 Task: Look for Airbnb options in Sargodha, Pakistan from 1st December, 2023 to 5th December, 2023 for 3 adults, 1 child.2 bedrooms having 3 beds and 2 bathrooms. Look for 3 properties as per requirement.
Action: Key pressed sarogodha
Screenshot: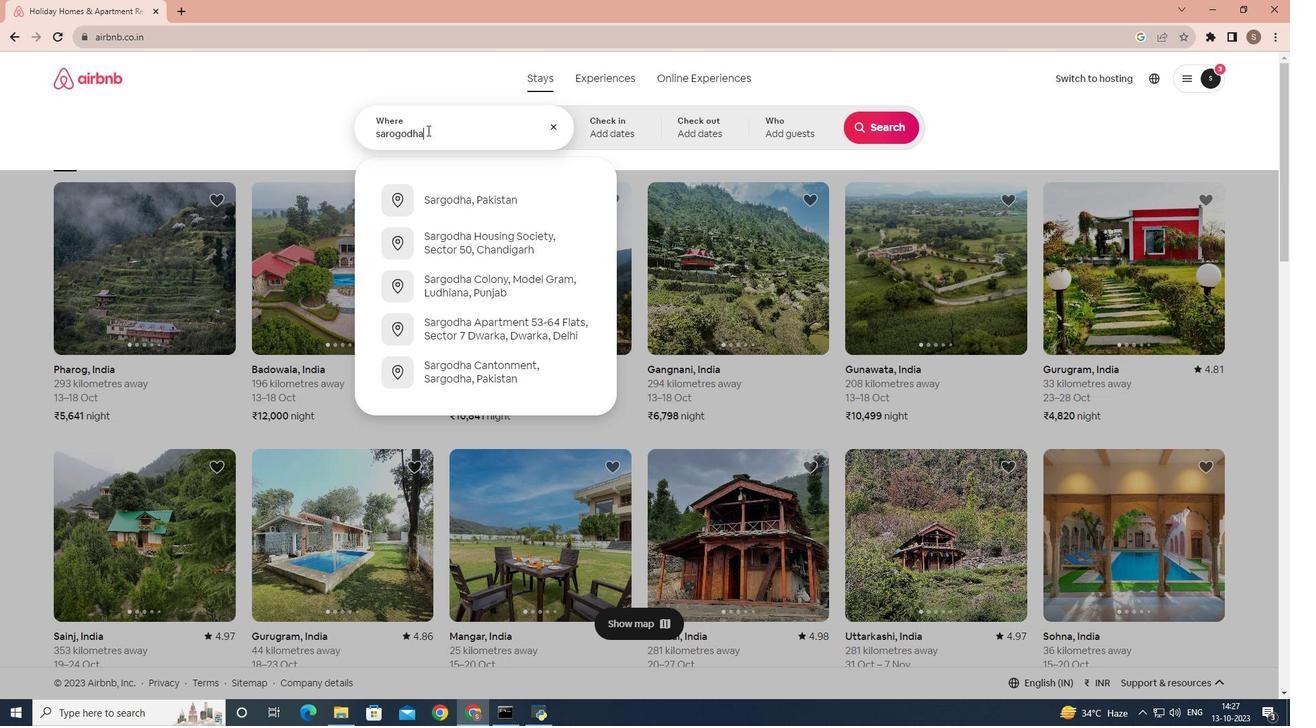 
Action: Mouse moved to (467, 201)
Screenshot: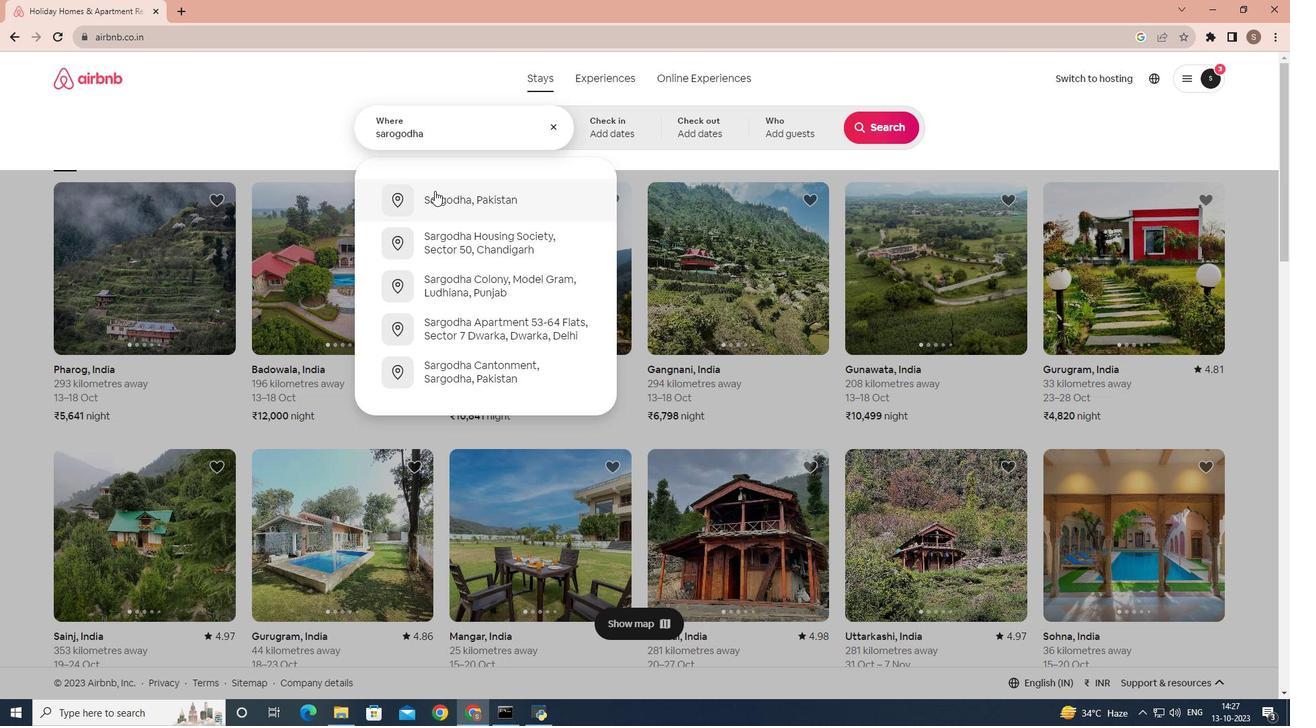 
Action: Mouse pressed left at (467, 201)
Screenshot: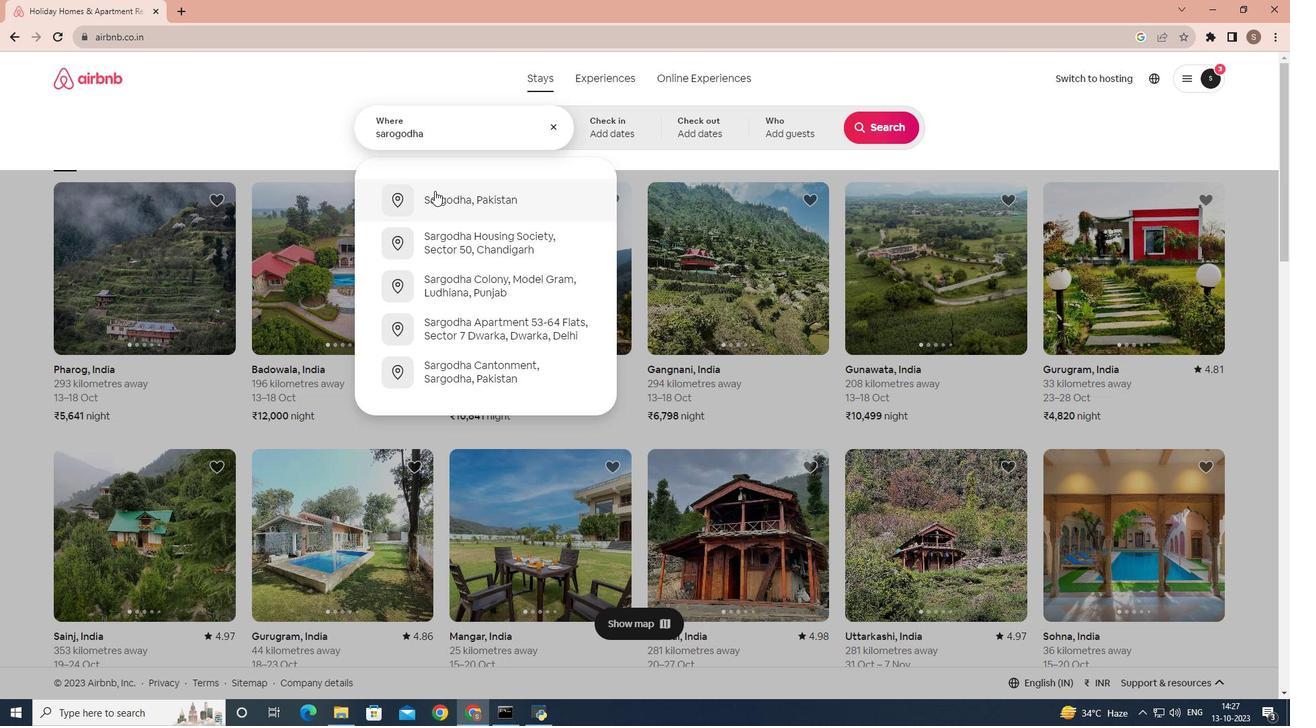 
Action: Mouse moved to (877, 240)
Screenshot: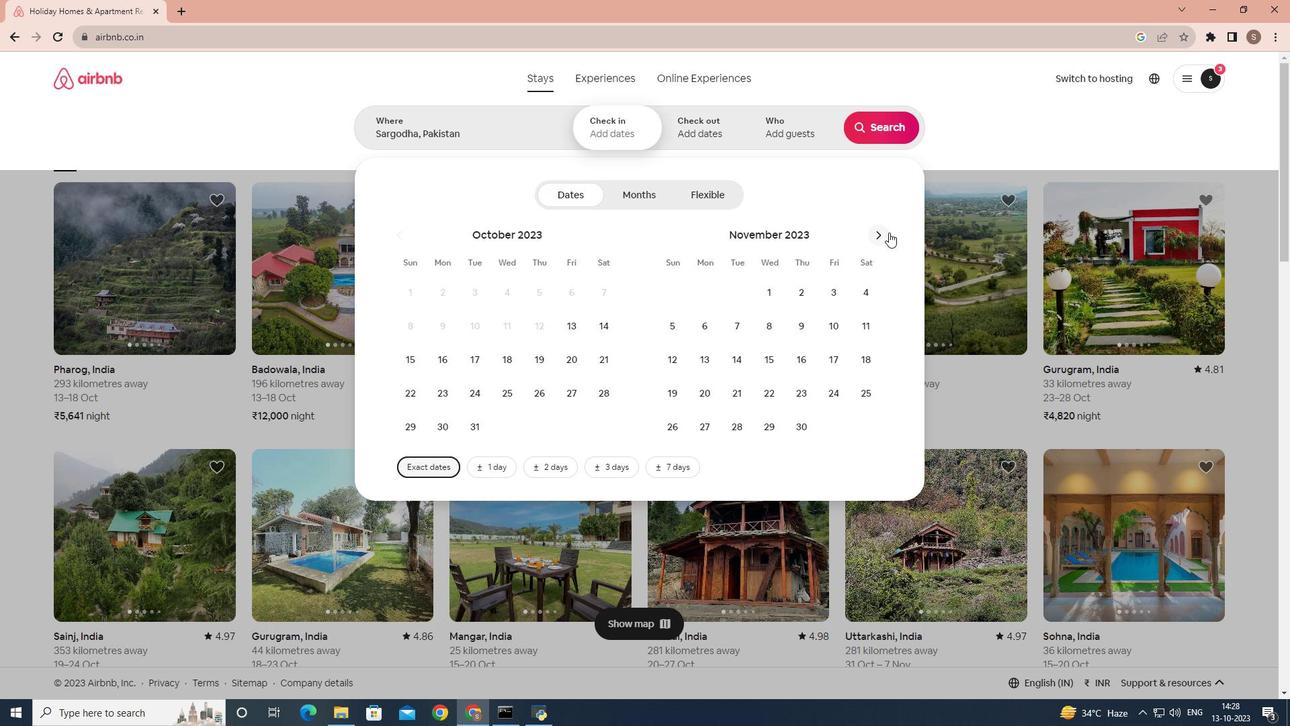 
Action: Mouse pressed left at (877, 240)
Screenshot: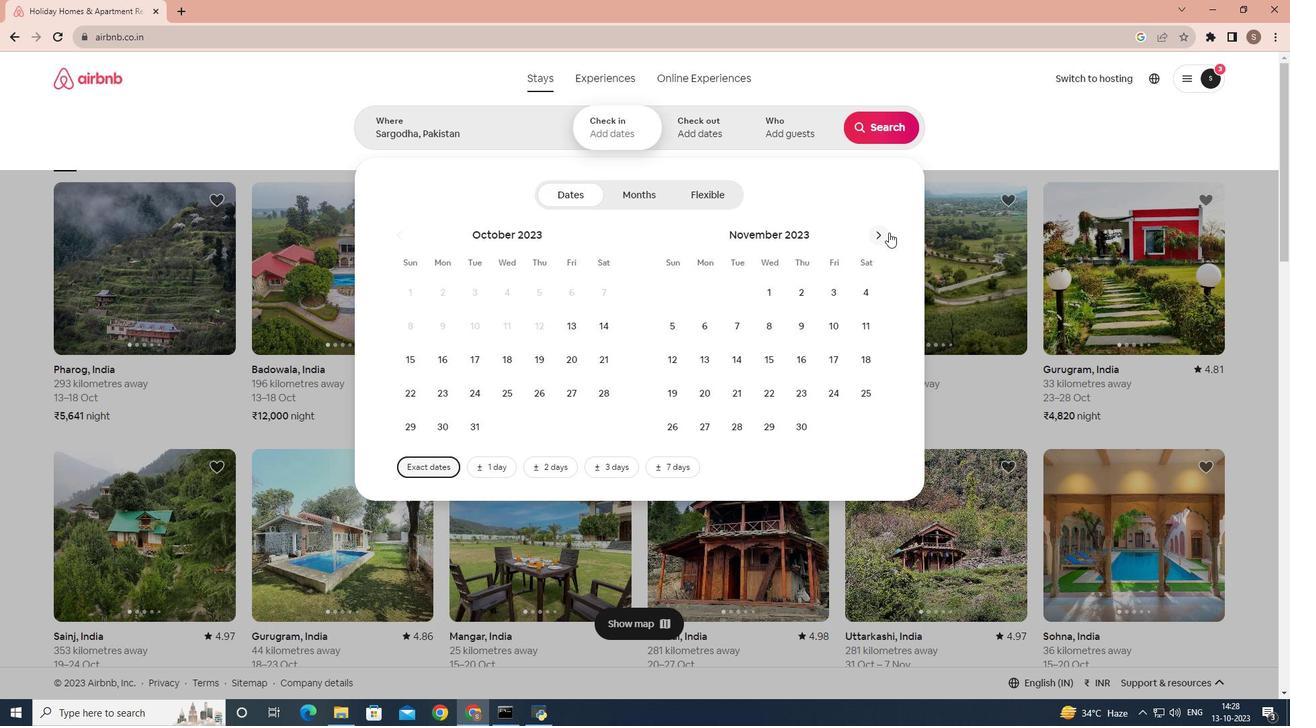 
Action: Mouse moved to (873, 241)
Screenshot: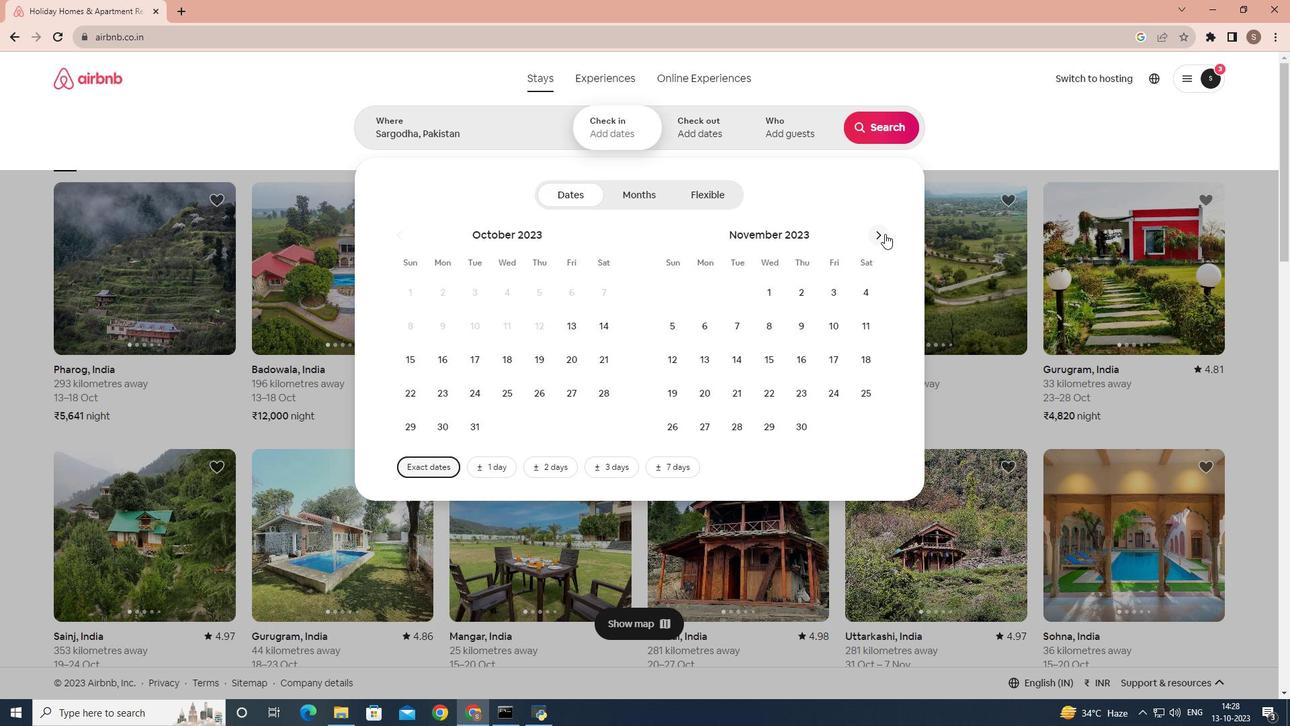 
Action: Mouse pressed left at (873, 241)
Screenshot: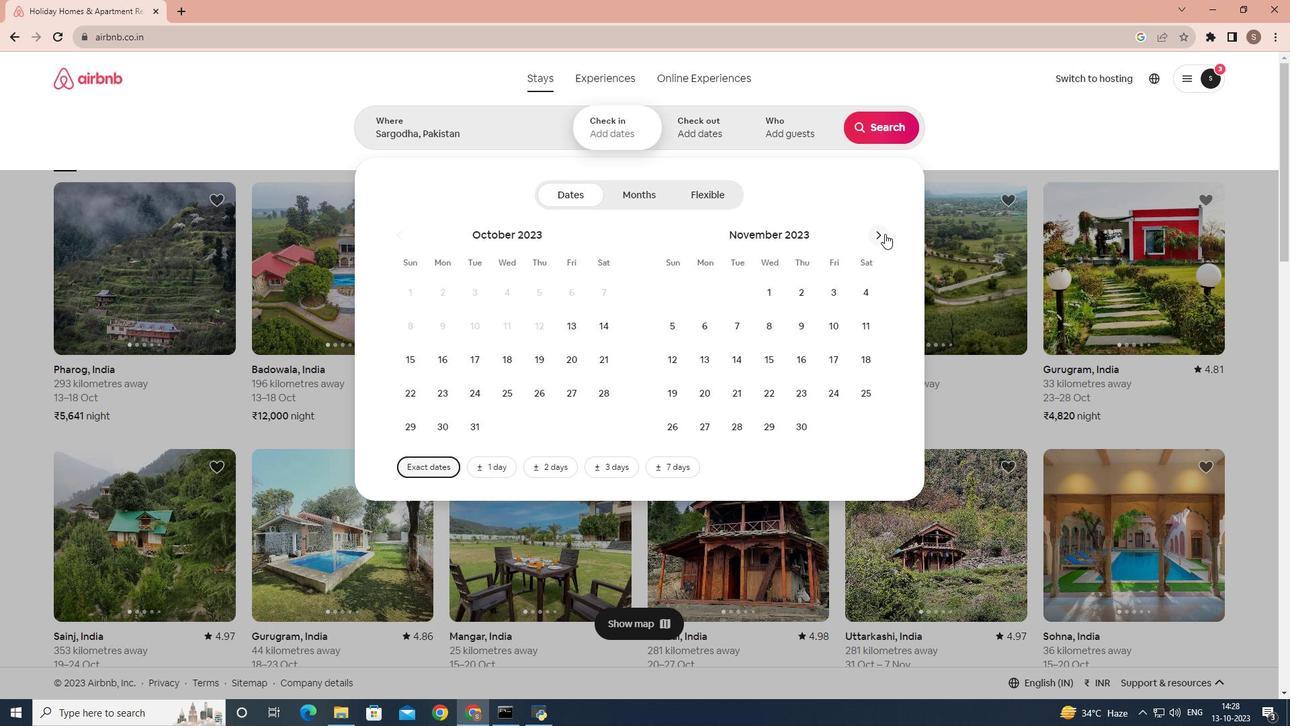 
Action: Mouse moved to (835, 299)
Screenshot: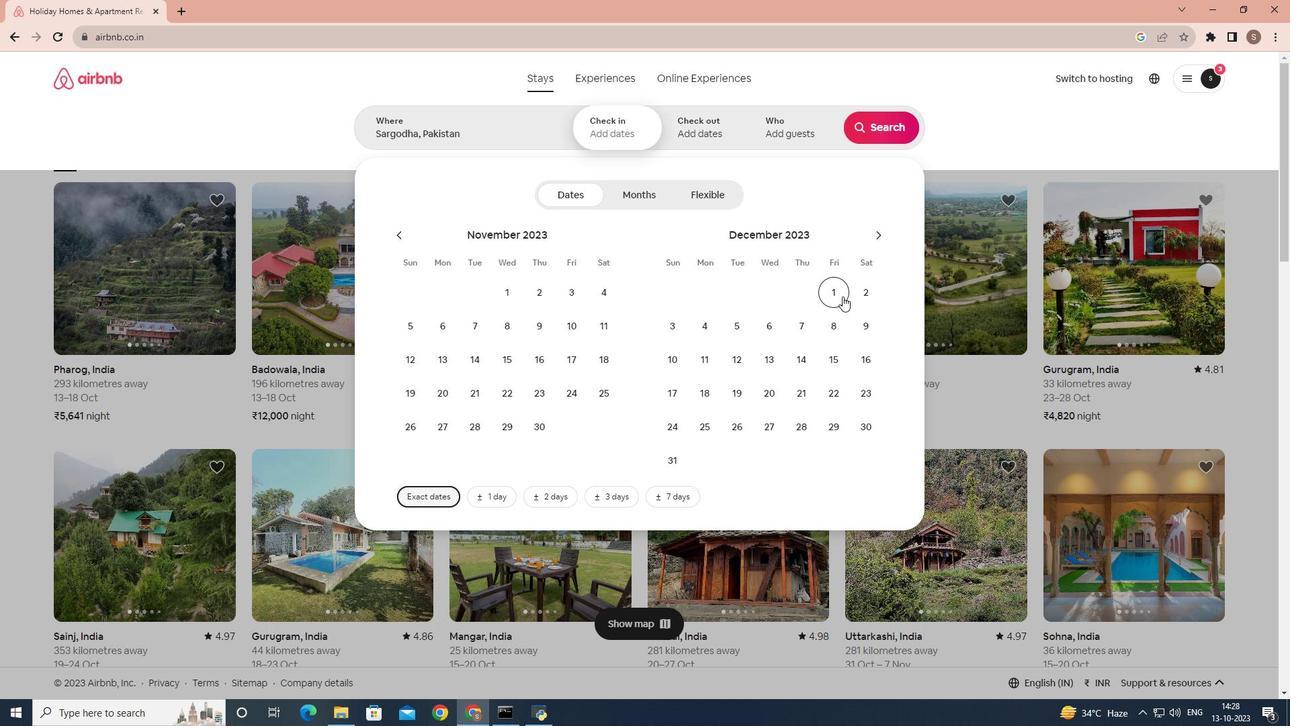 
Action: Mouse pressed left at (835, 299)
Screenshot: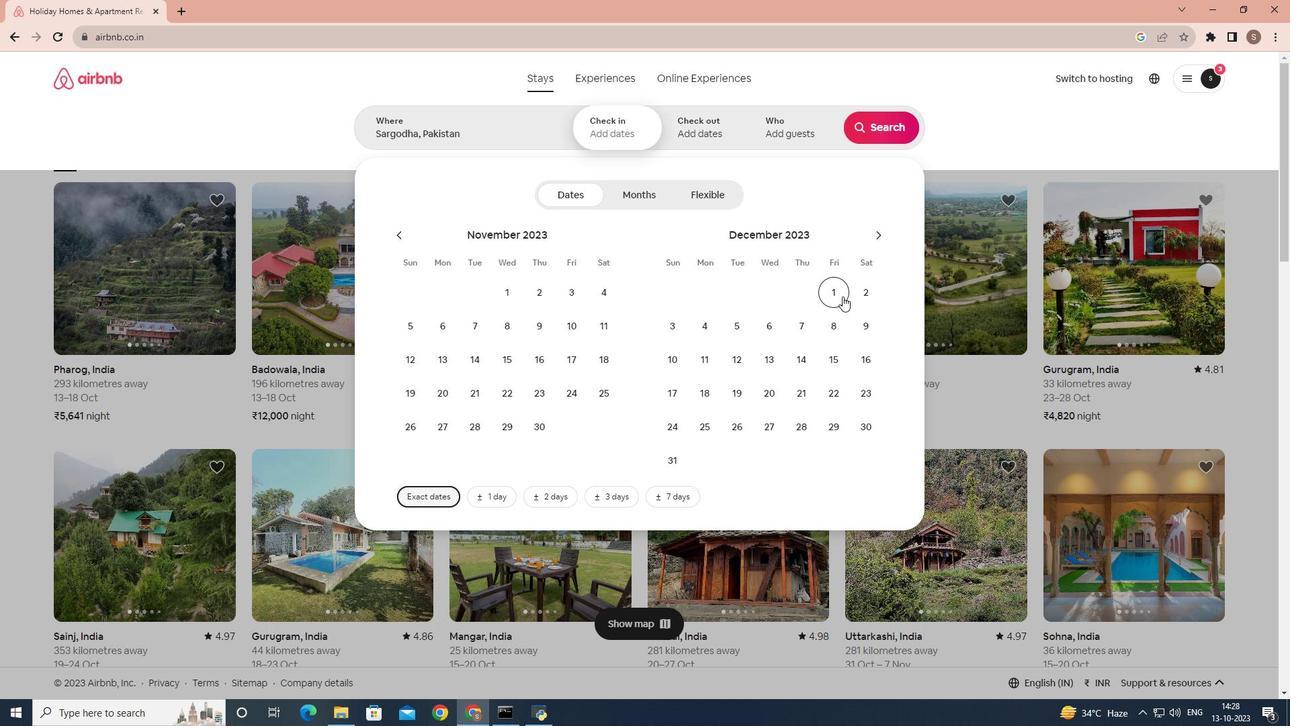 
Action: Mouse moved to (741, 331)
Screenshot: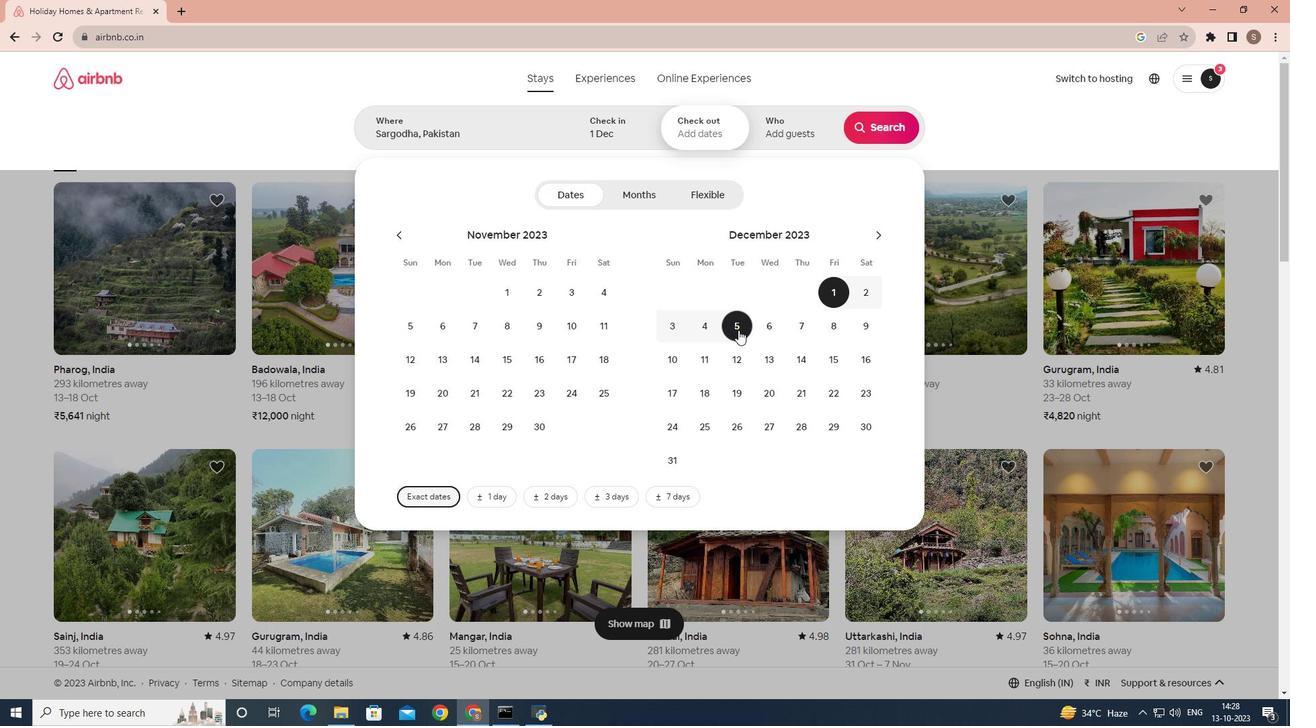 
Action: Mouse pressed left at (741, 331)
Screenshot: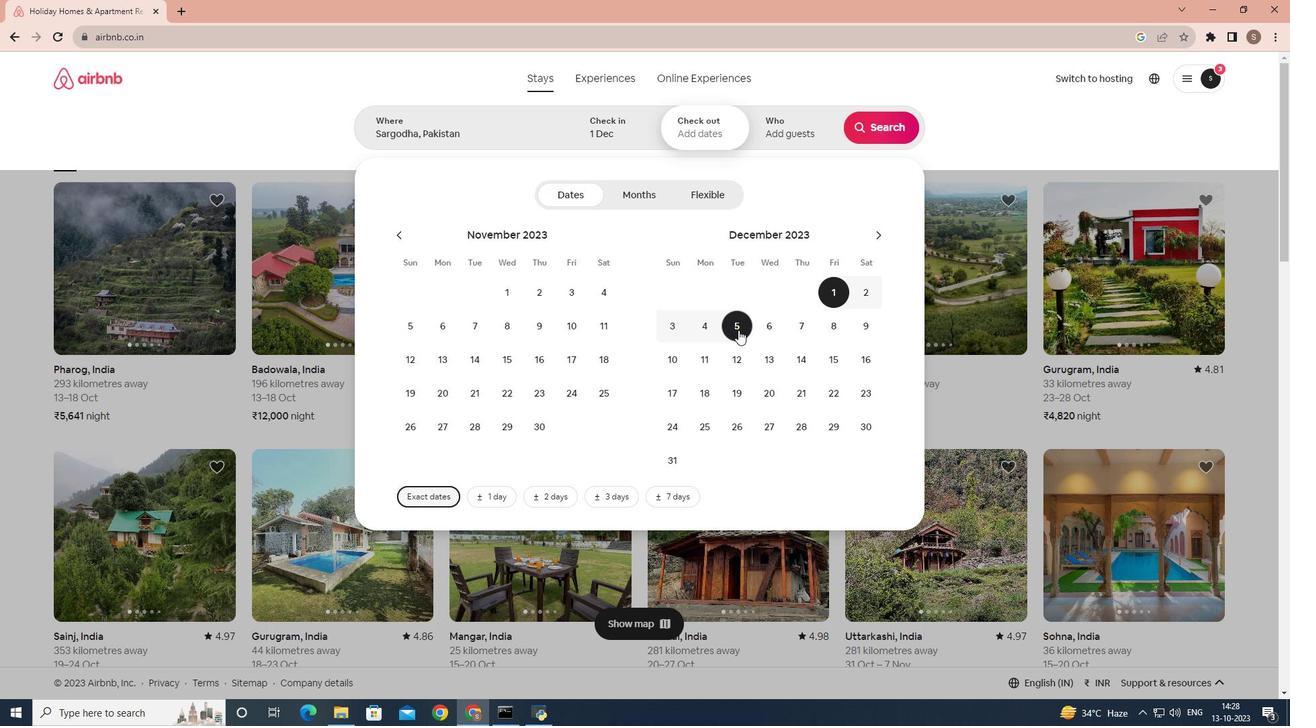 
Action: Mouse moved to (788, 149)
Screenshot: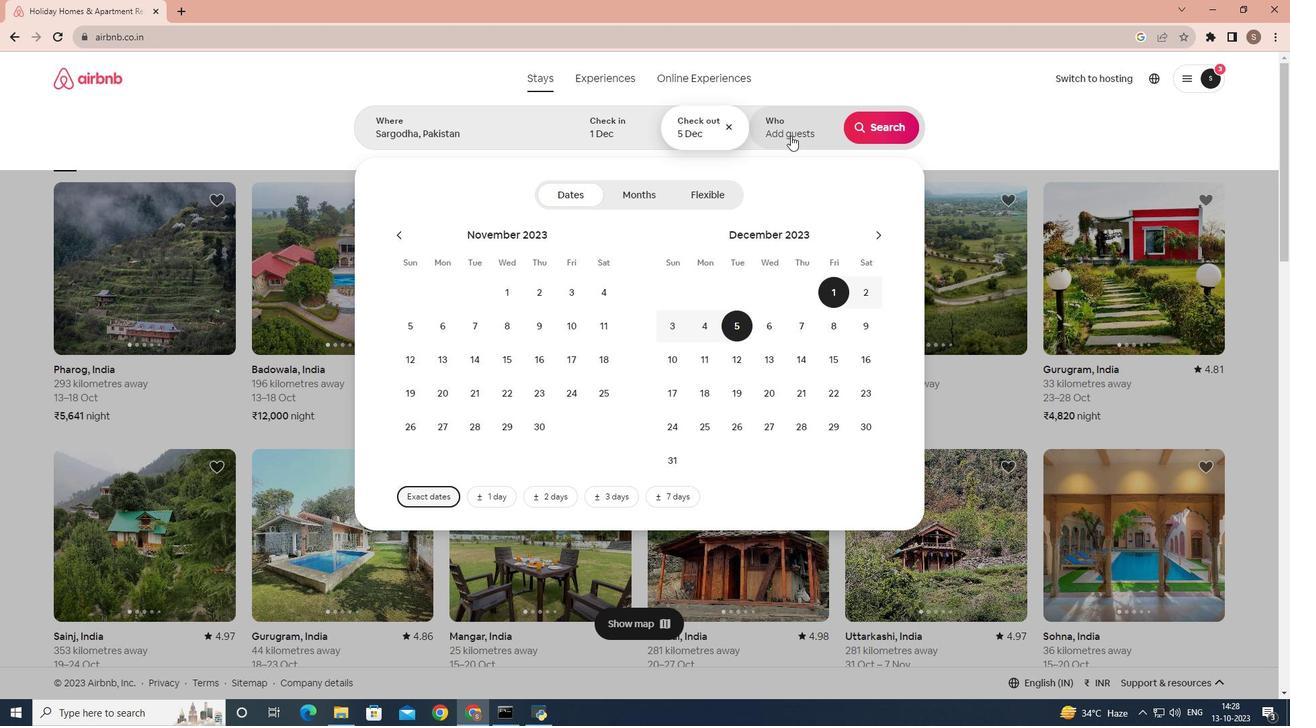 
Action: Mouse pressed left at (788, 149)
Screenshot: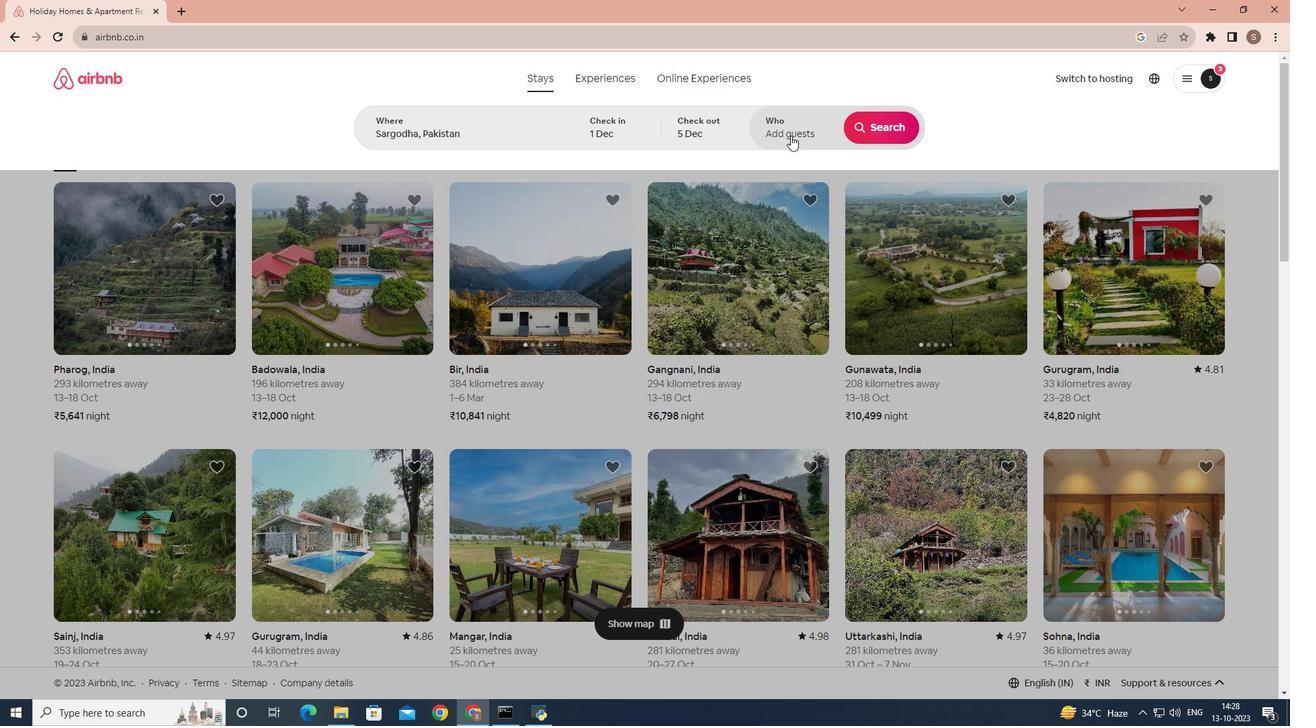 
Action: Mouse moved to (874, 215)
Screenshot: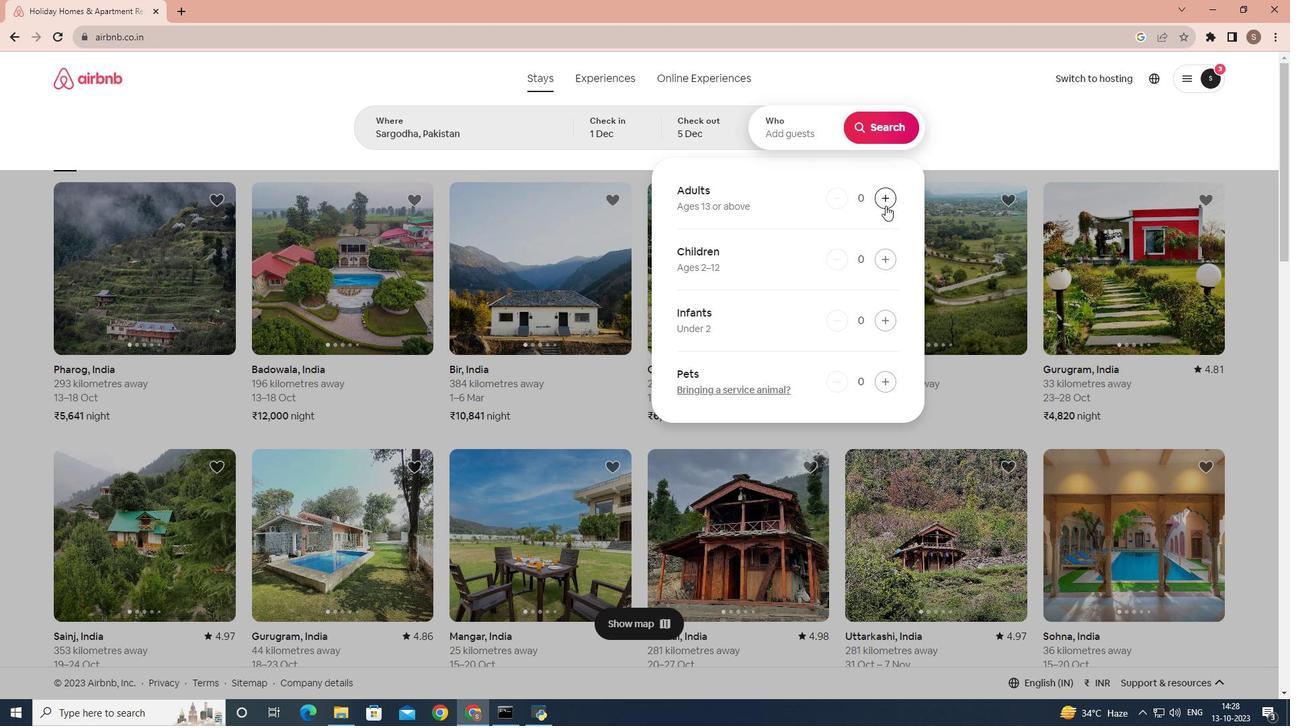 
Action: Mouse pressed left at (874, 215)
Screenshot: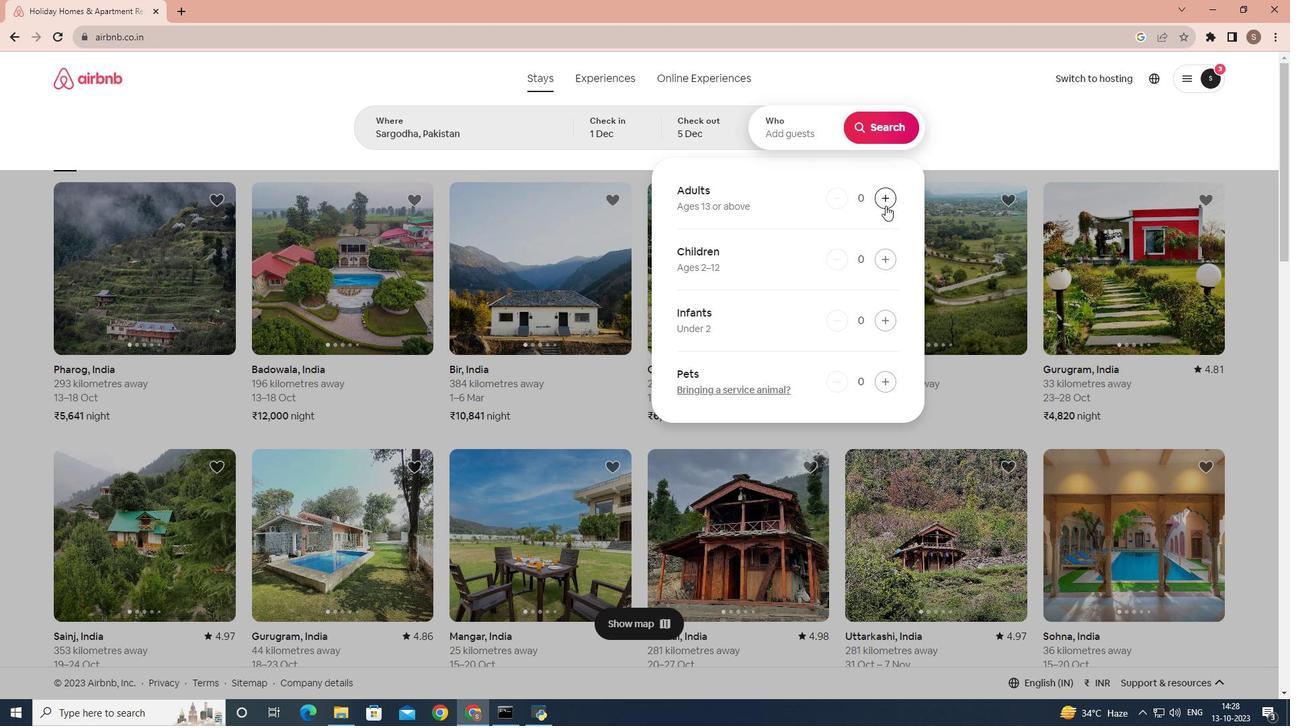 
Action: Mouse pressed left at (874, 215)
Screenshot: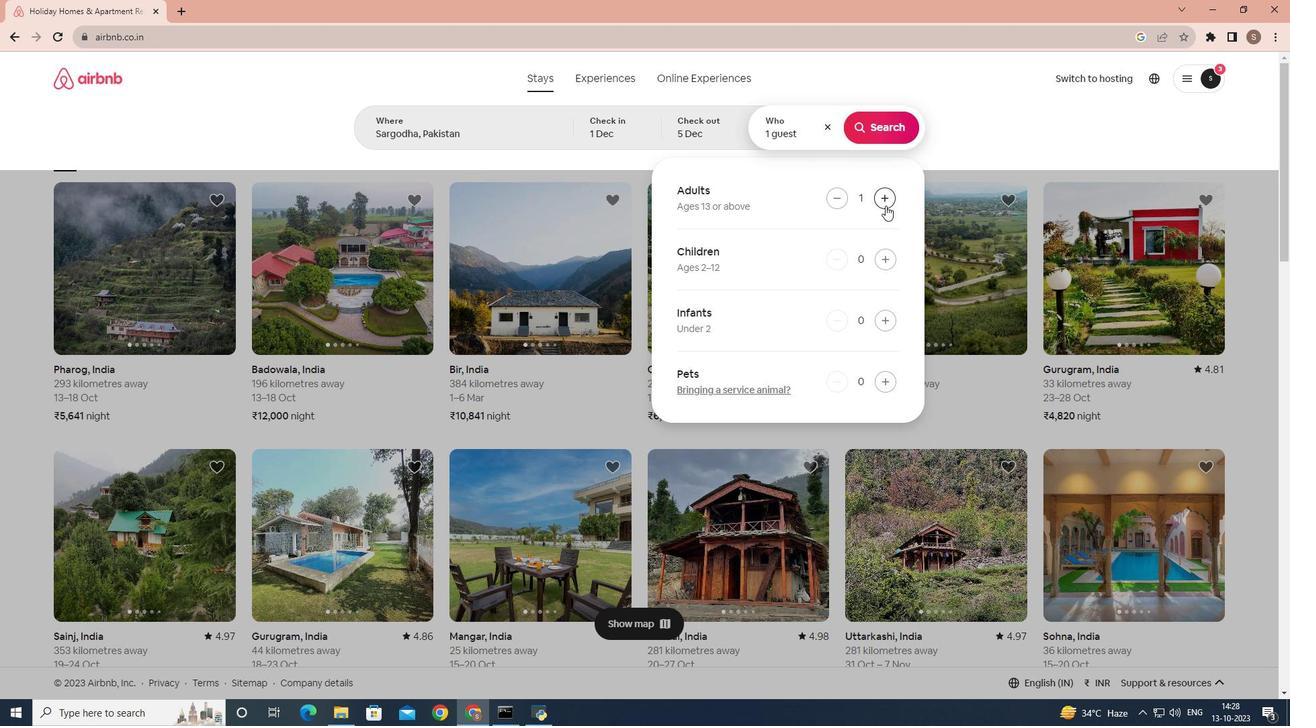 
Action: Mouse pressed left at (874, 215)
Screenshot: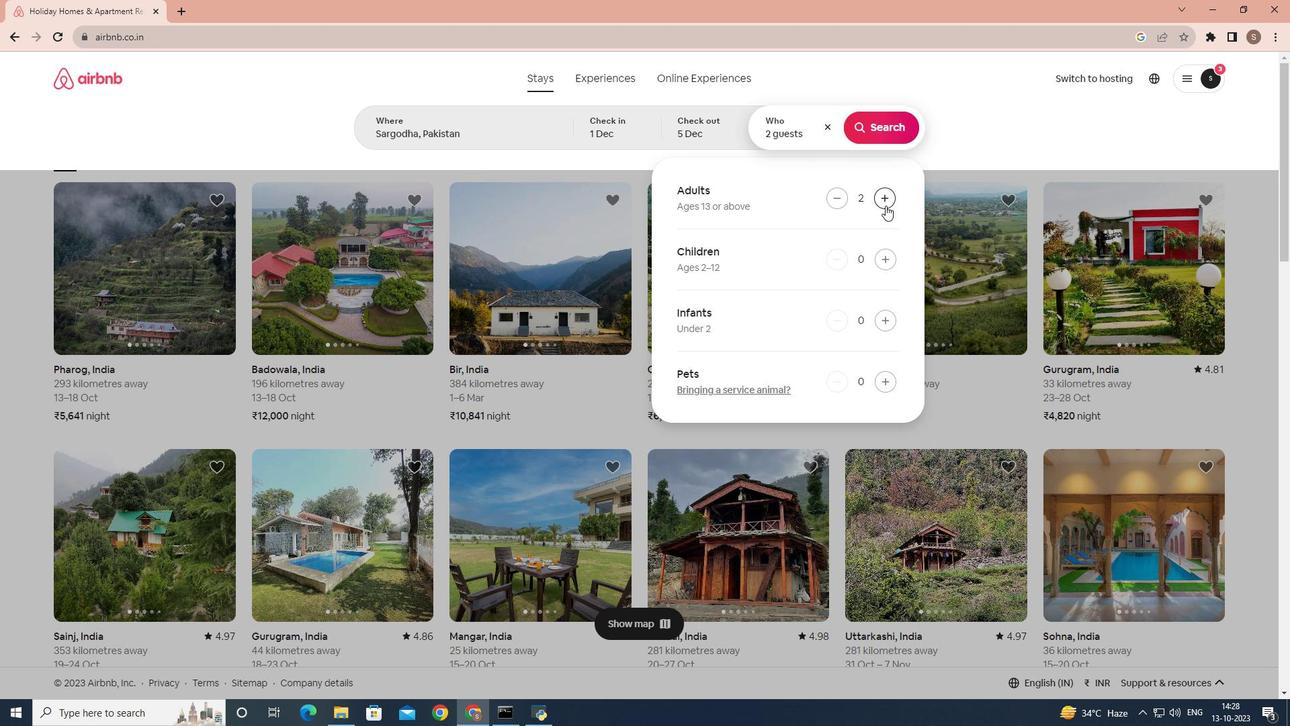 
Action: Mouse moved to (865, 256)
Screenshot: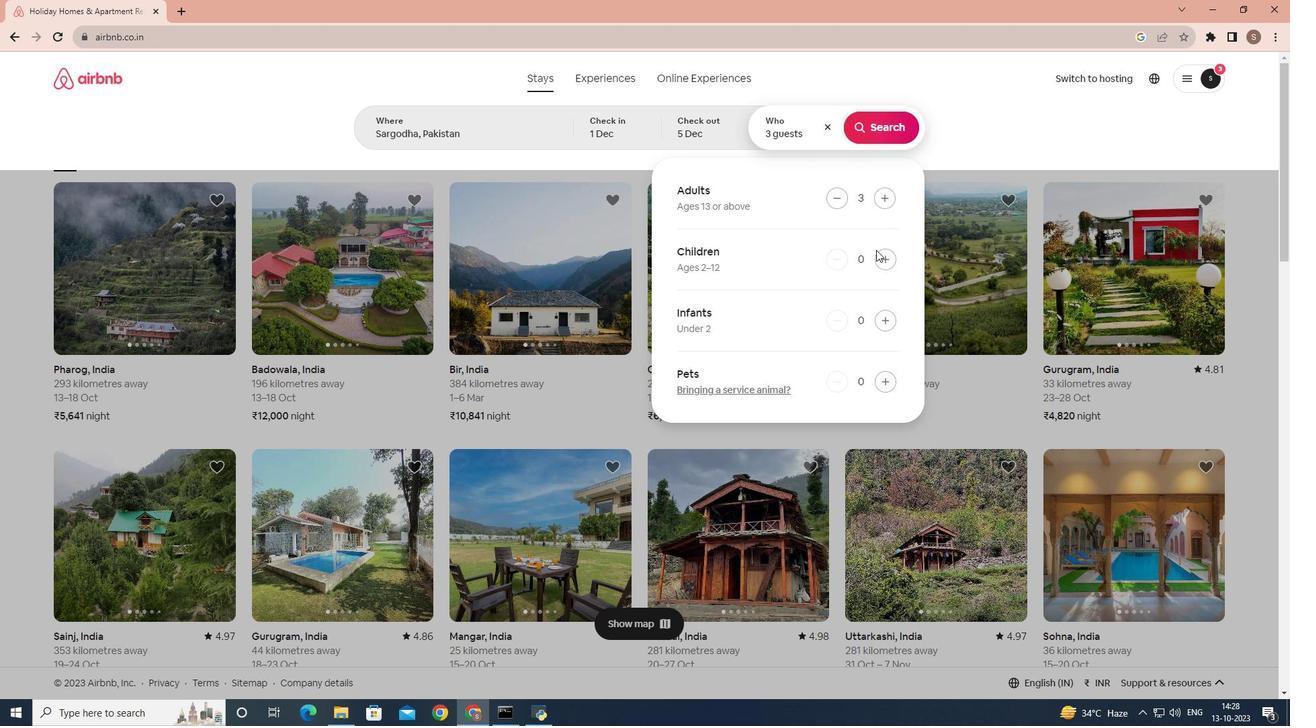 
Action: Mouse pressed left at (865, 256)
Screenshot: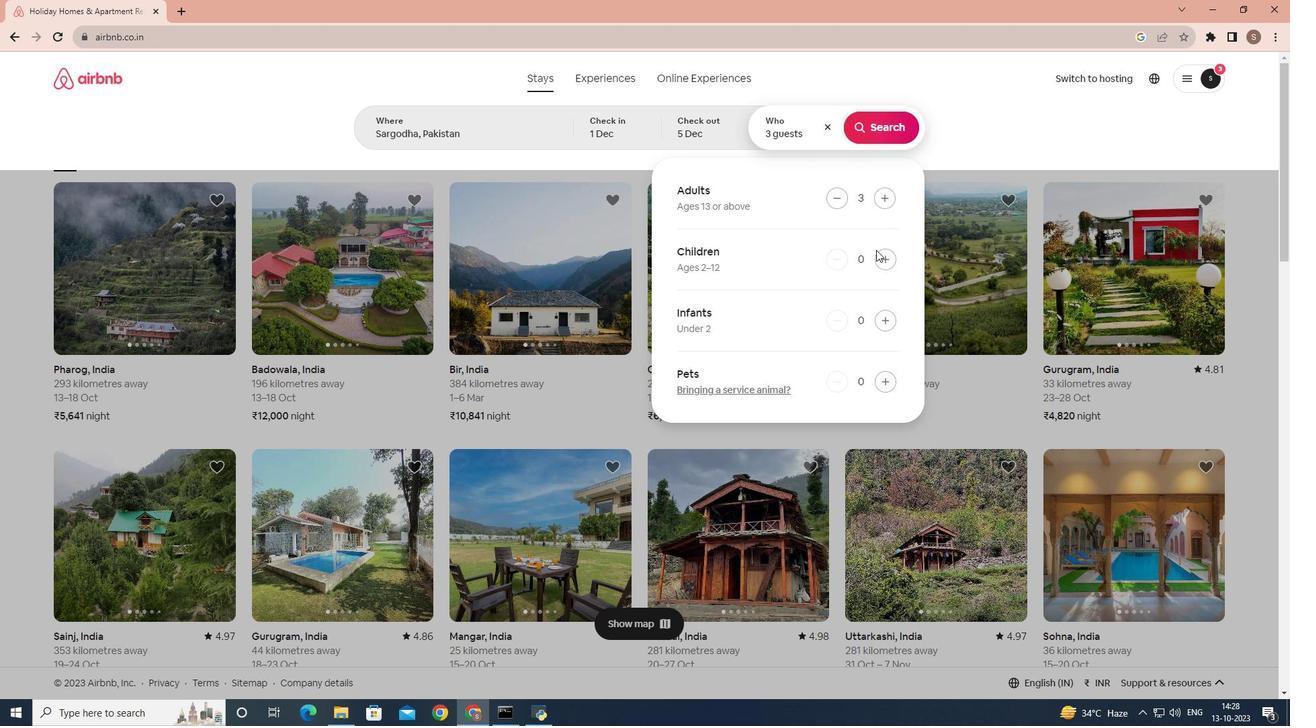 
Action: Mouse moved to (865, 259)
Screenshot: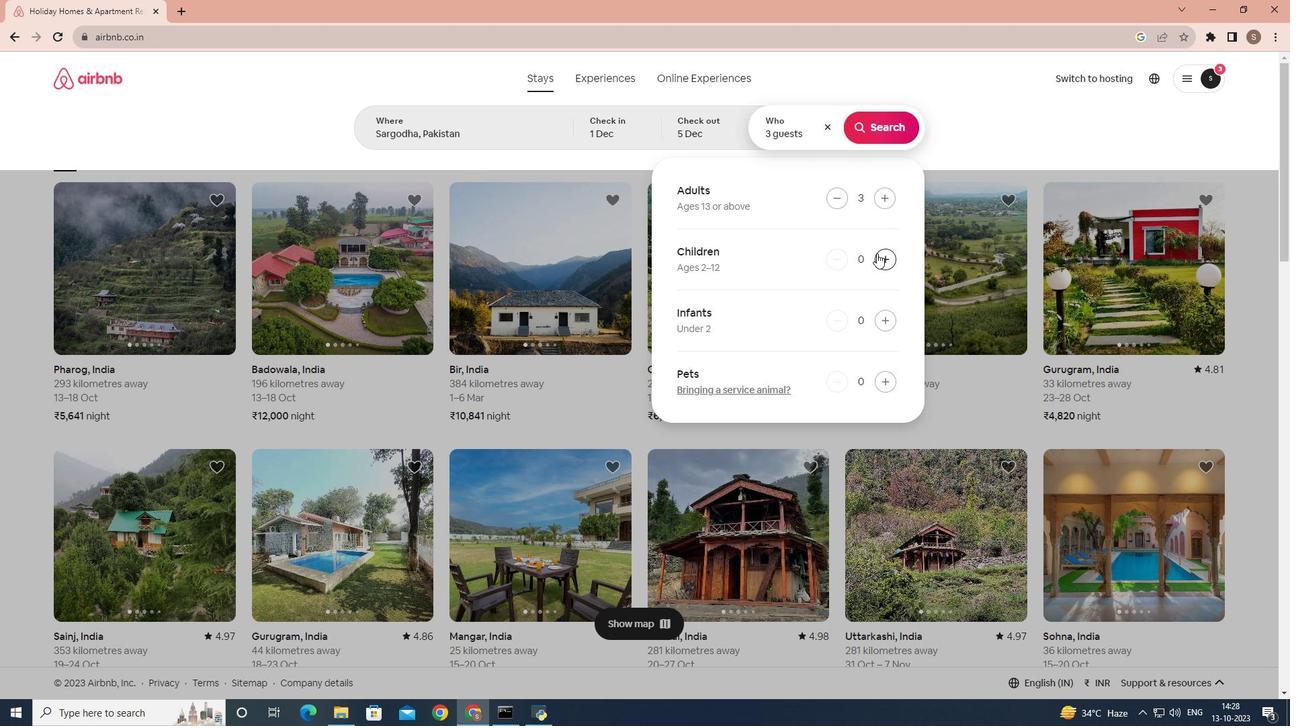 
Action: Mouse pressed left at (865, 259)
Screenshot: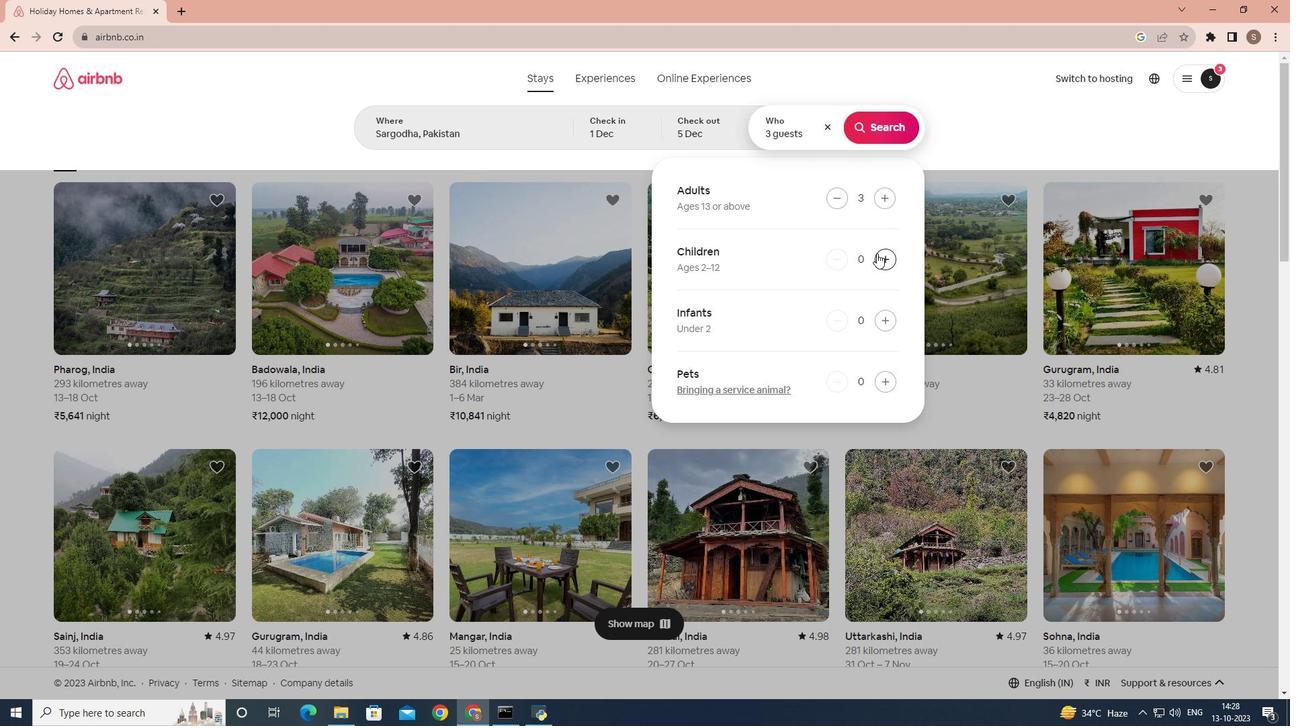 
Action: Mouse moved to (865, 144)
Screenshot: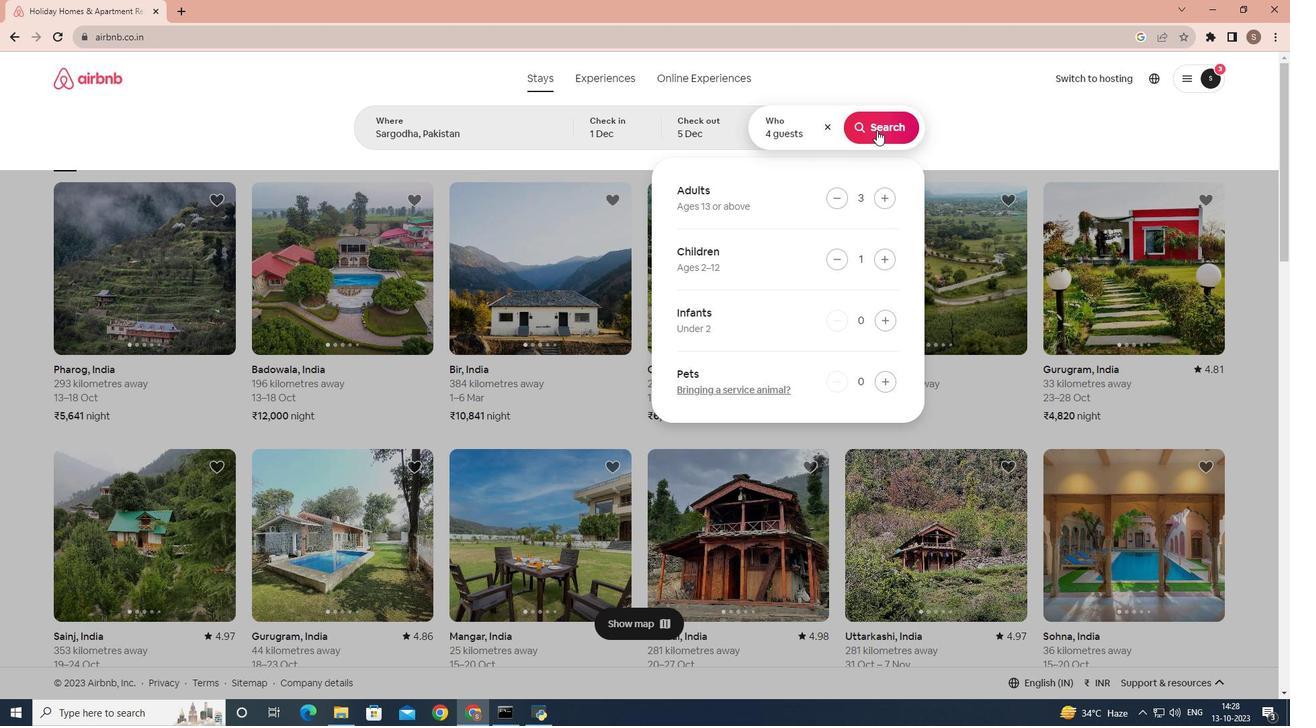 
Action: Mouse pressed left at (865, 144)
Screenshot: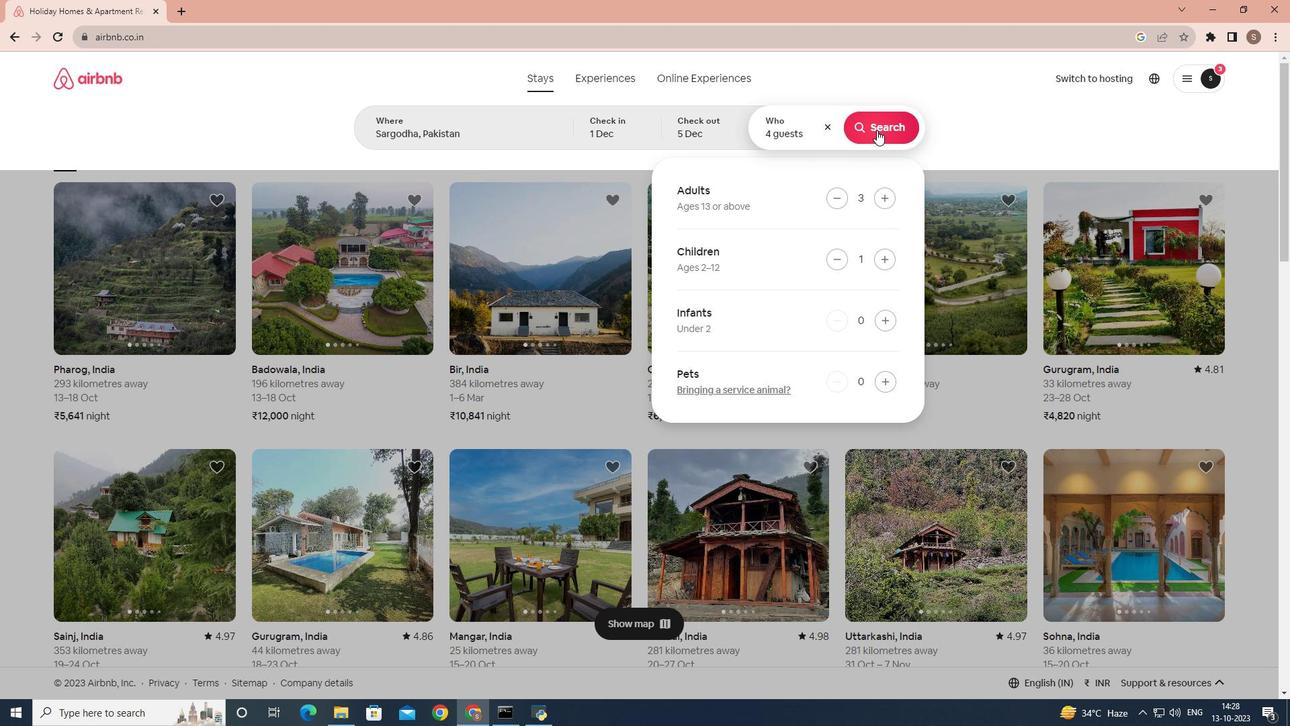 
Action: Mouse moved to (1047, 146)
Screenshot: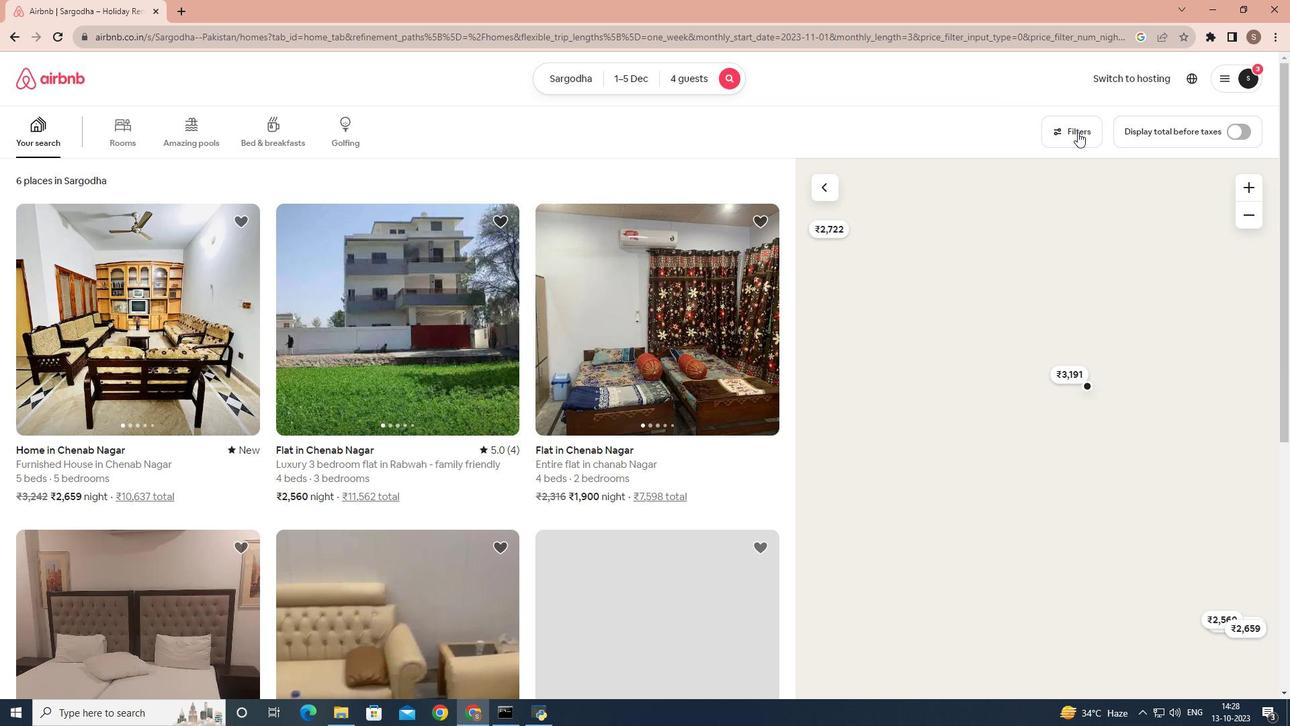 
Action: Mouse pressed left at (1047, 146)
Screenshot: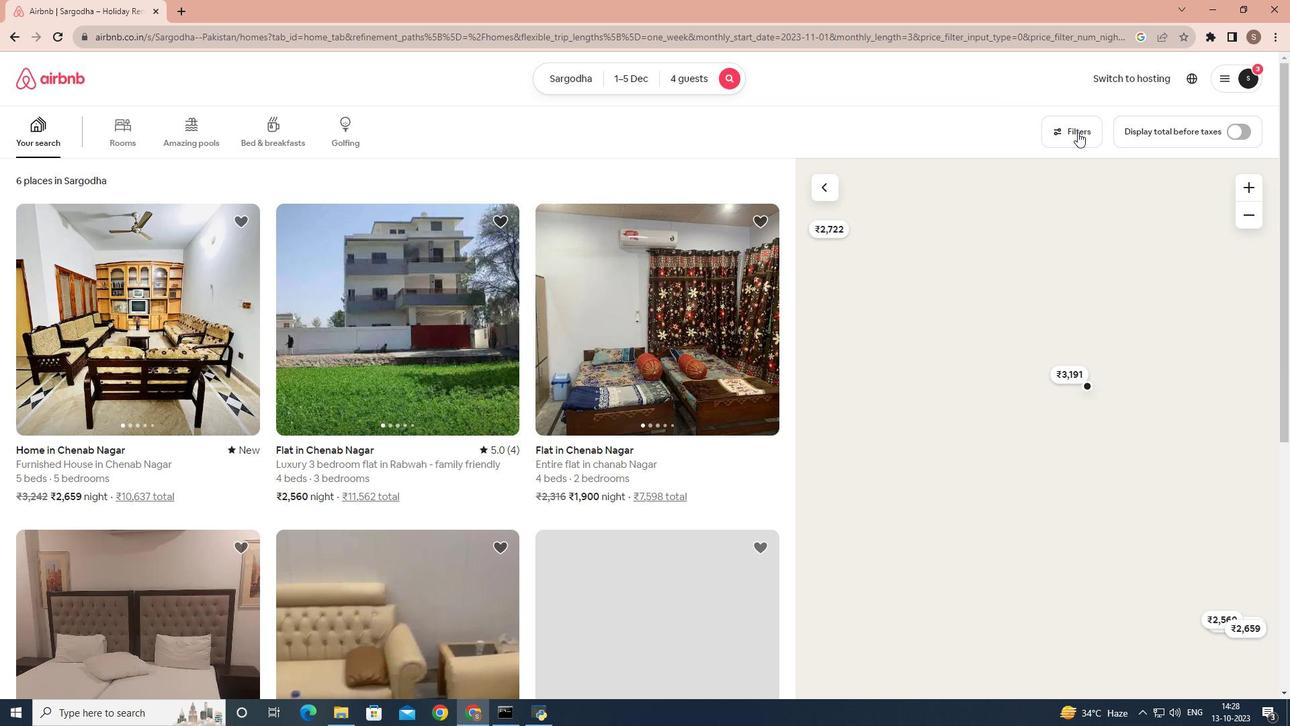 
Action: Mouse moved to (510, 389)
Screenshot: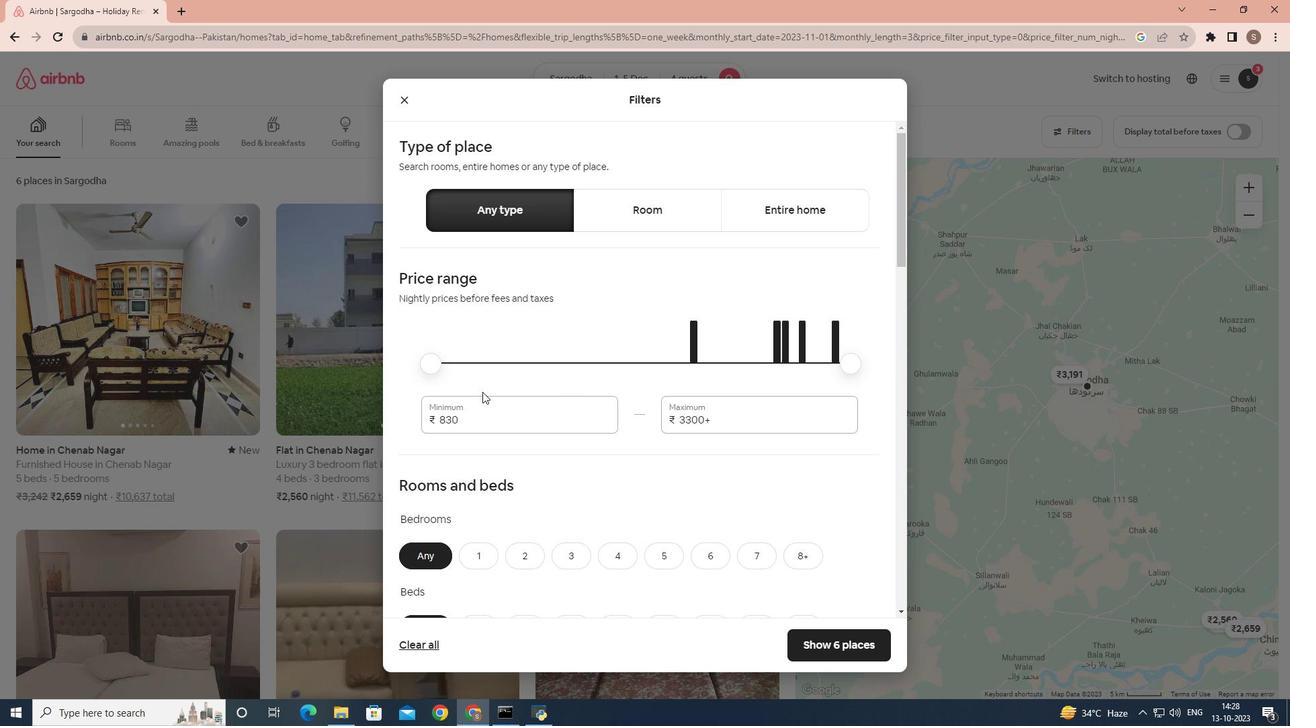 
Action: Mouse scrolled (510, 388) with delta (0, 0)
Screenshot: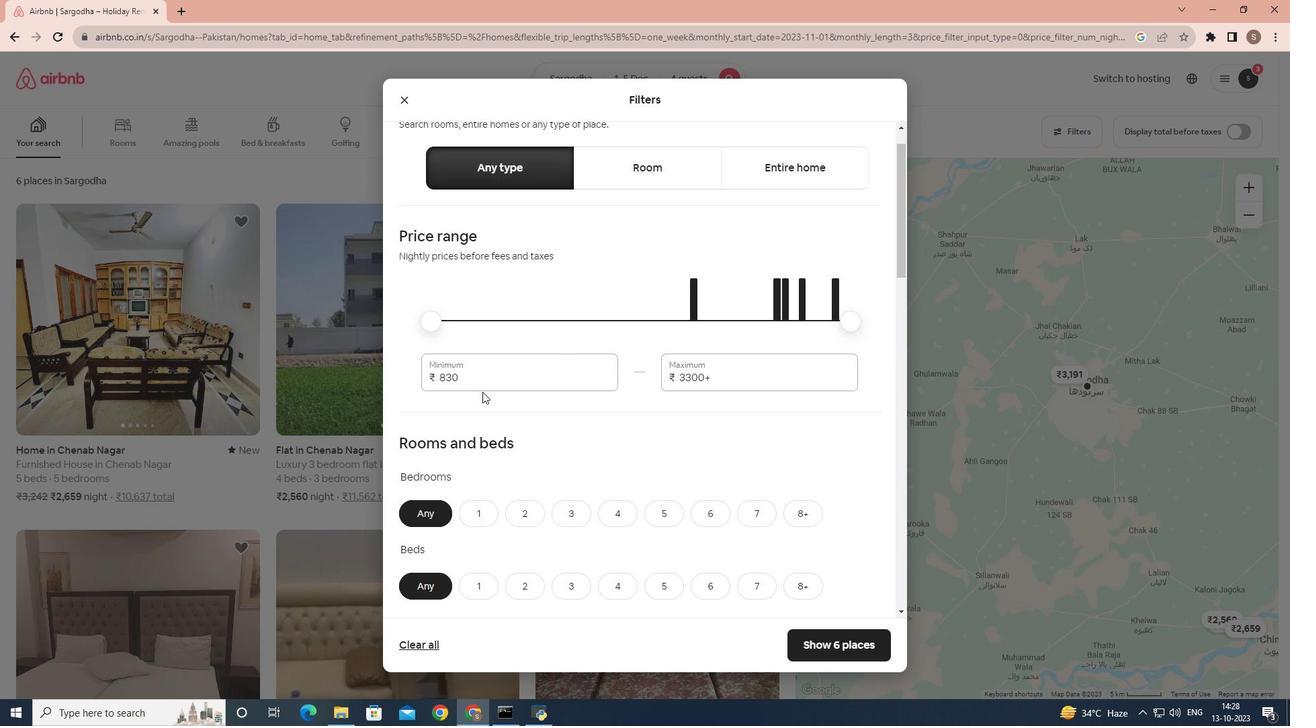 
Action: Mouse scrolled (510, 388) with delta (0, 0)
Screenshot: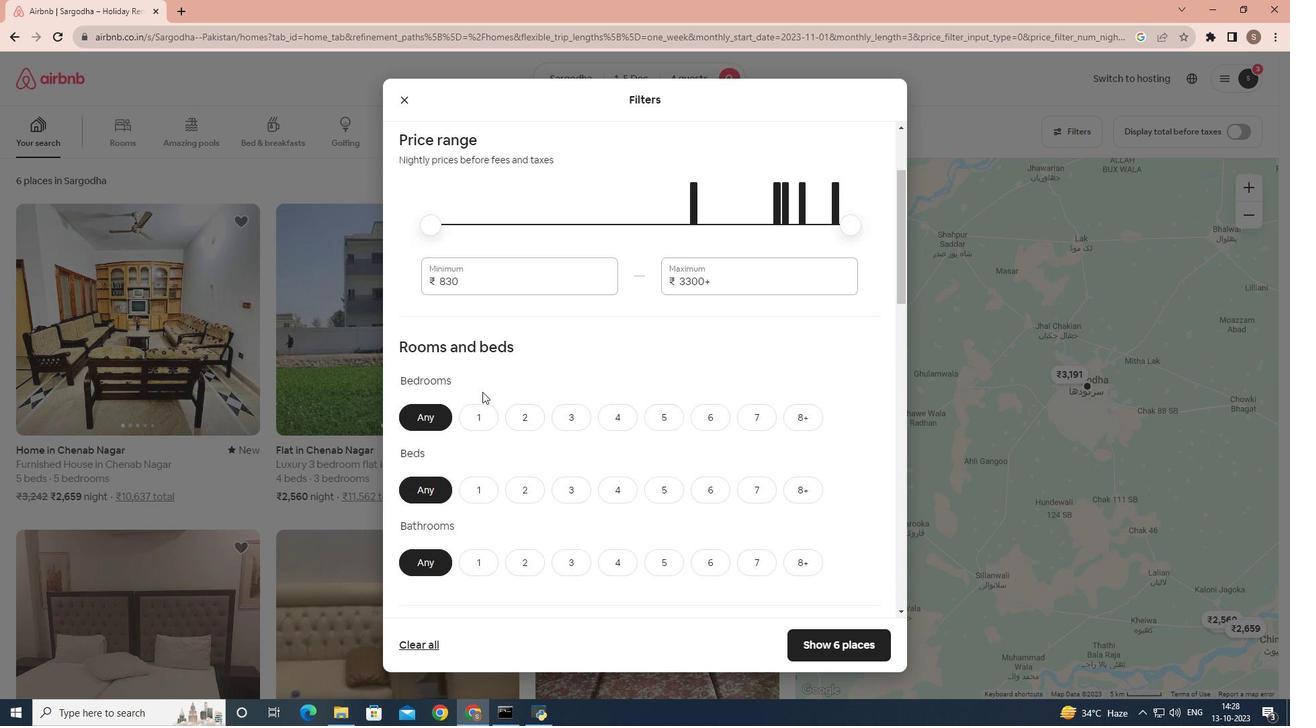 
Action: Mouse scrolled (510, 388) with delta (0, 0)
Screenshot: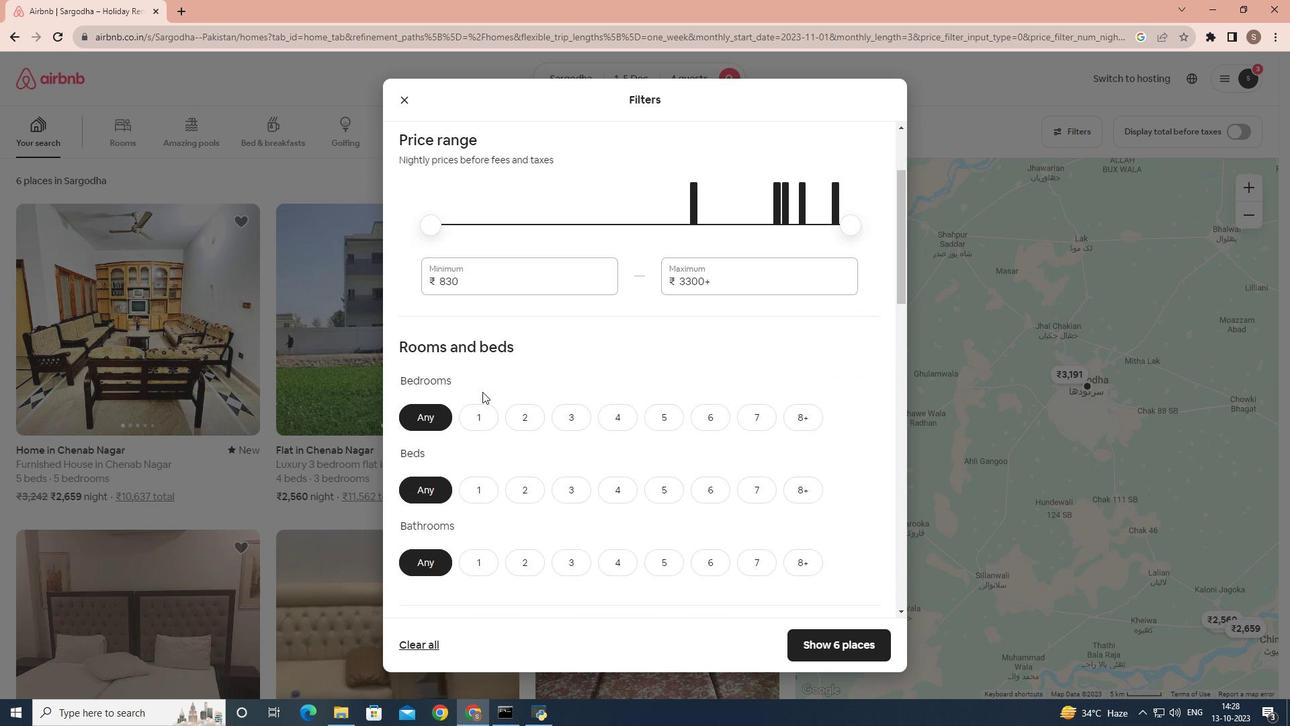 
Action: Mouse scrolled (510, 388) with delta (0, 0)
Screenshot: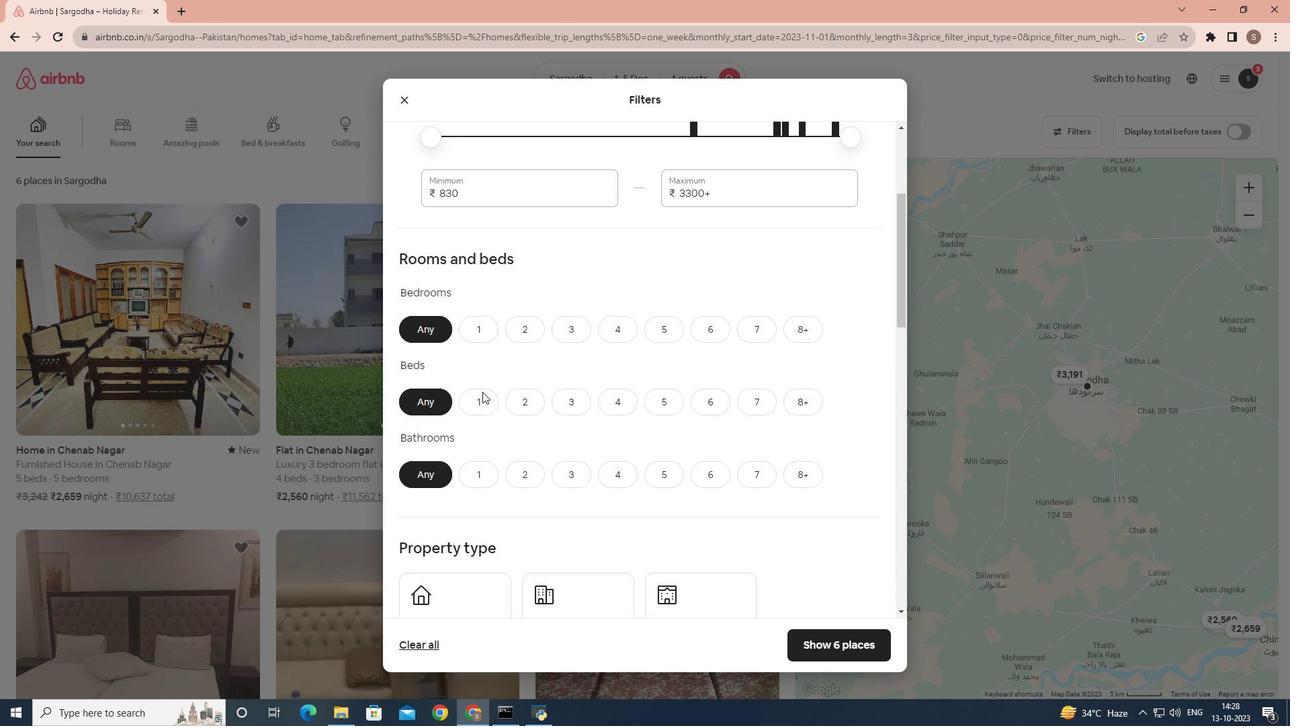 
Action: Mouse moved to (549, 287)
Screenshot: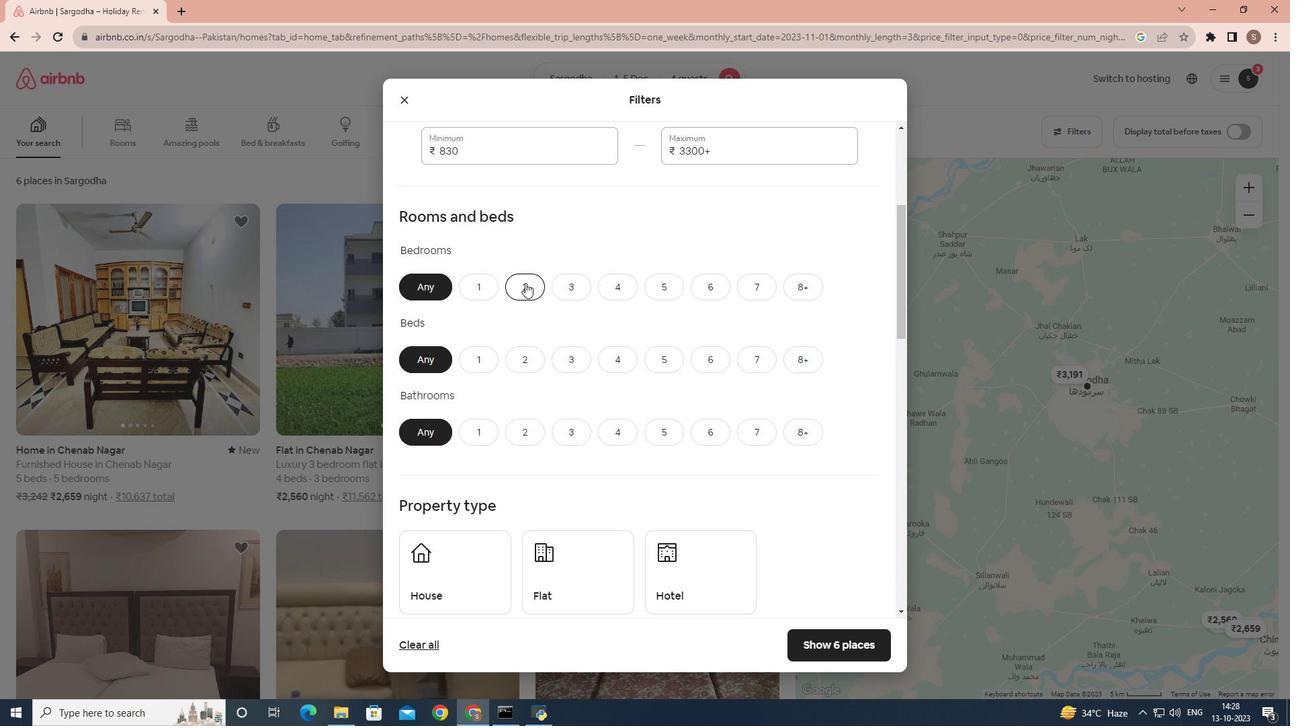 
Action: Mouse pressed left at (549, 287)
Screenshot: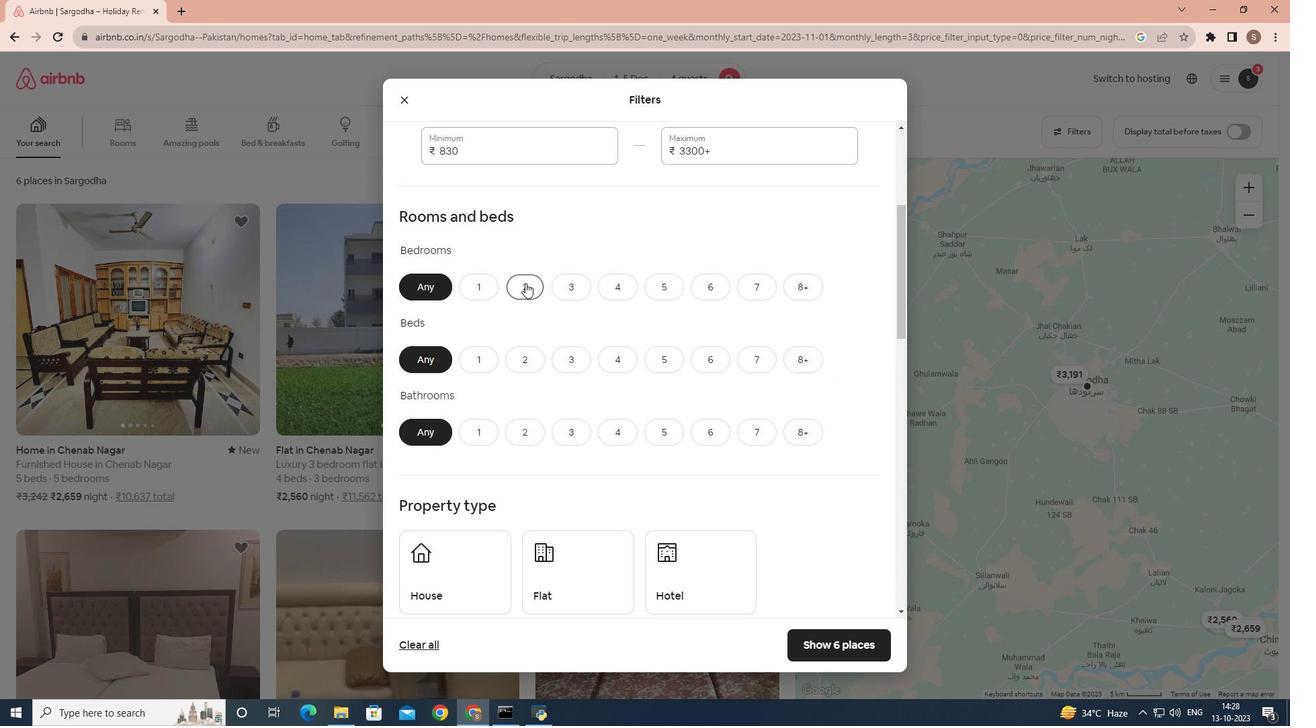 
Action: Mouse moved to (595, 351)
Screenshot: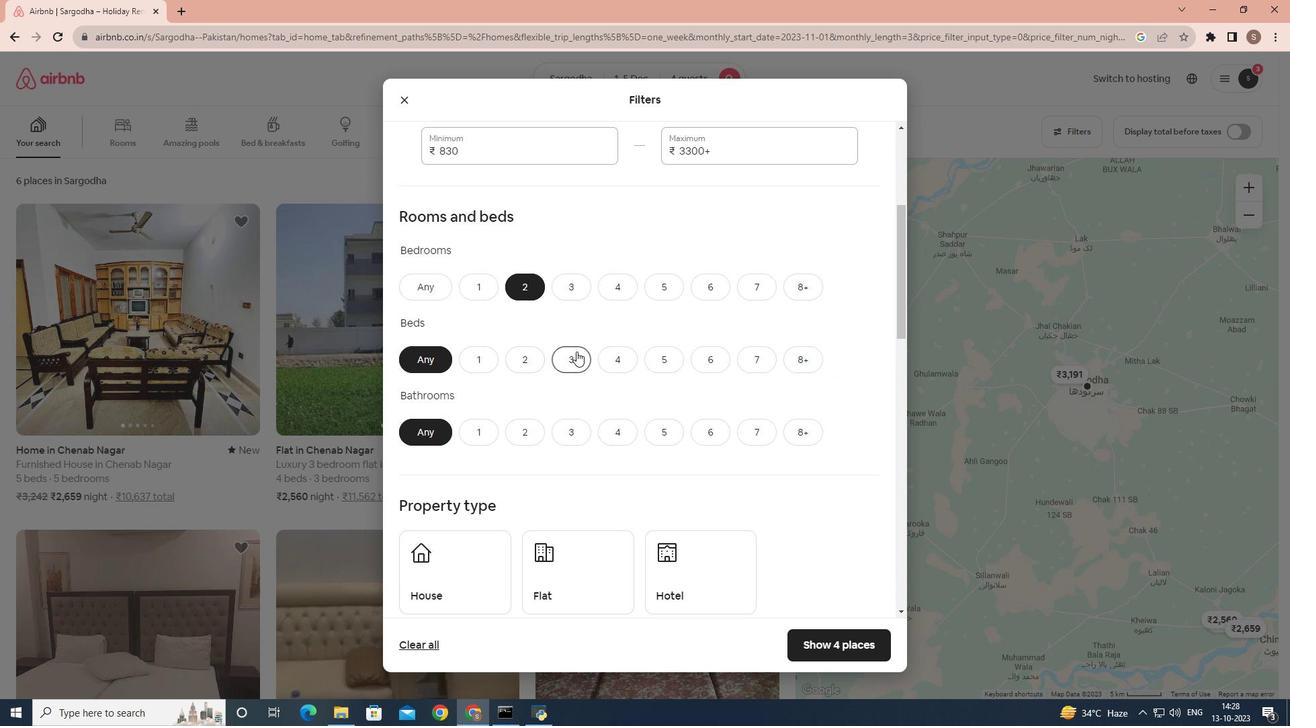 
Action: Mouse pressed left at (595, 351)
Screenshot: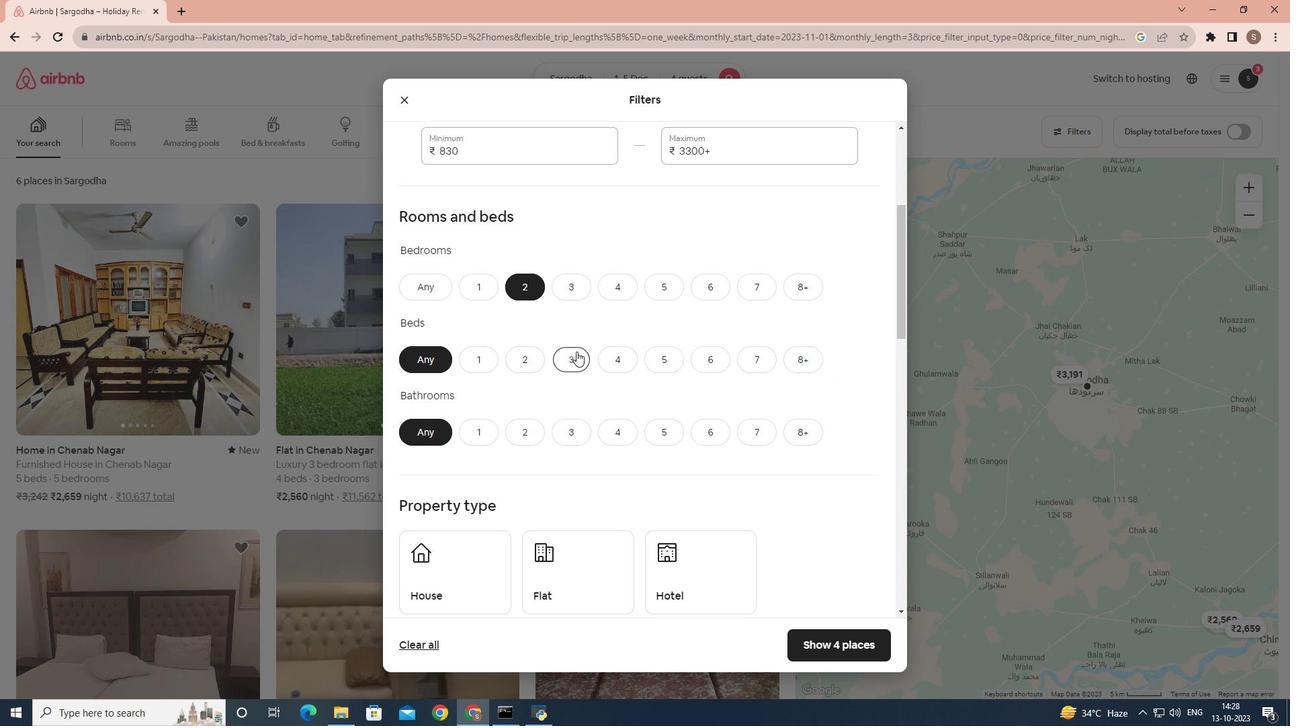 
Action: Mouse moved to (547, 427)
Screenshot: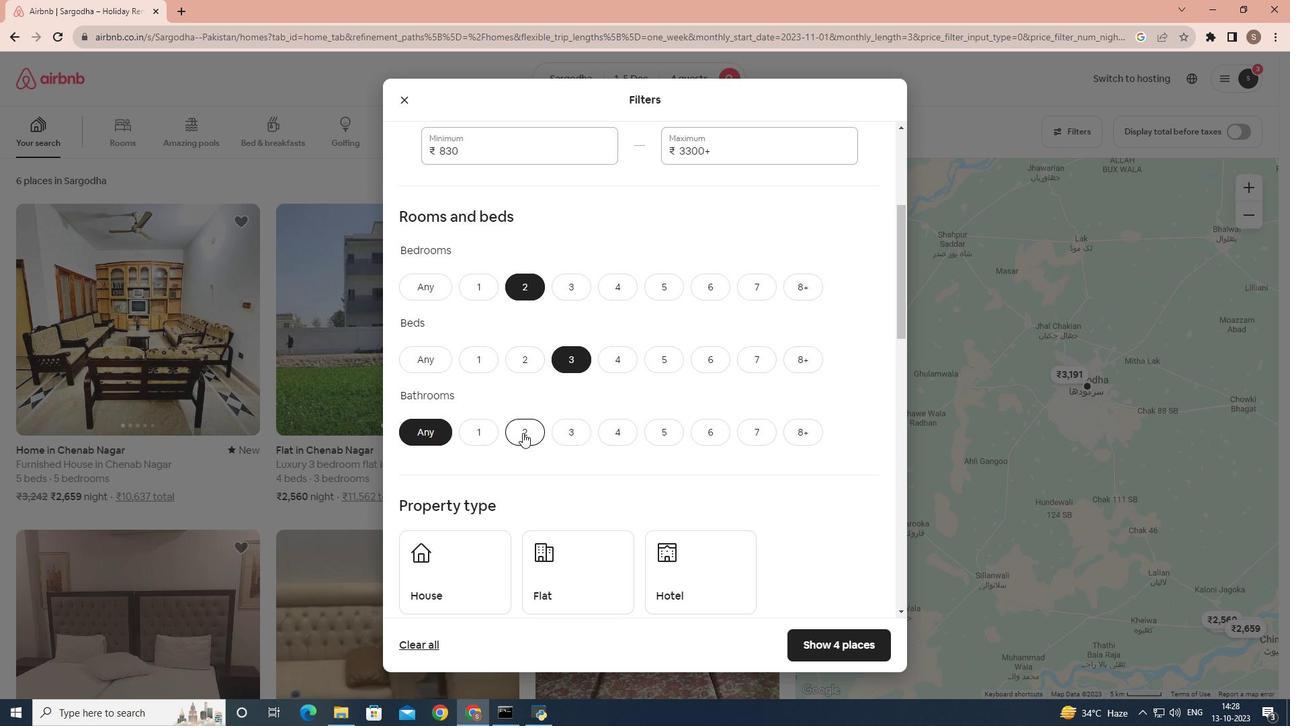 
Action: Mouse pressed left at (547, 427)
Screenshot: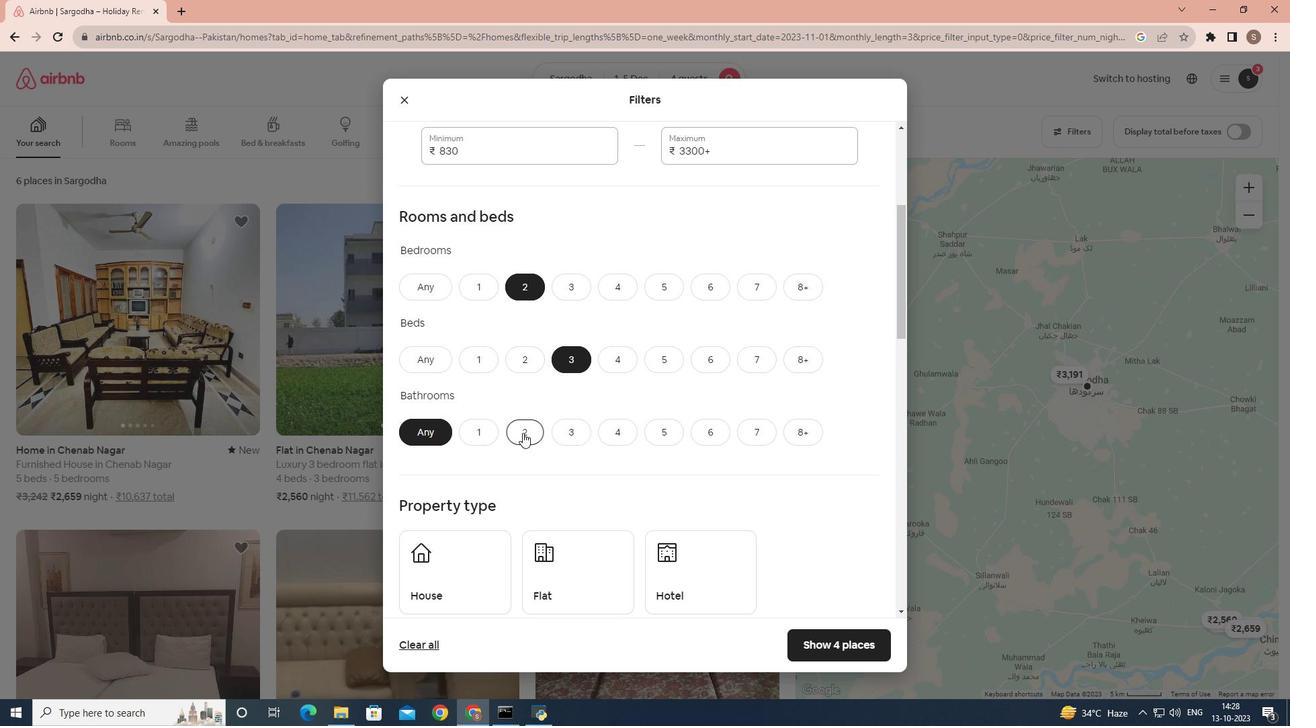 
Action: Mouse moved to (818, 621)
Screenshot: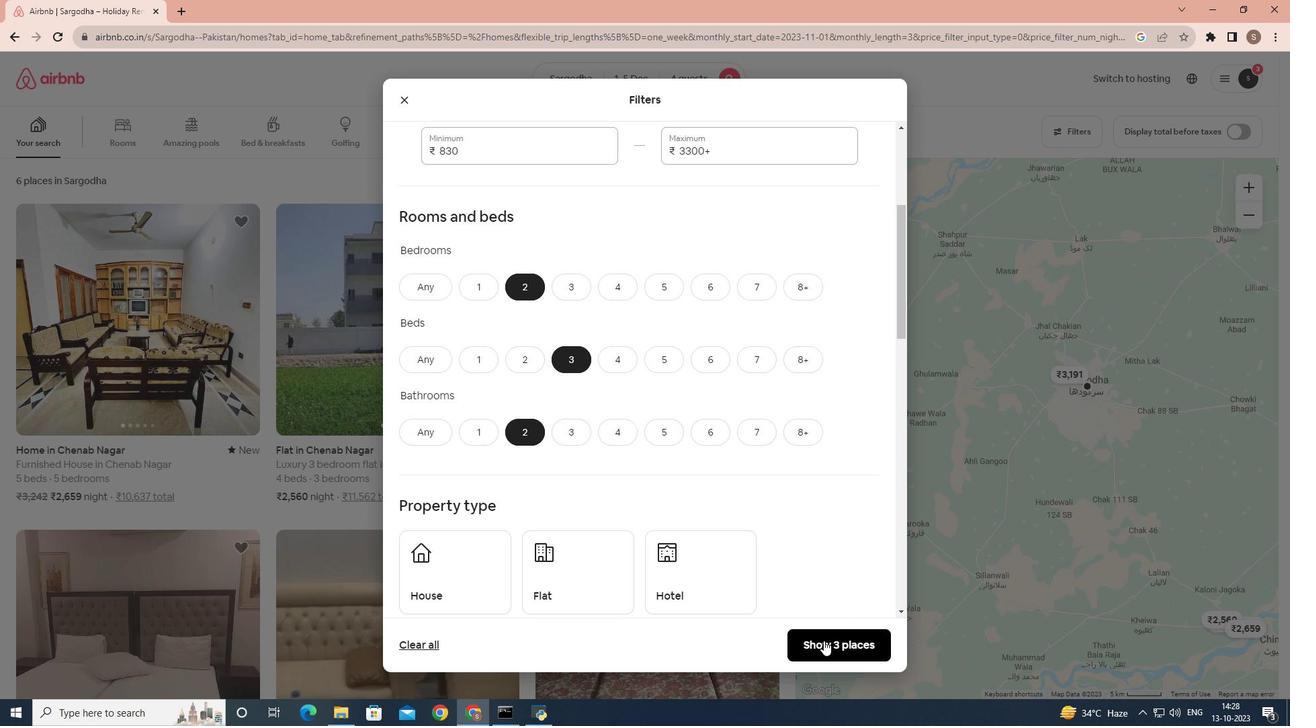 
Action: Mouse pressed left at (818, 621)
Screenshot: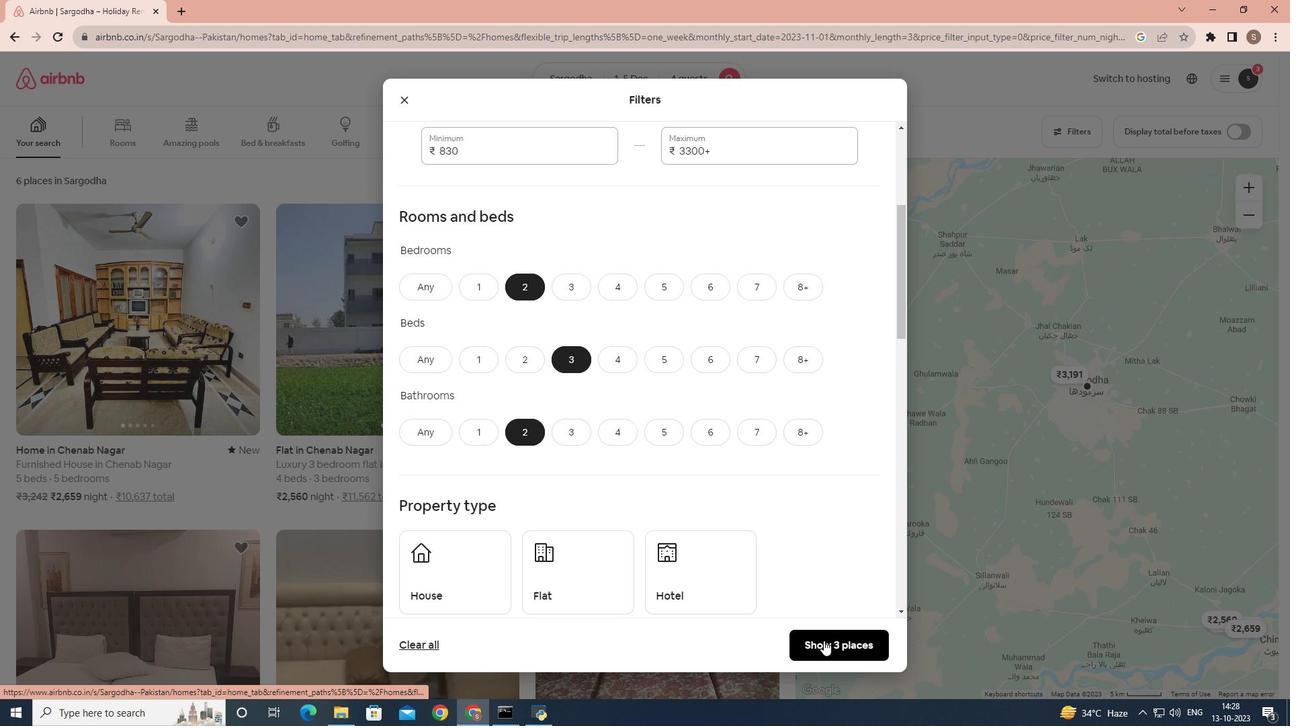 
Action: Mouse moved to (235, 329)
Screenshot: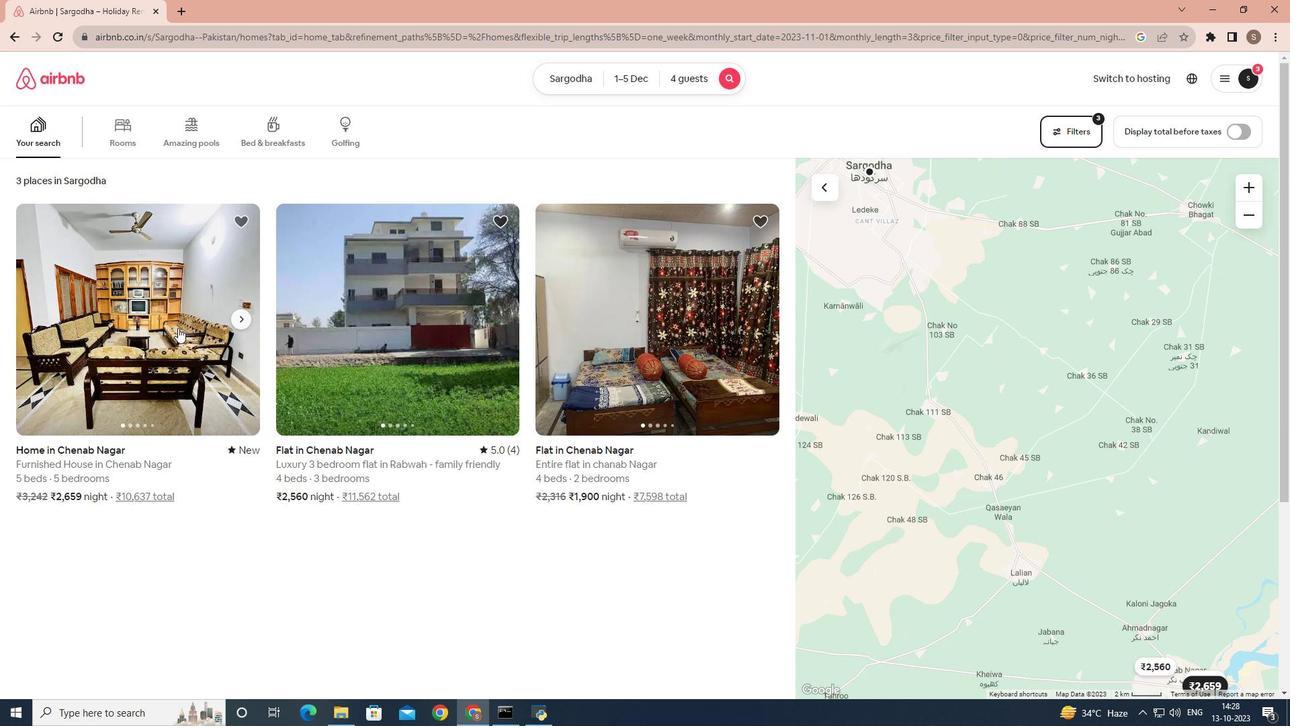 
Action: Mouse pressed left at (235, 329)
Screenshot: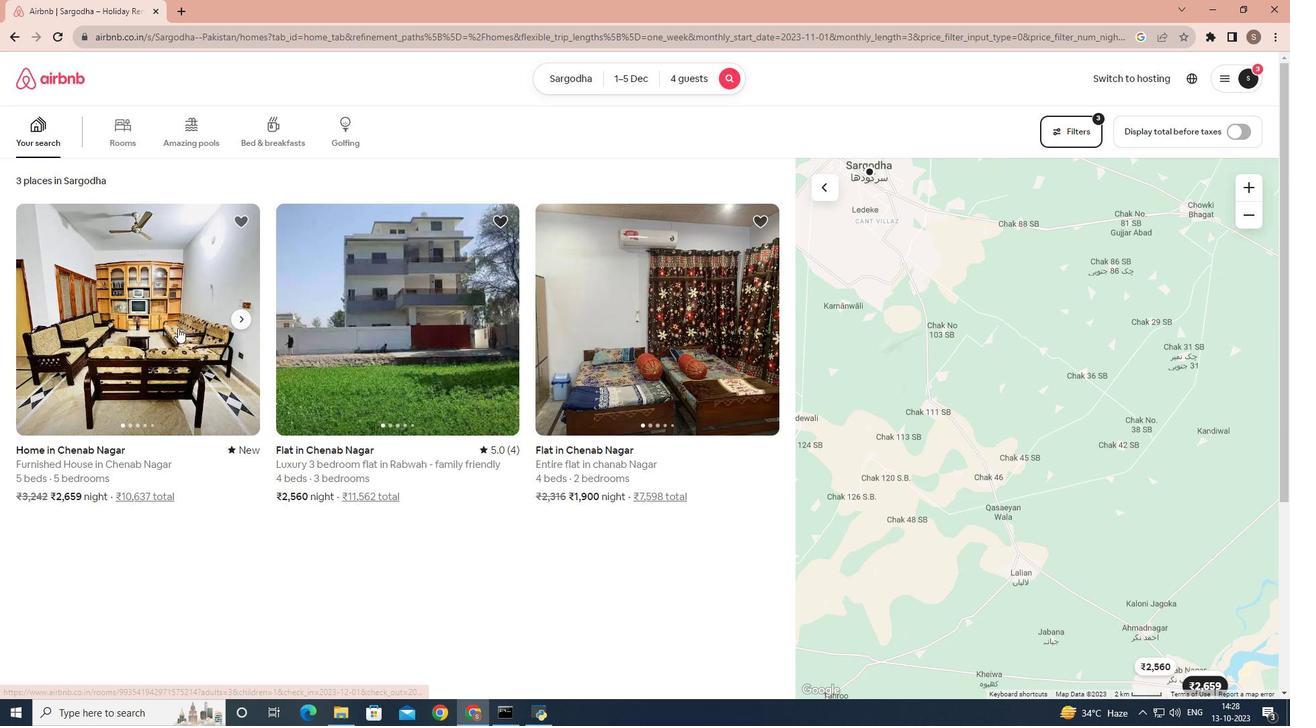 
Action: Mouse moved to (375, 297)
Screenshot: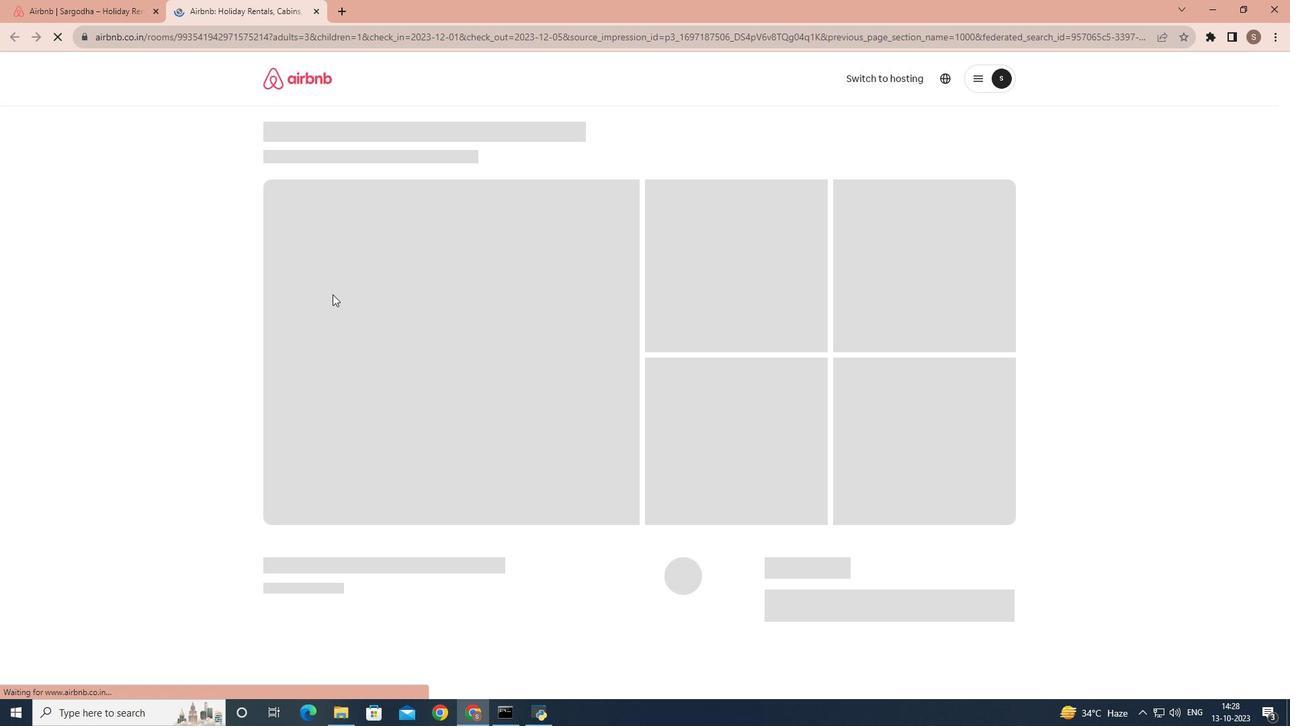 
Action: Mouse scrolled (375, 297) with delta (0, 0)
Screenshot: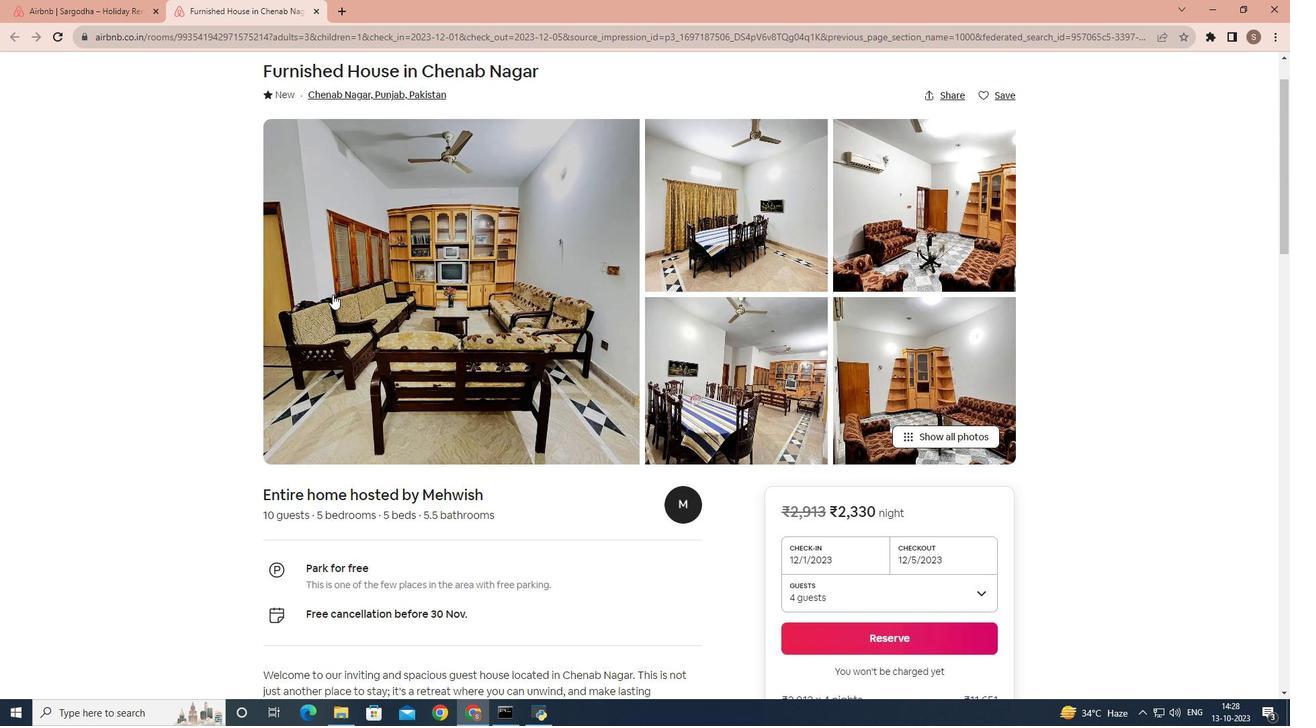 
Action: Mouse scrolled (375, 297) with delta (0, 0)
Screenshot: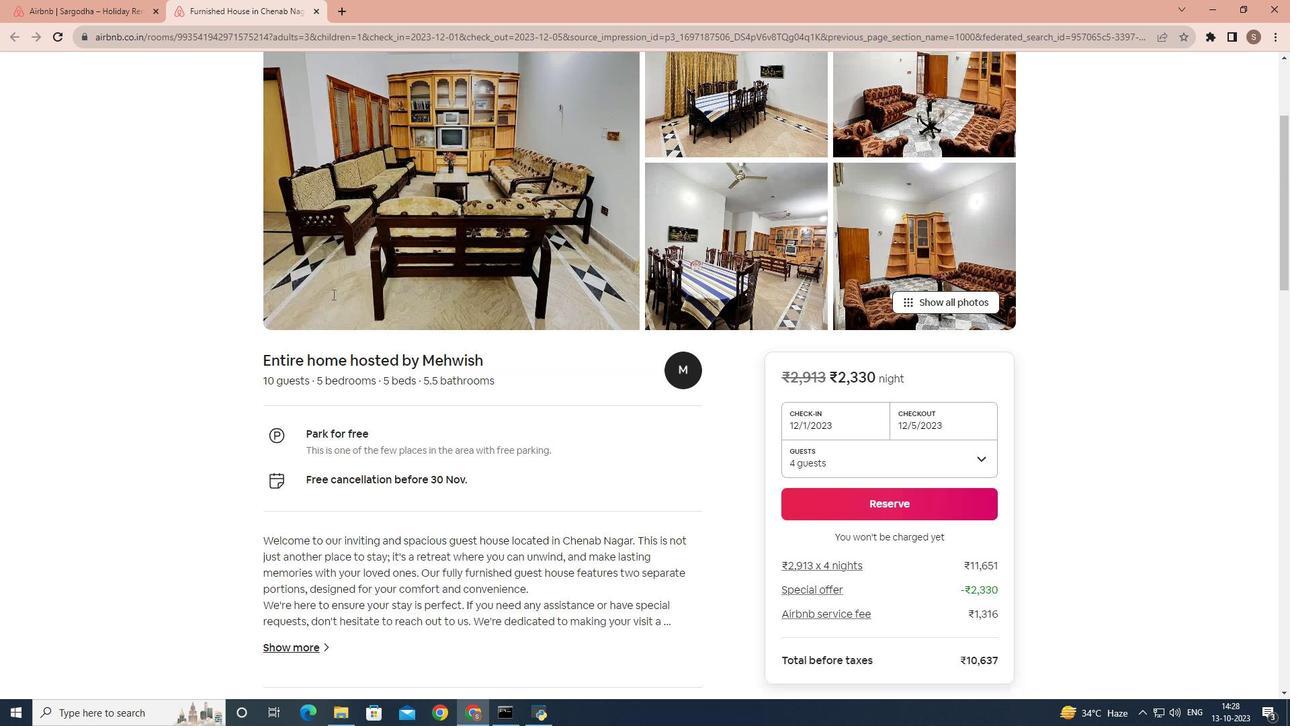 
Action: Mouse scrolled (375, 297) with delta (0, 0)
Screenshot: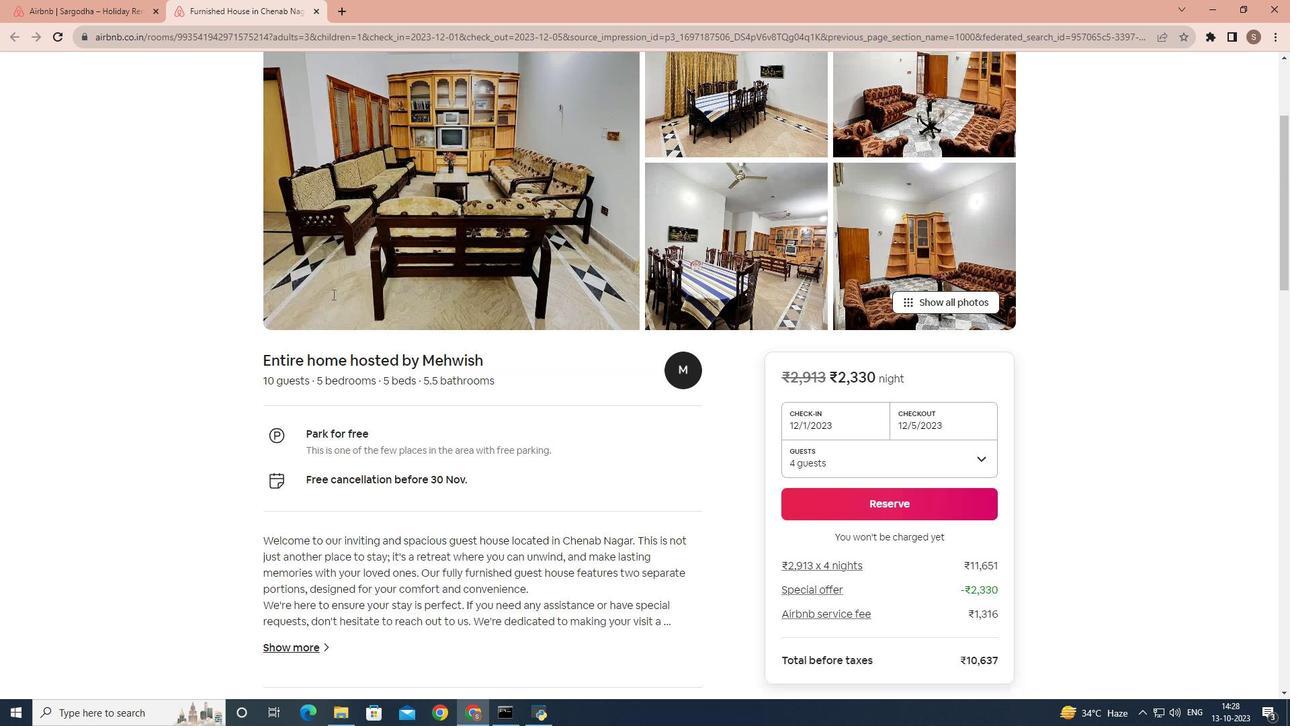 
Action: Mouse scrolled (375, 297) with delta (0, 0)
Screenshot: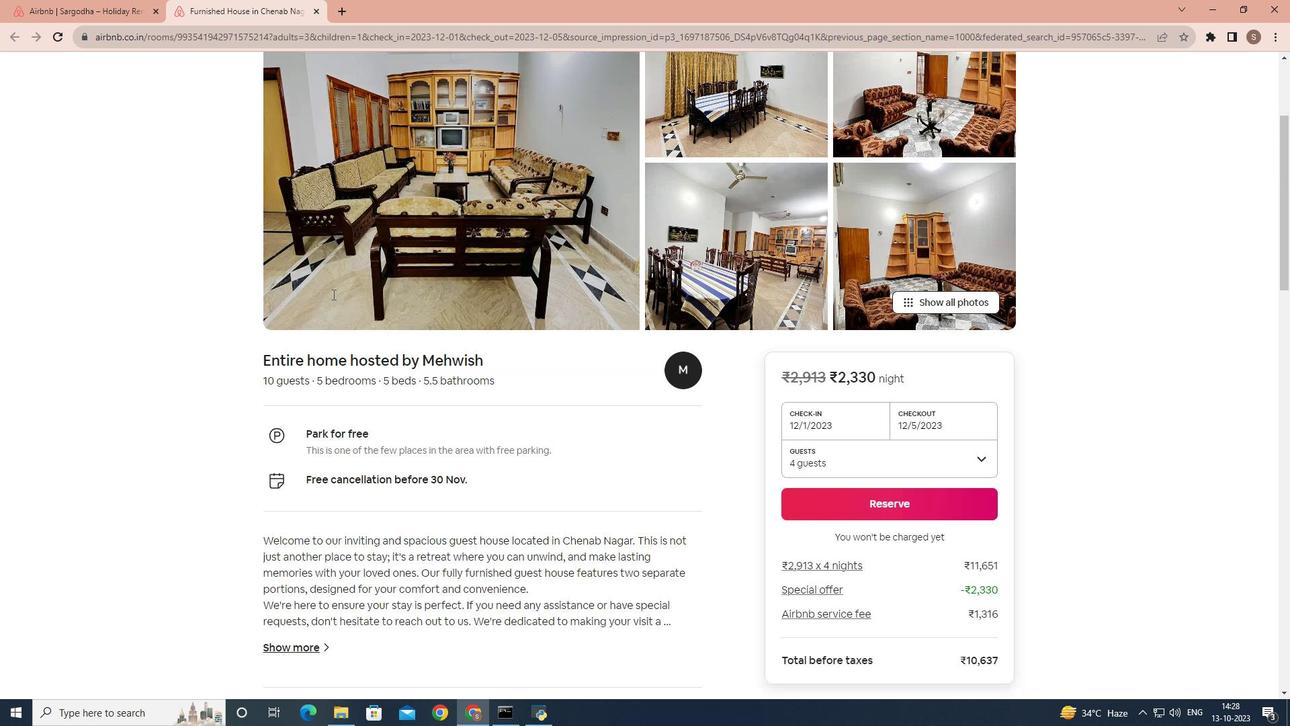 
Action: Mouse scrolled (375, 297) with delta (0, 0)
Screenshot: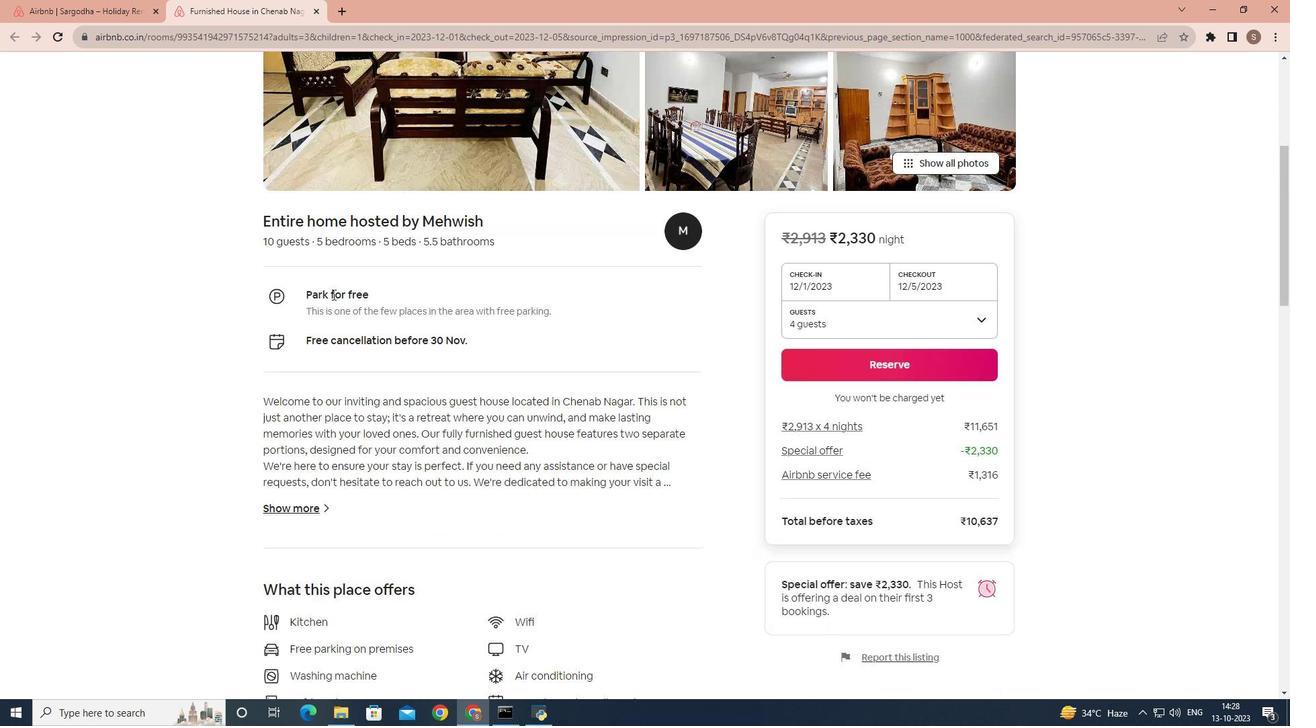 
Action: Mouse scrolled (375, 297) with delta (0, 0)
Screenshot: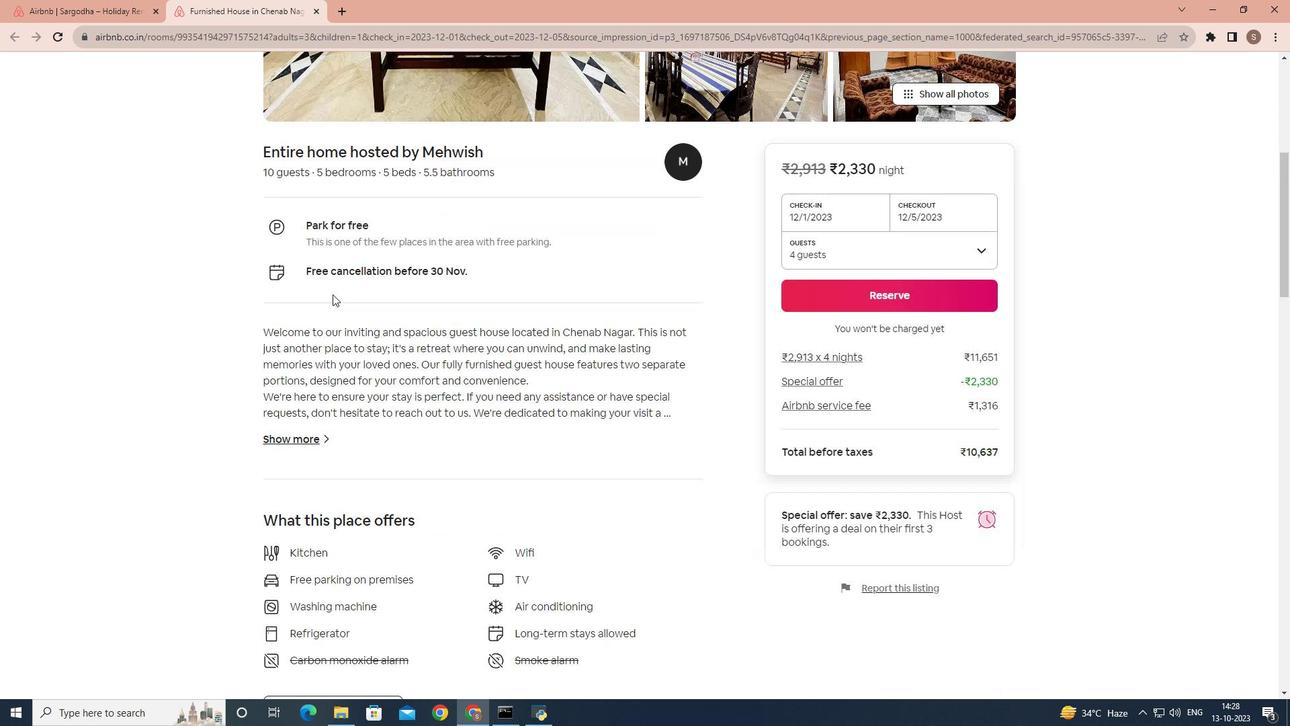 
Action: Mouse scrolled (375, 297) with delta (0, 0)
Screenshot: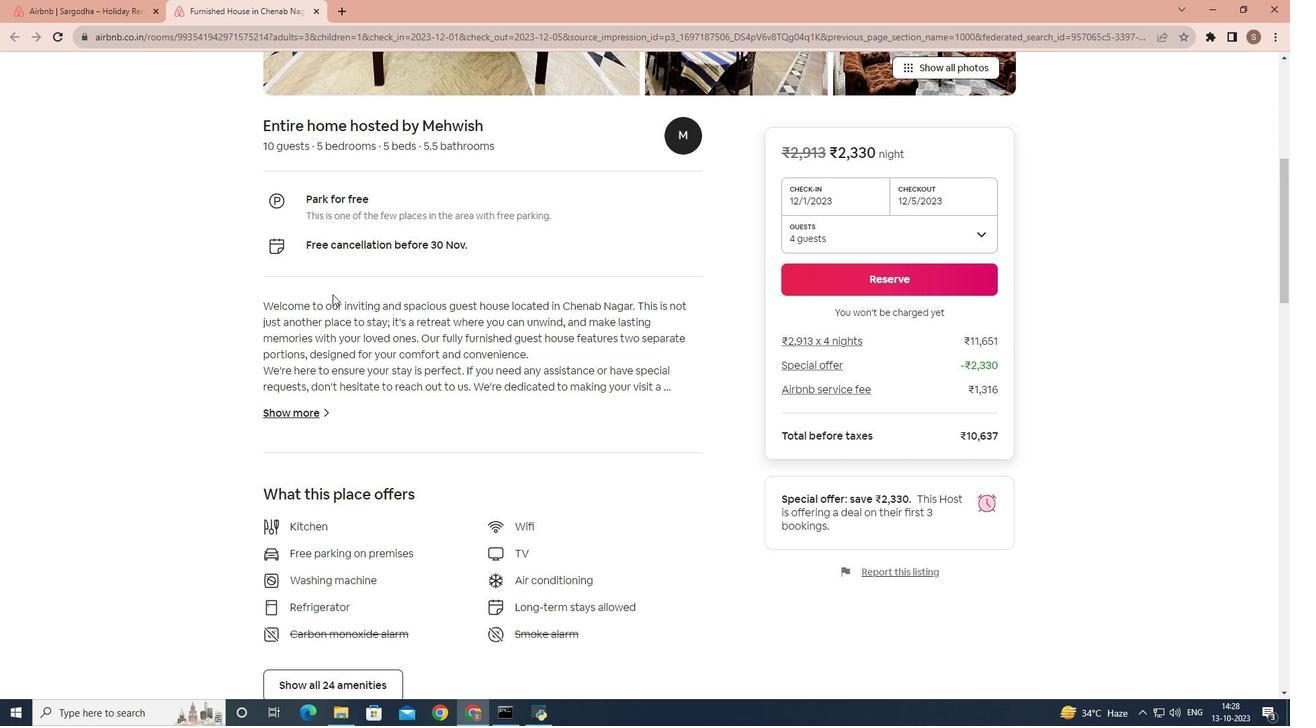 
Action: Mouse scrolled (375, 297) with delta (0, 0)
Screenshot: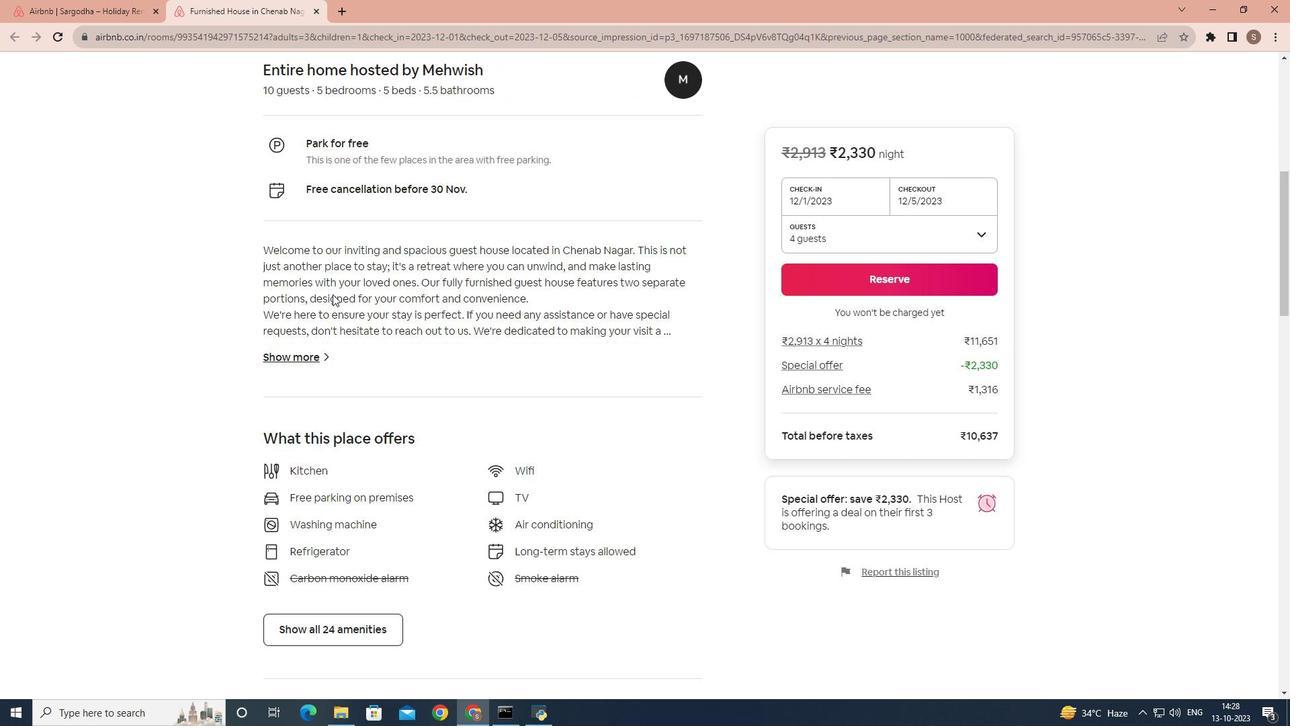 
Action: Mouse moved to (361, 303)
Screenshot: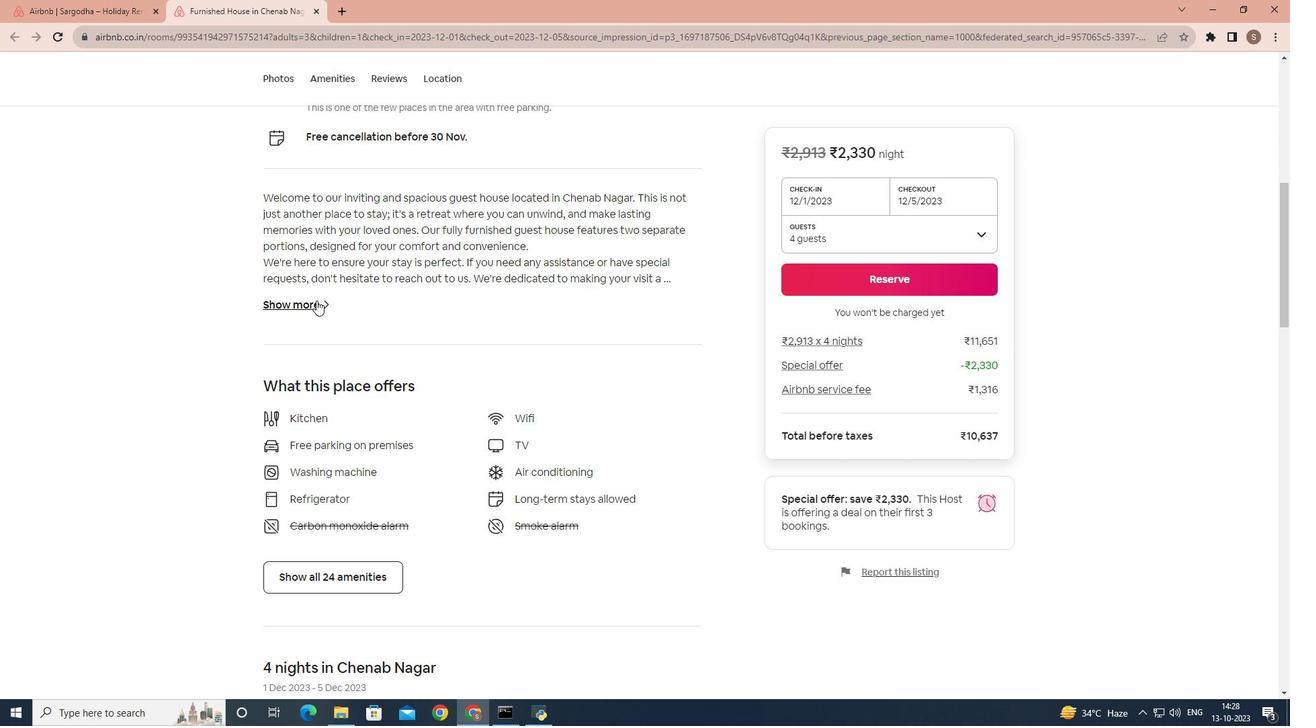 
Action: Mouse pressed left at (361, 303)
Screenshot: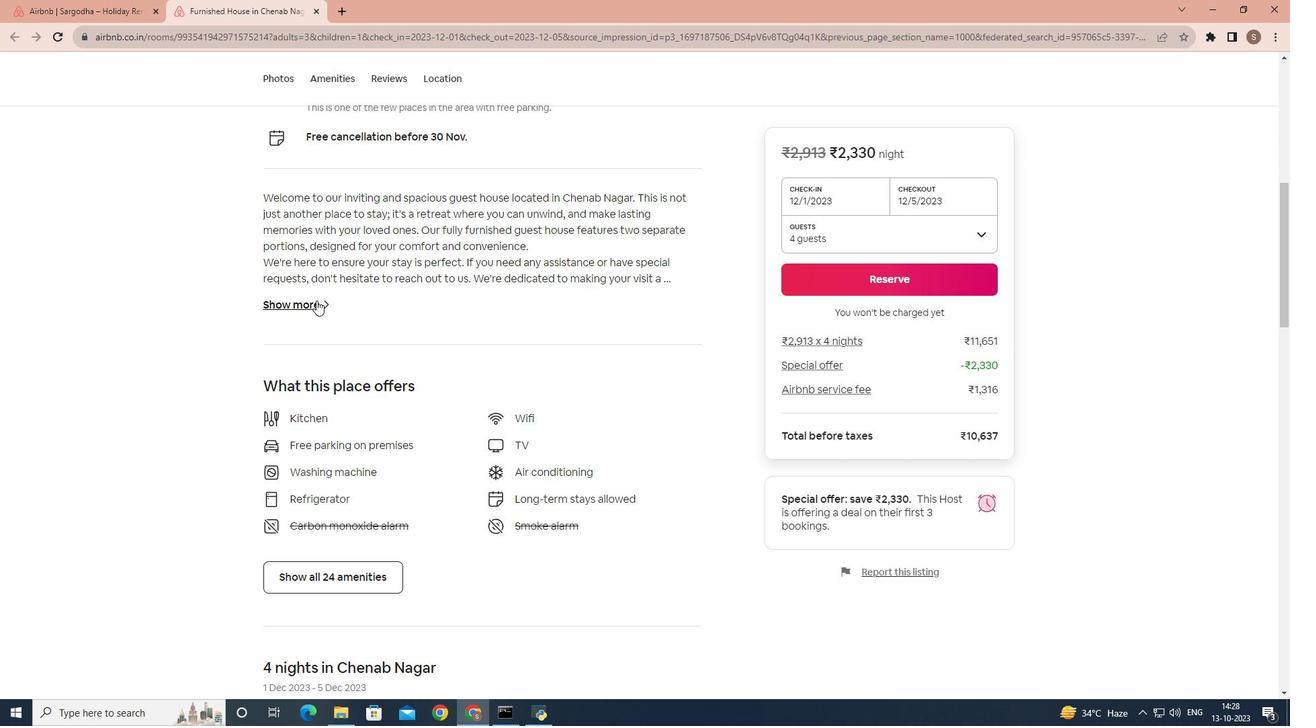 
Action: Mouse moved to (443, 287)
Screenshot: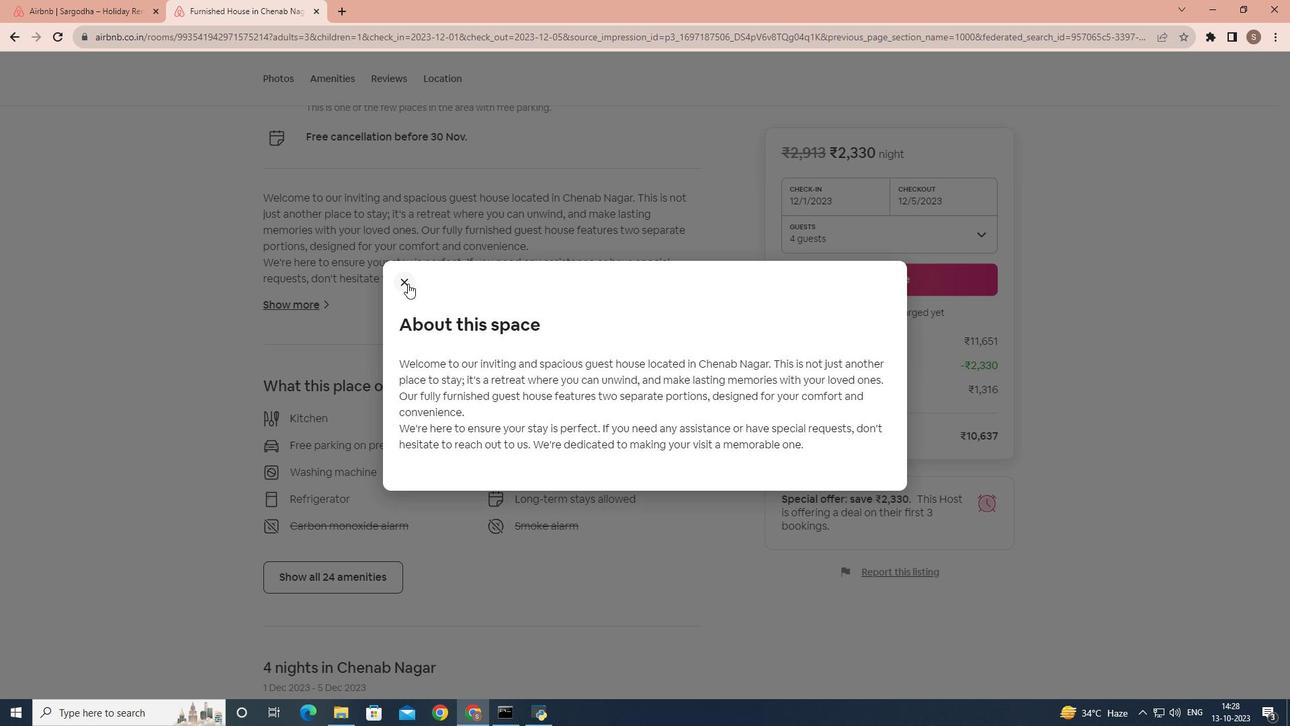 
Action: Mouse pressed left at (443, 287)
Screenshot: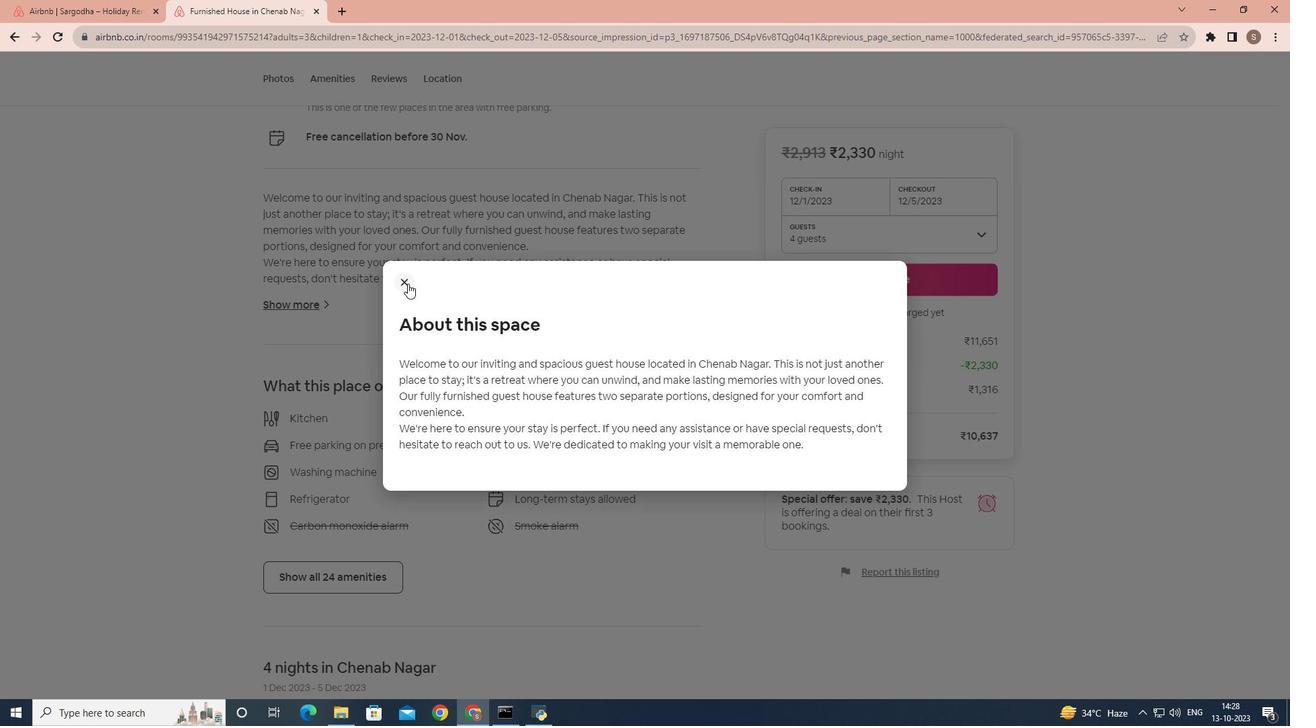 
Action: Mouse moved to (419, 352)
Screenshot: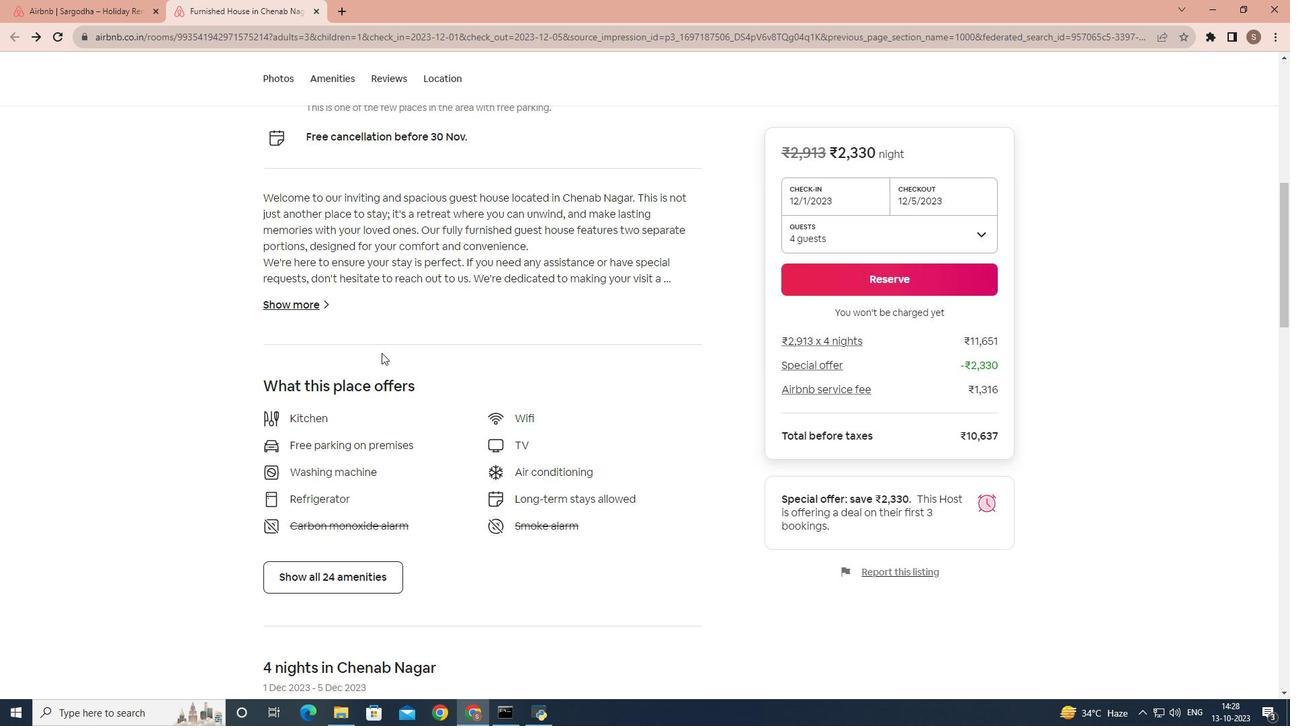 
Action: Mouse scrolled (419, 352) with delta (0, 0)
Screenshot: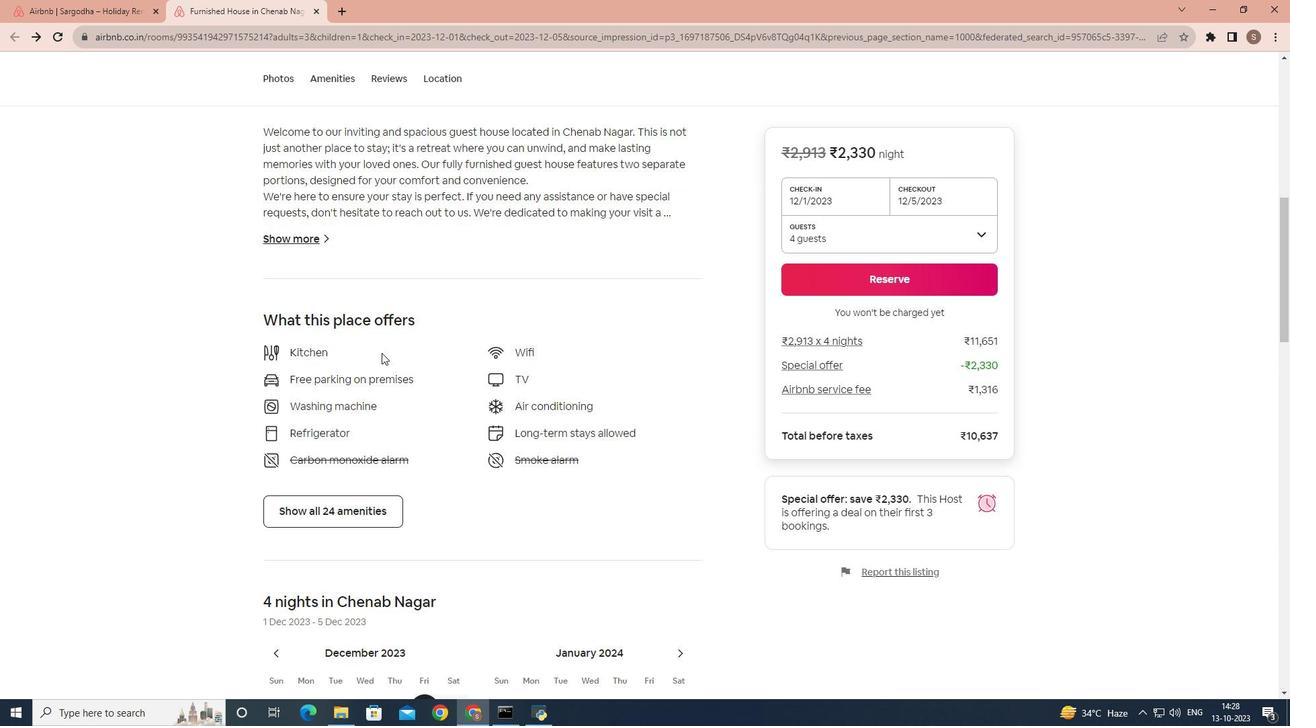 
Action: Mouse scrolled (419, 352) with delta (0, 0)
Screenshot: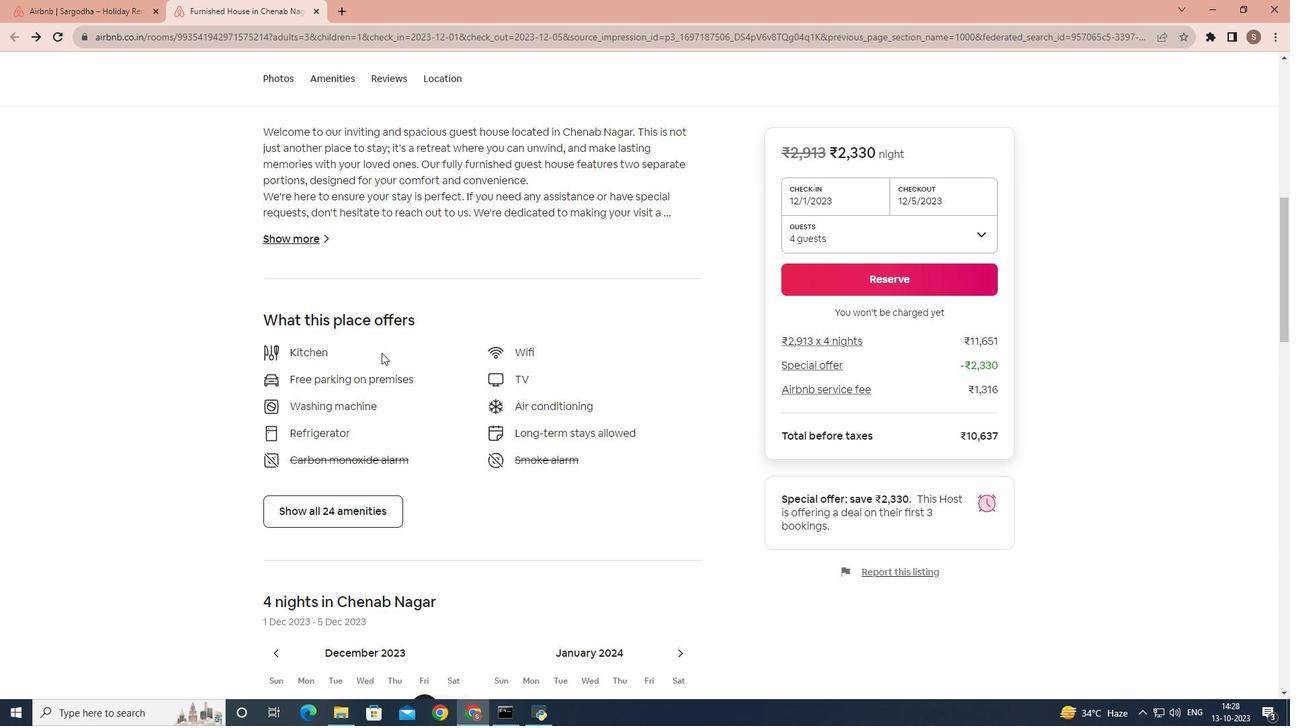 
Action: Mouse moved to (322, 433)
Screenshot: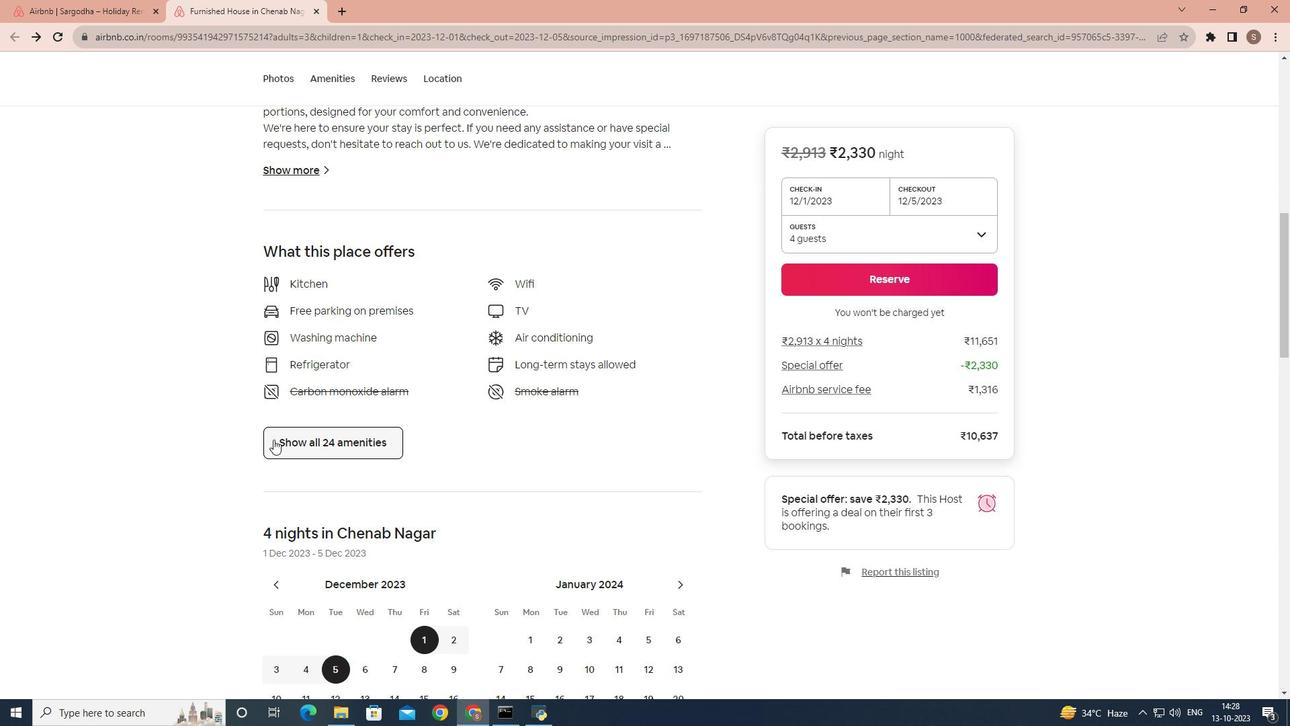 
Action: Mouse pressed left at (322, 433)
Screenshot: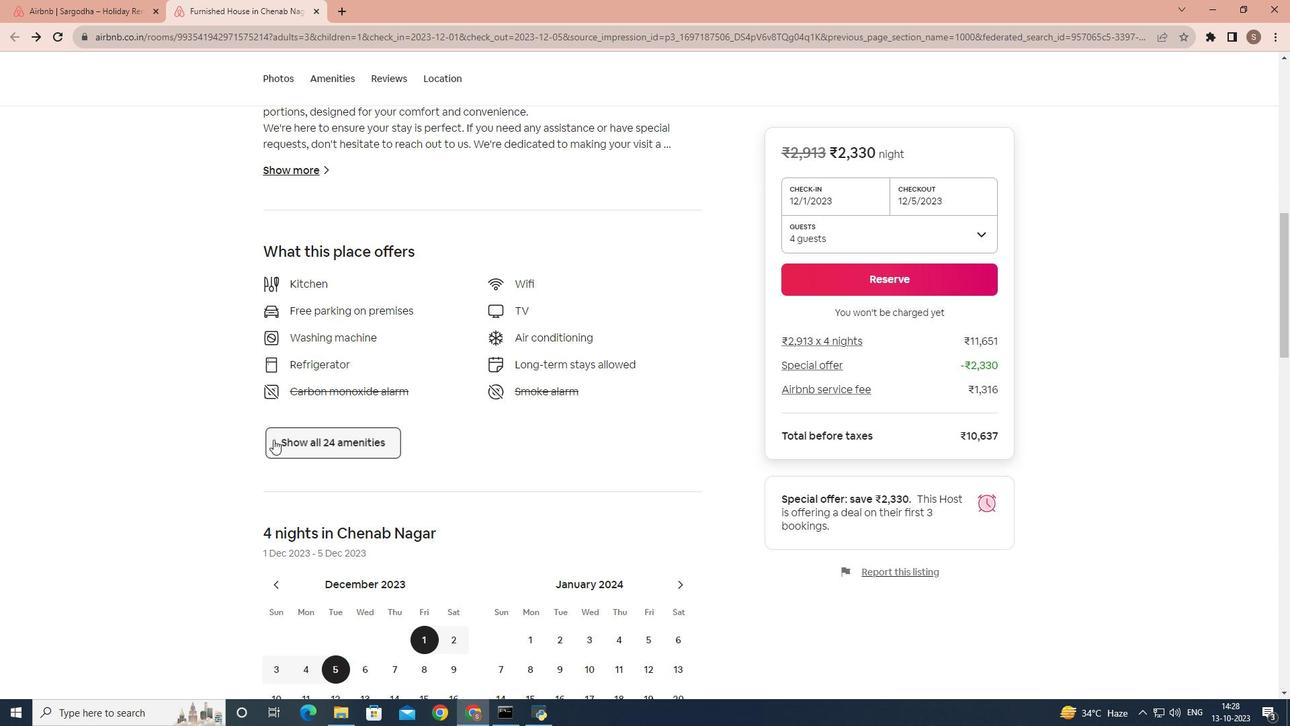 
Action: Mouse moved to (501, 397)
Screenshot: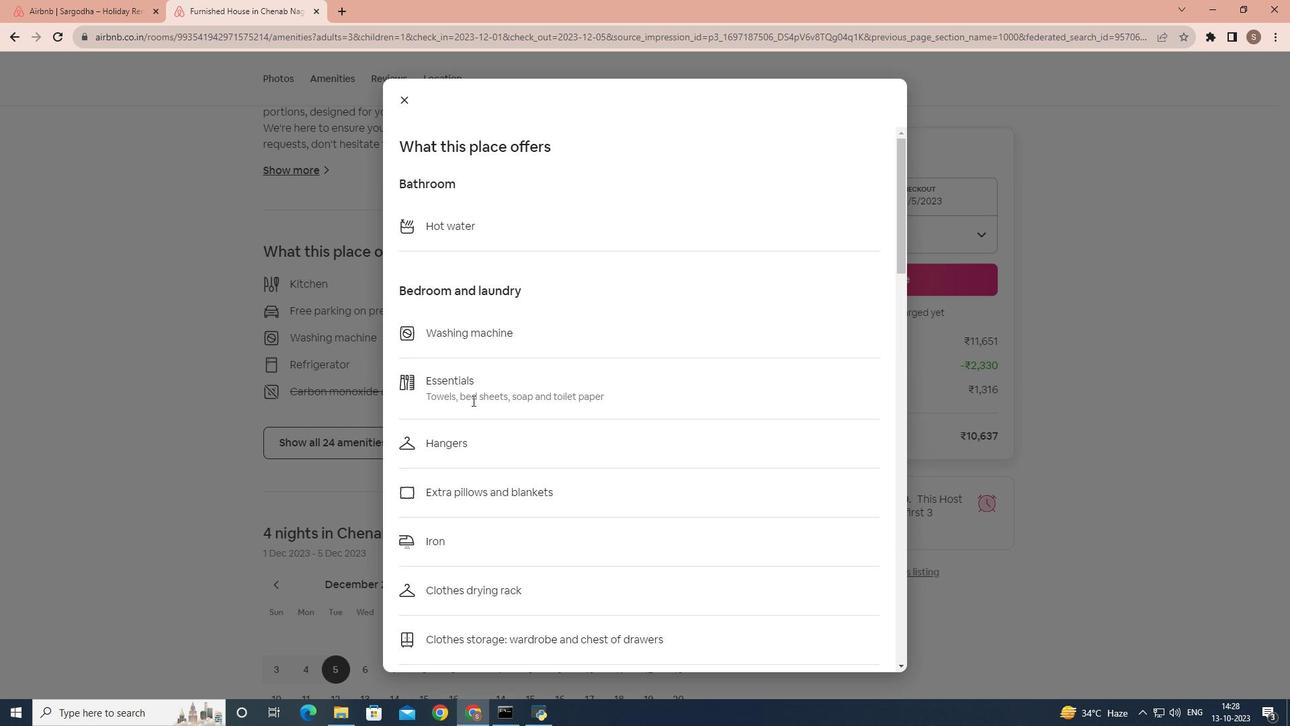 
Action: Mouse scrolled (501, 396) with delta (0, 0)
Screenshot: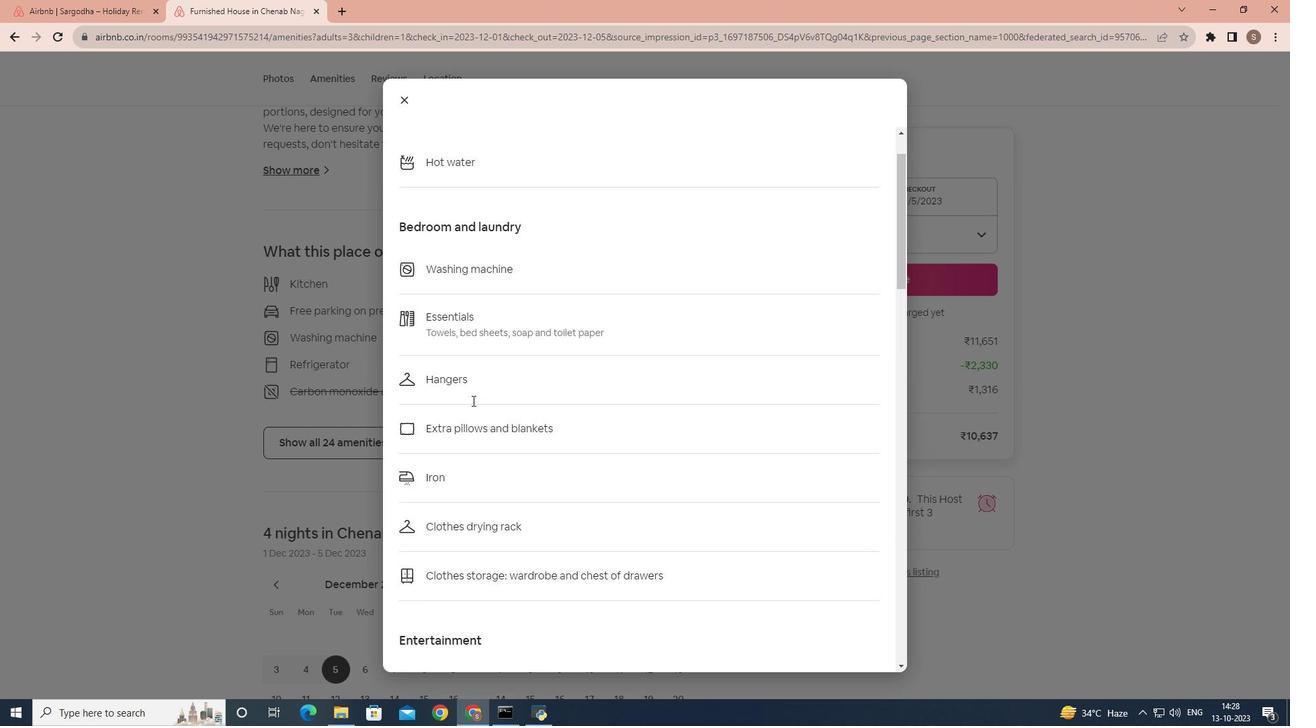 
Action: Mouse scrolled (501, 396) with delta (0, 0)
Screenshot: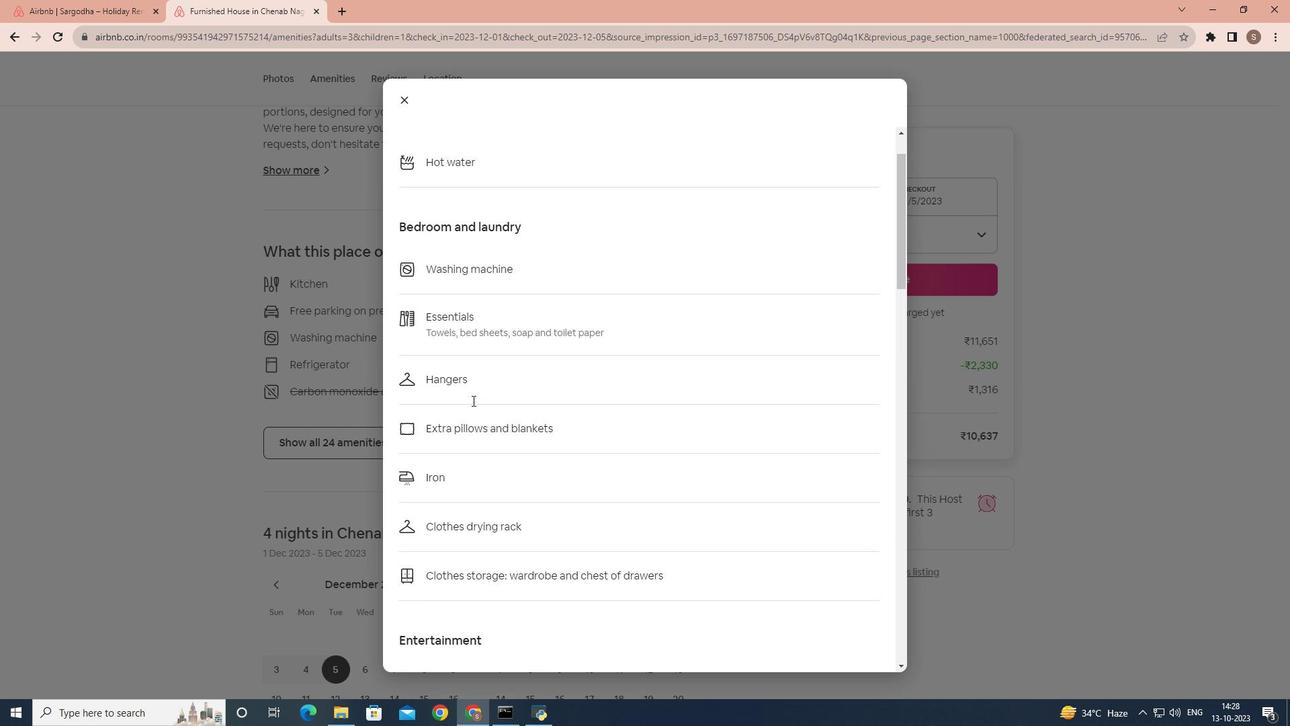
Action: Mouse scrolled (501, 396) with delta (0, 0)
Screenshot: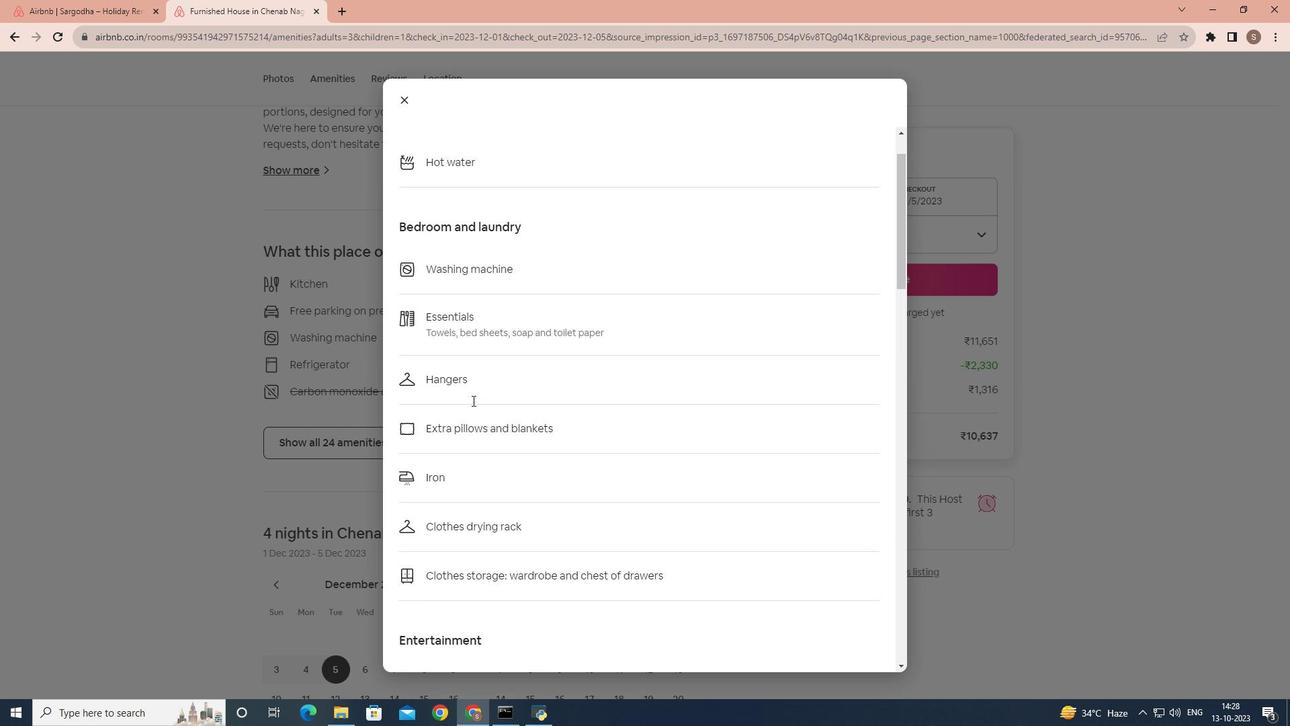 
Action: Mouse scrolled (501, 396) with delta (0, 0)
Screenshot: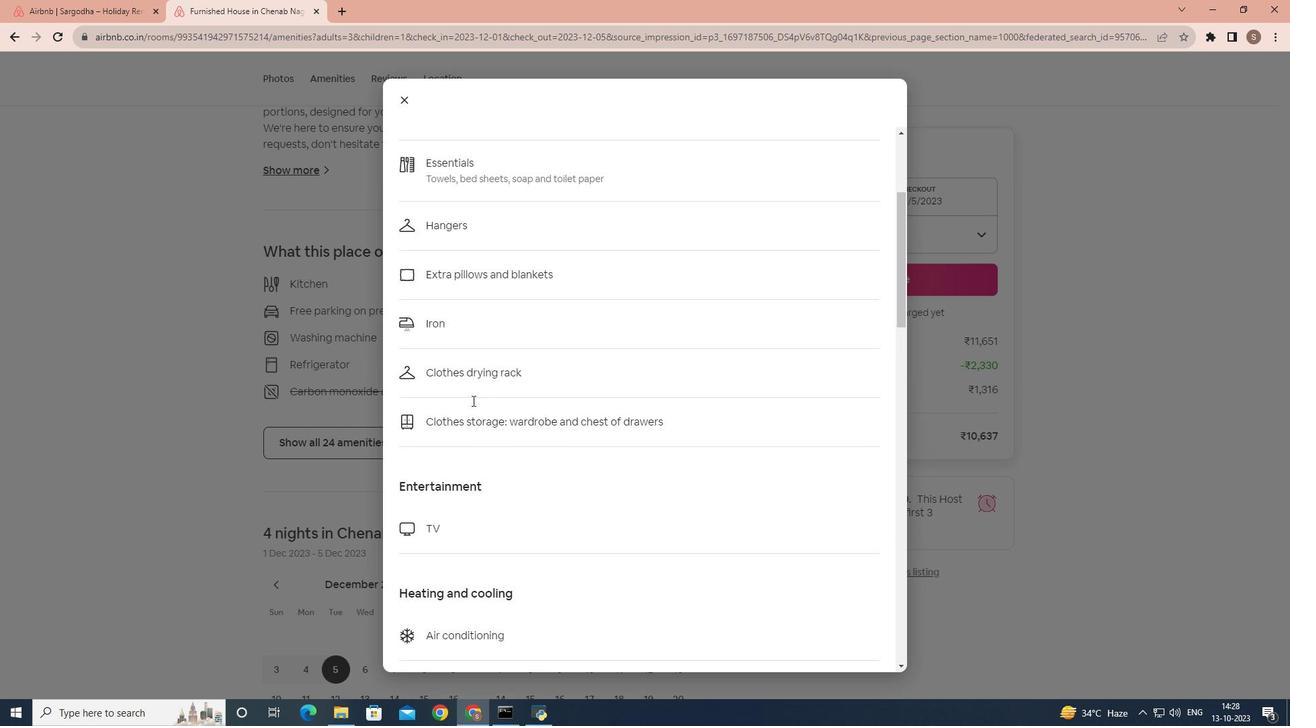 
Action: Mouse scrolled (501, 396) with delta (0, 0)
Screenshot: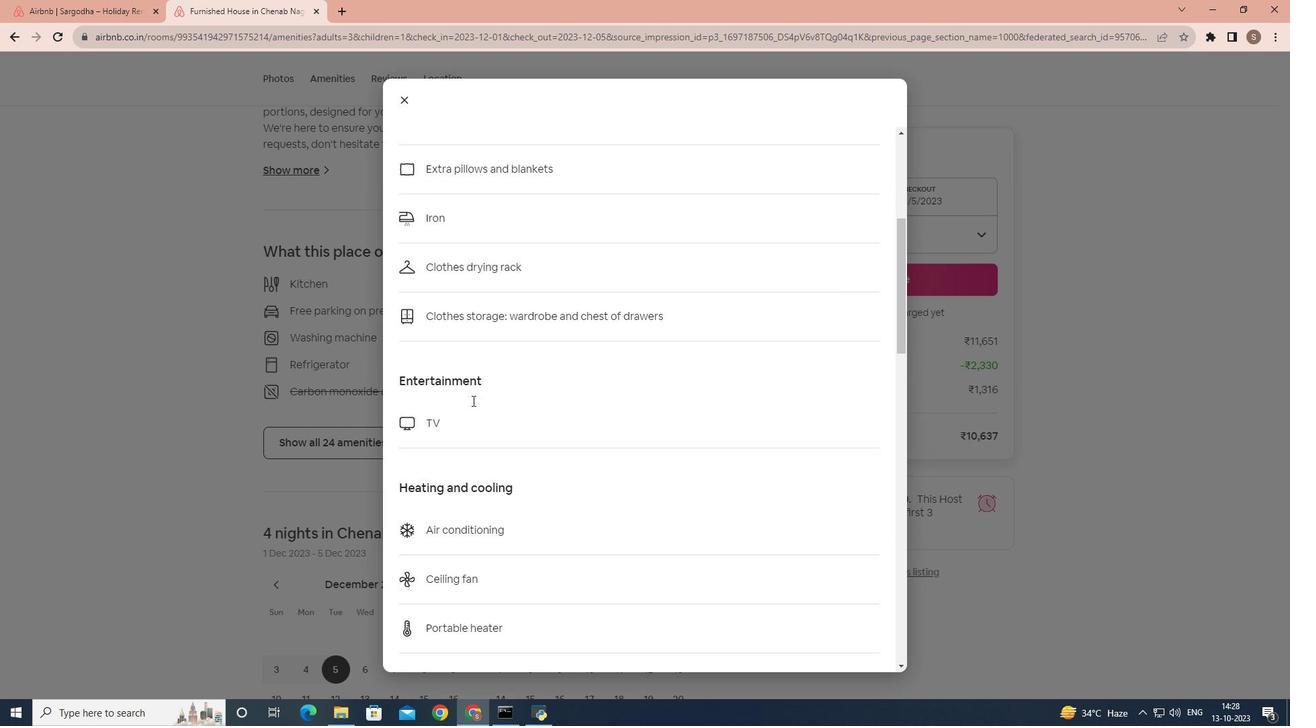 
Action: Mouse scrolled (501, 398) with delta (0, 0)
Screenshot: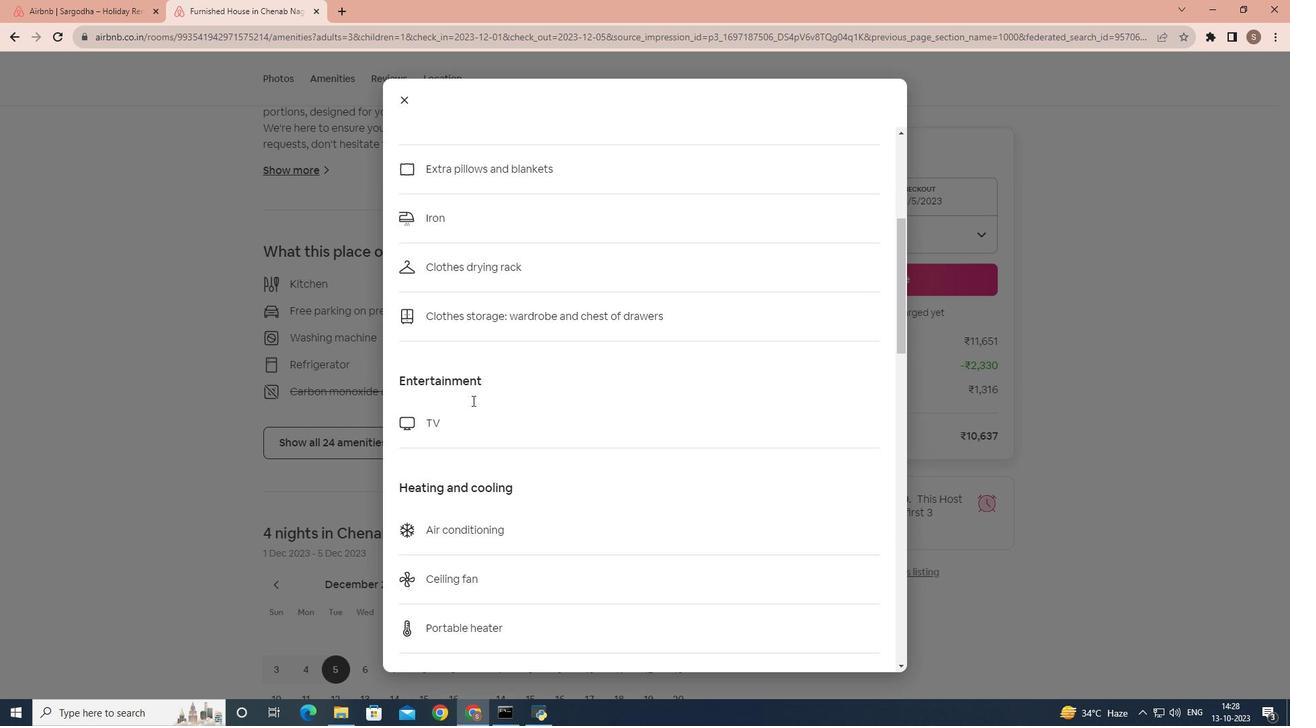 
Action: Mouse scrolled (501, 396) with delta (0, 0)
Screenshot: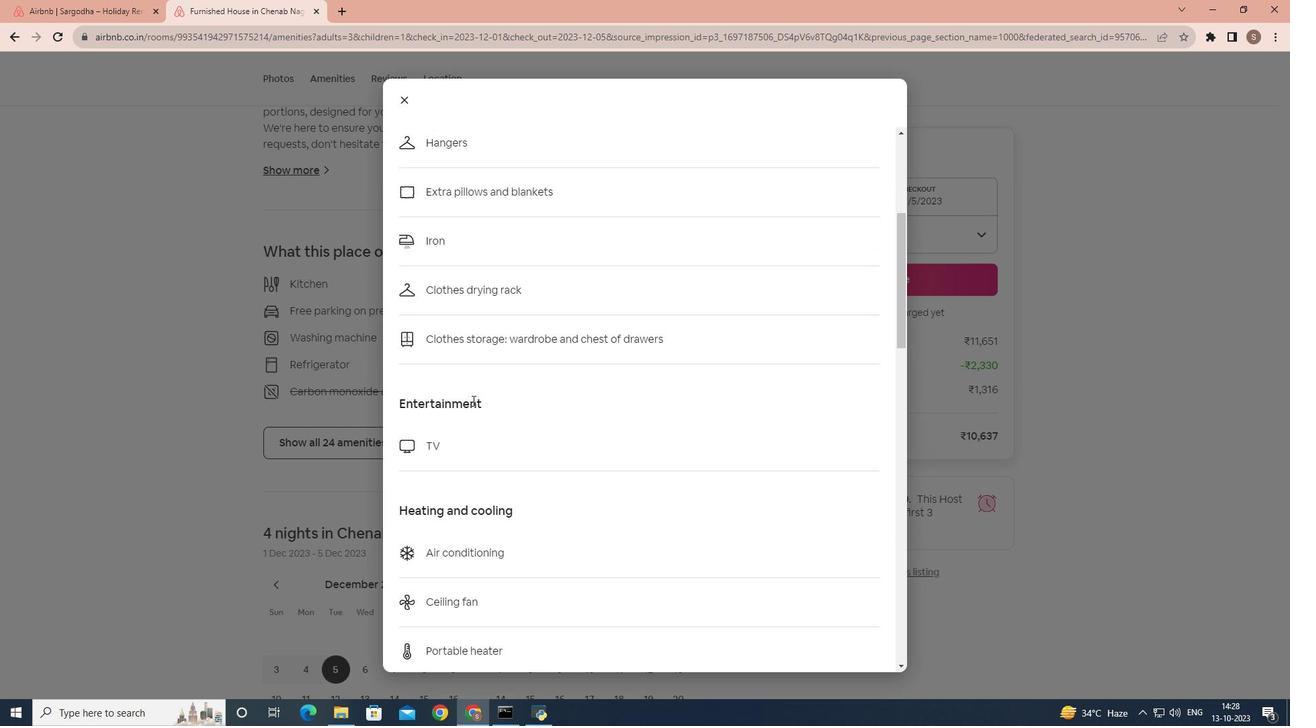 
Action: Mouse scrolled (501, 396) with delta (0, 0)
Screenshot: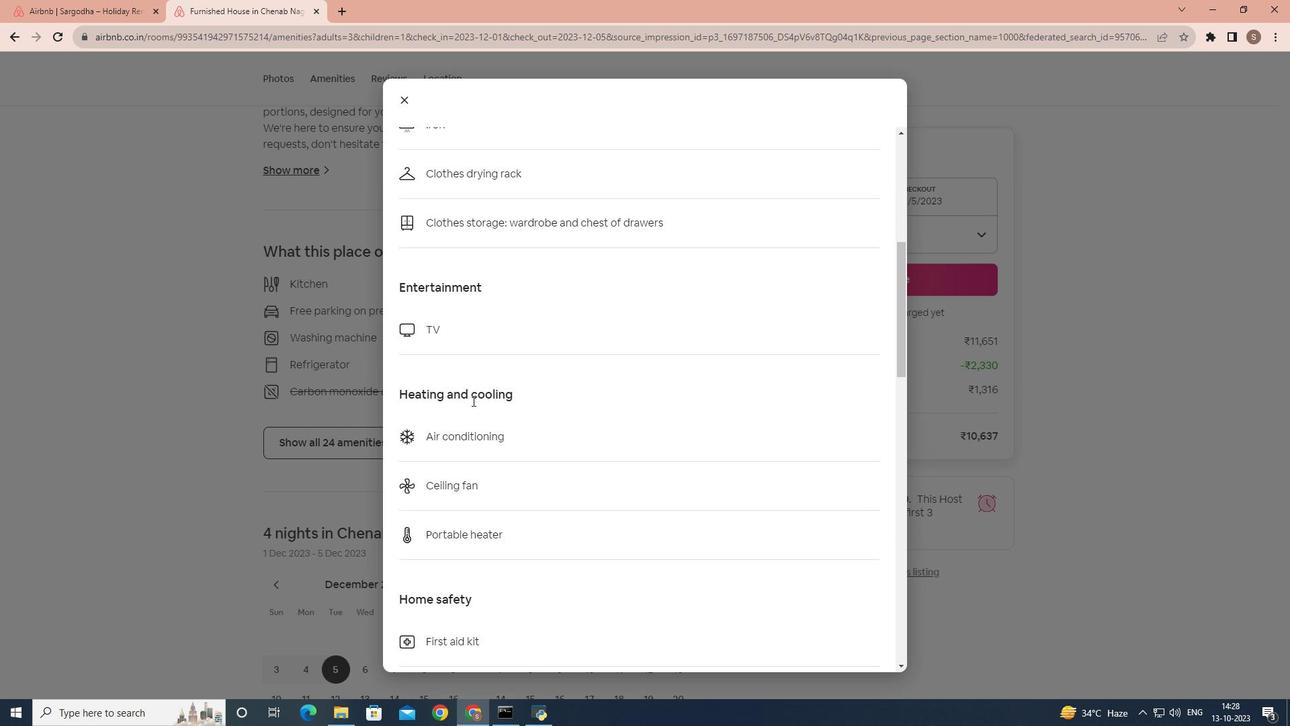 
Action: Mouse scrolled (501, 396) with delta (0, 0)
Screenshot: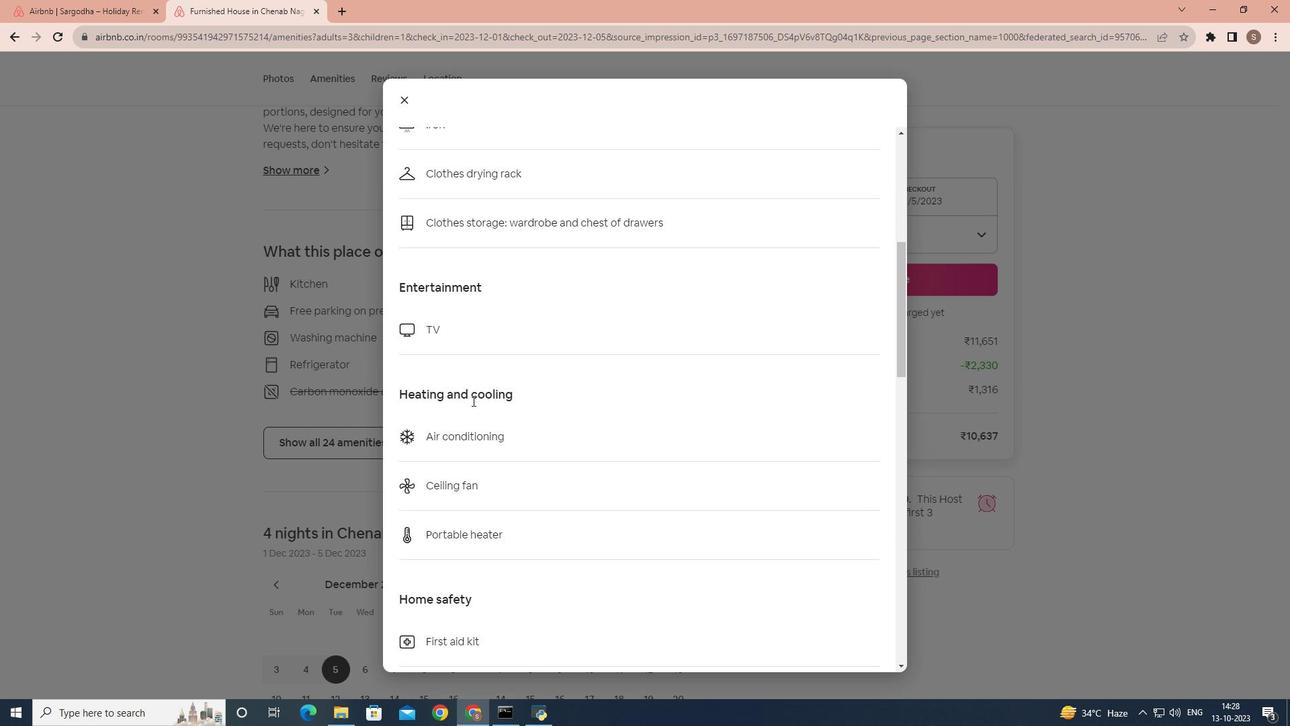 
Action: Mouse scrolled (501, 396) with delta (0, 0)
Screenshot: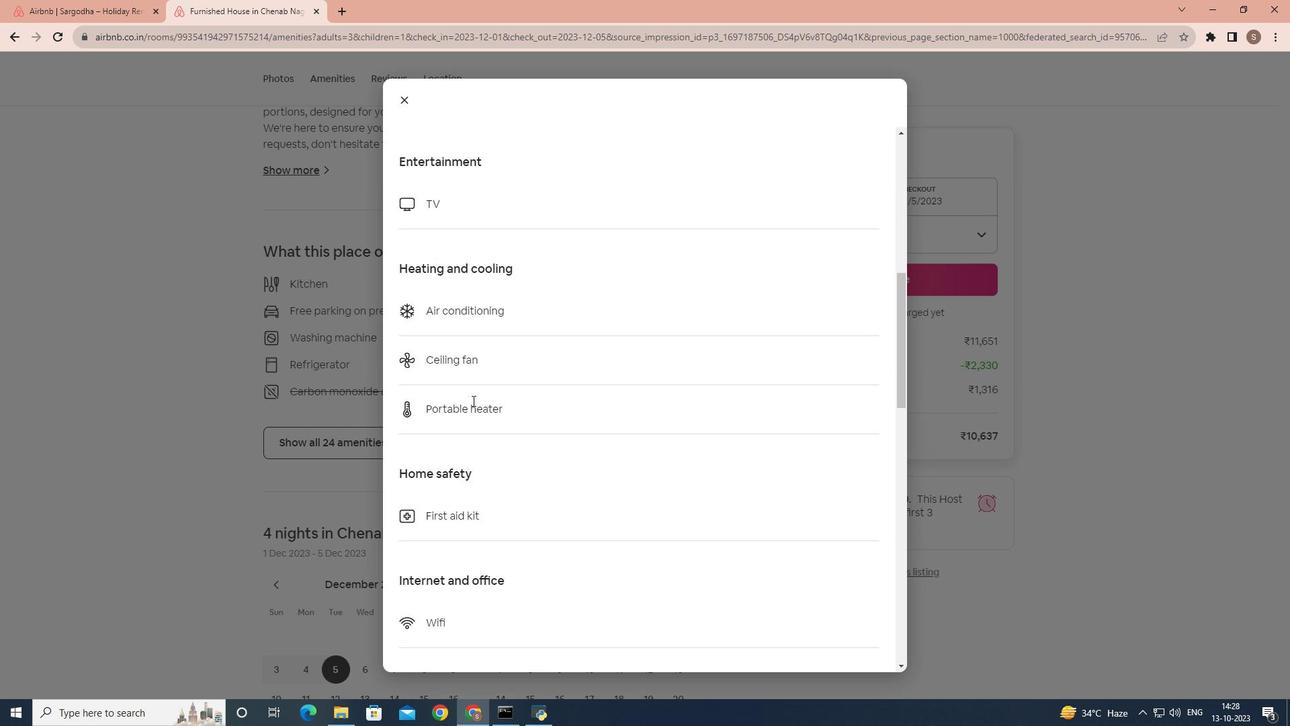 
Action: Mouse scrolled (501, 396) with delta (0, 0)
Screenshot: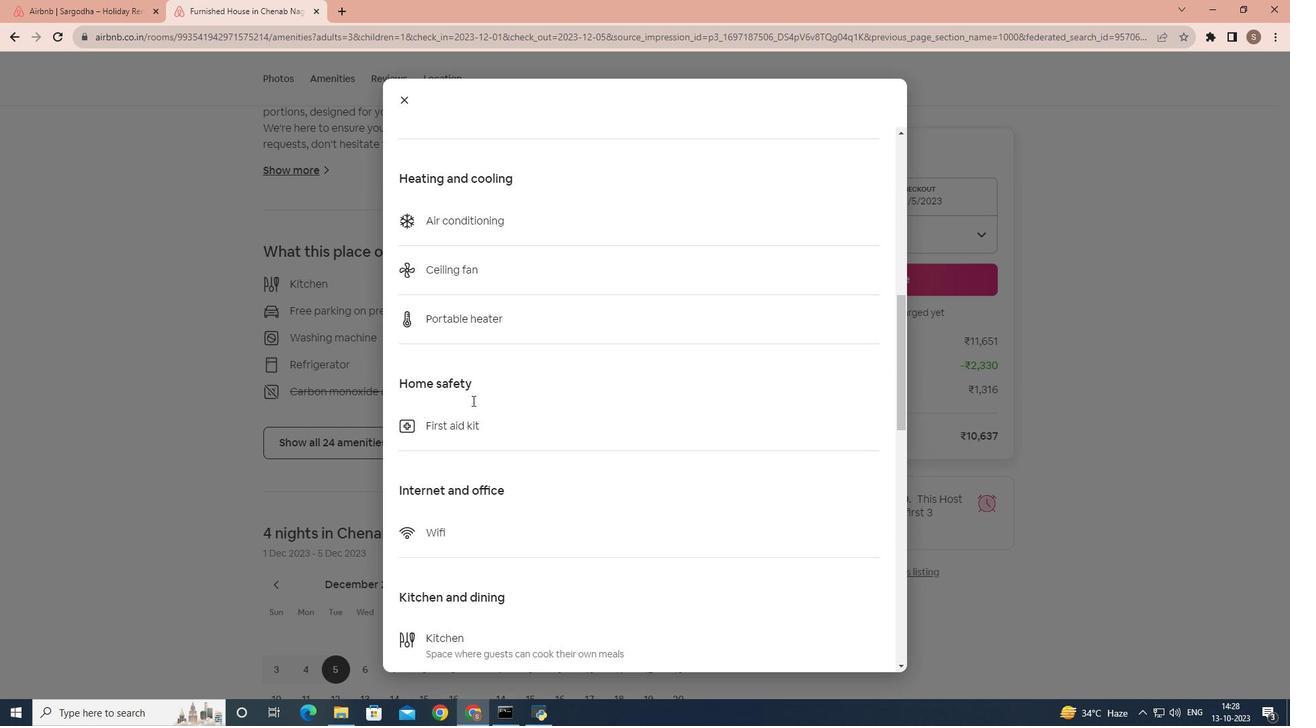 
Action: Mouse scrolled (501, 396) with delta (0, 0)
Screenshot: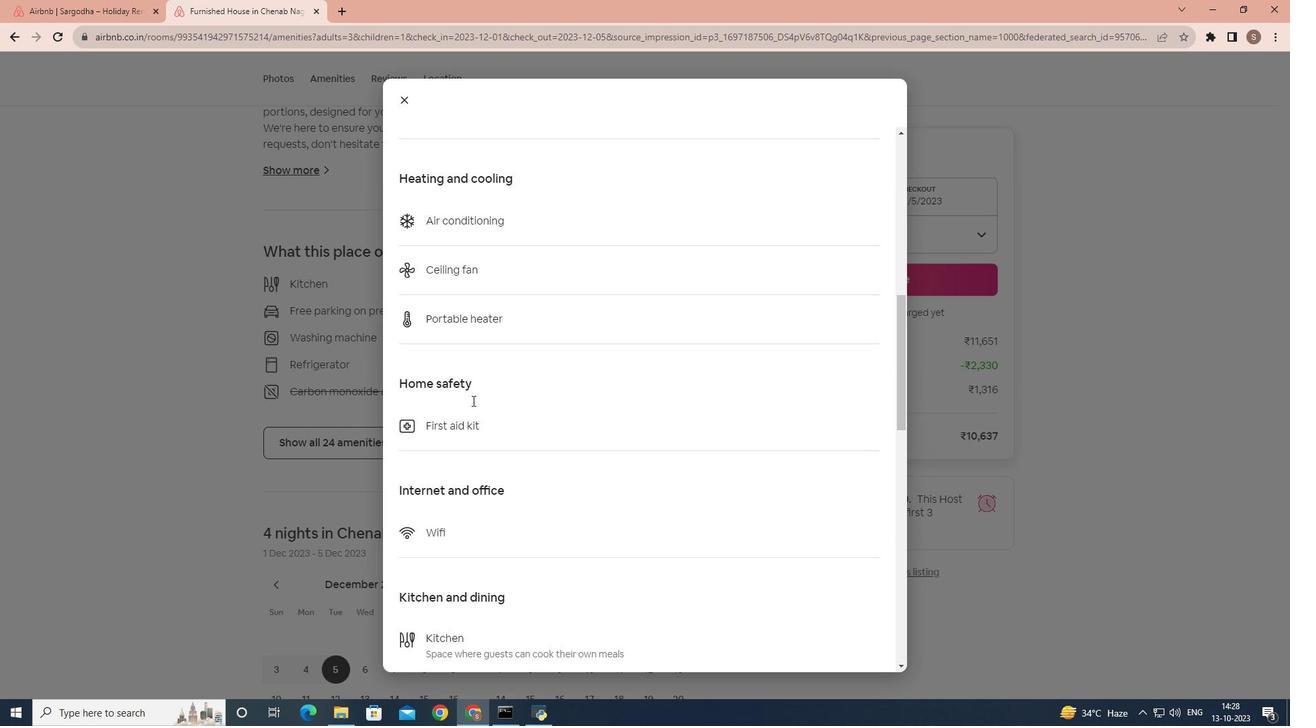 
Action: Mouse scrolled (501, 396) with delta (0, 0)
Screenshot: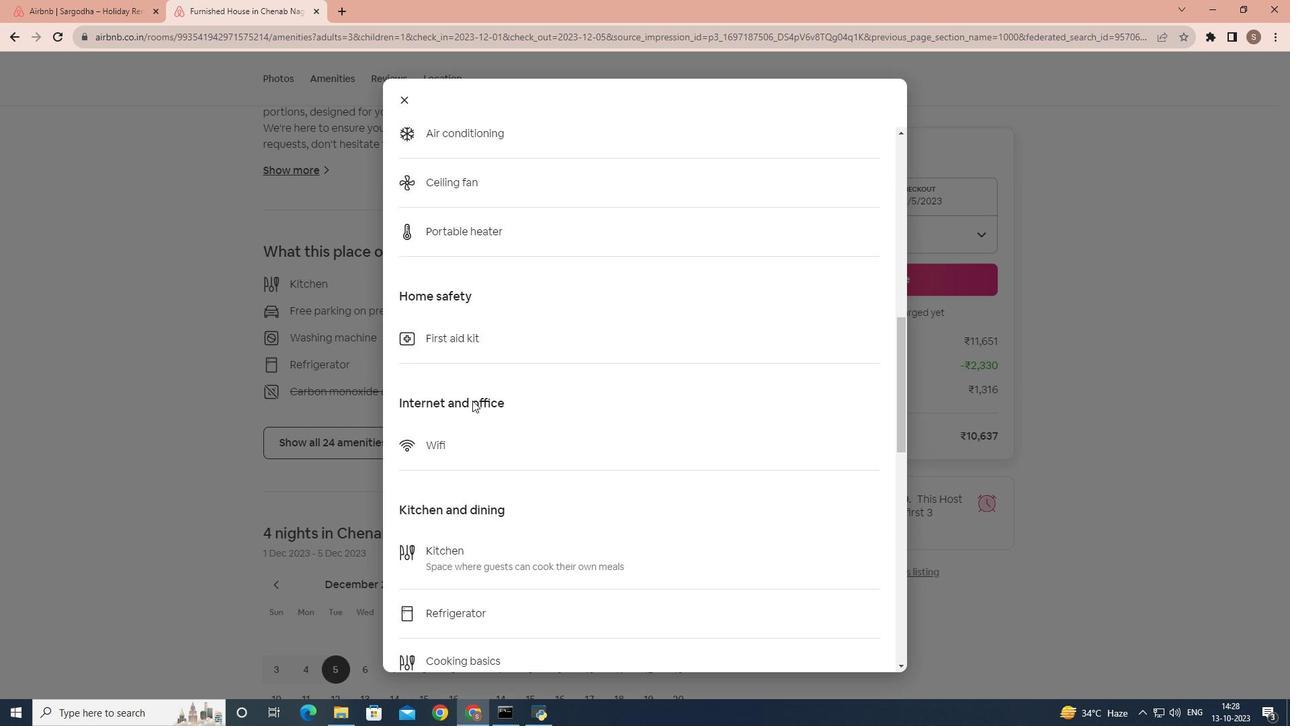 
Action: Mouse scrolled (501, 396) with delta (0, 0)
Screenshot: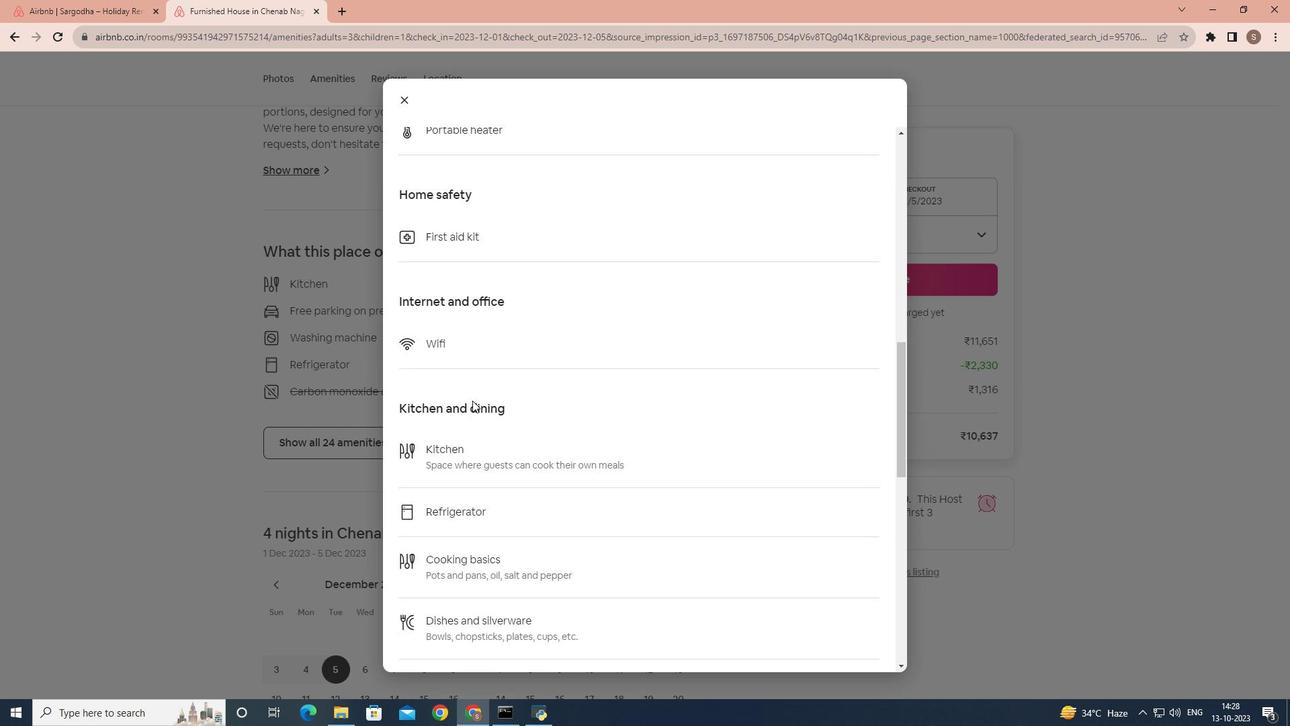 
Action: Mouse scrolled (501, 396) with delta (0, 0)
Screenshot: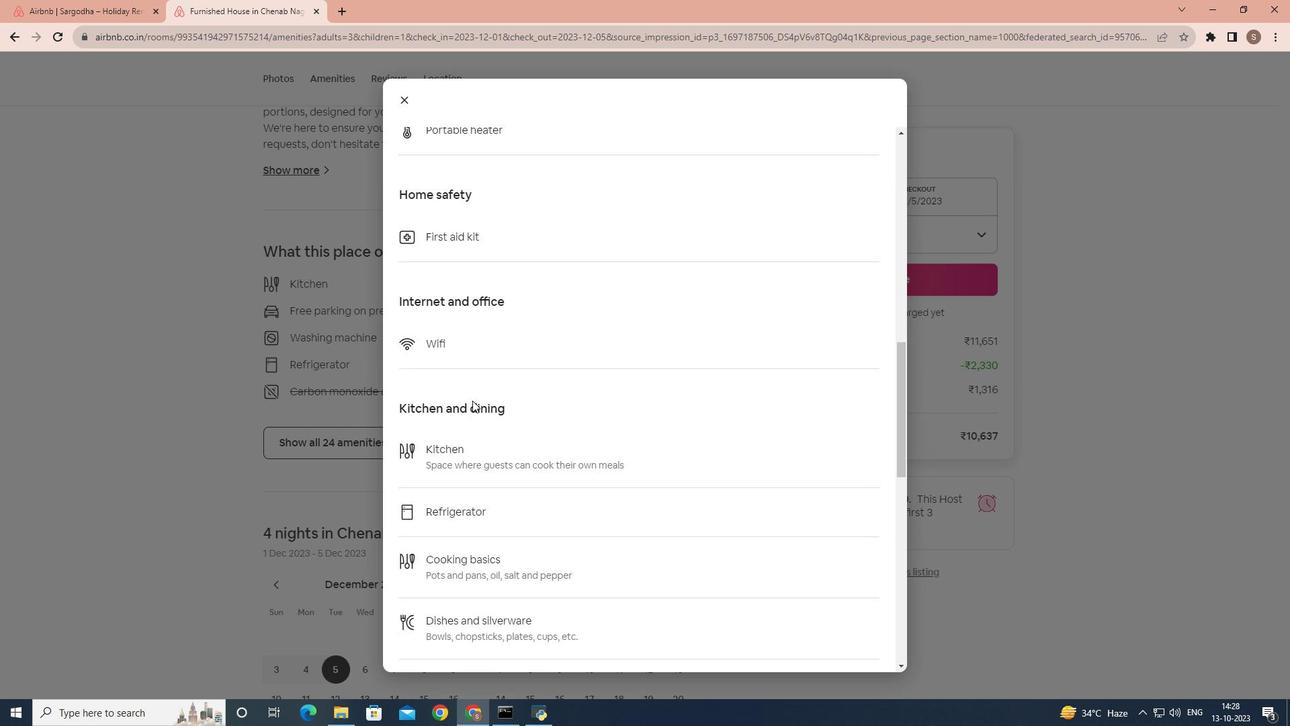 
Action: Mouse scrolled (501, 396) with delta (0, 0)
Screenshot: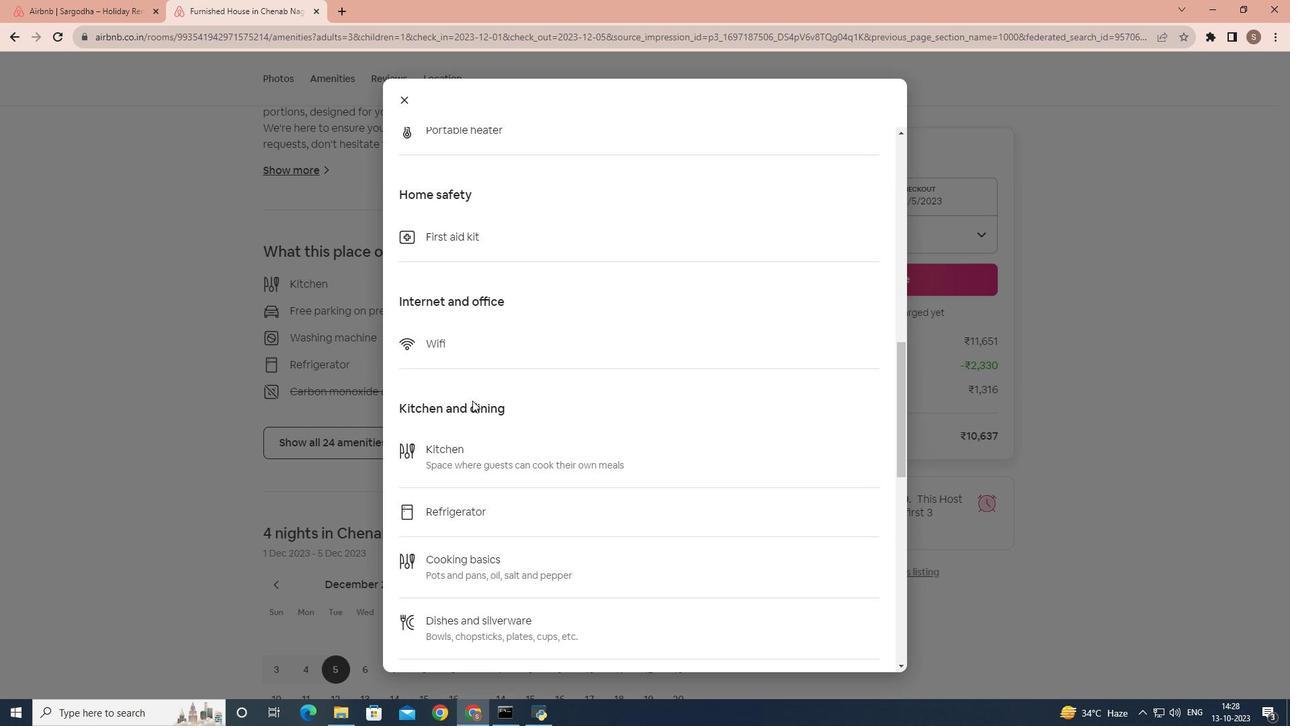 
Action: Mouse scrolled (501, 396) with delta (0, 0)
Screenshot: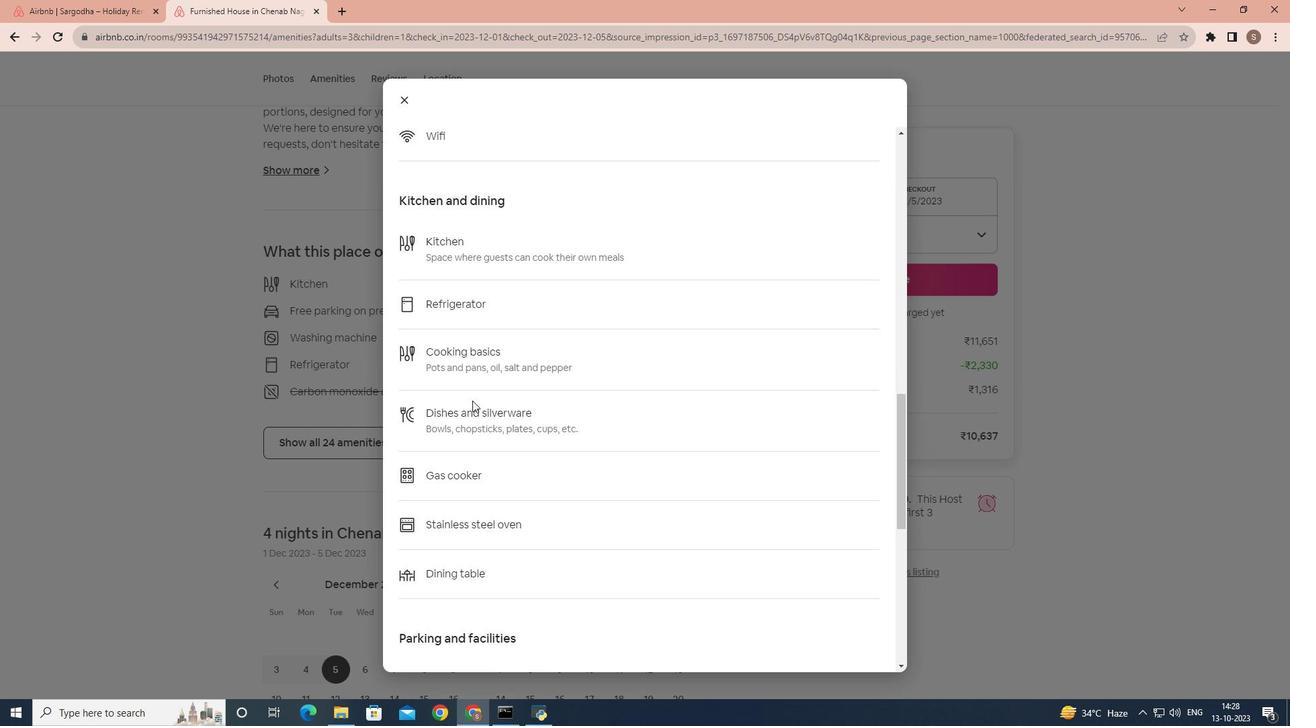 
Action: Mouse scrolled (501, 396) with delta (0, 0)
Screenshot: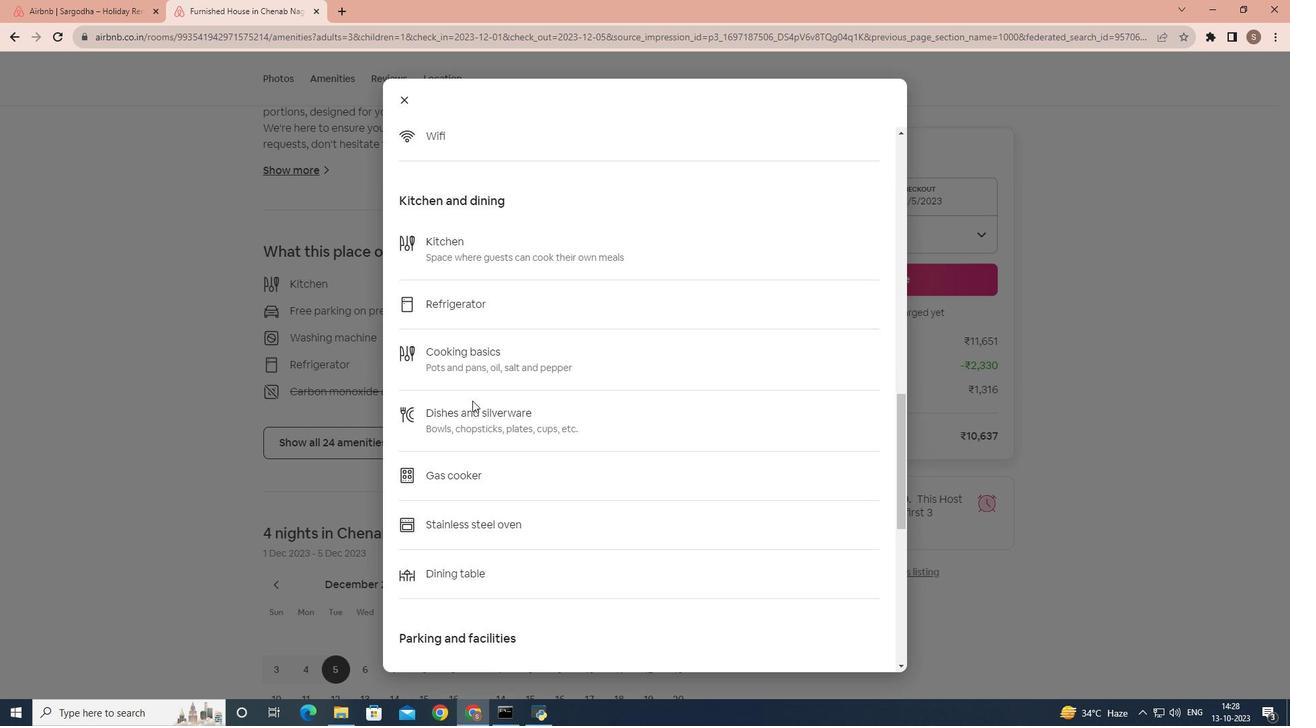
Action: Mouse moved to (502, 396)
Screenshot: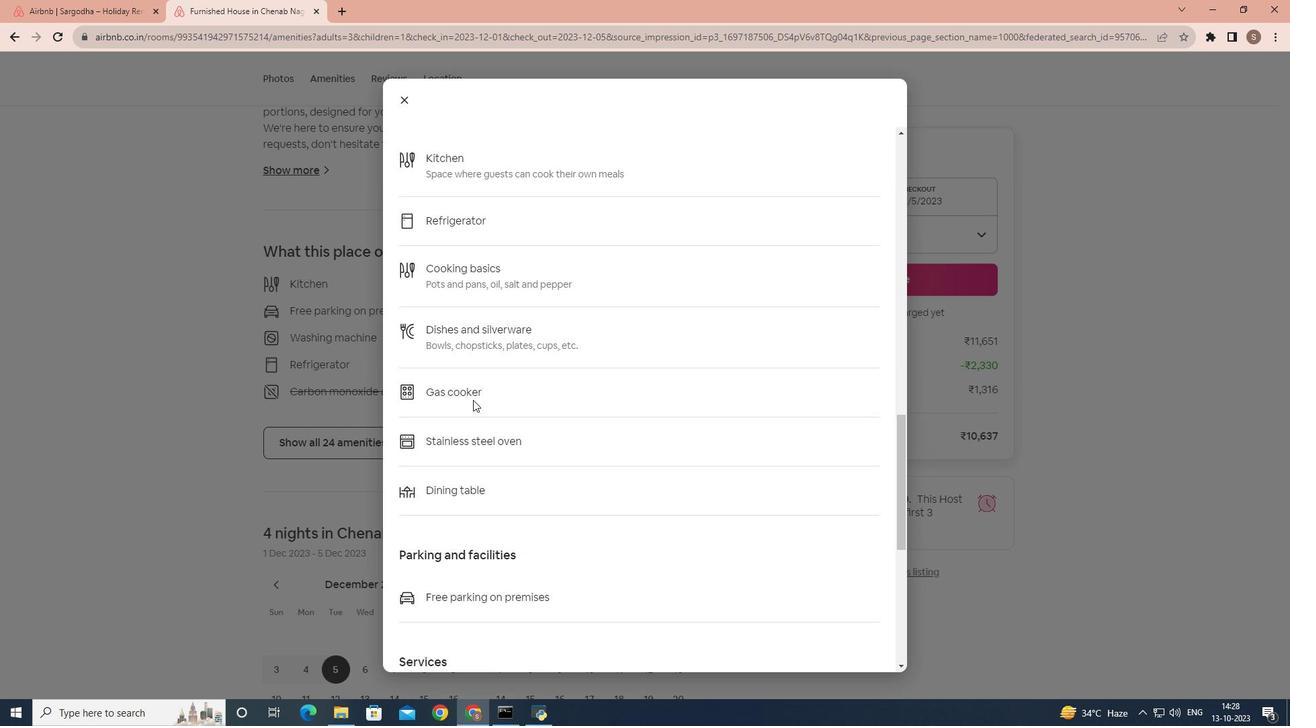 
Action: Mouse scrolled (502, 396) with delta (0, 0)
Screenshot: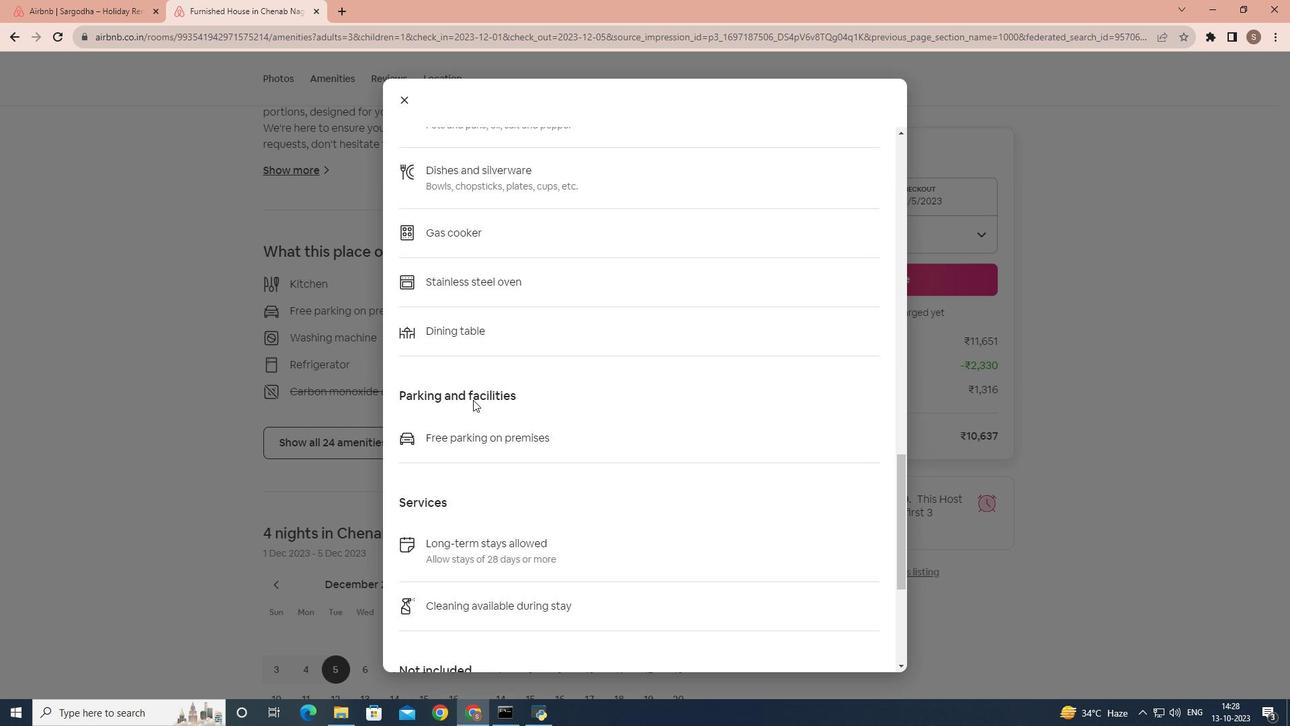 
Action: Mouse scrolled (502, 396) with delta (0, 0)
Screenshot: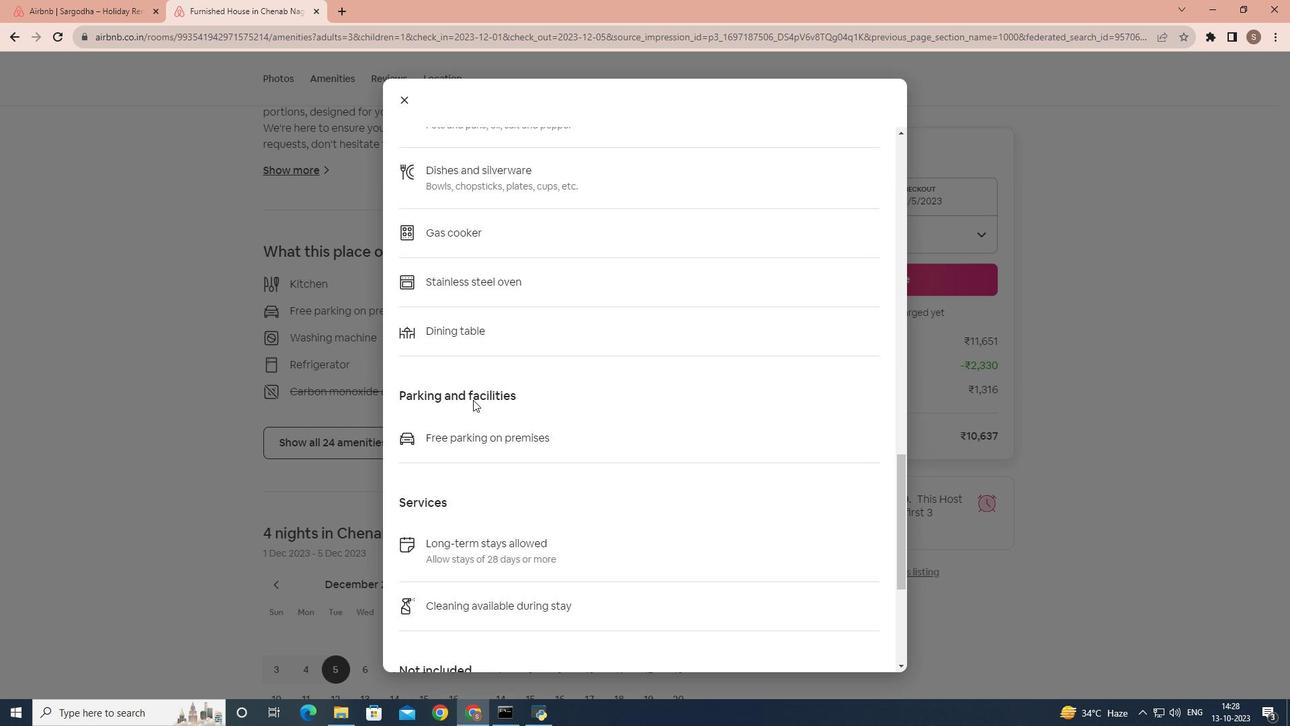 
Action: Mouse scrolled (502, 396) with delta (0, 0)
Screenshot: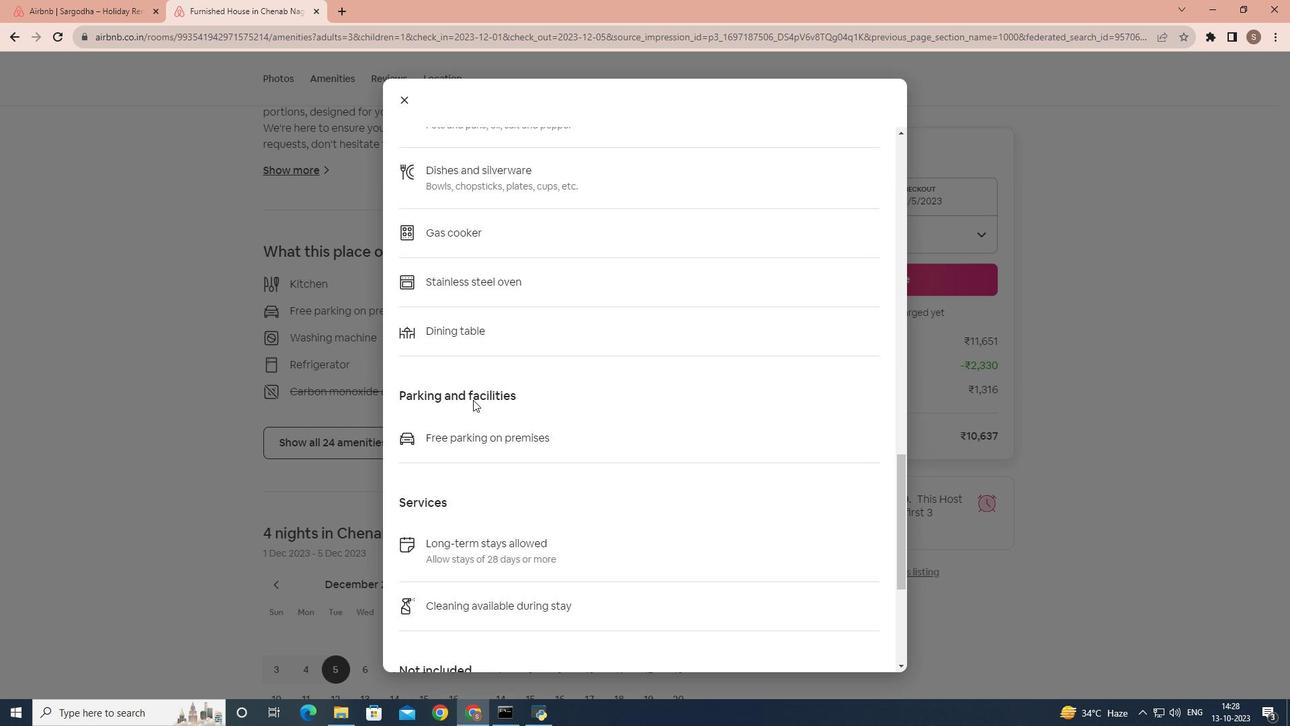 
Action: Mouse scrolled (502, 396) with delta (0, 0)
Screenshot: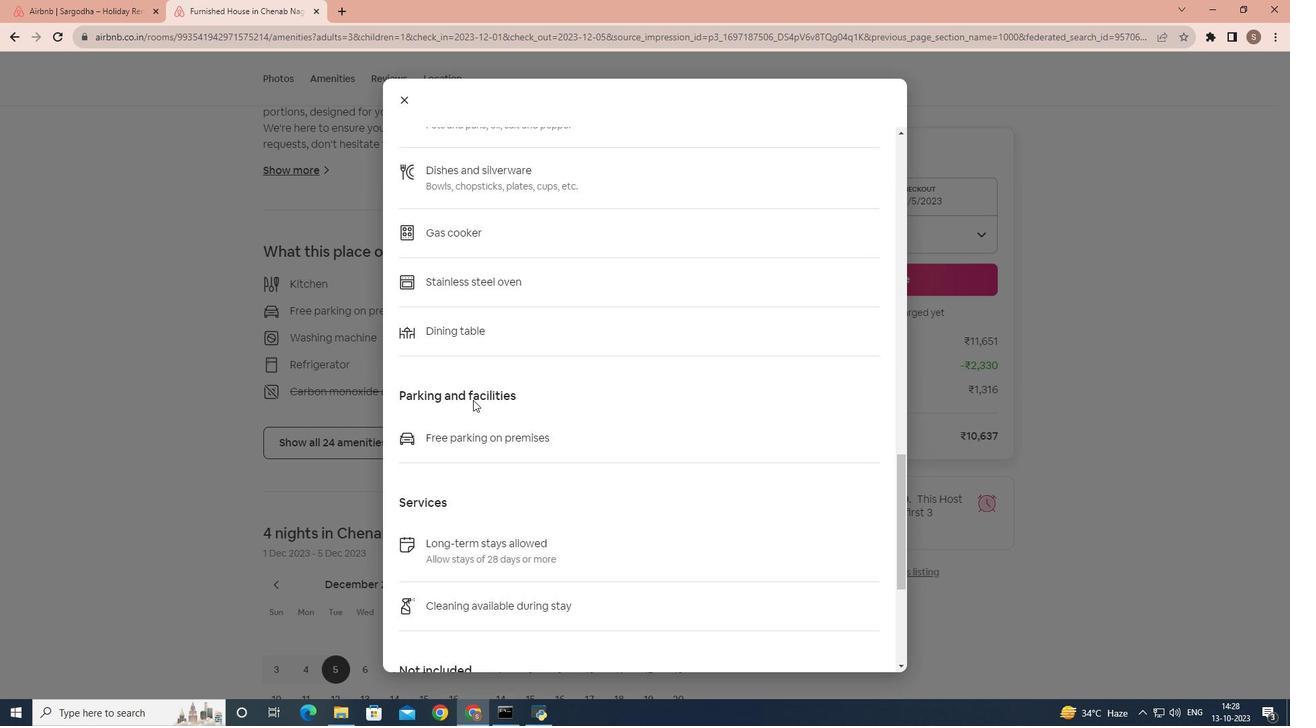 
Action: Mouse scrolled (502, 396) with delta (0, 0)
Screenshot: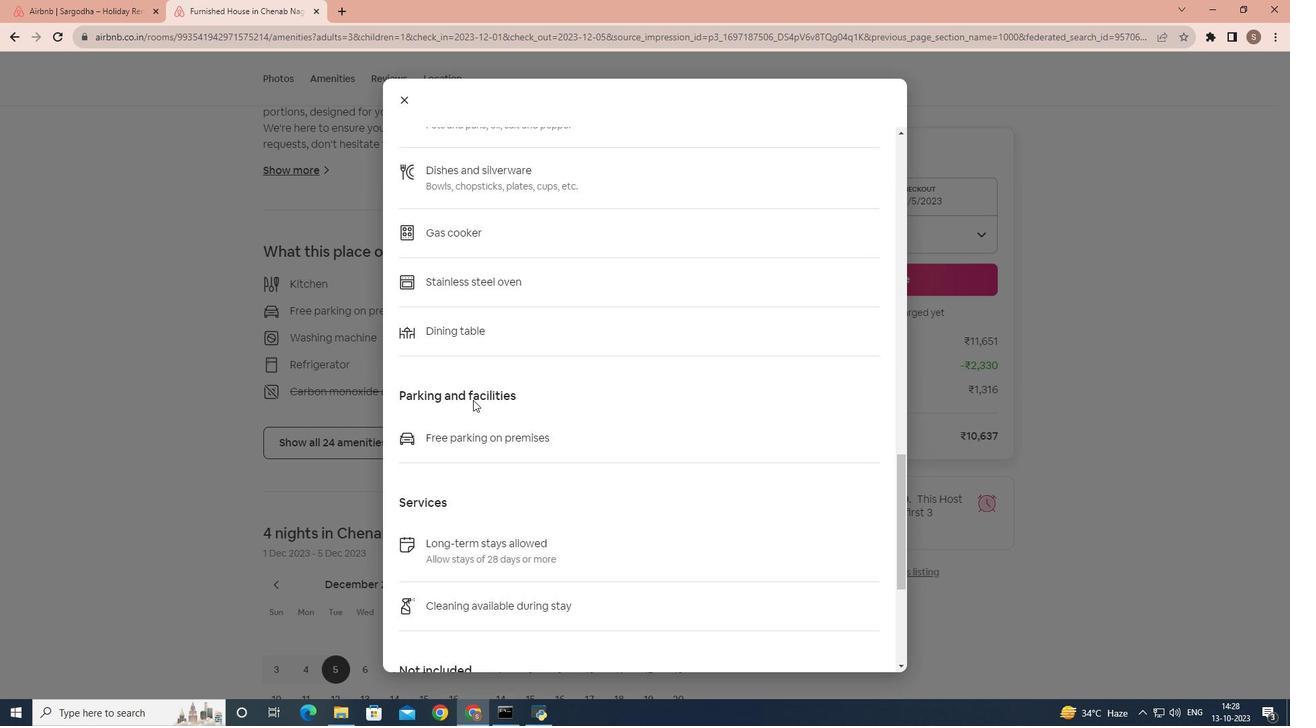 
Action: Mouse scrolled (502, 396) with delta (0, 0)
Screenshot: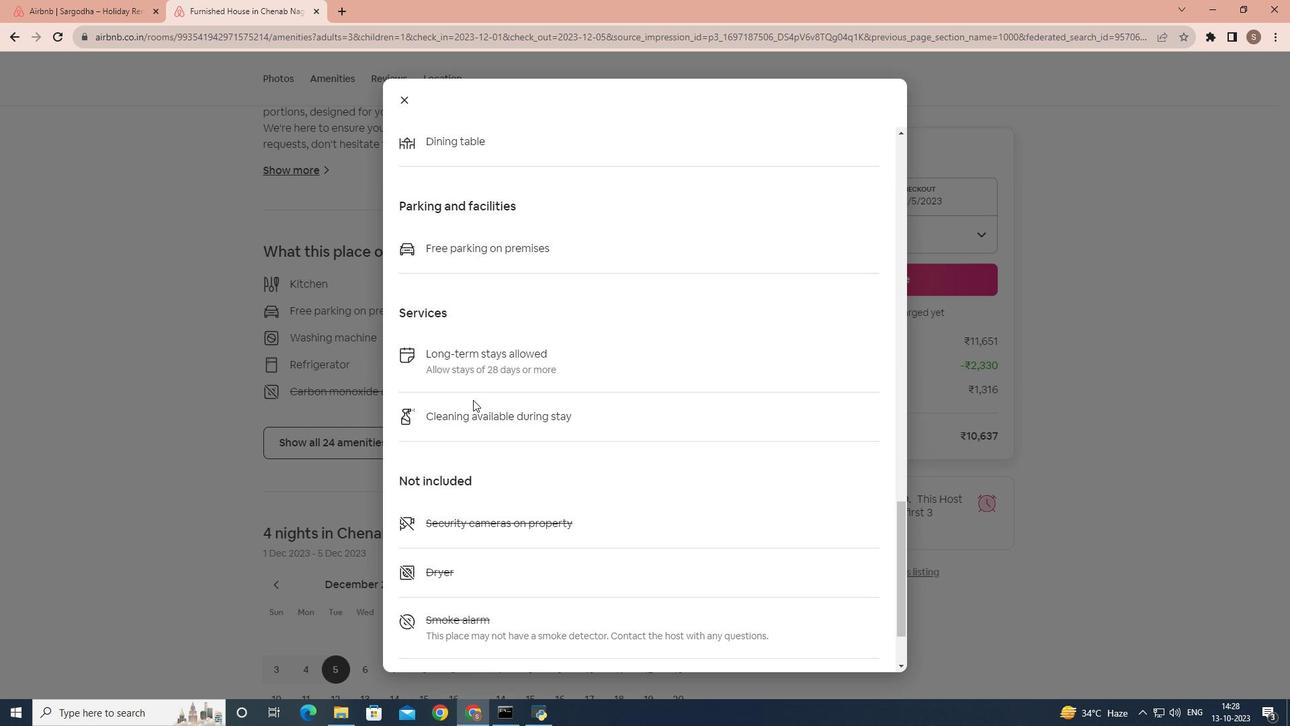 
Action: Mouse scrolled (502, 396) with delta (0, 0)
Screenshot: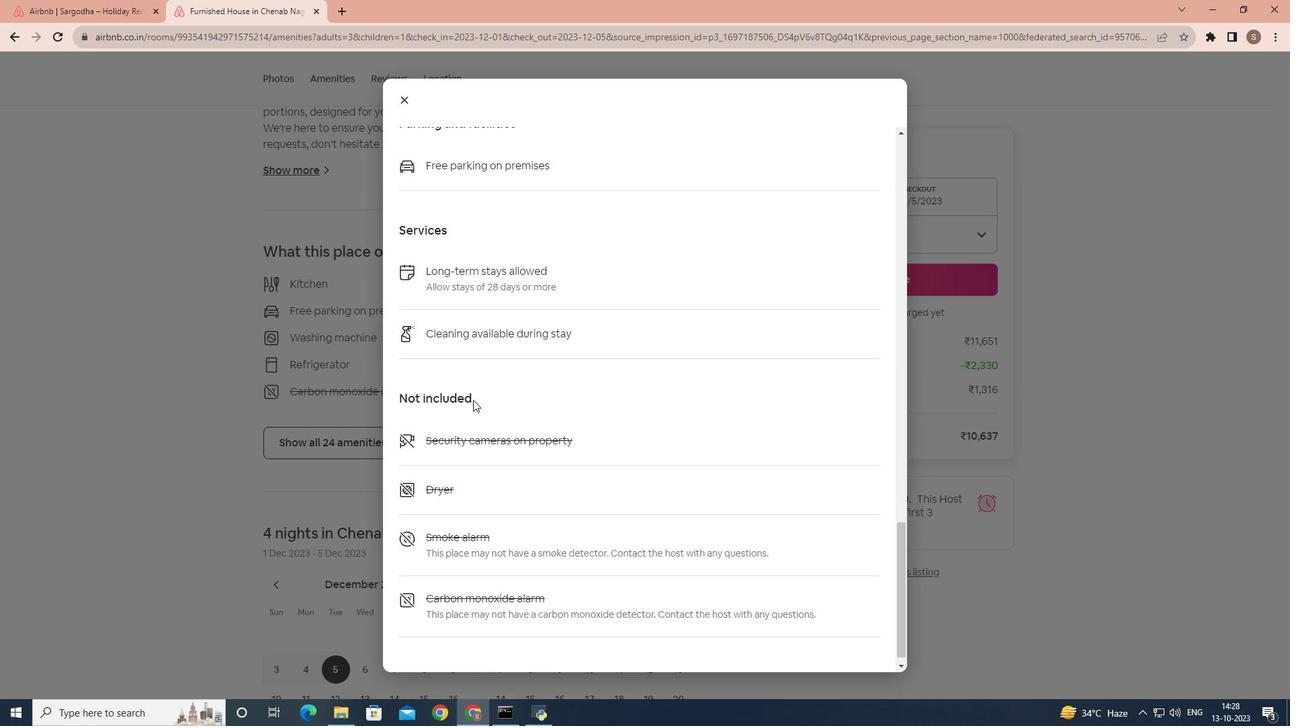 
Action: Mouse moved to (443, 116)
Screenshot: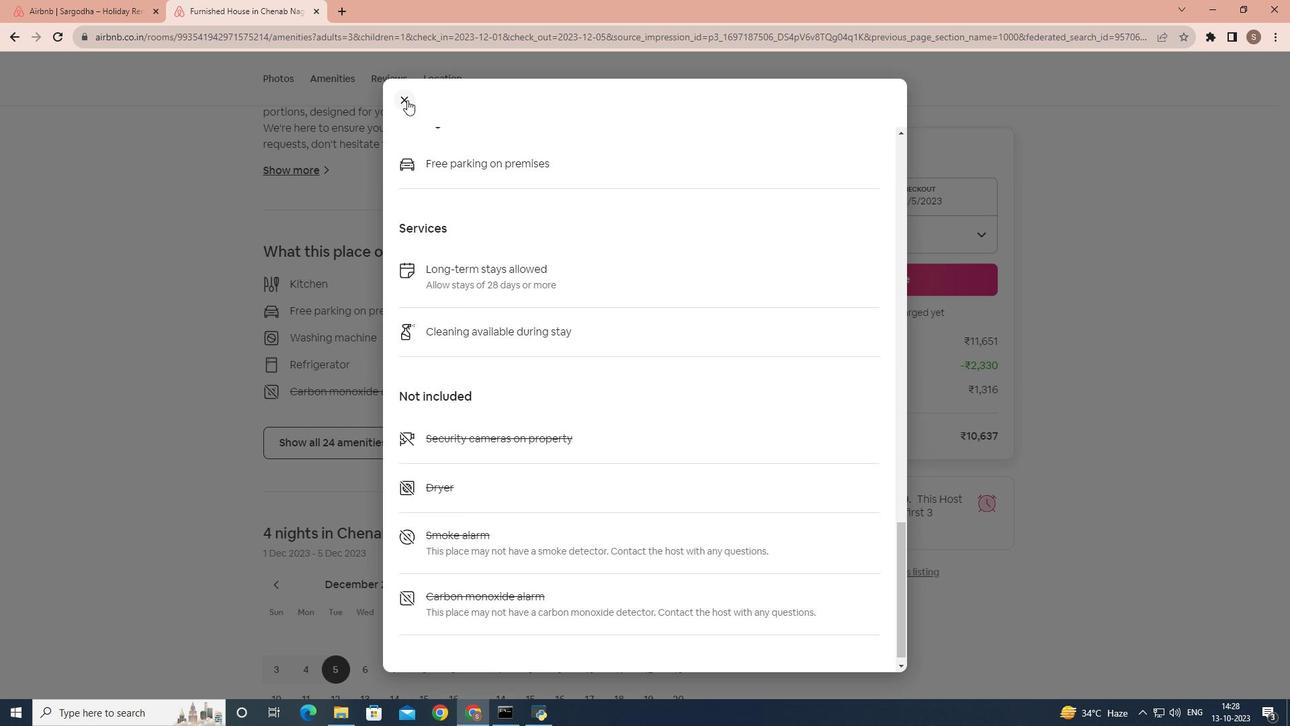 
Action: Mouse pressed left at (443, 116)
Screenshot: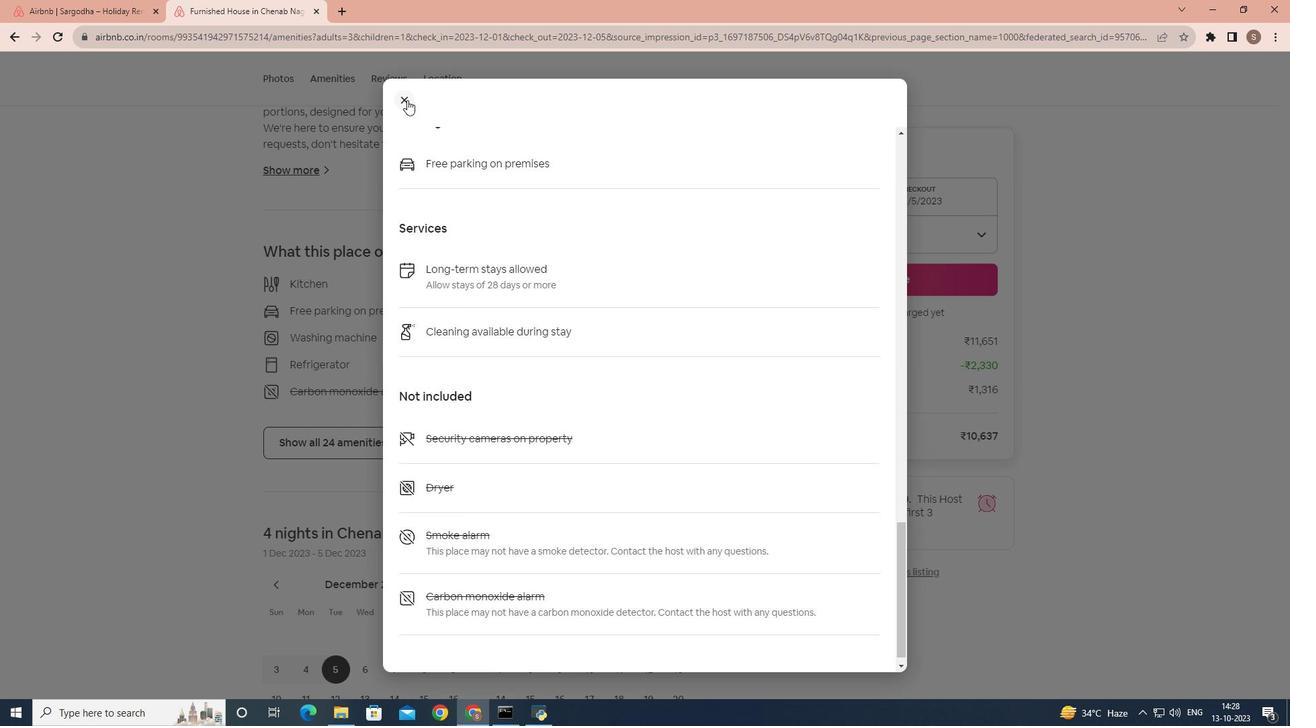 
Action: Mouse moved to (414, 366)
Screenshot: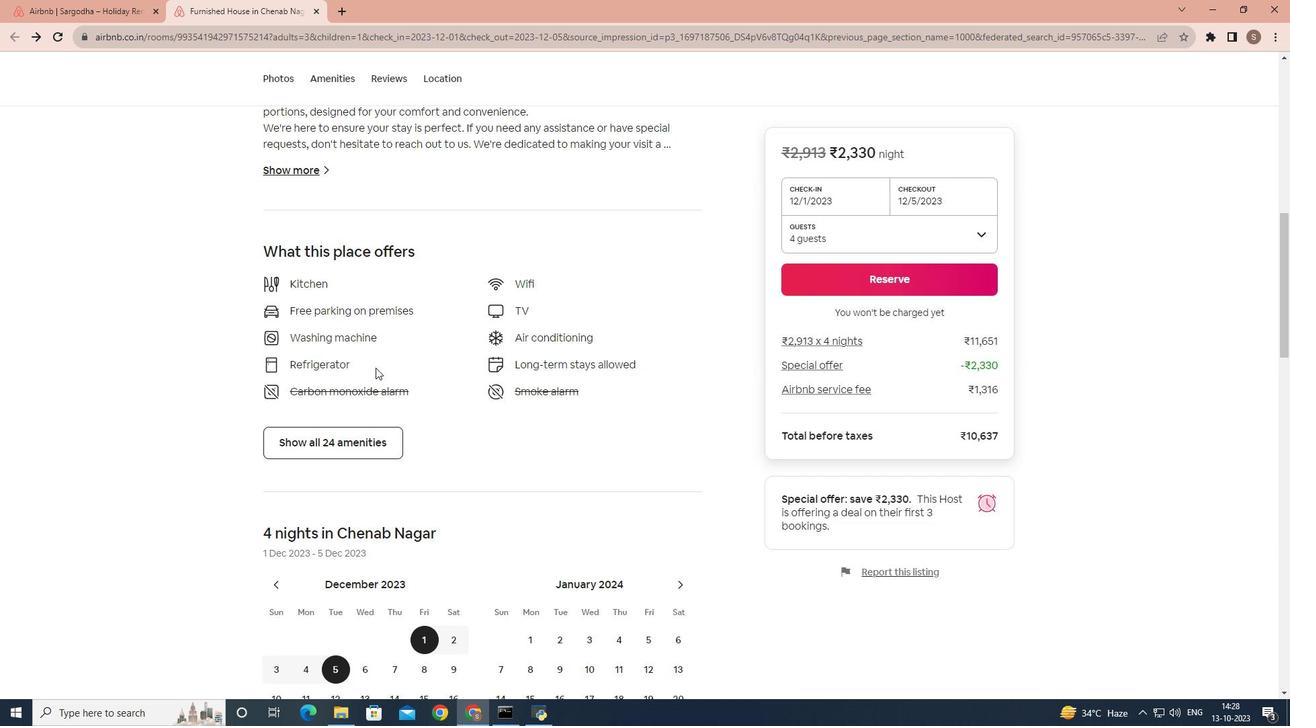 
Action: Mouse scrolled (414, 365) with delta (0, 0)
Screenshot: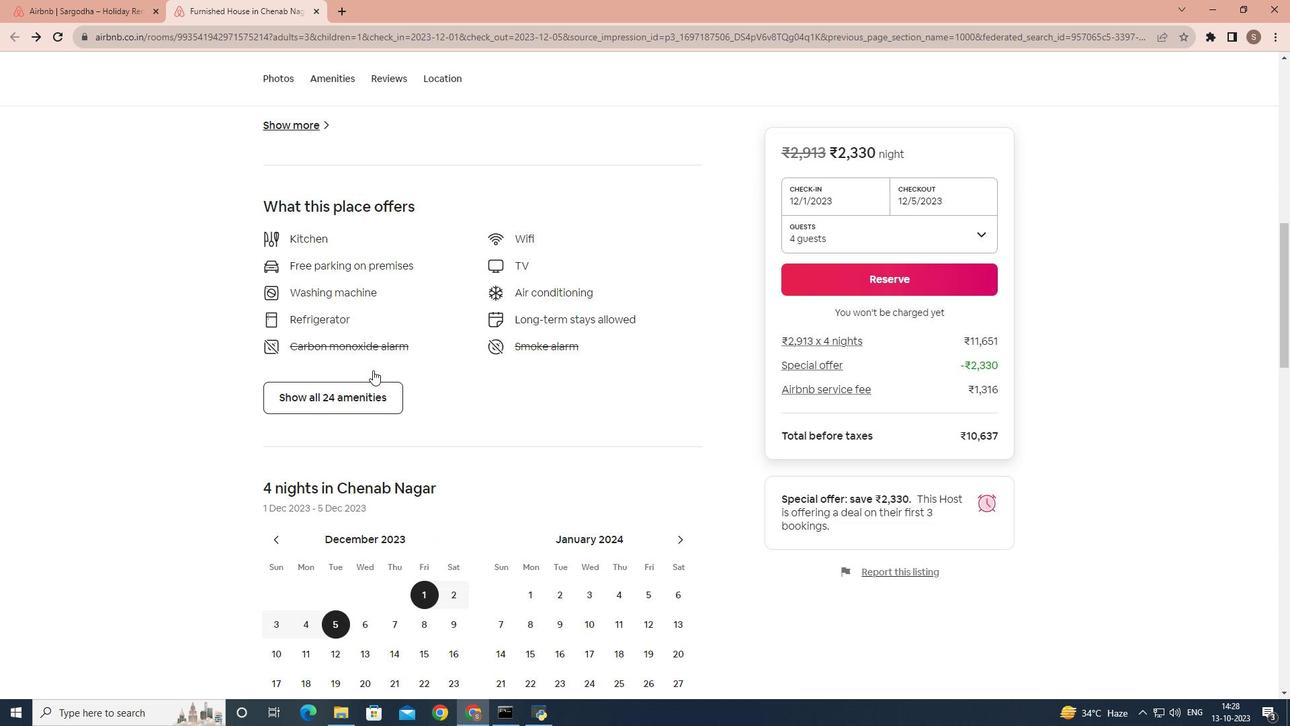 
Action: Mouse moved to (414, 366)
Screenshot: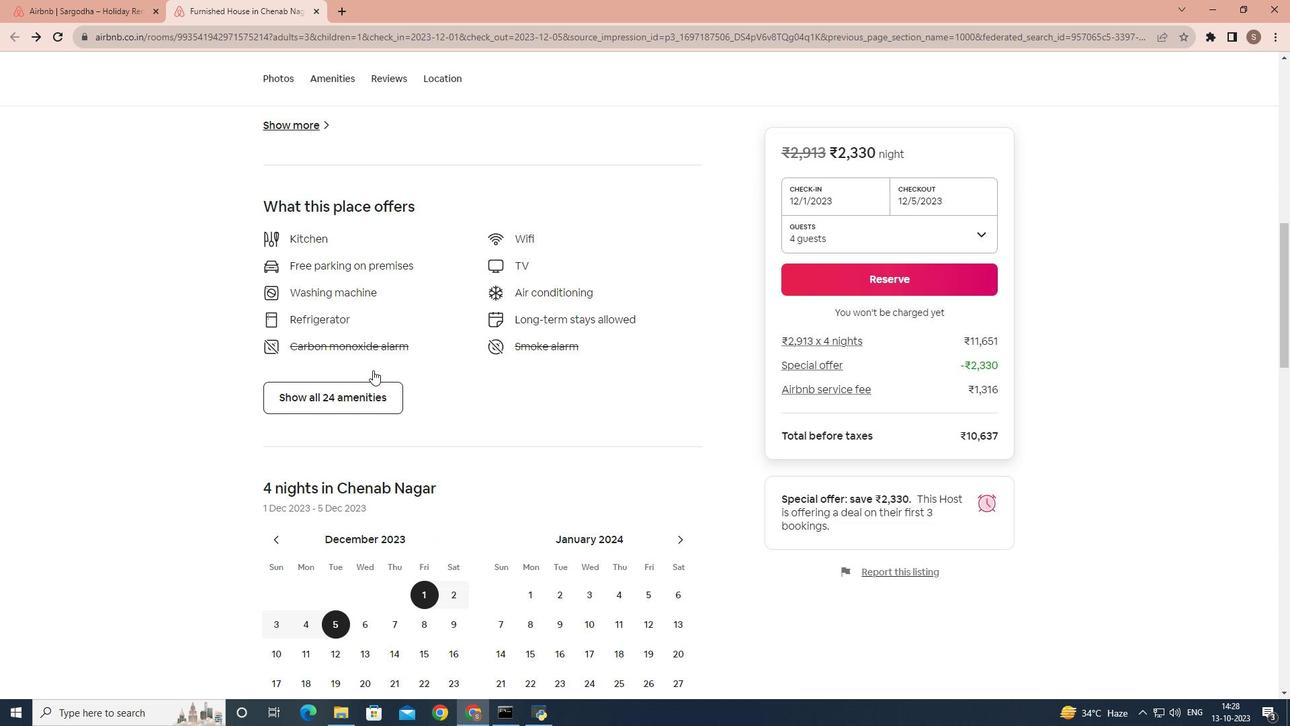 
Action: Mouse scrolled (414, 365) with delta (0, 0)
Screenshot: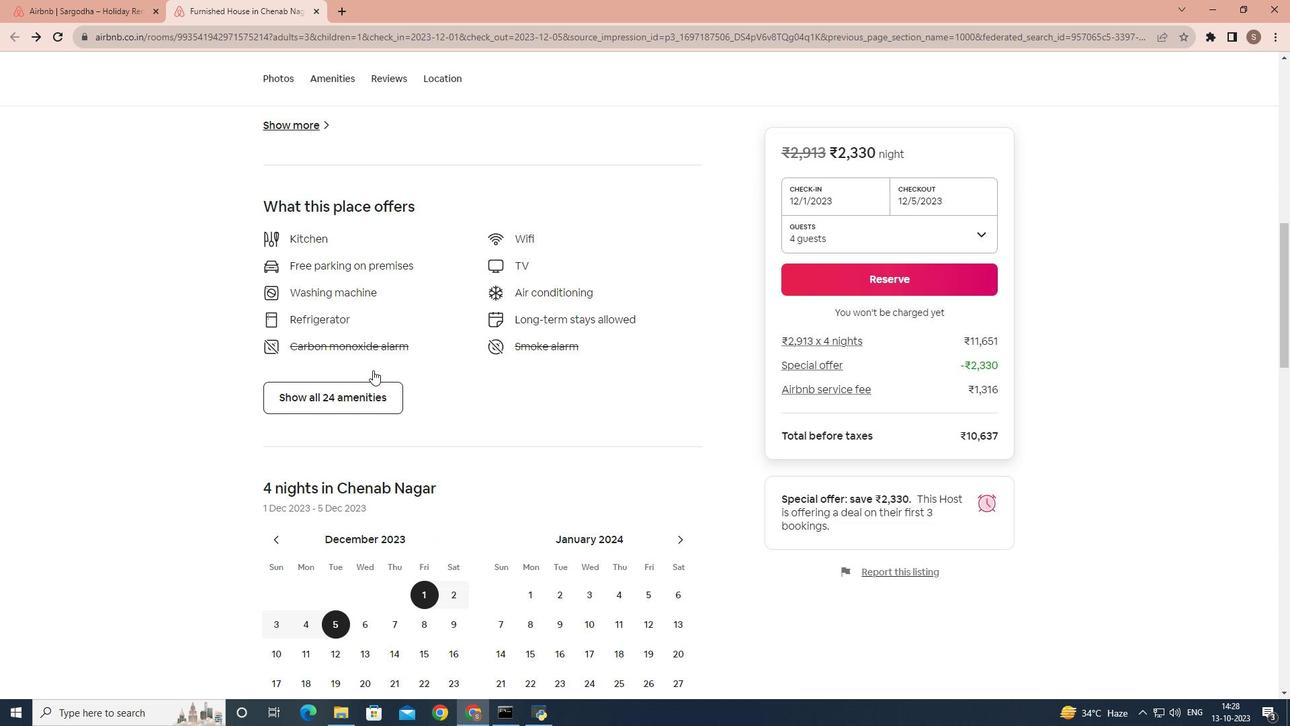 
Action: Mouse moved to (412, 367)
Screenshot: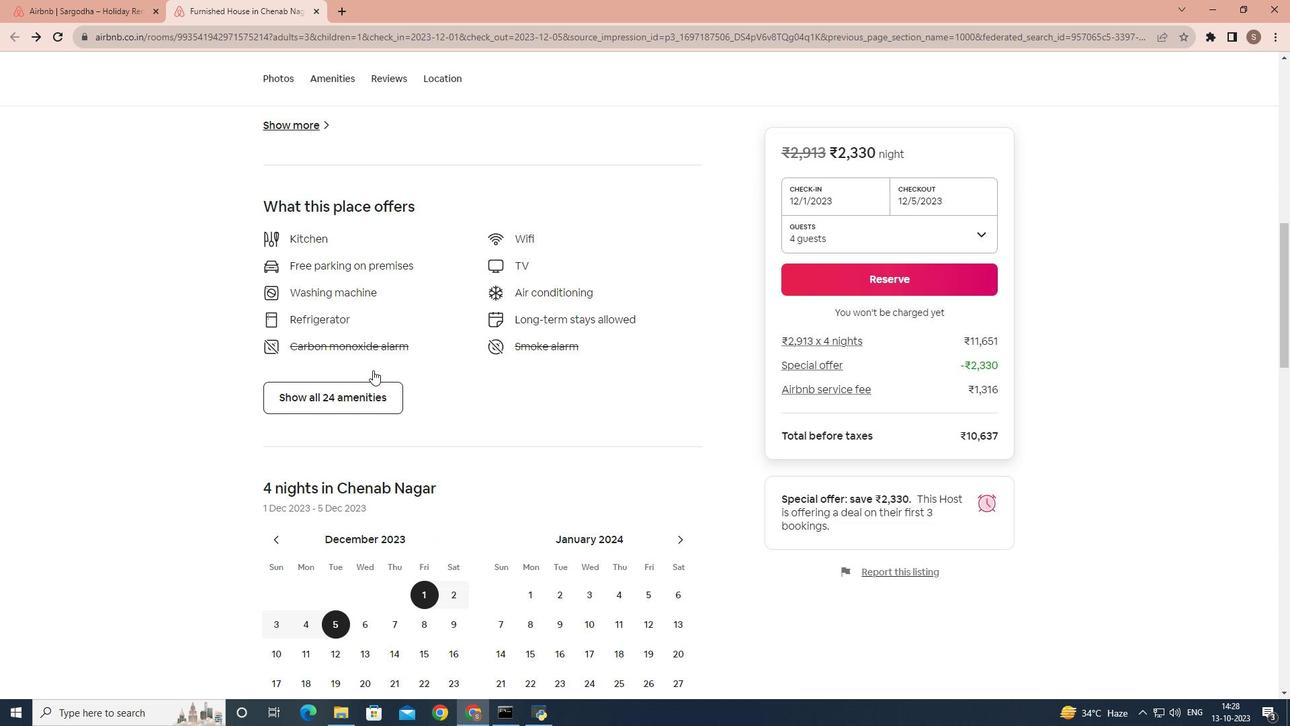 
Action: Mouse scrolled (412, 366) with delta (0, 0)
Screenshot: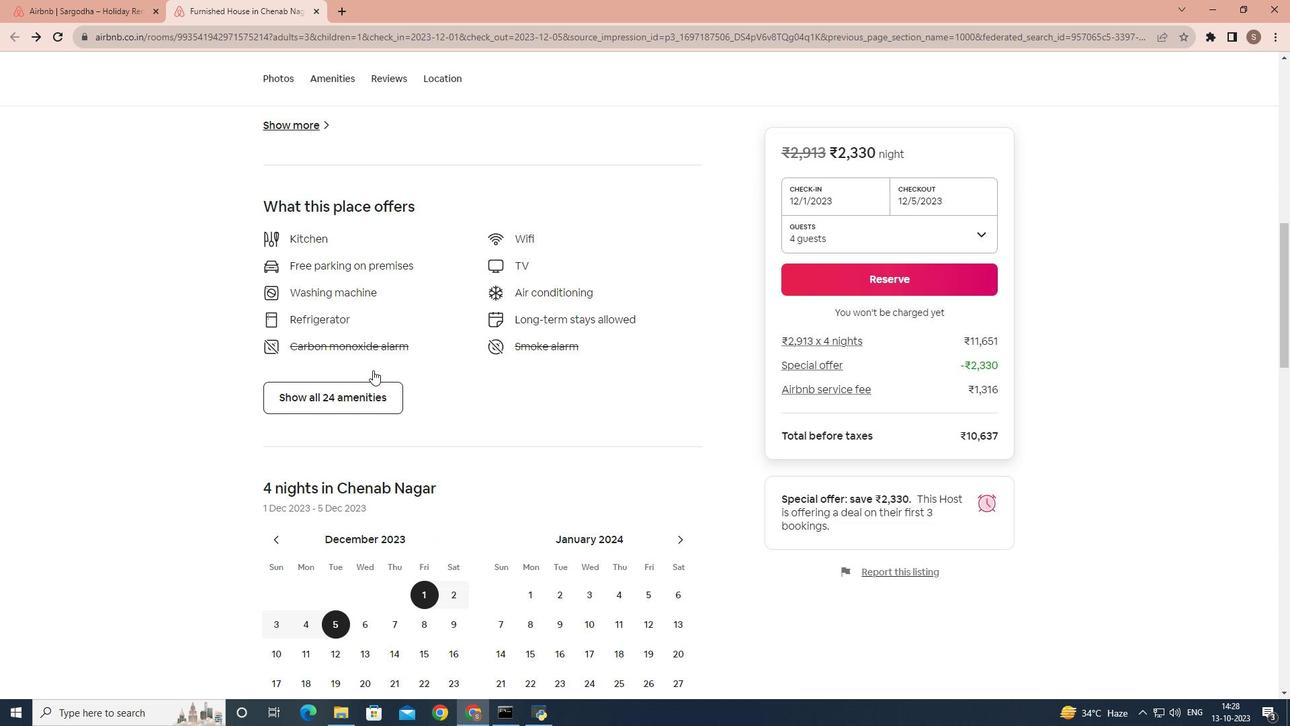 
Action: Mouse moved to (412, 368)
Screenshot: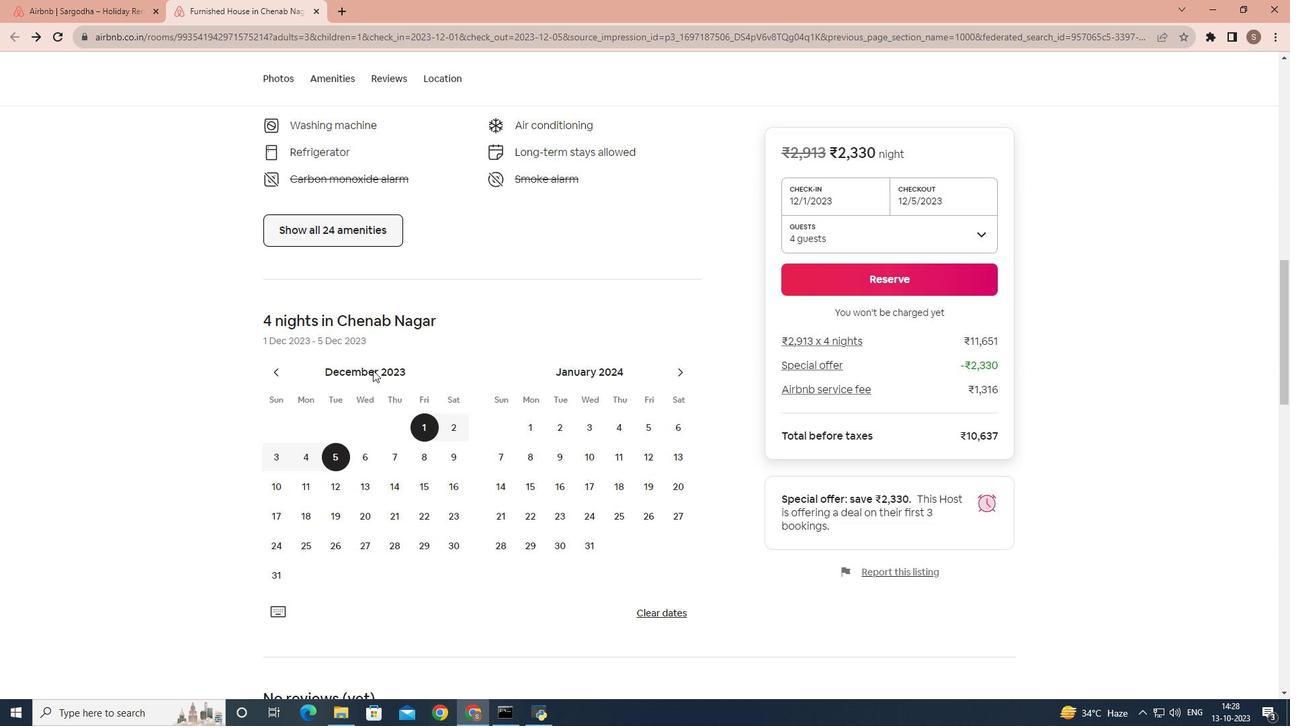 
Action: Mouse scrolled (412, 367) with delta (0, 0)
Screenshot: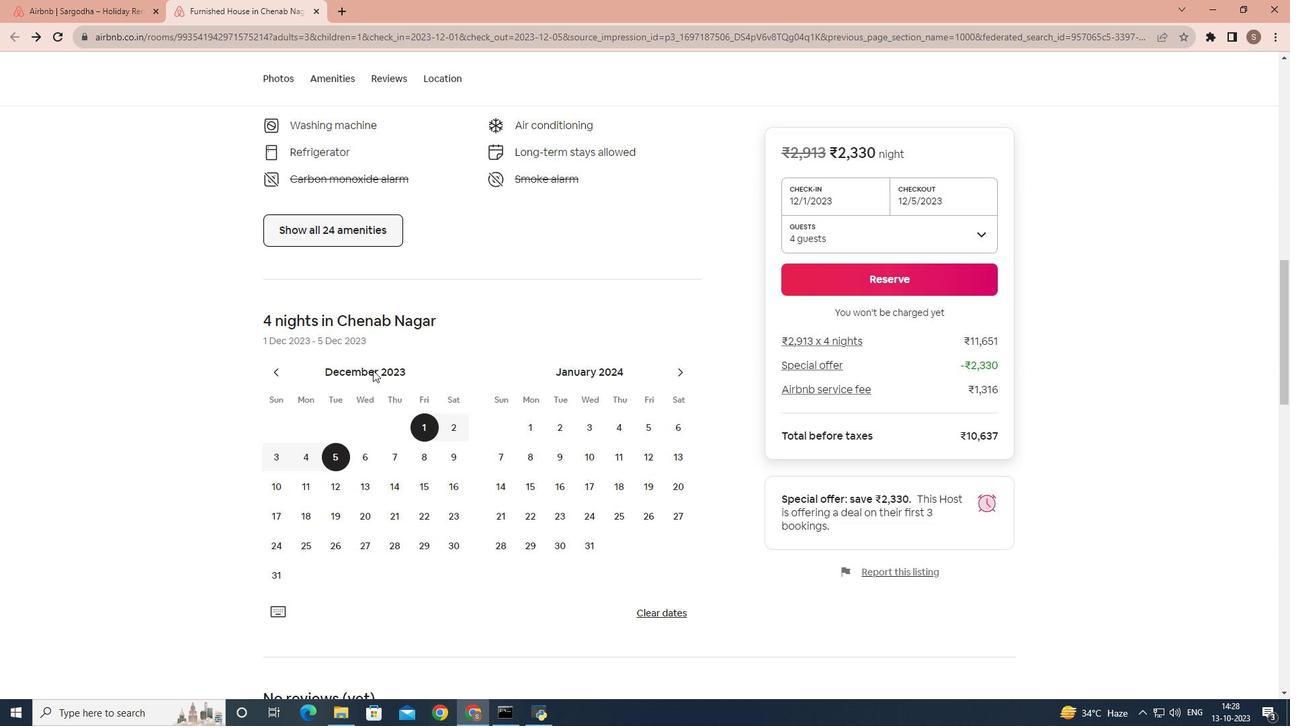 
Action: Mouse moved to (412, 369)
Screenshot: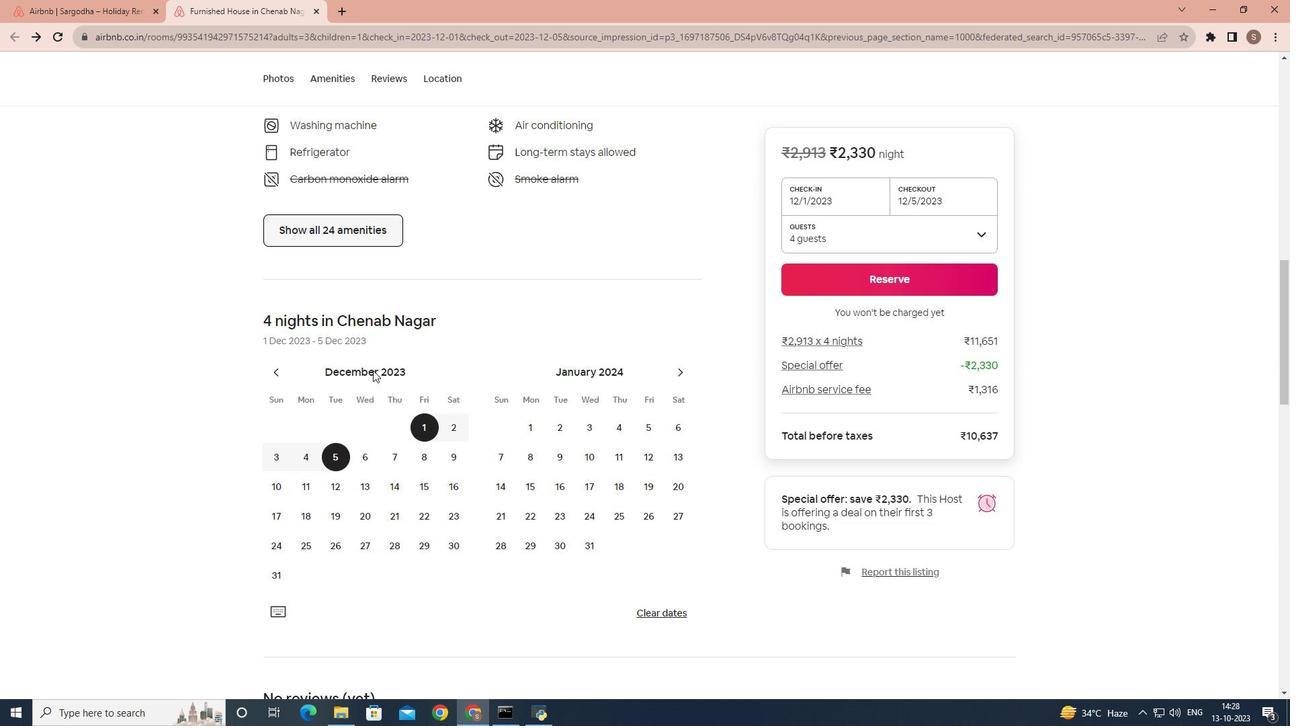 
Action: Mouse scrolled (412, 368) with delta (0, 0)
Screenshot: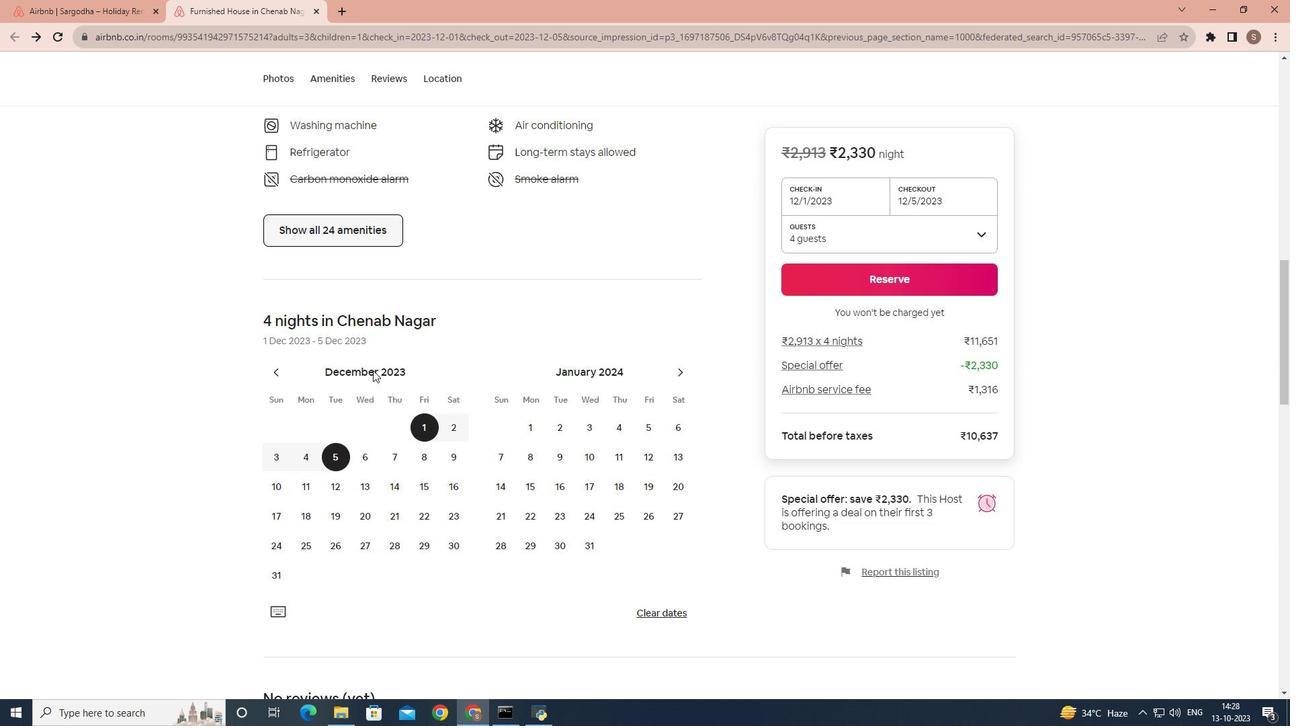 
Action: Mouse scrolled (412, 368) with delta (0, 0)
Screenshot: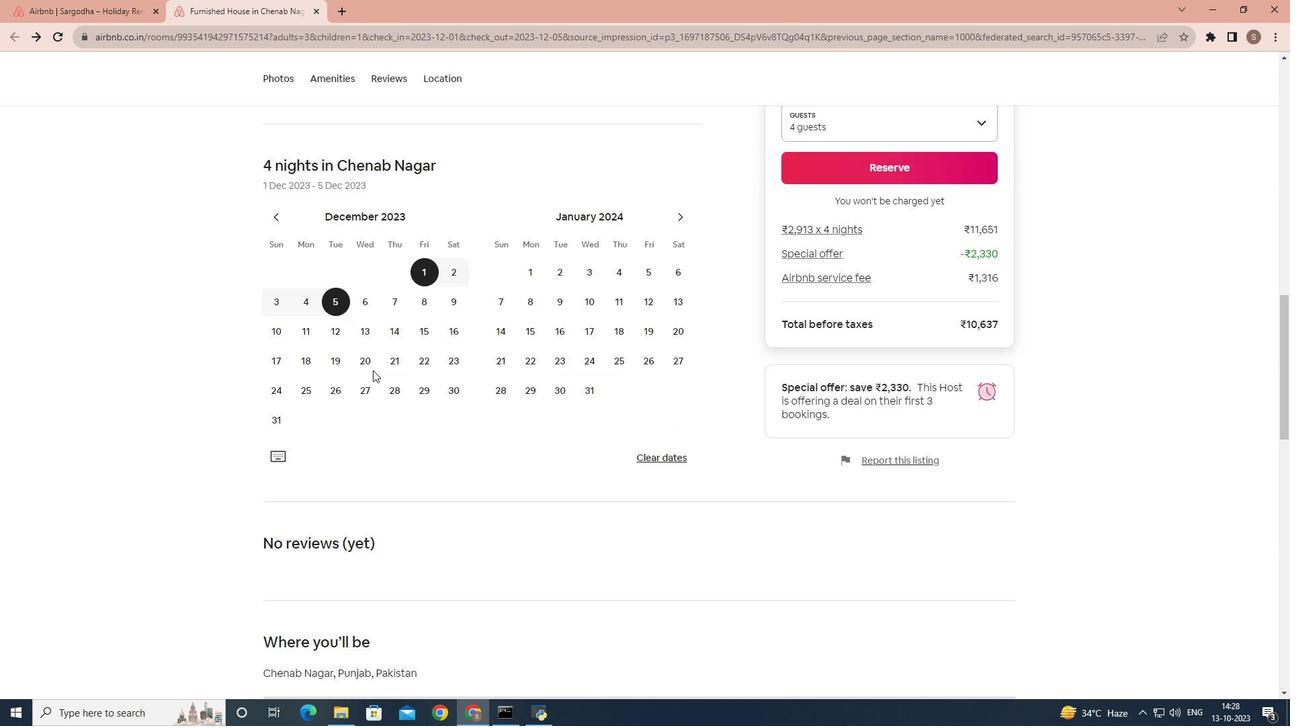 
Action: Mouse scrolled (412, 368) with delta (0, 0)
Screenshot: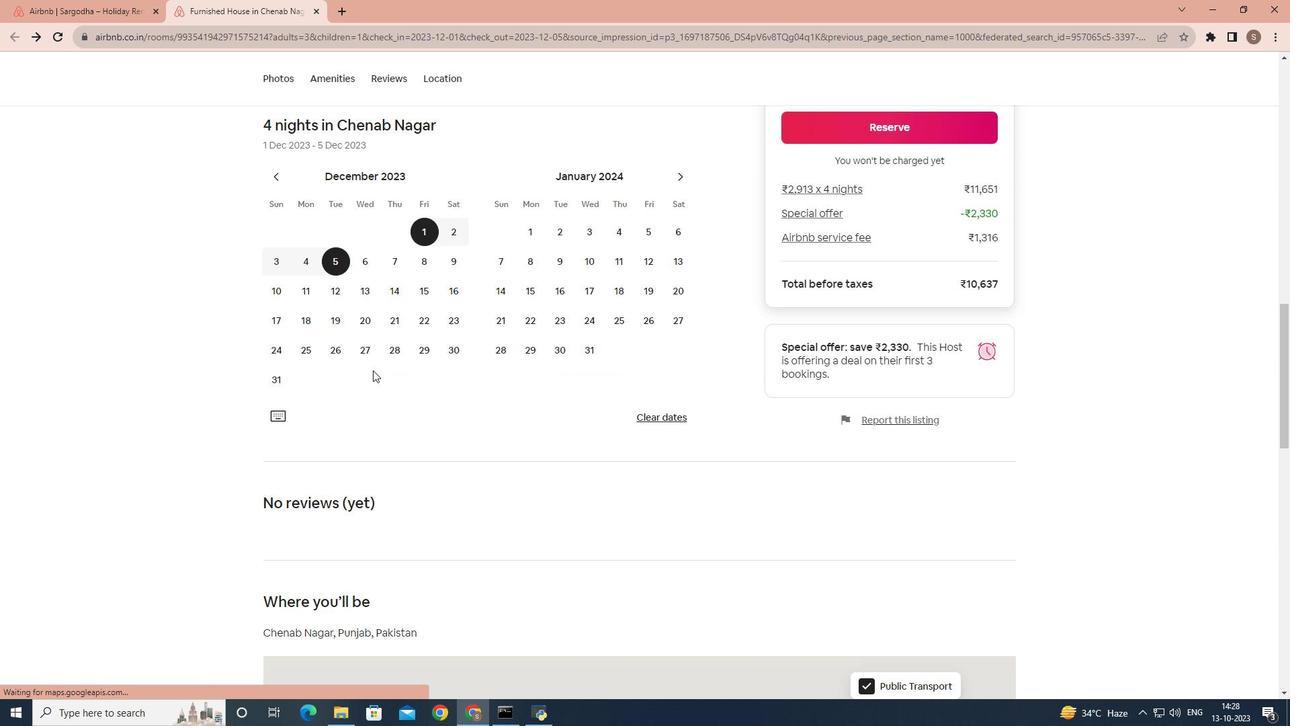 
Action: Mouse scrolled (412, 368) with delta (0, 0)
Screenshot: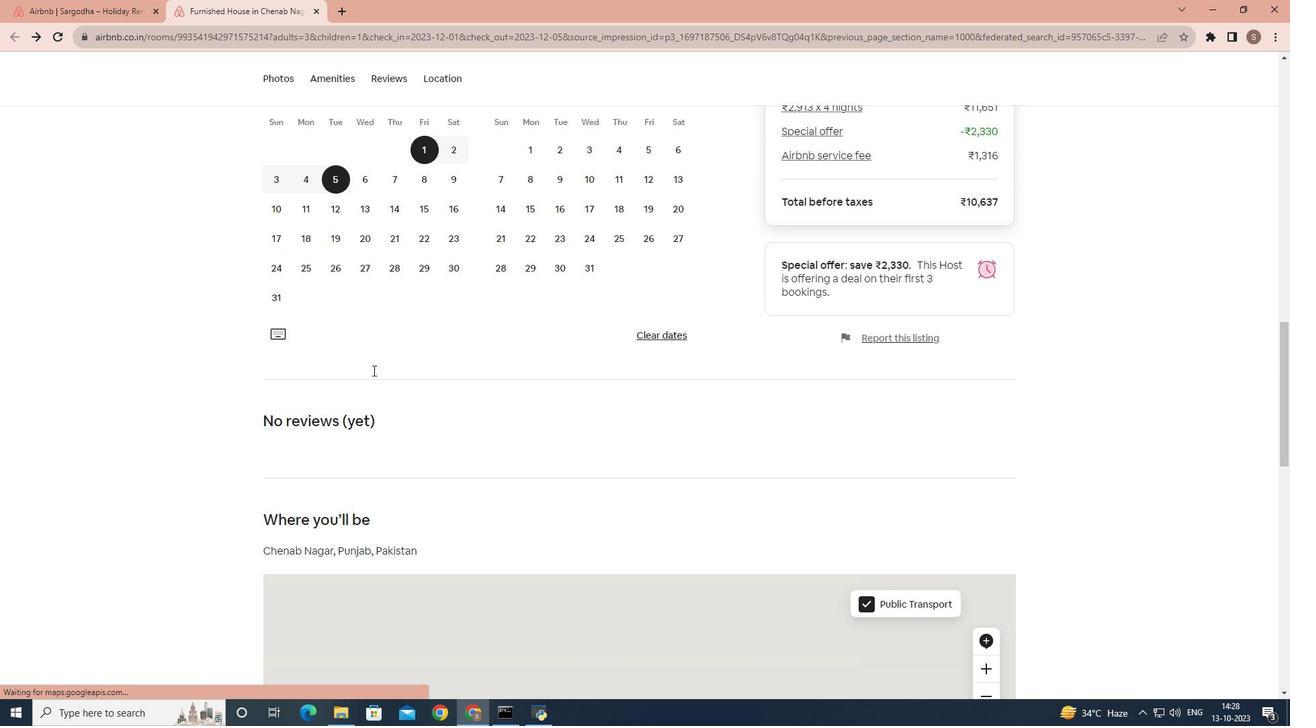 
Action: Mouse scrolled (412, 368) with delta (0, 0)
Screenshot: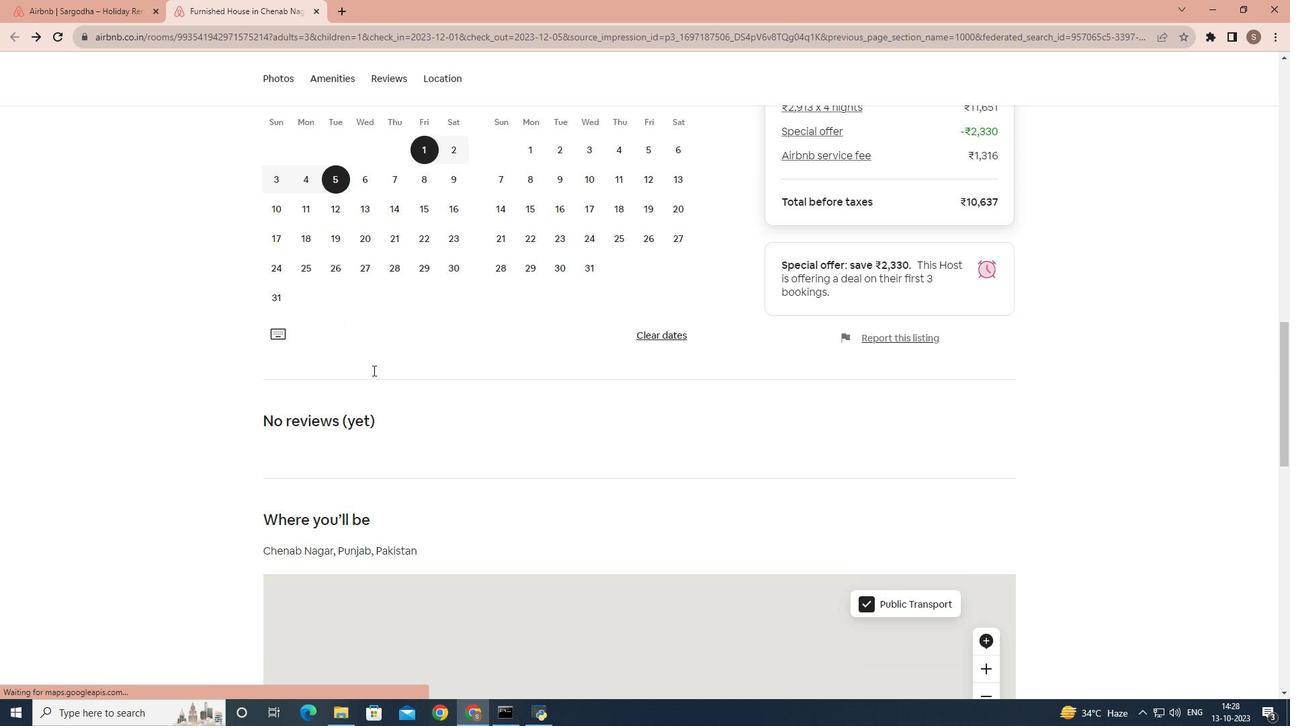 
Action: Mouse scrolled (412, 368) with delta (0, 0)
Screenshot: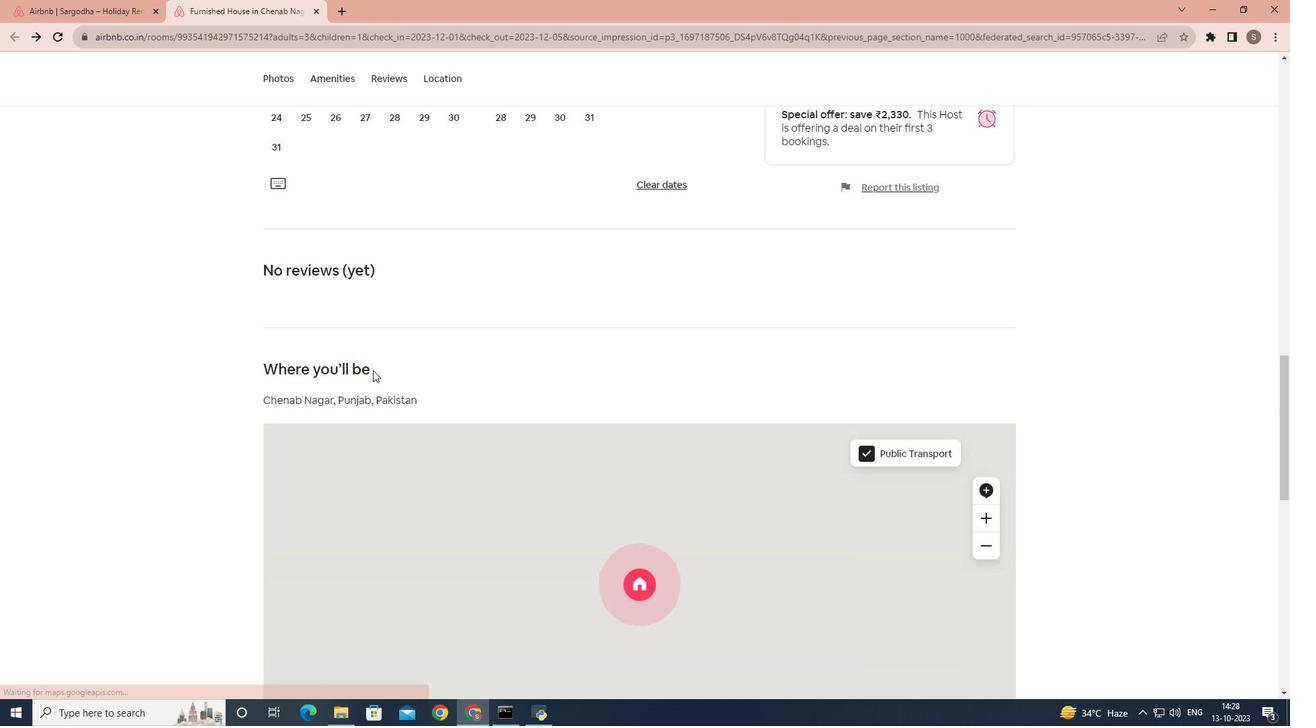 
Action: Mouse scrolled (412, 368) with delta (0, 0)
Screenshot: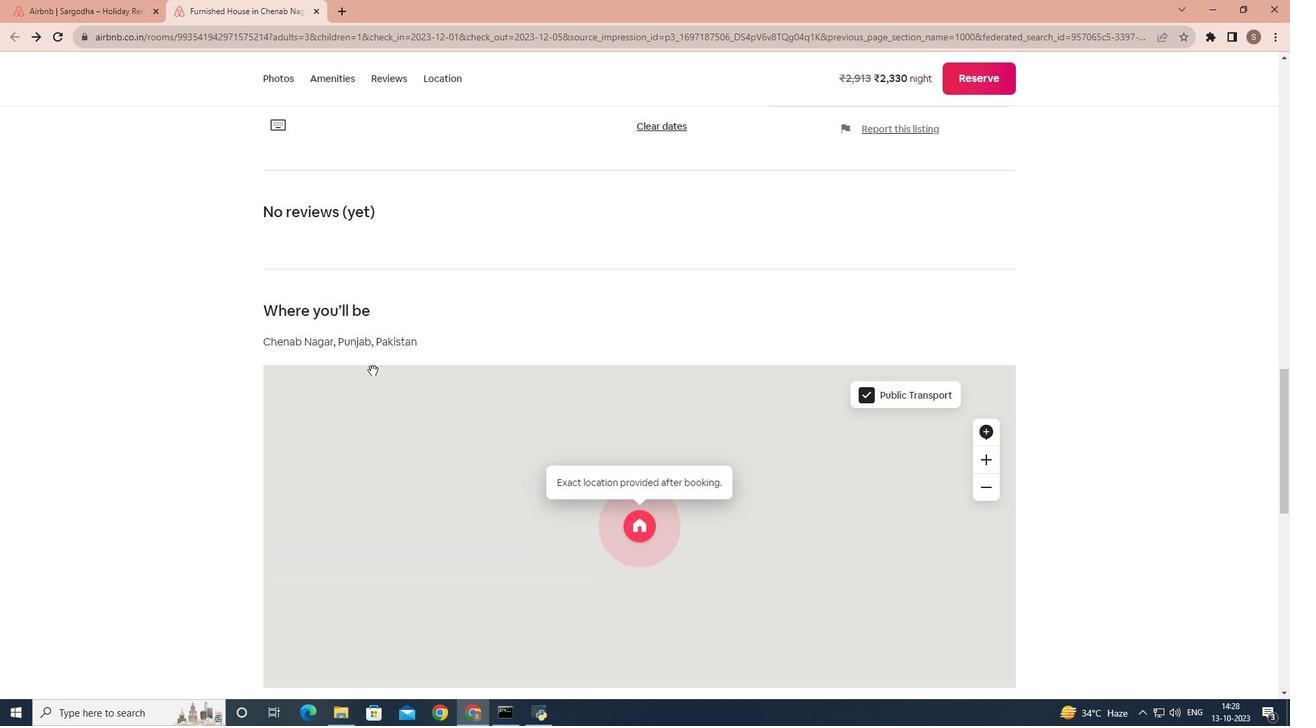 
Action: Mouse scrolled (412, 368) with delta (0, 0)
Screenshot: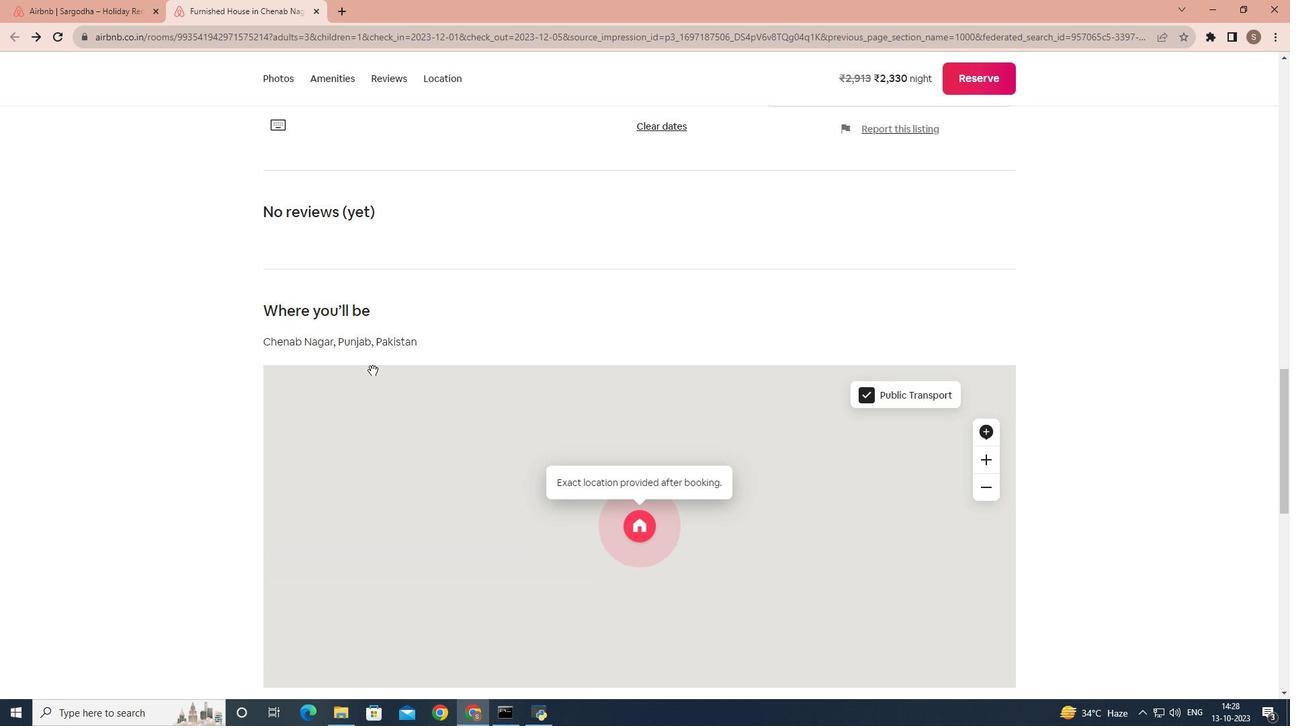
Action: Mouse scrolled (412, 368) with delta (0, 0)
Screenshot: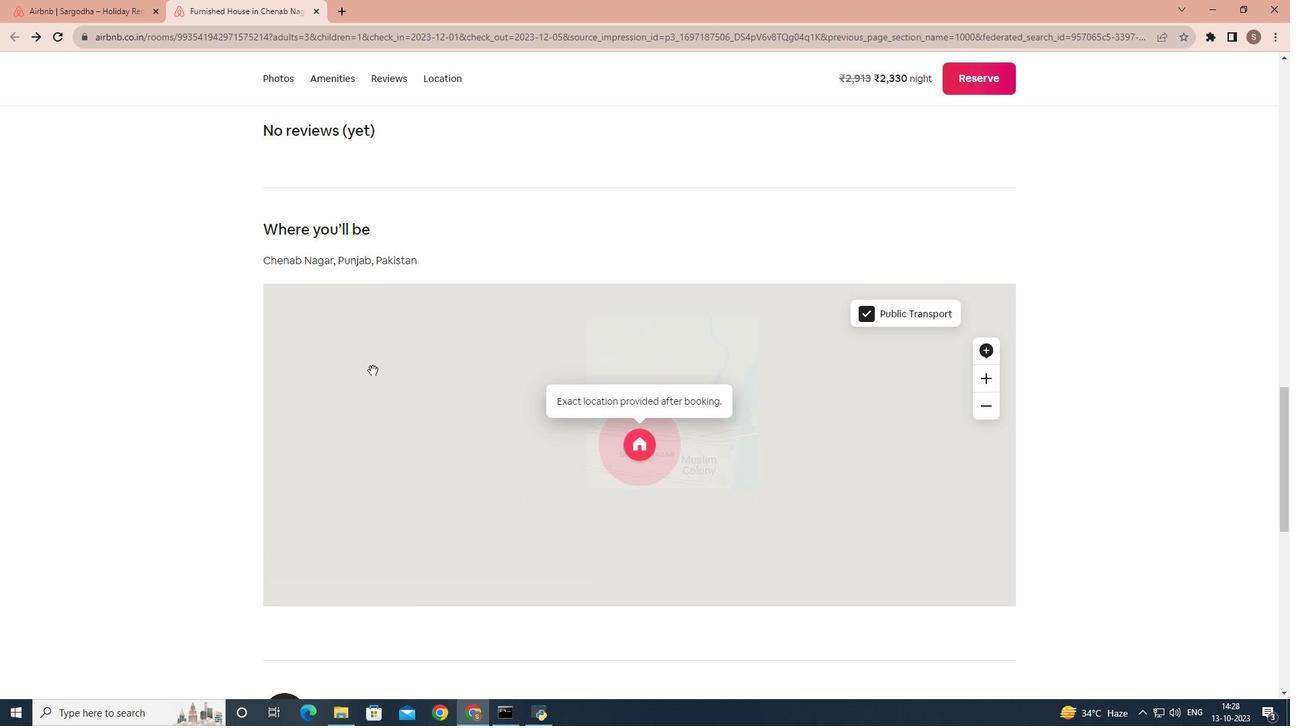 
Action: Mouse scrolled (412, 368) with delta (0, 0)
Screenshot: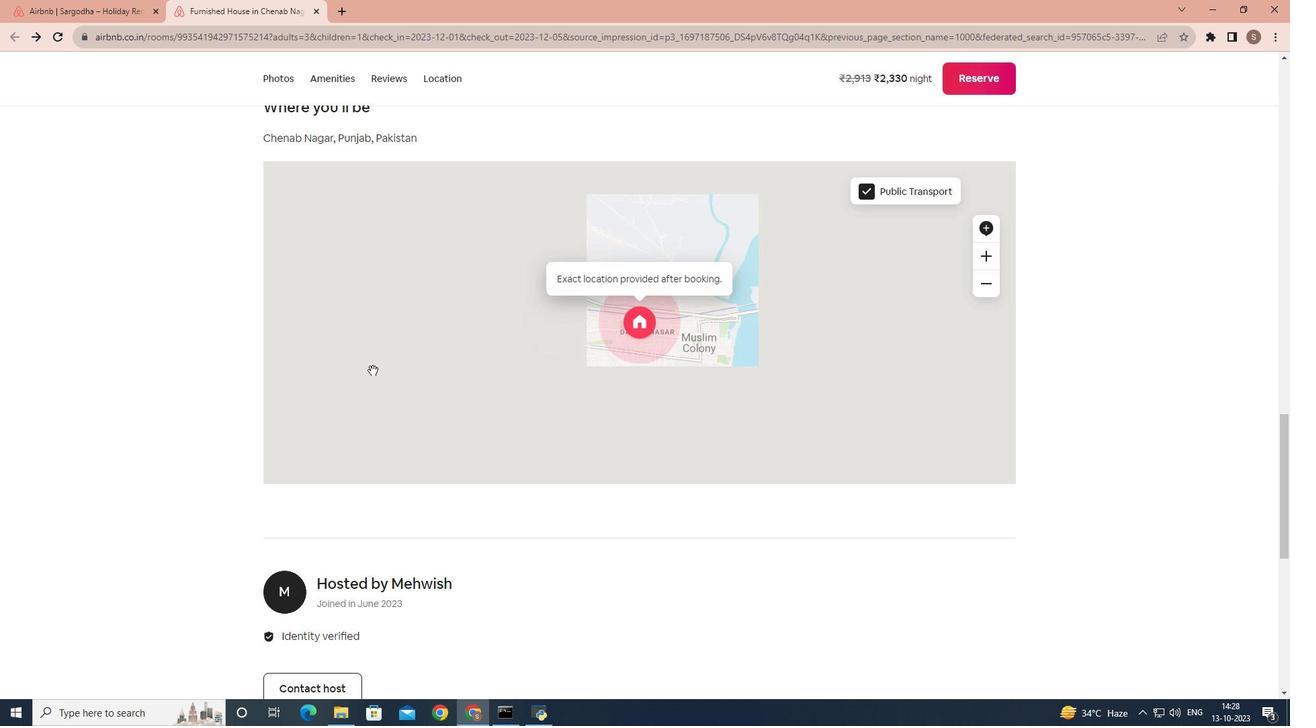 
Action: Mouse scrolled (412, 368) with delta (0, 0)
Screenshot: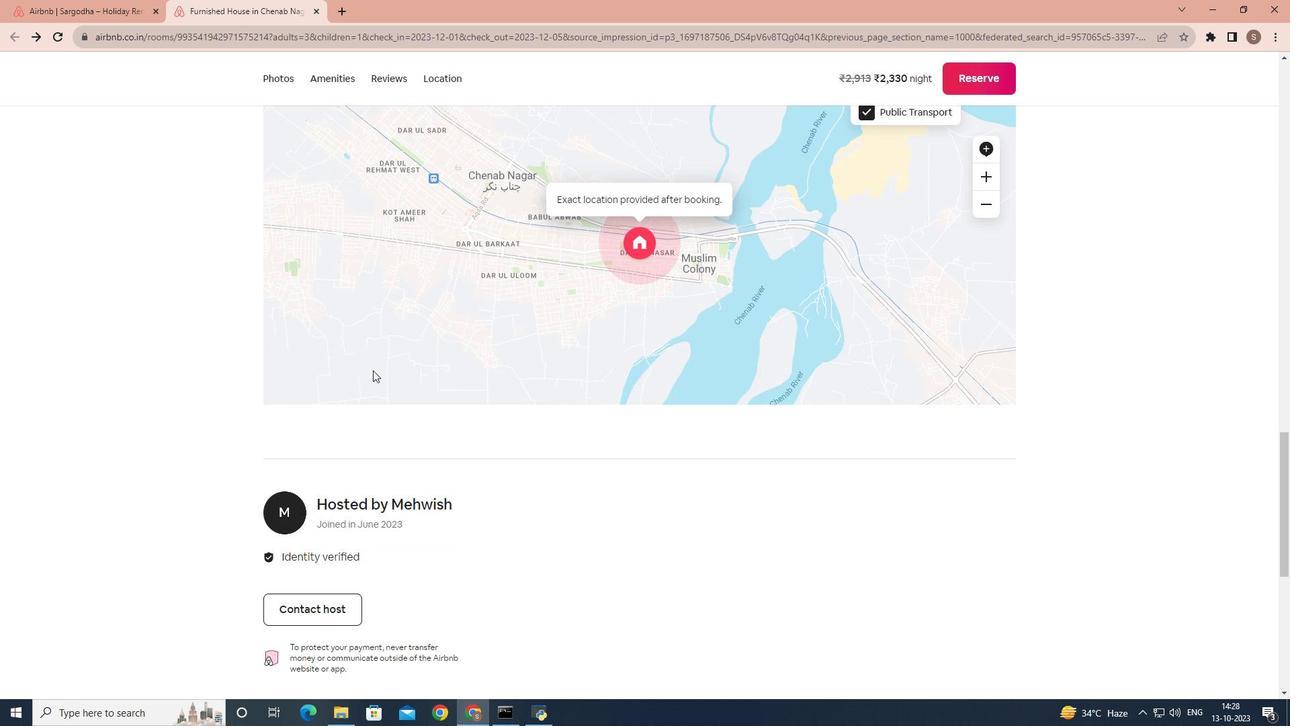 
Action: Mouse scrolled (412, 368) with delta (0, 0)
Screenshot: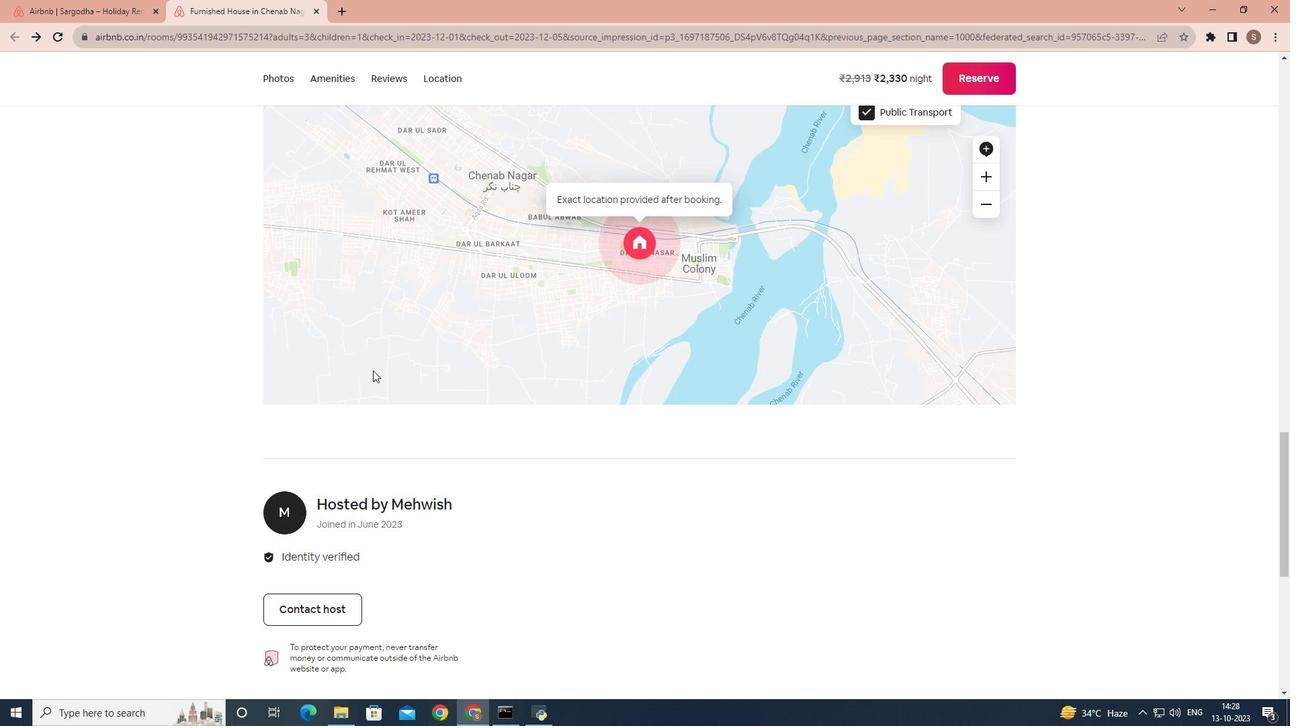 
Action: Mouse scrolled (412, 368) with delta (0, 0)
Screenshot: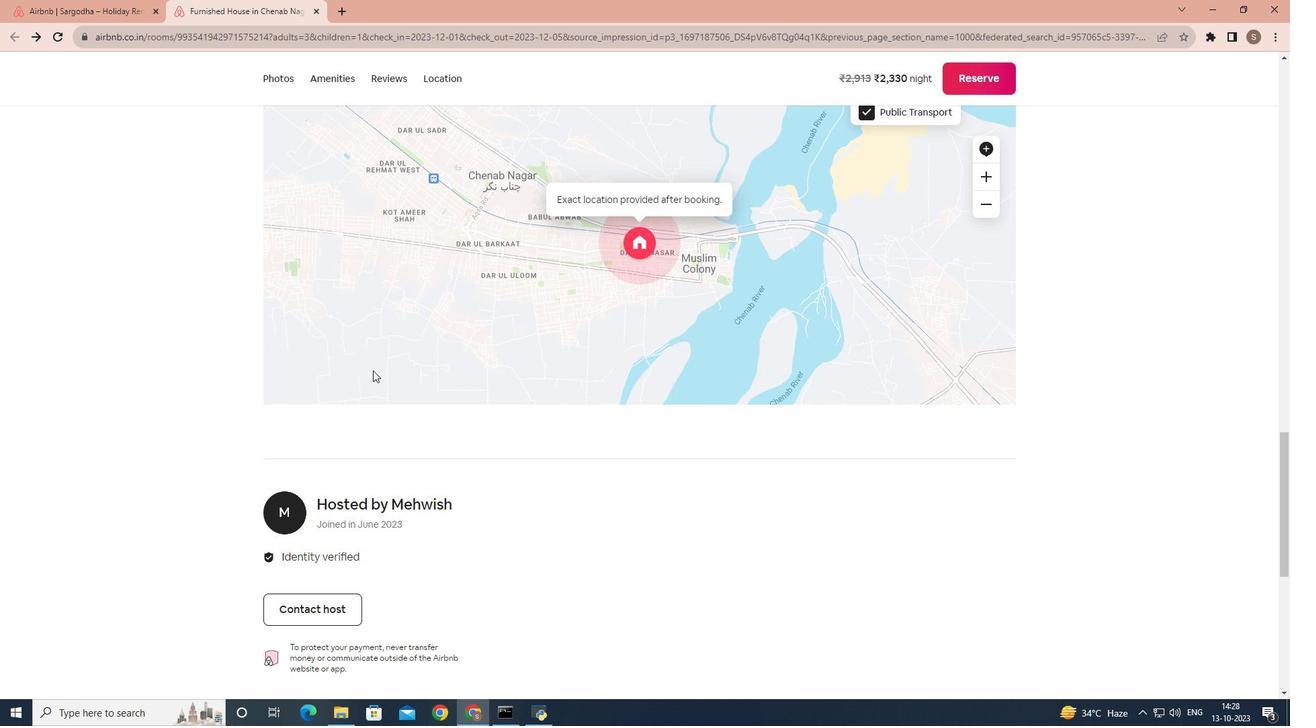 
Action: Mouse moved to (408, 371)
Screenshot: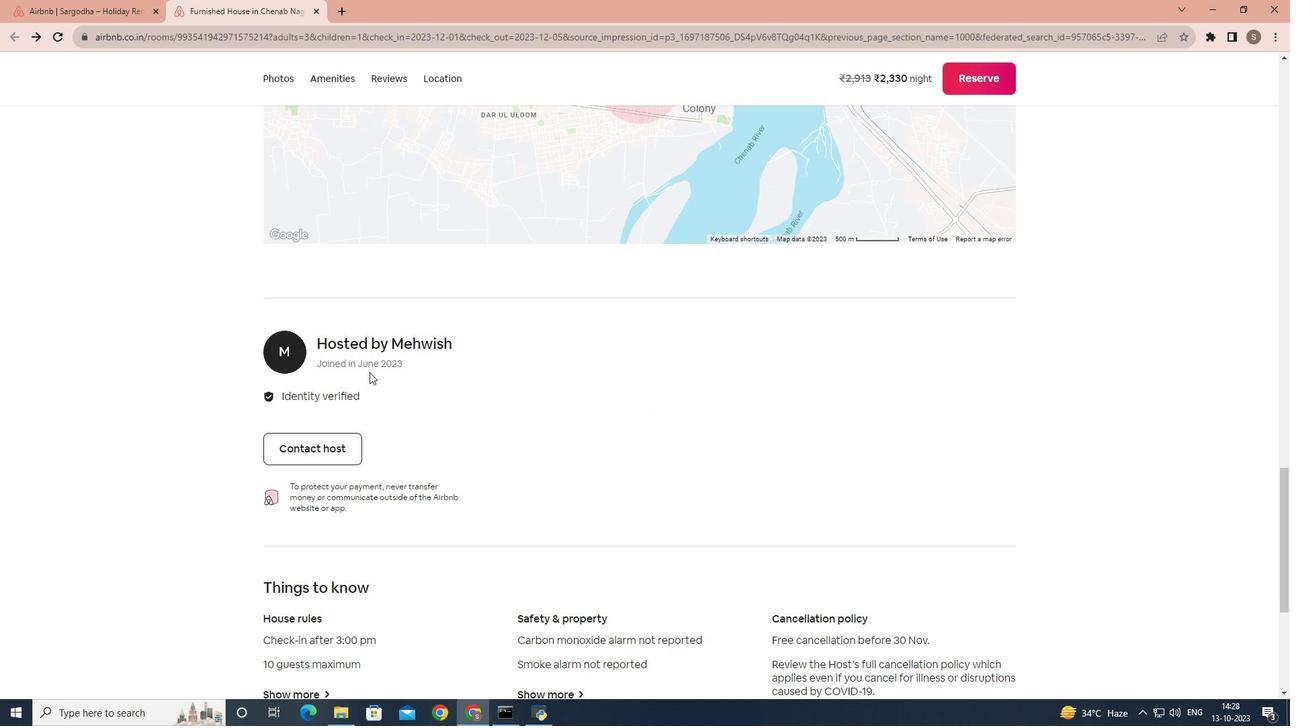 
Action: Mouse scrolled (408, 370) with delta (0, 0)
Screenshot: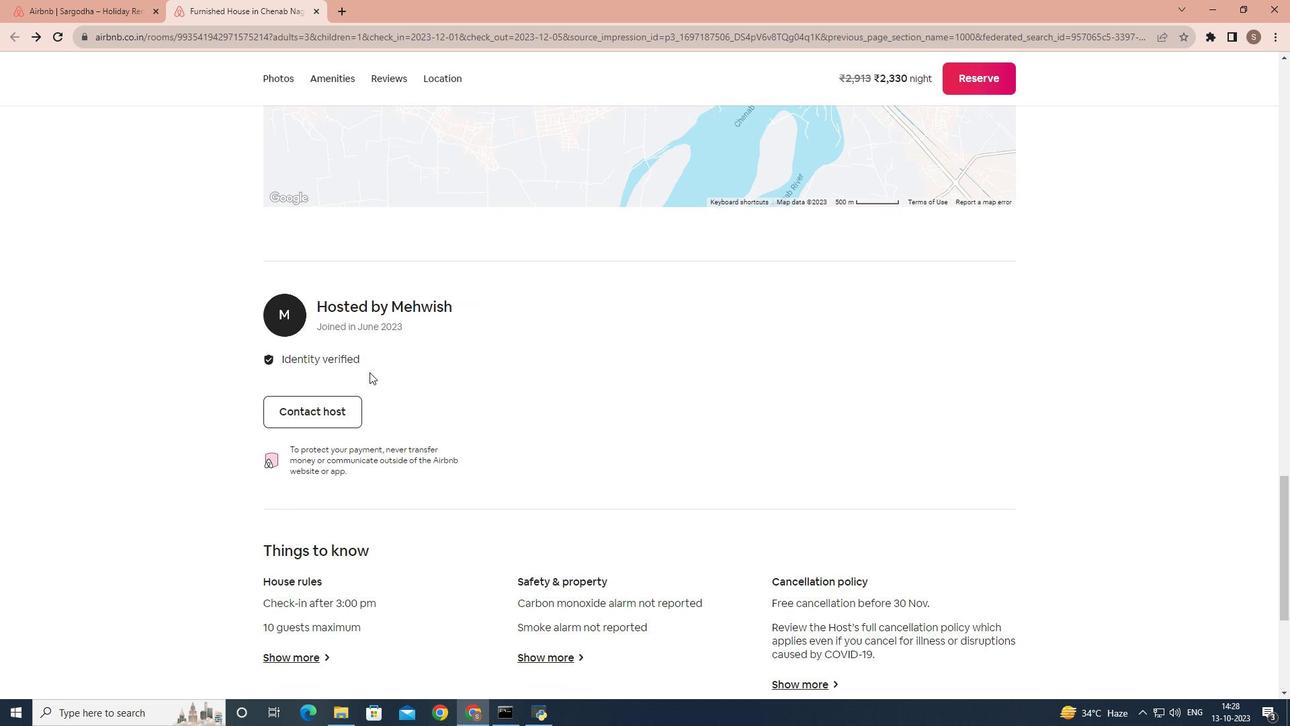 
Action: Mouse scrolled (408, 370) with delta (0, 0)
Screenshot: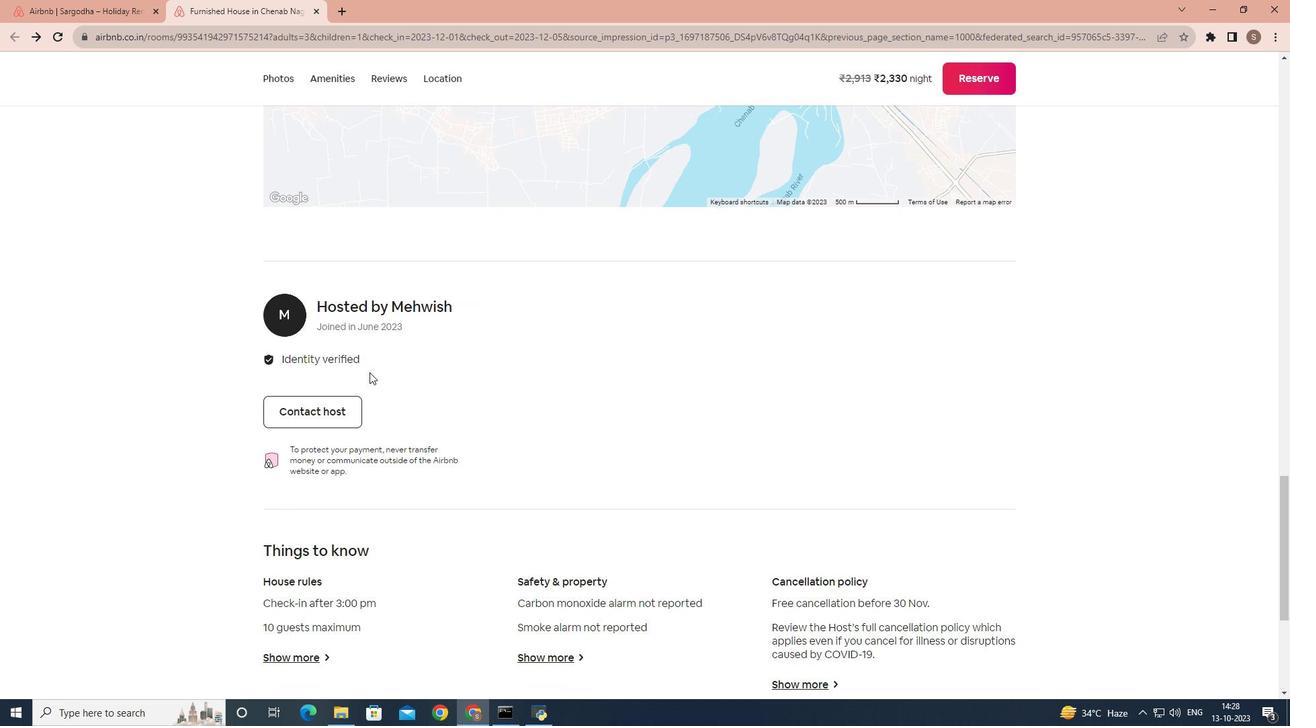
Action: Mouse scrolled (408, 370) with delta (0, 0)
Screenshot: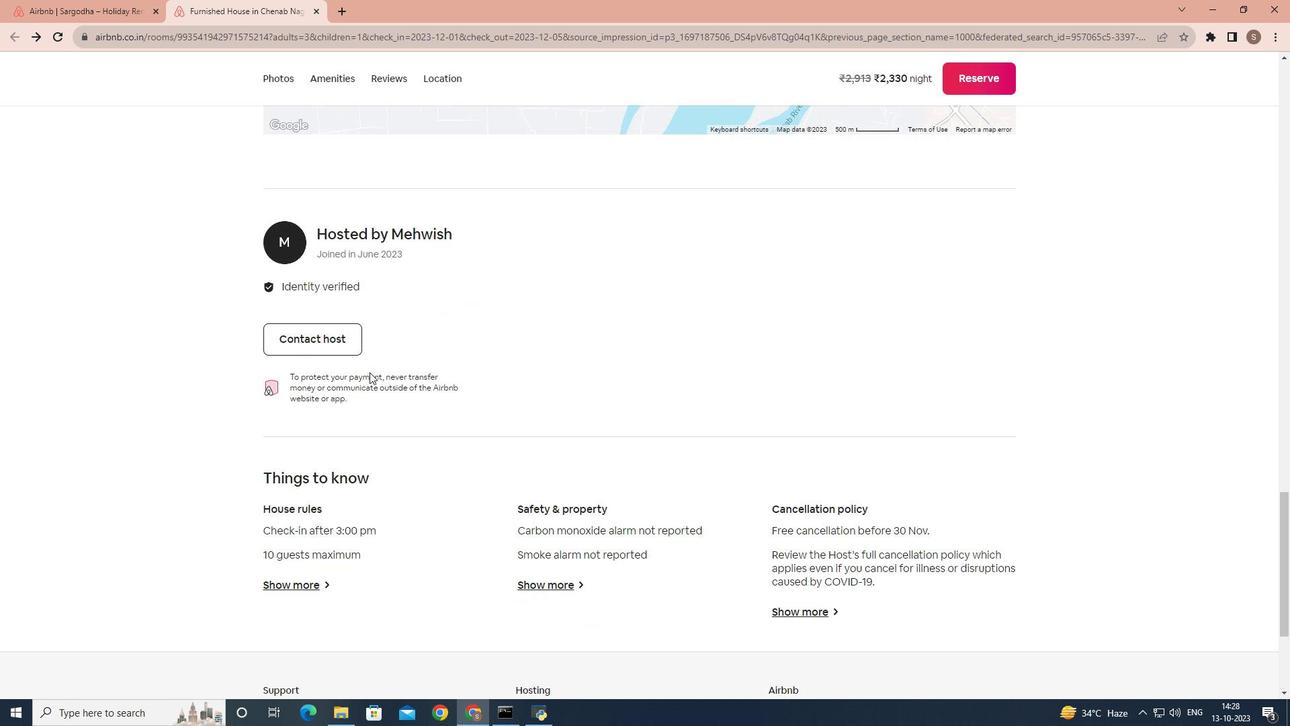 
Action: Mouse moved to (334, 482)
Screenshot: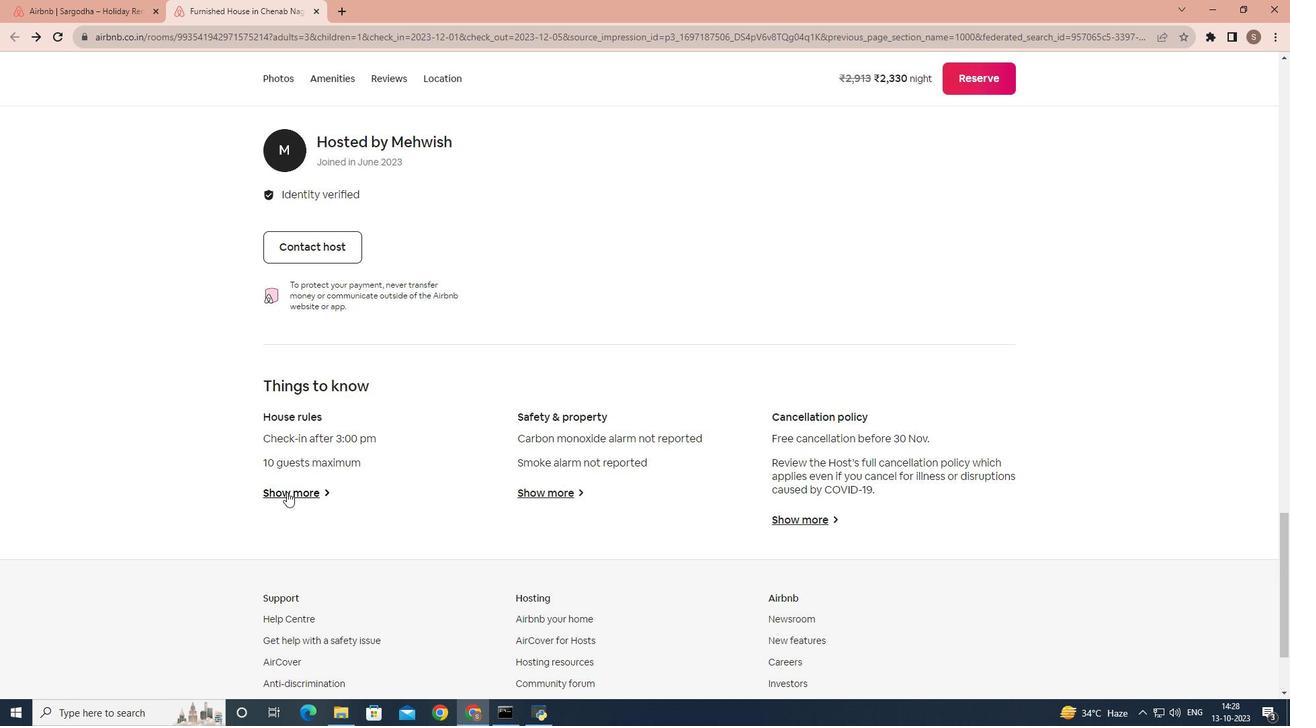 
Action: Mouse pressed left at (334, 482)
Screenshot: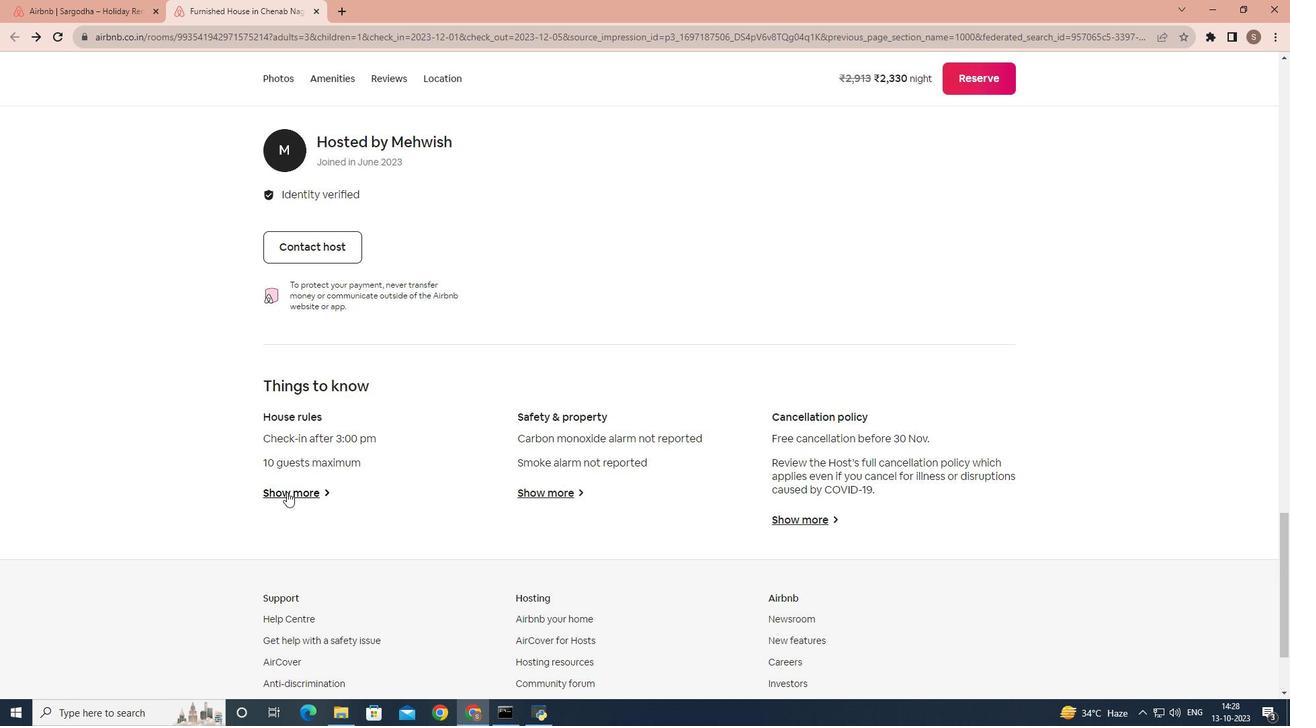 
Action: Mouse moved to (441, 231)
Screenshot: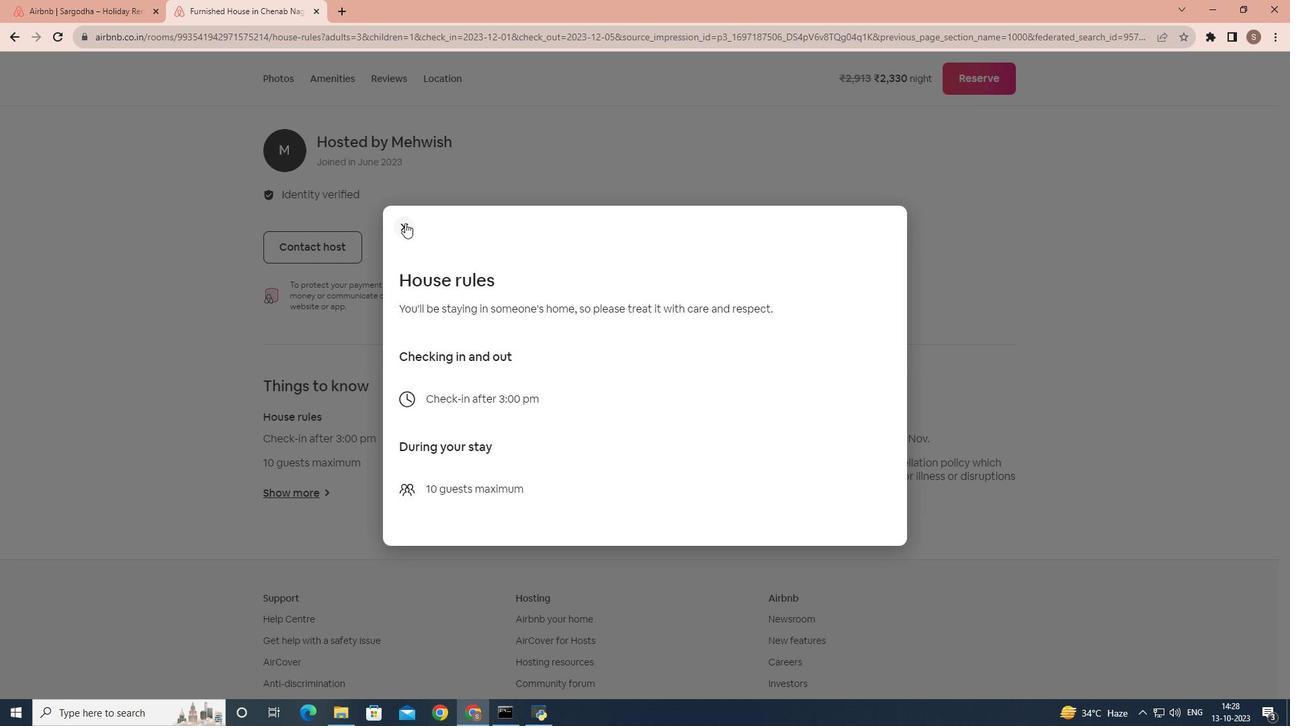 
Action: Mouse pressed left at (441, 231)
Screenshot: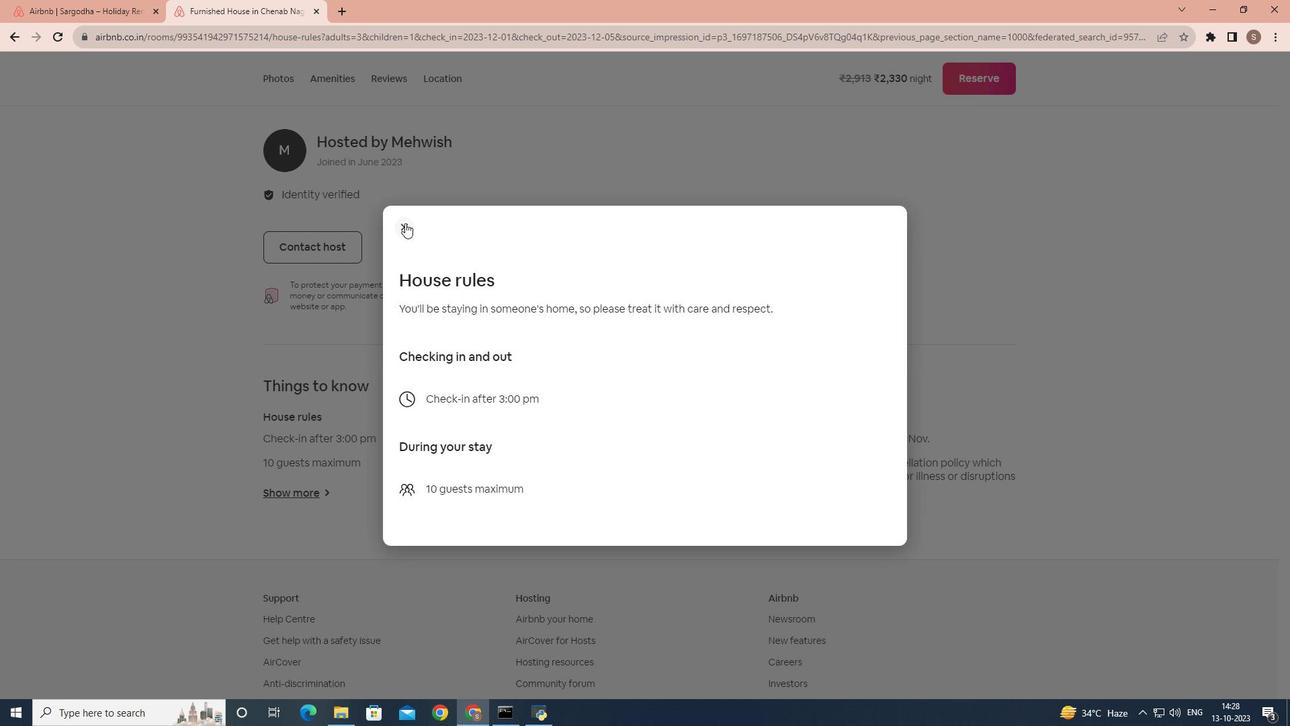 
Action: Mouse moved to (546, 484)
Screenshot: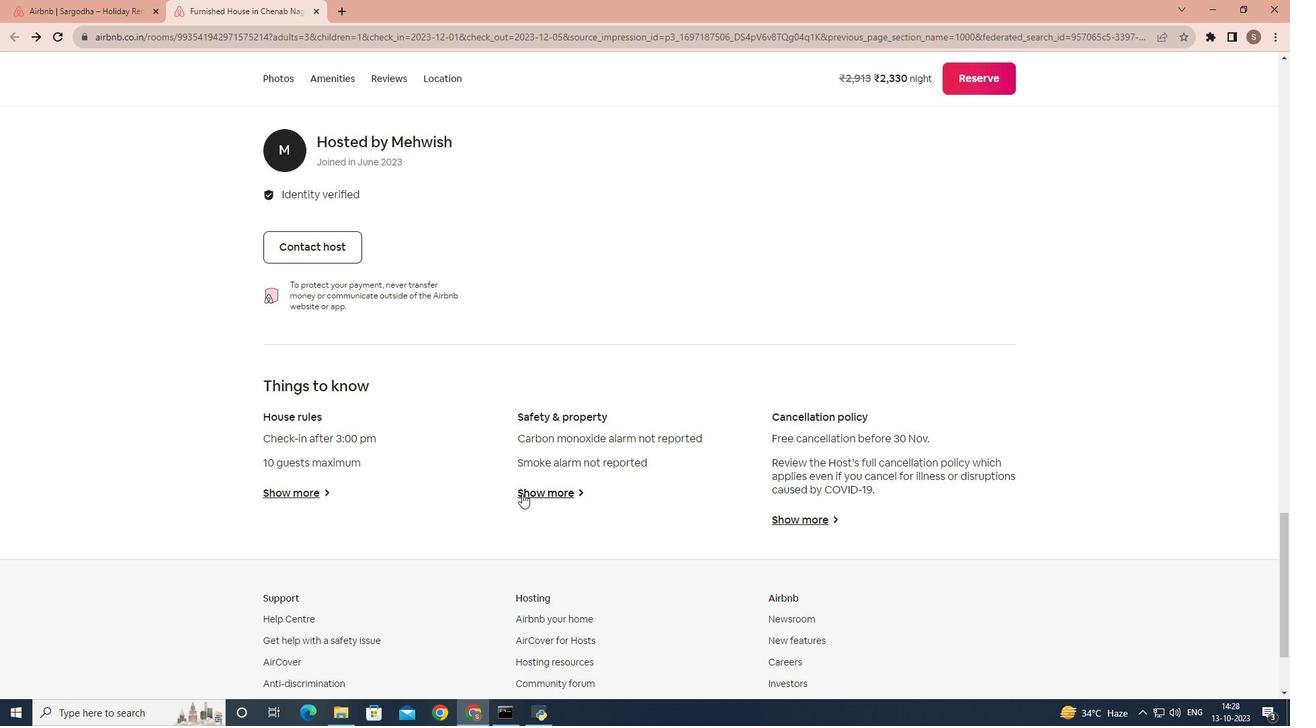 
Action: Mouse pressed left at (546, 484)
Screenshot: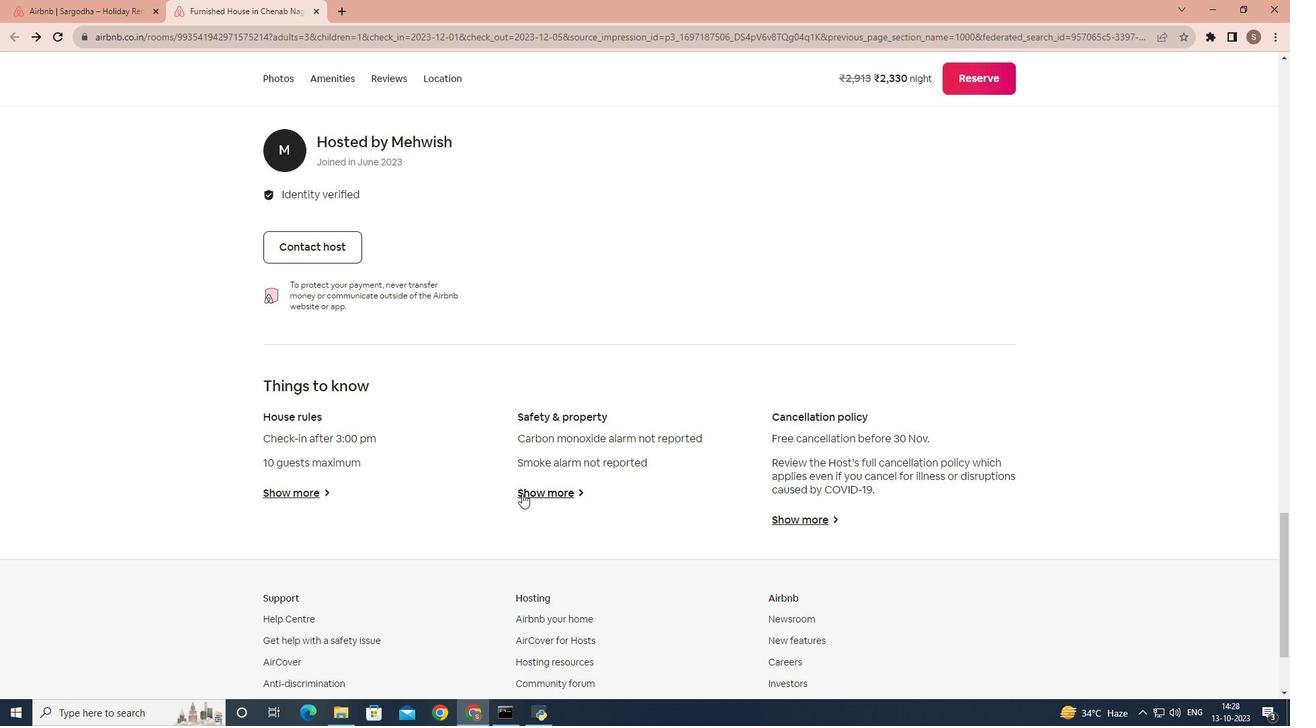 
Action: Mouse moved to (441, 227)
Screenshot: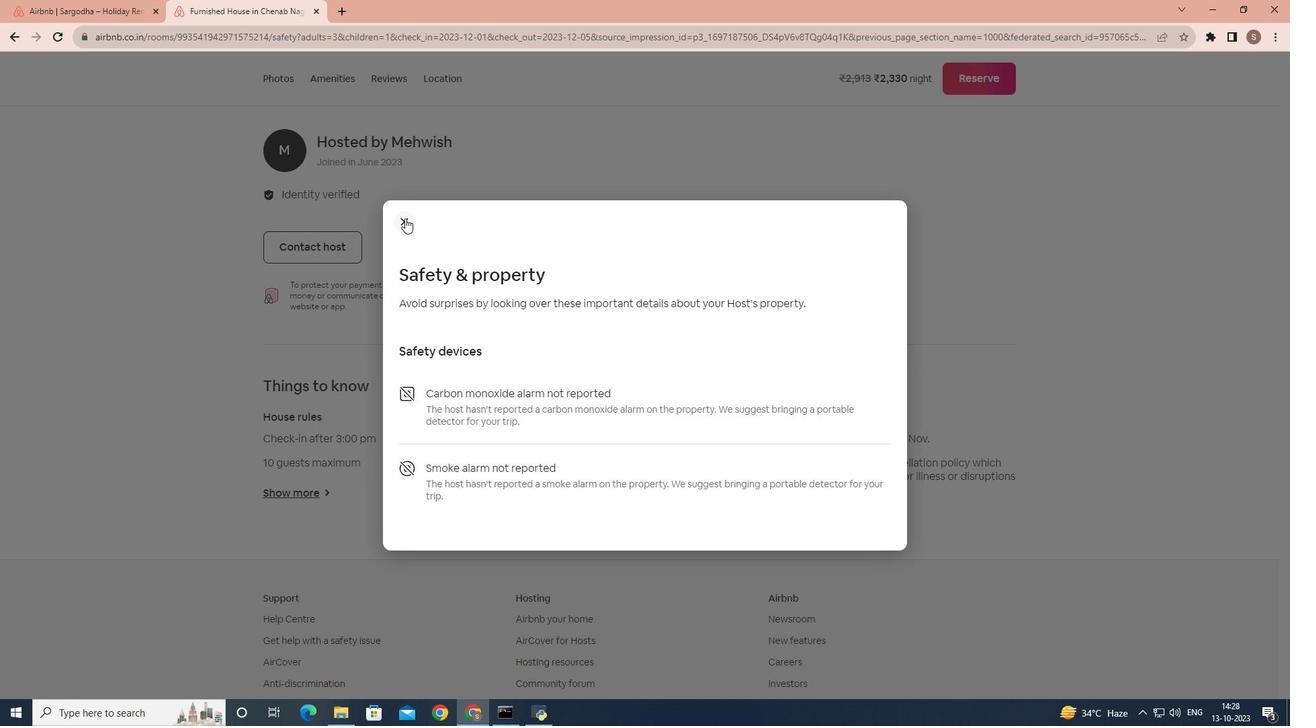 
Action: Mouse pressed left at (441, 227)
Screenshot: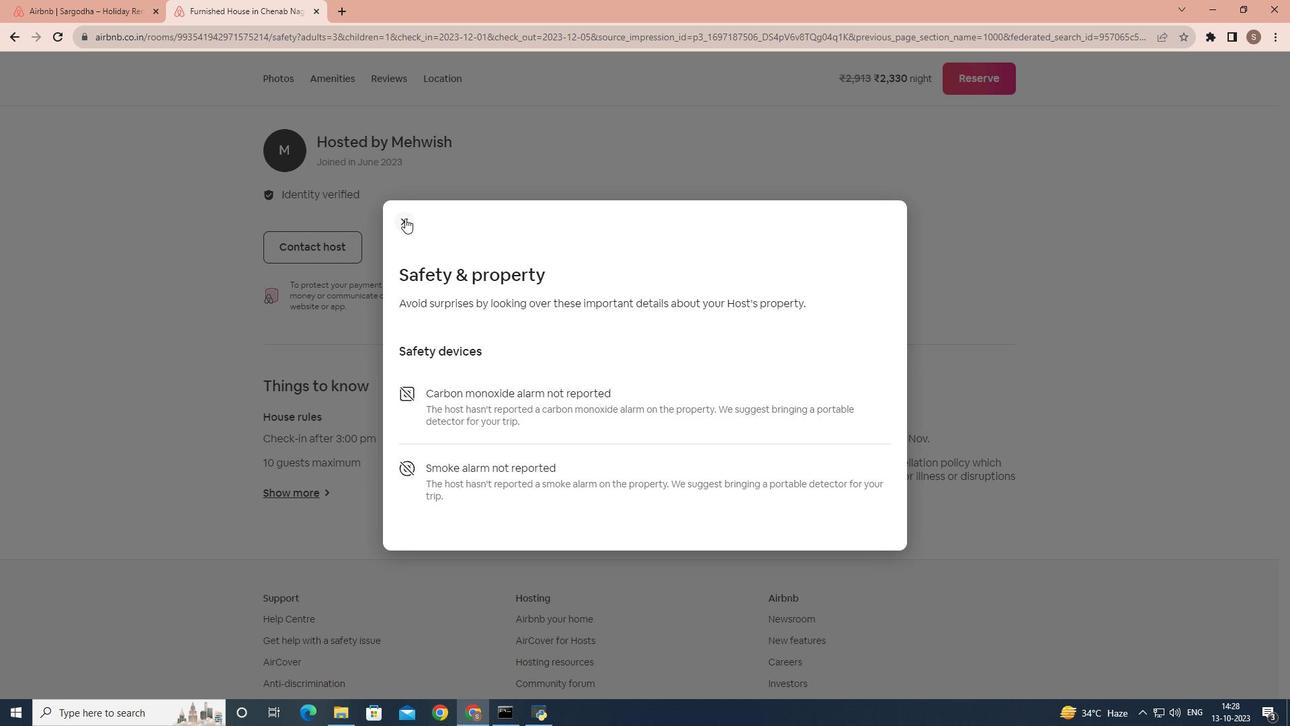 
Action: Mouse moved to (791, 513)
Screenshot: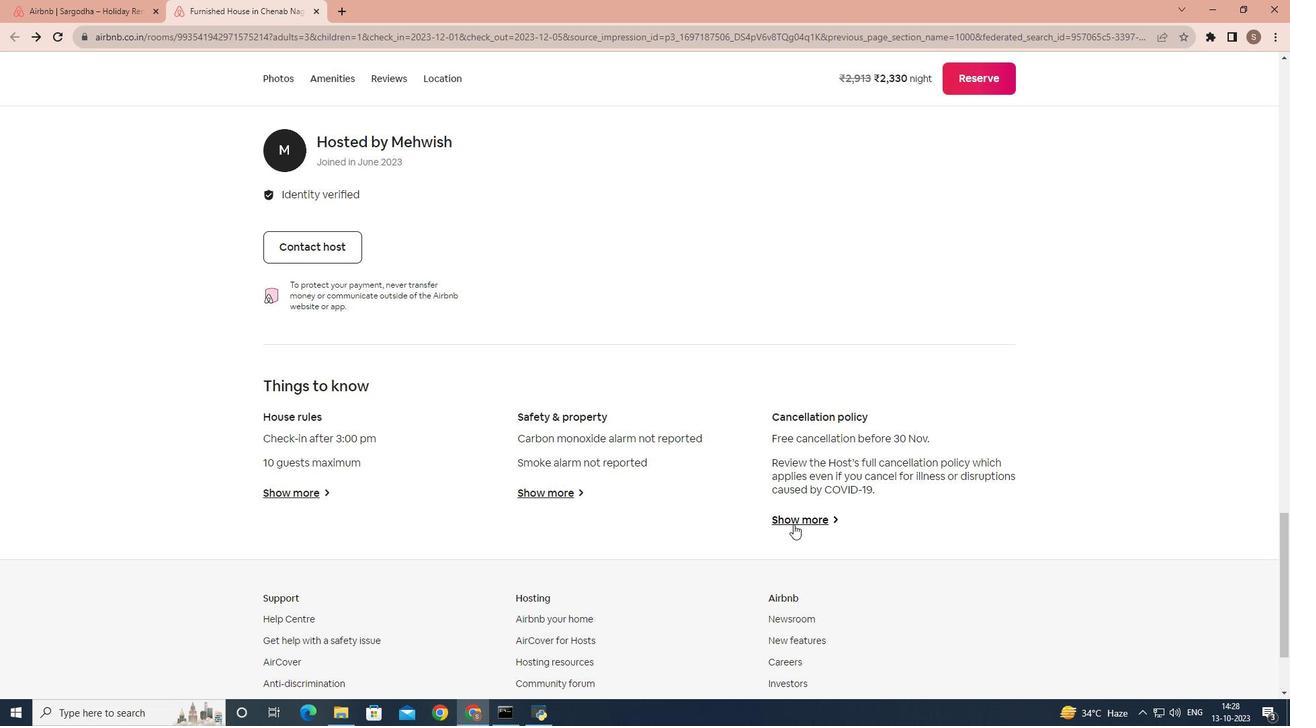 
Action: Mouse pressed left at (791, 513)
Screenshot: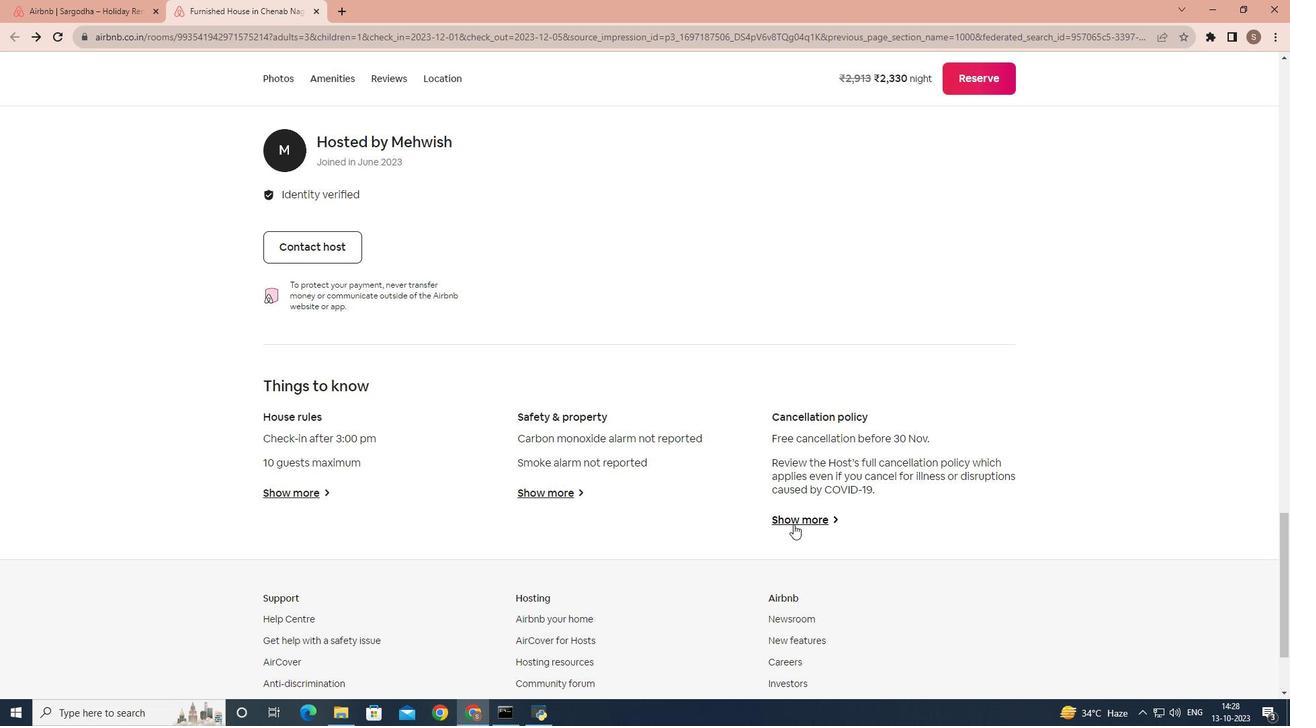 
Action: Mouse moved to (501, 216)
Screenshot: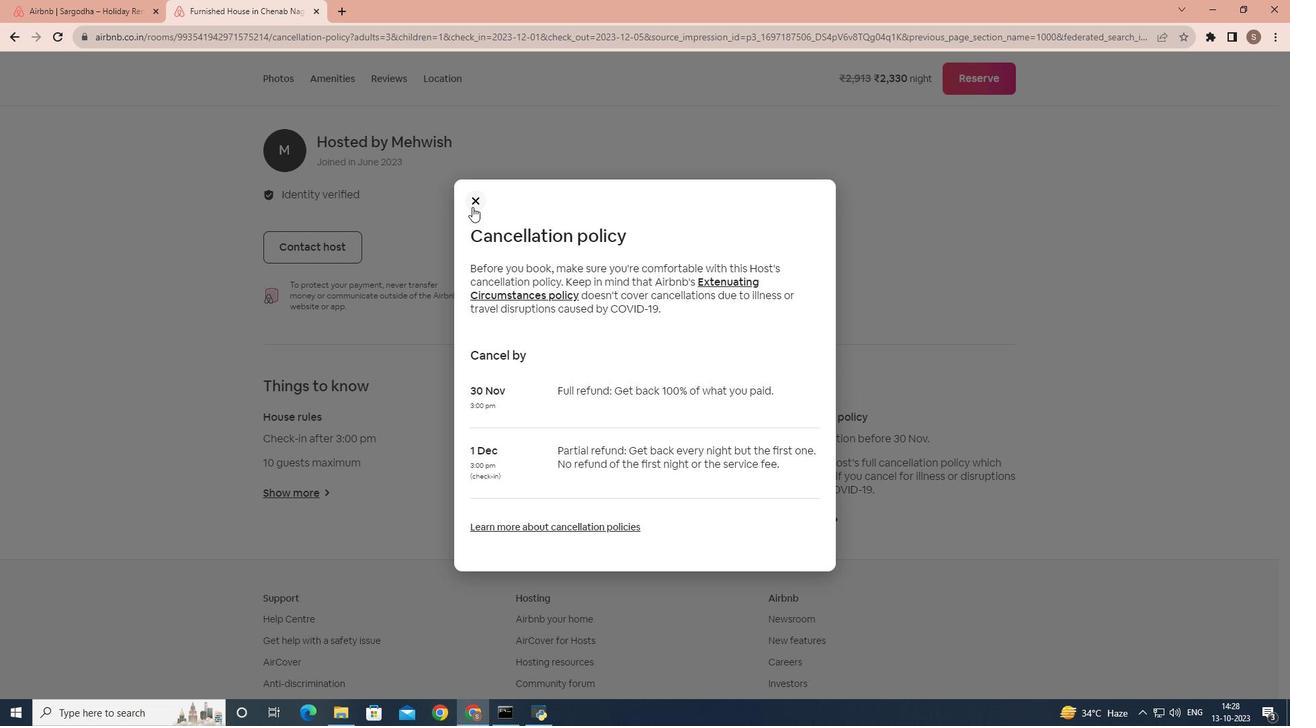
Action: Mouse pressed left at (501, 216)
Screenshot: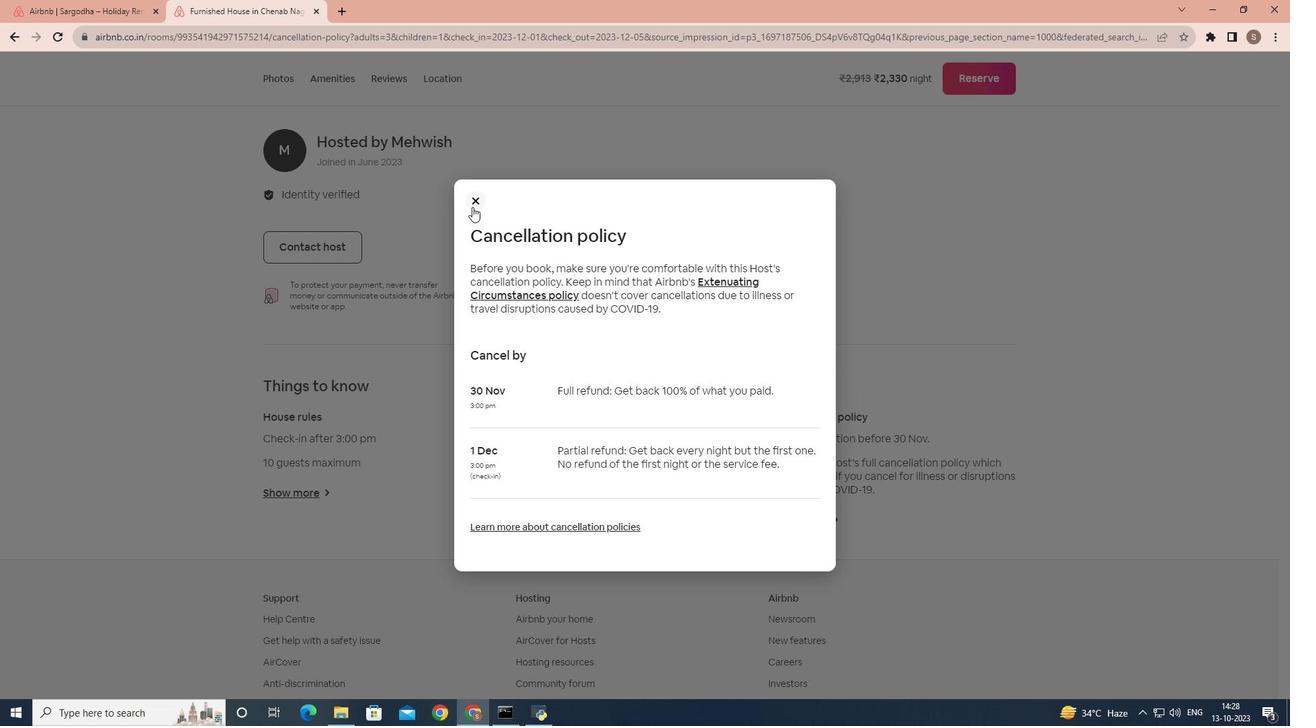 
Action: Mouse moved to (485, 297)
Screenshot: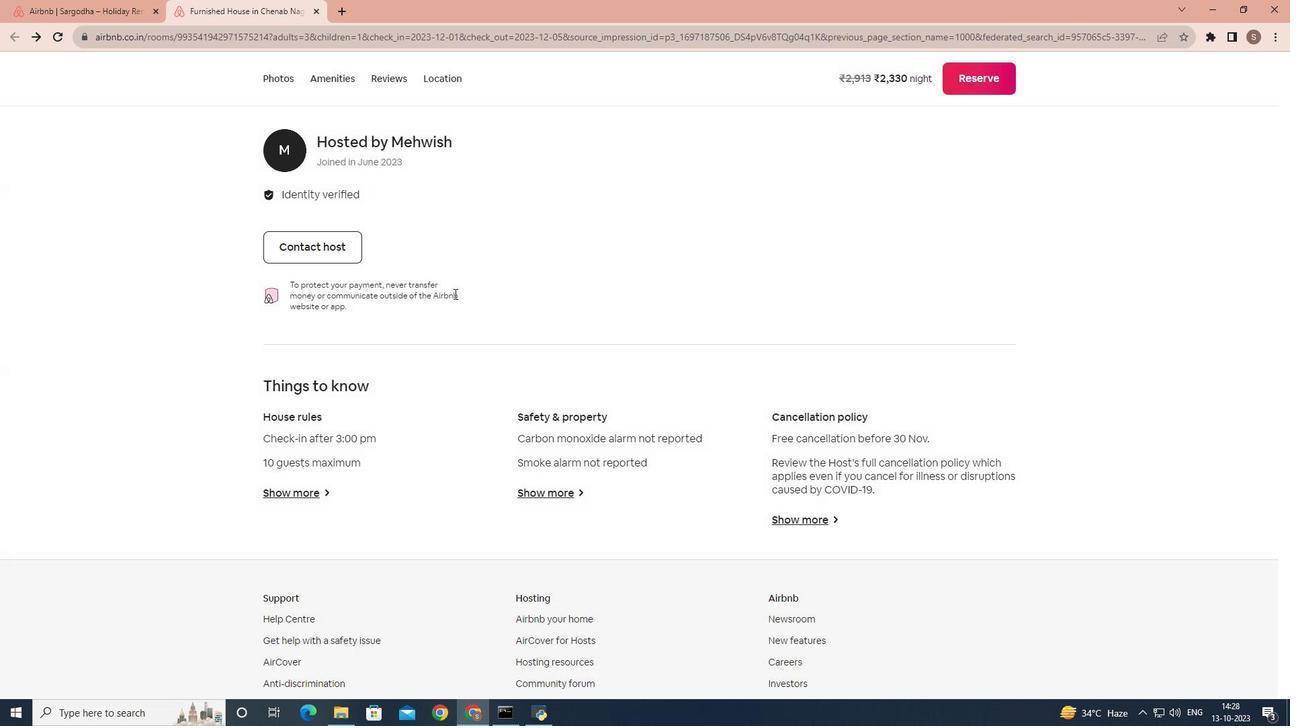 
Action: Mouse scrolled (485, 297) with delta (0, 0)
Screenshot: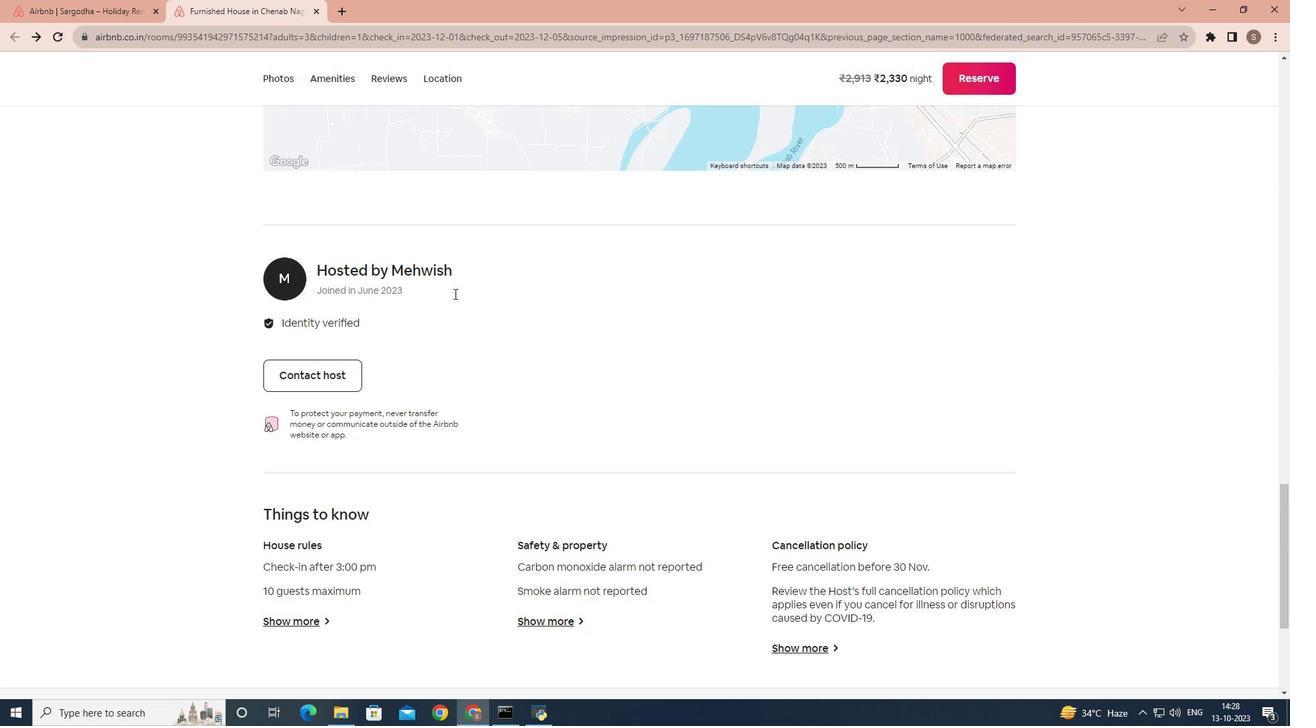 
Action: Mouse scrolled (485, 297) with delta (0, 0)
Screenshot: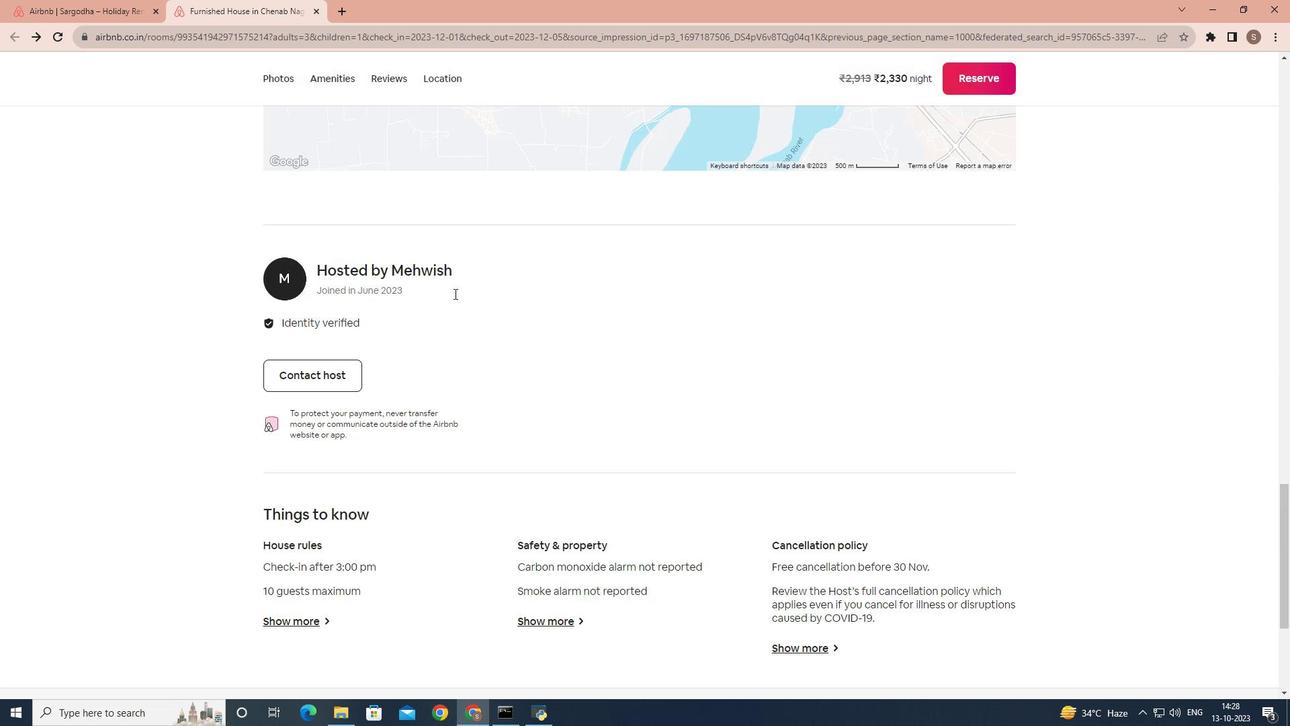 
Action: Mouse scrolled (485, 297) with delta (0, 0)
Screenshot: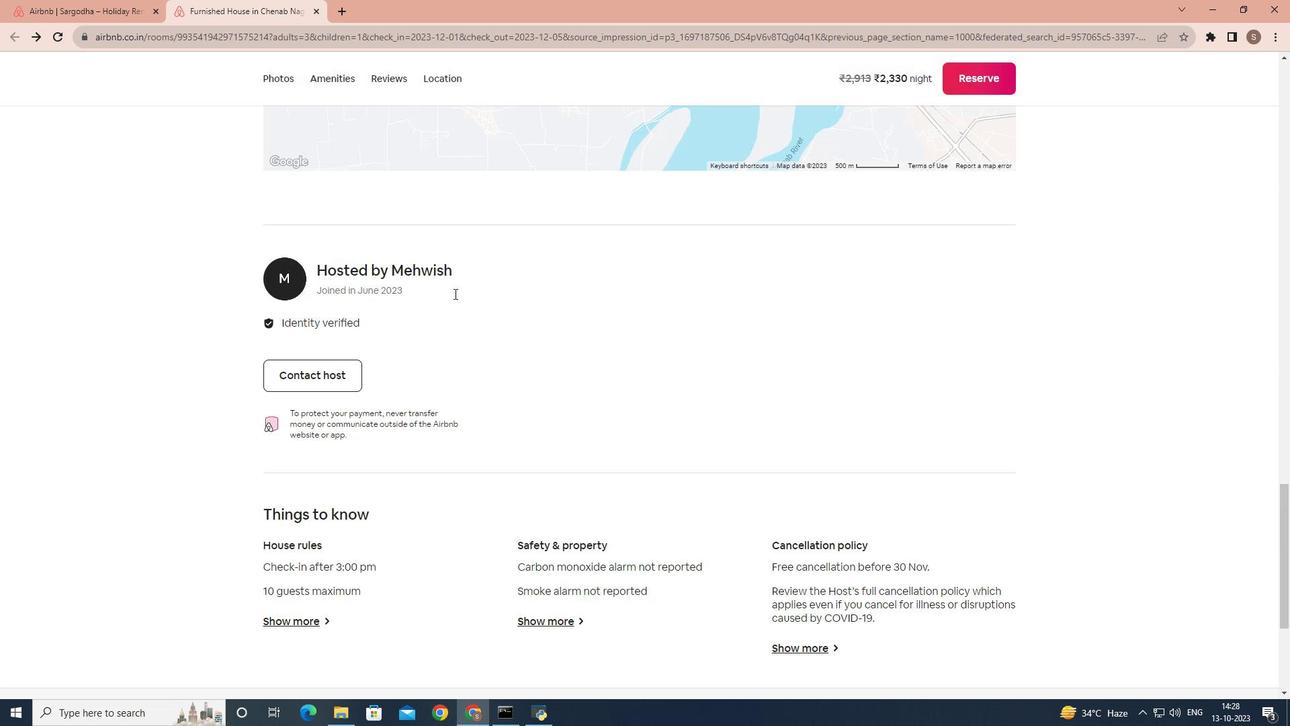 
Action: Mouse scrolled (485, 297) with delta (0, 0)
Screenshot: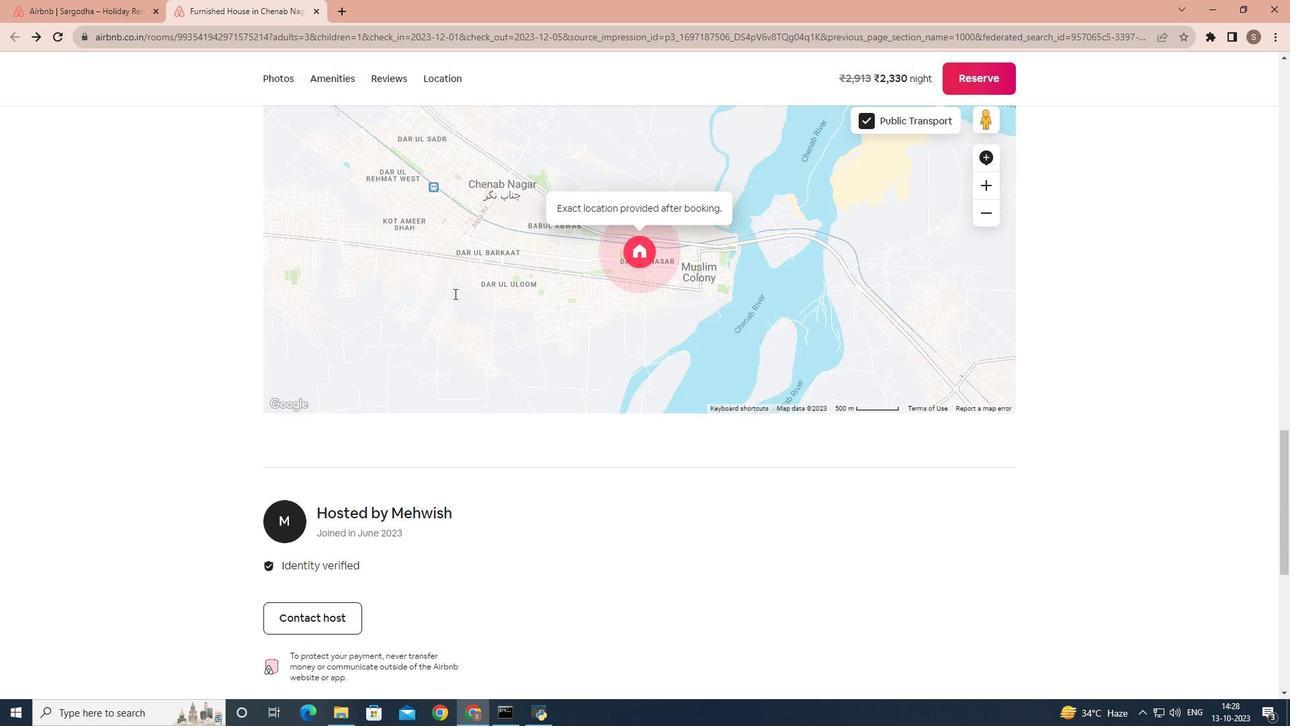 
Action: Mouse scrolled (485, 297) with delta (0, 0)
Screenshot: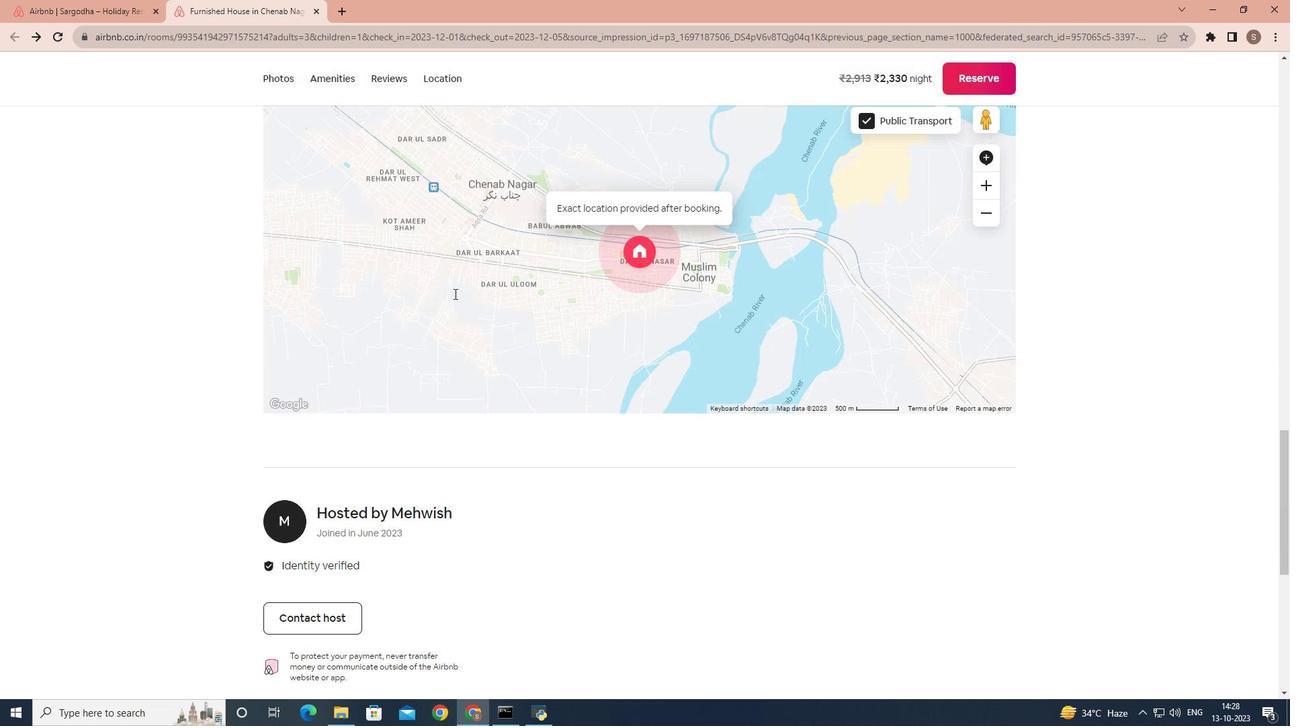 
Action: Mouse scrolled (485, 297) with delta (0, 0)
Screenshot: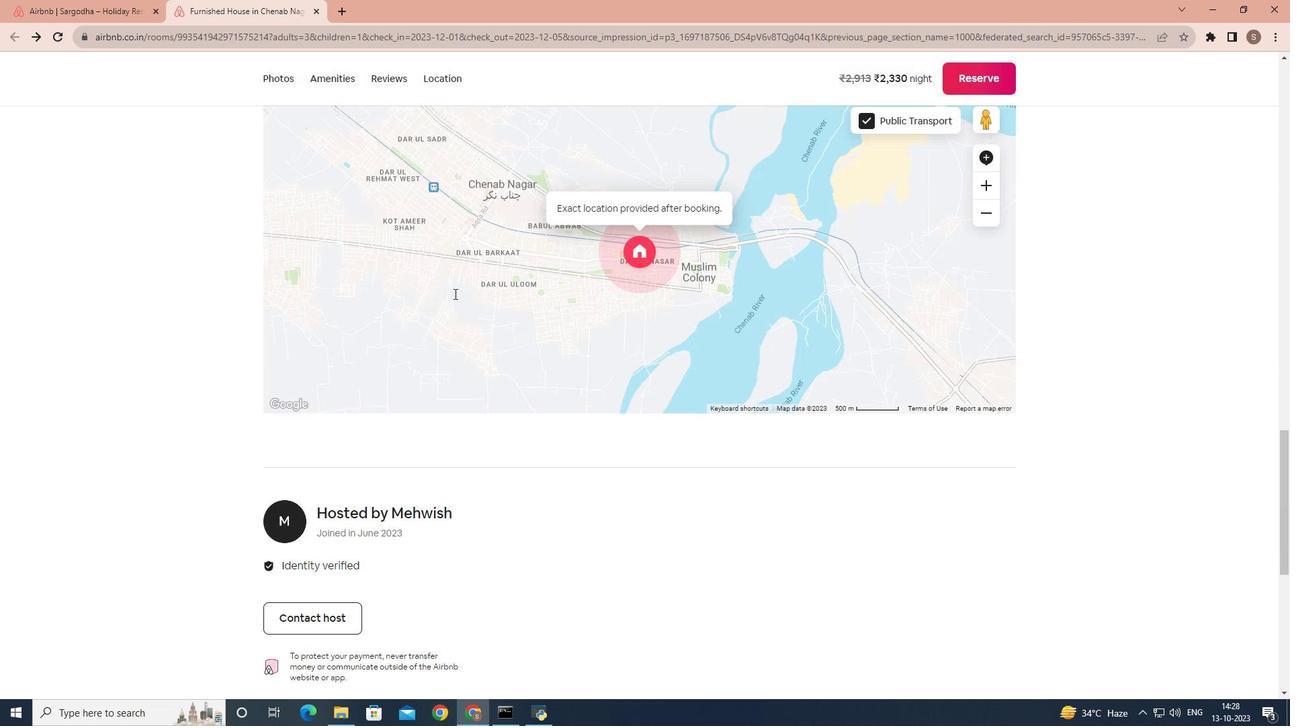 
Action: Mouse scrolled (485, 297) with delta (0, 0)
Screenshot: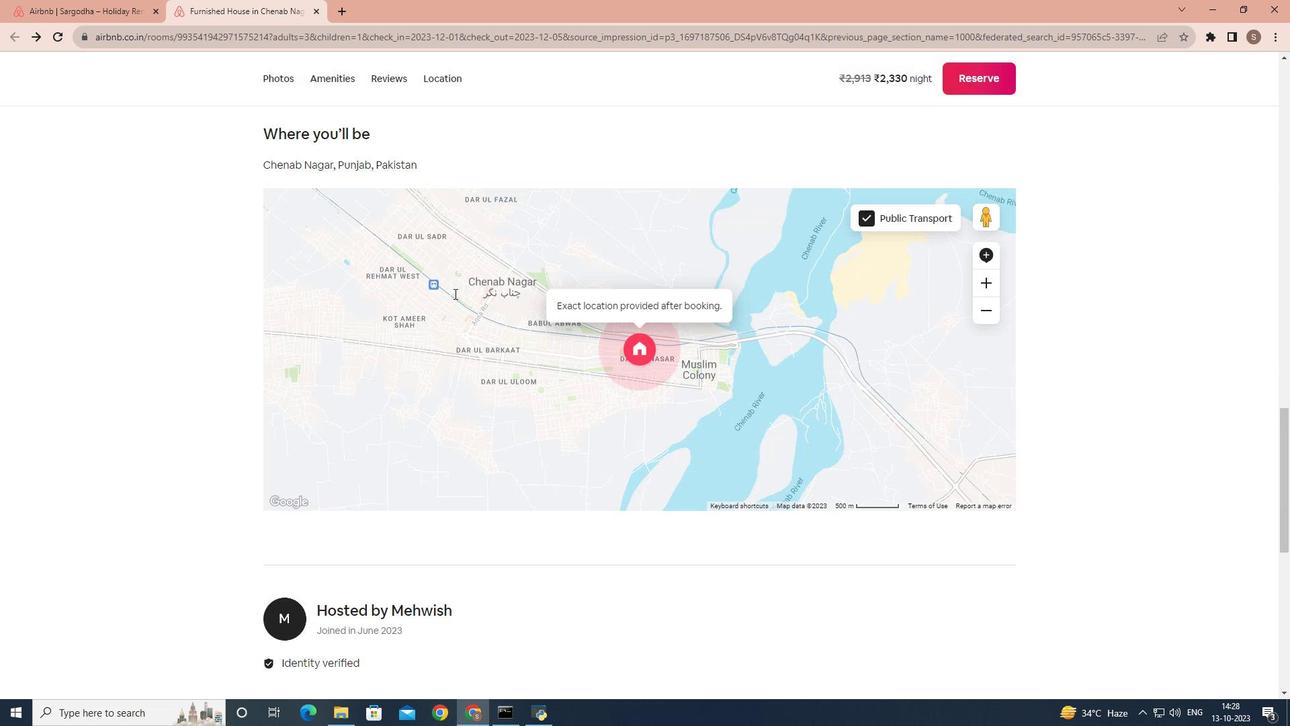 
Action: Mouse scrolled (485, 297) with delta (0, 0)
Screenshot: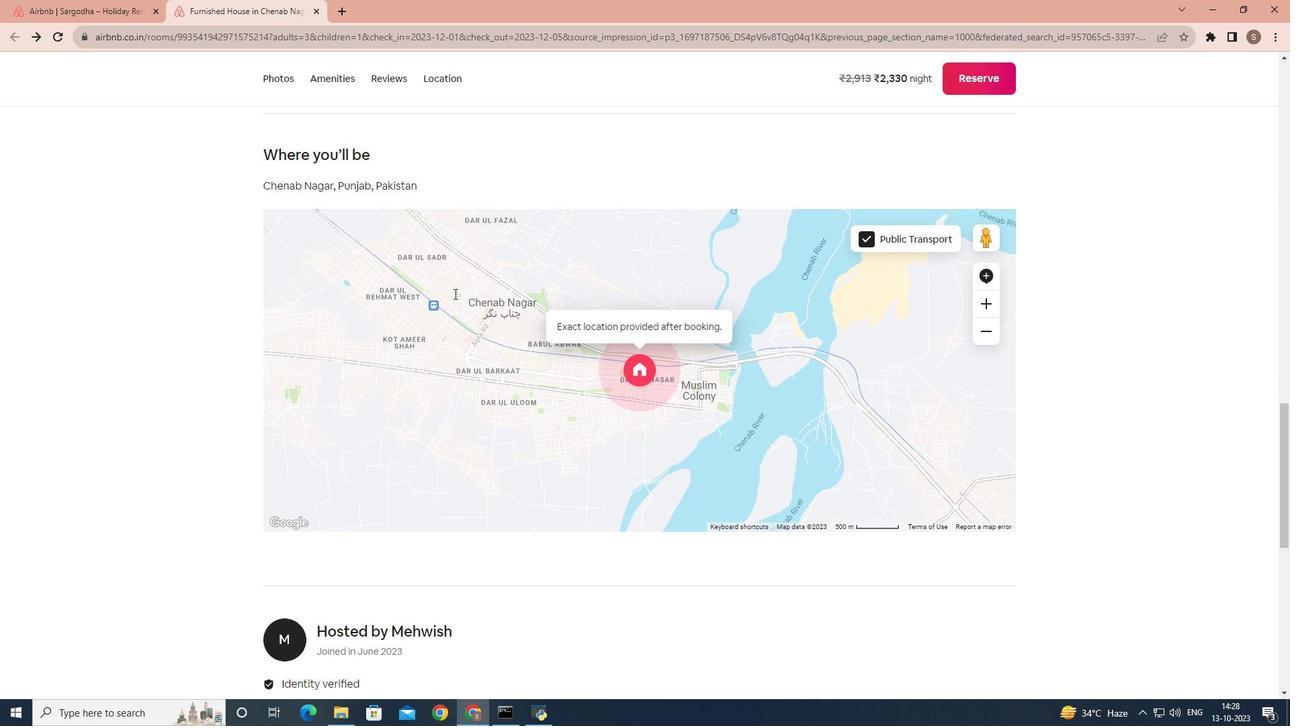 
Action: Mouse scrolled (485, 297) with delta (0, 0)
Screenshot: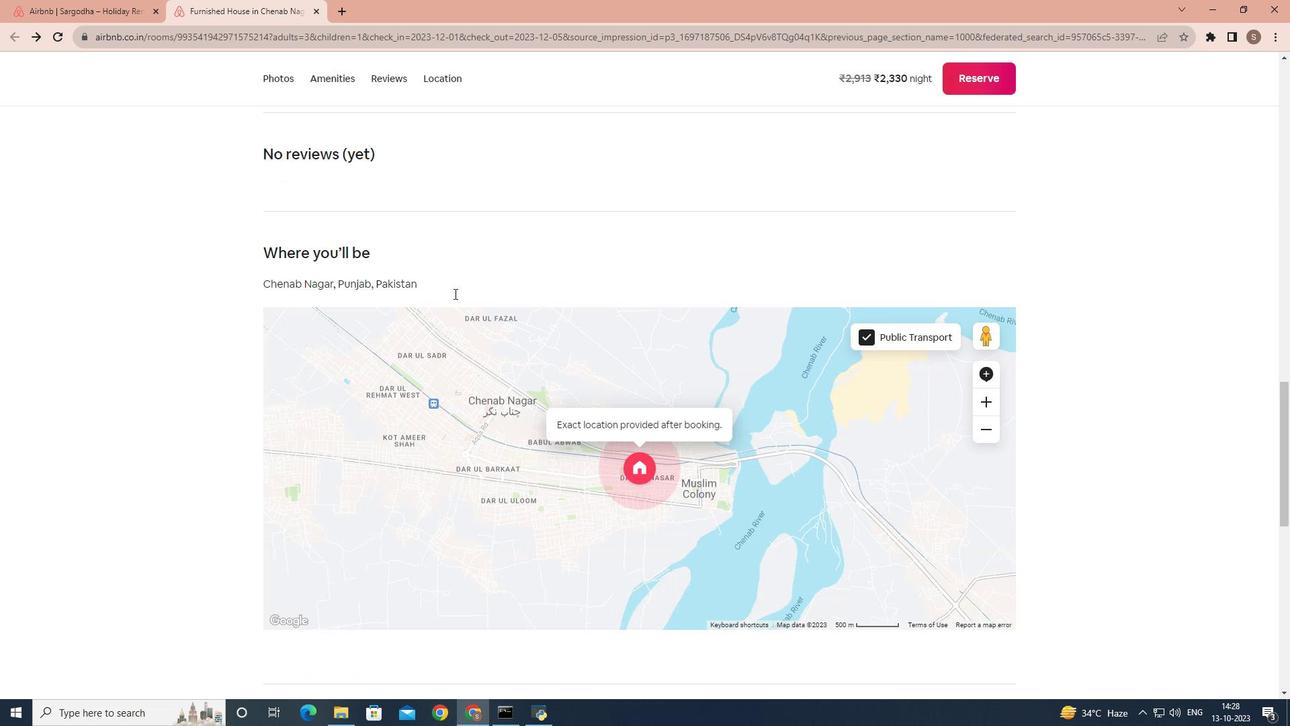 
Action: Mouse scrolled (485, 297) with delta (0, 0)
Screenshot: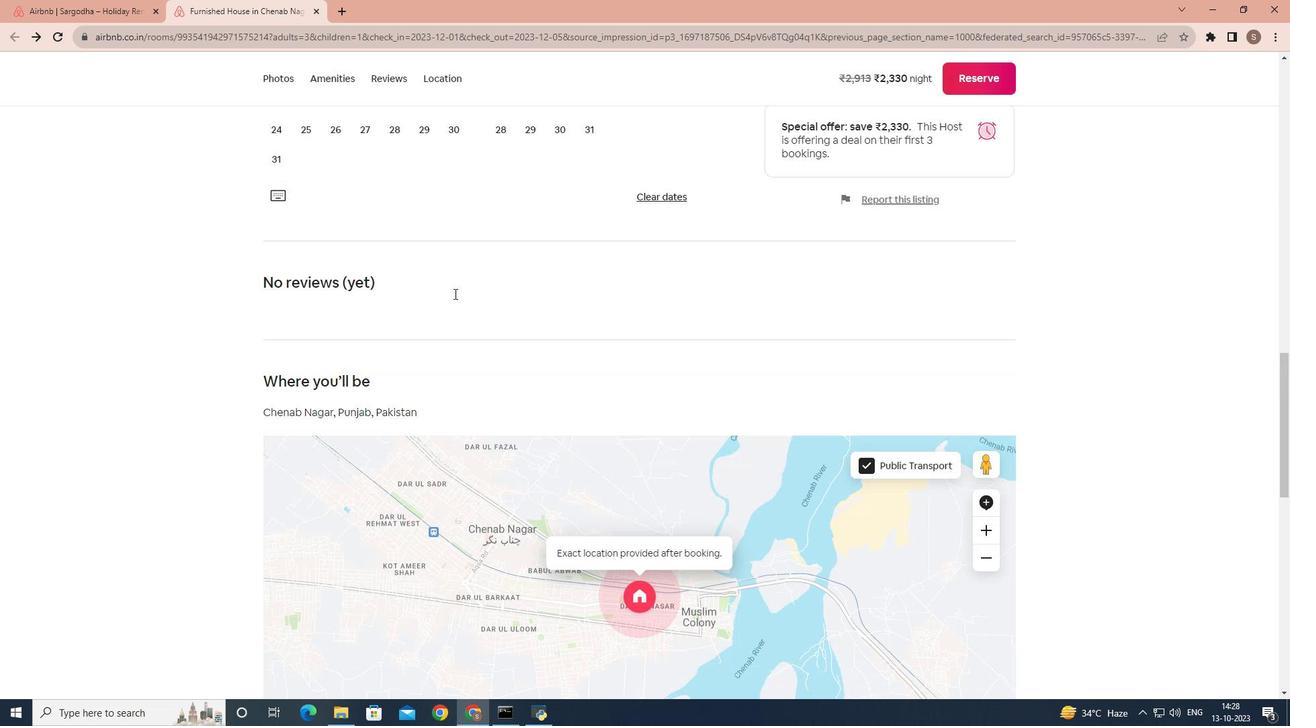 
Action: Mouse scrolled (485, 297) with delta (0, 0)
Screenshot: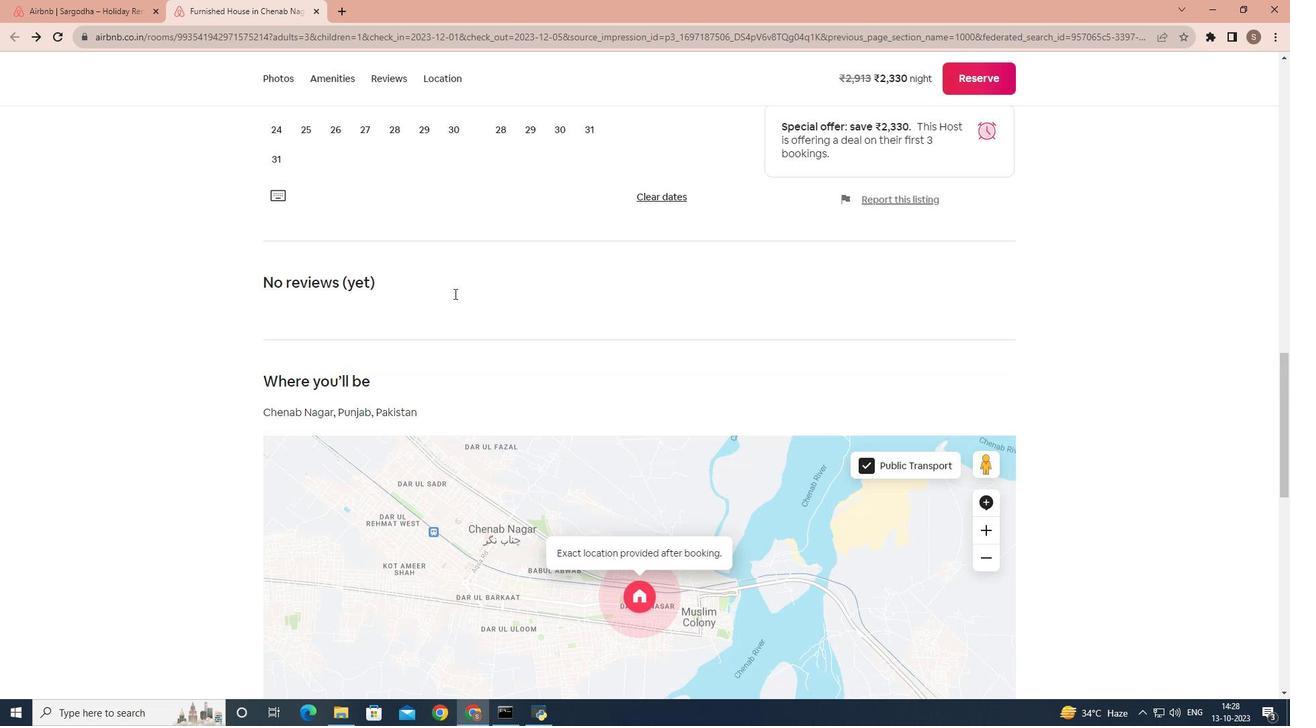 
Action: Mouse scrolled (485, 297) with delta (0, 0)
Screenshot: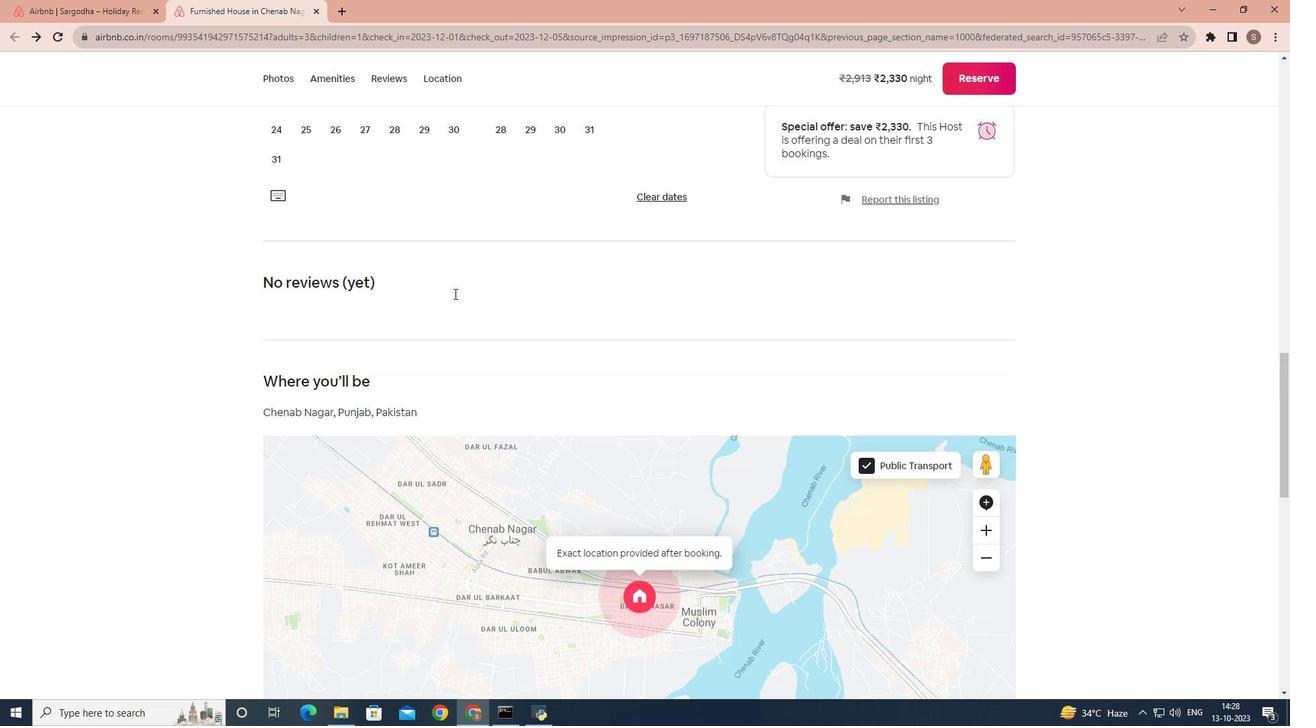 
Action: Mouse scrolled (485, 297) with delta (0, 0)
Screenshot: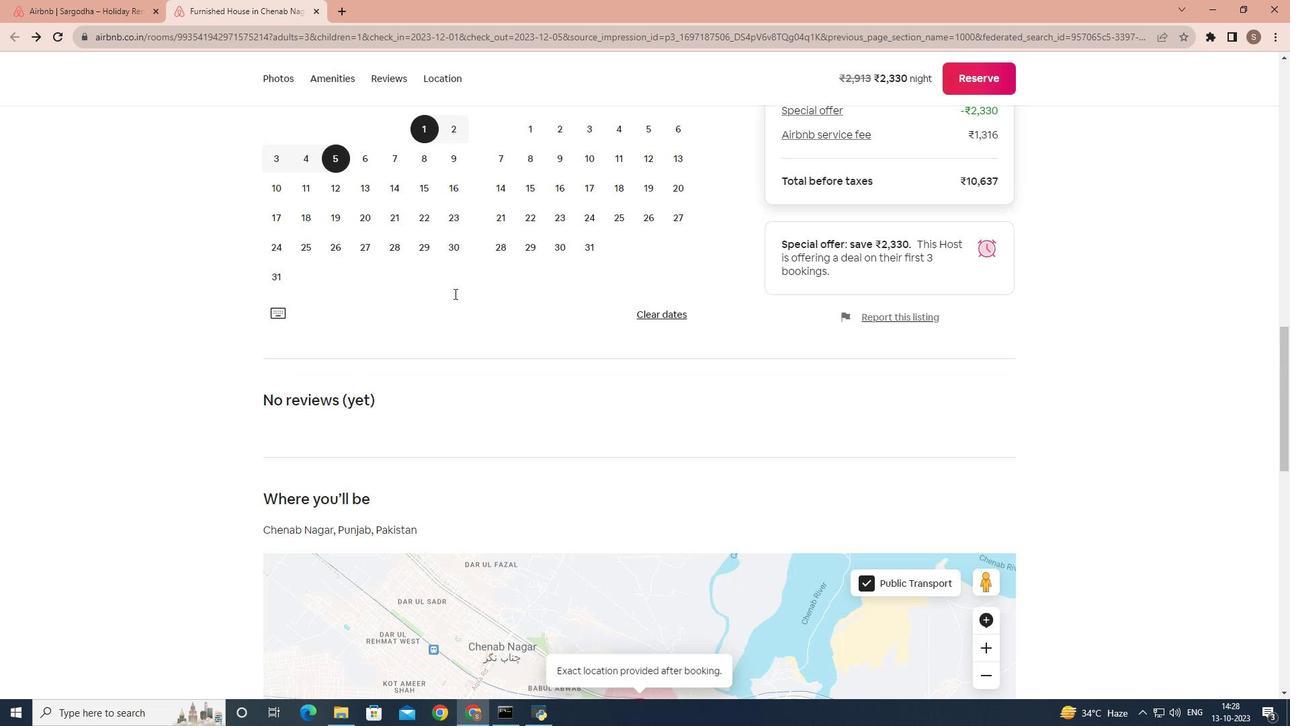 
Action: Mouse scrolled (485, 297) with delta (0, 0)
Screenshot: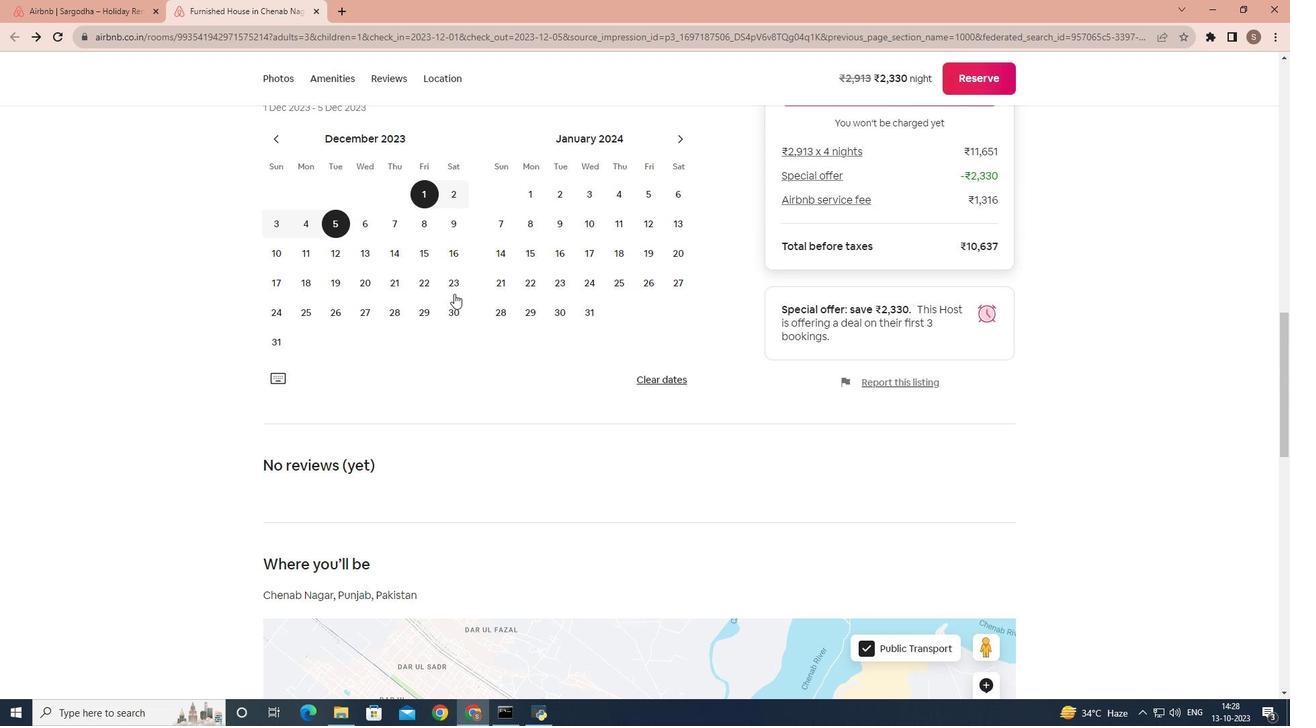 
Action: Mouse scrolled (485, 297) with delta (0, 0)
Screenshot: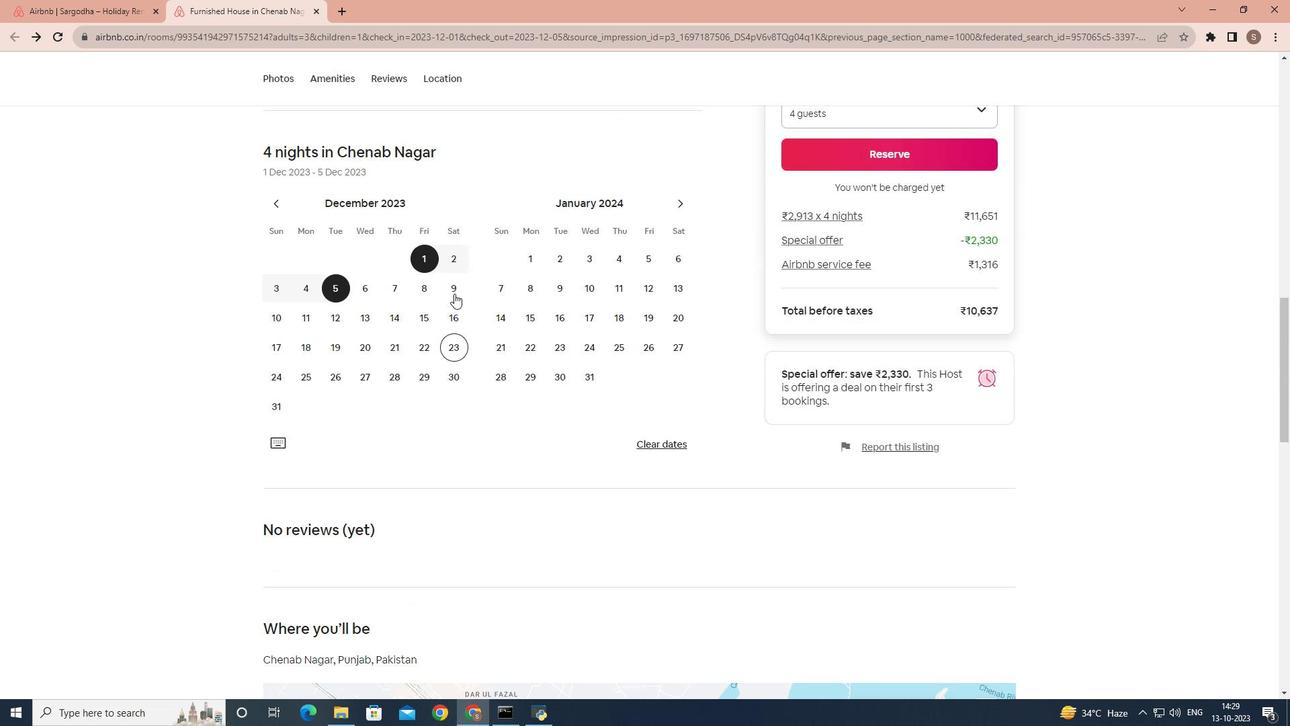 
Action: Mouse scrolled (485, 297) with delta (0, 0)
Screenshot: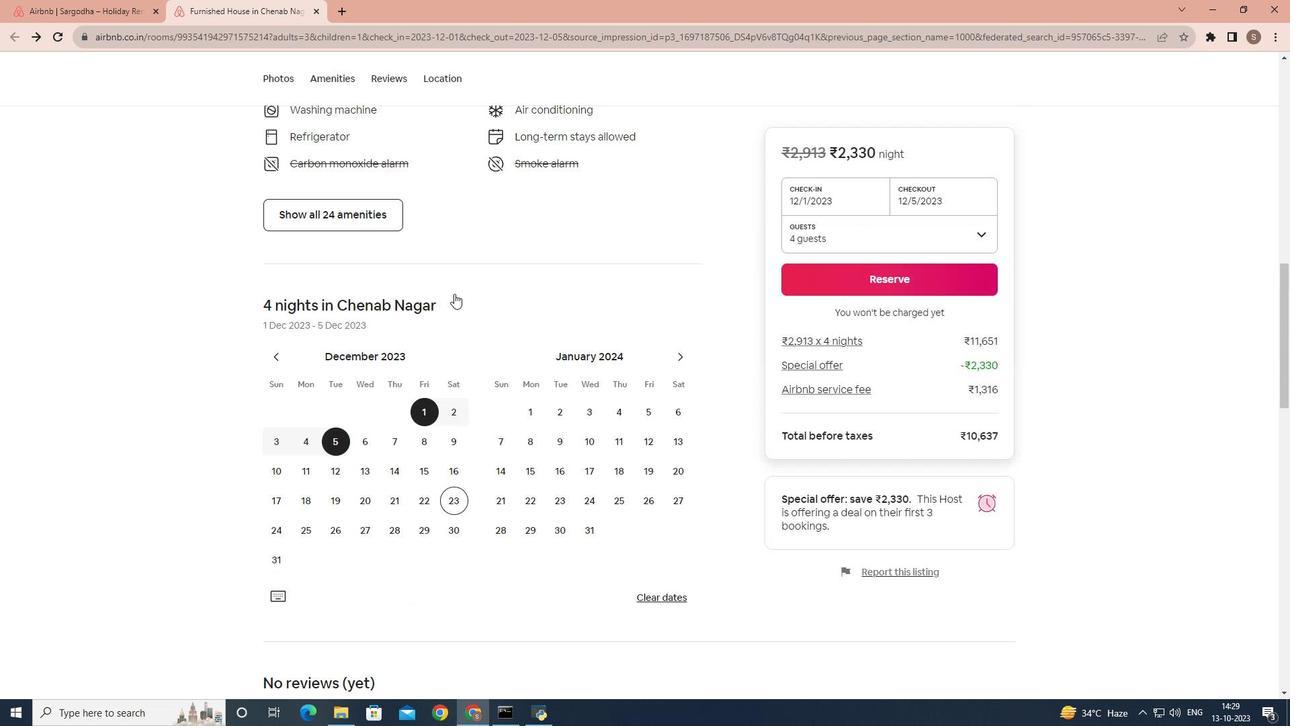 
Action: Mouse scrolled (485, 297) with delta (0, 0)
Screenshot: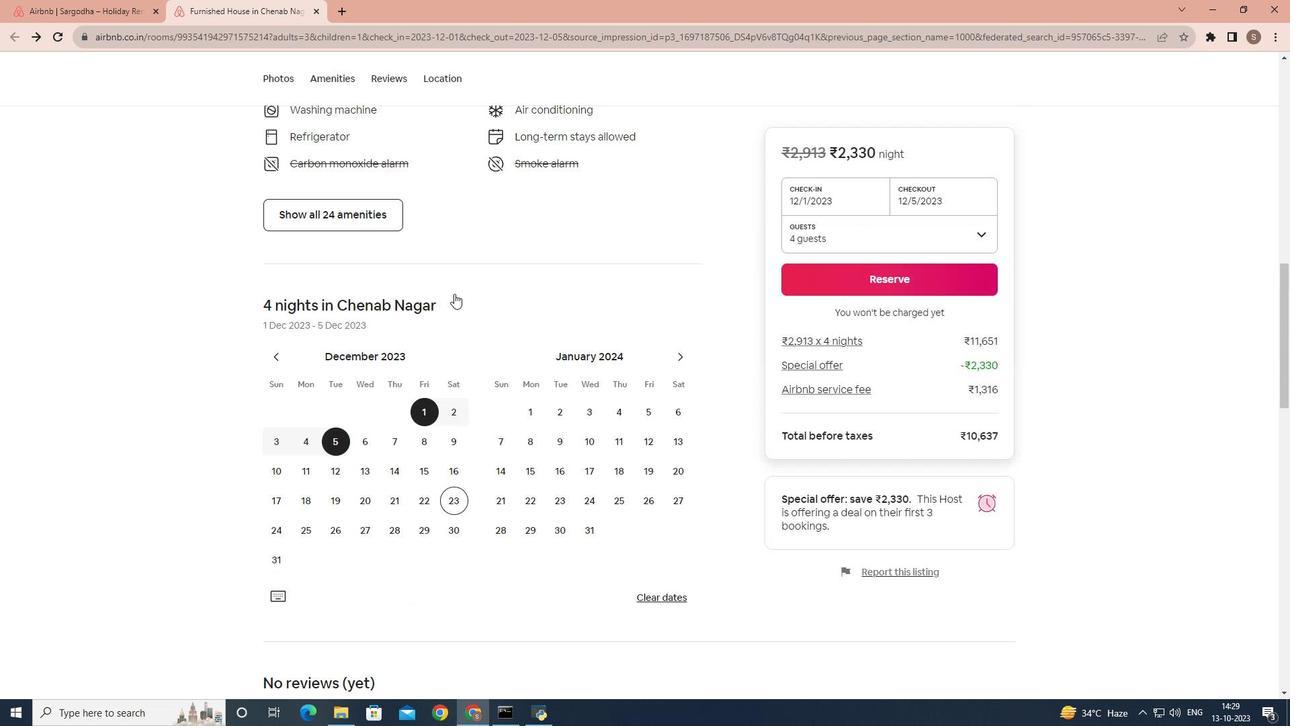 
Action: Mouse scrolled (485, 297) with delta (0, 0)
Screenshot: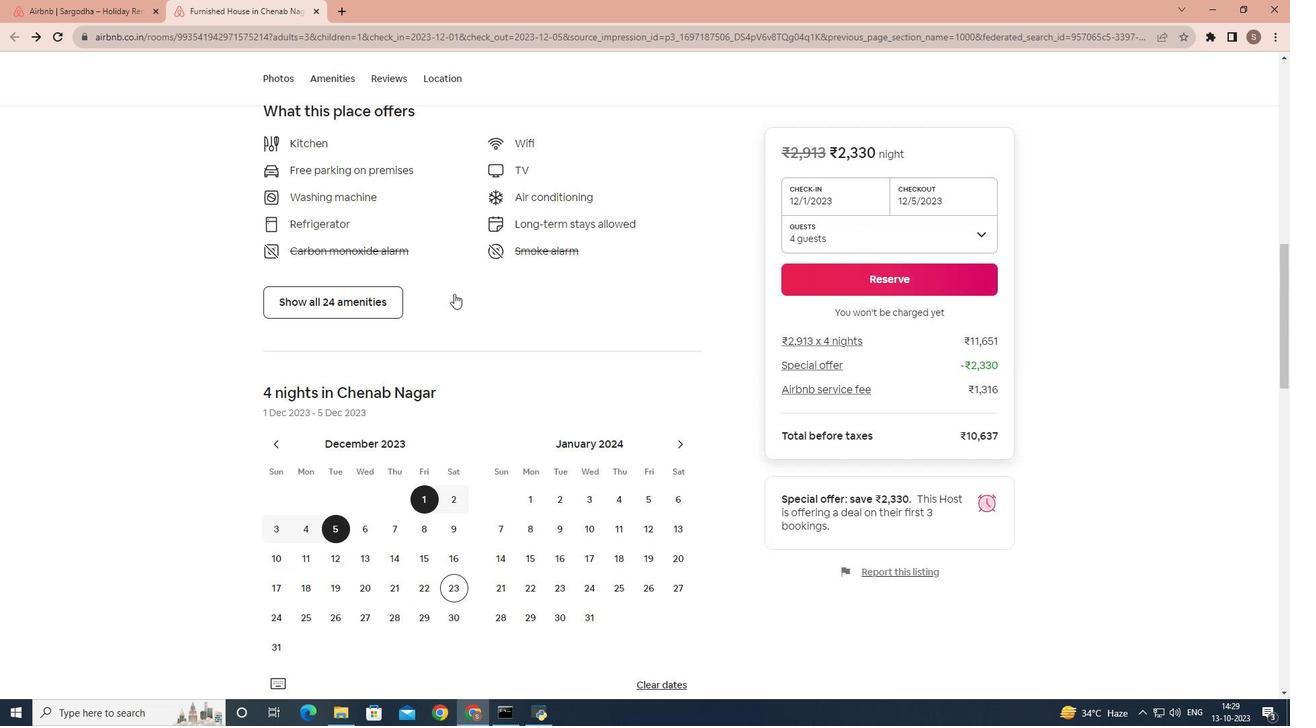 
Action: Mouse scrolled (485, 297) with delta (0, 0)
Screenshot: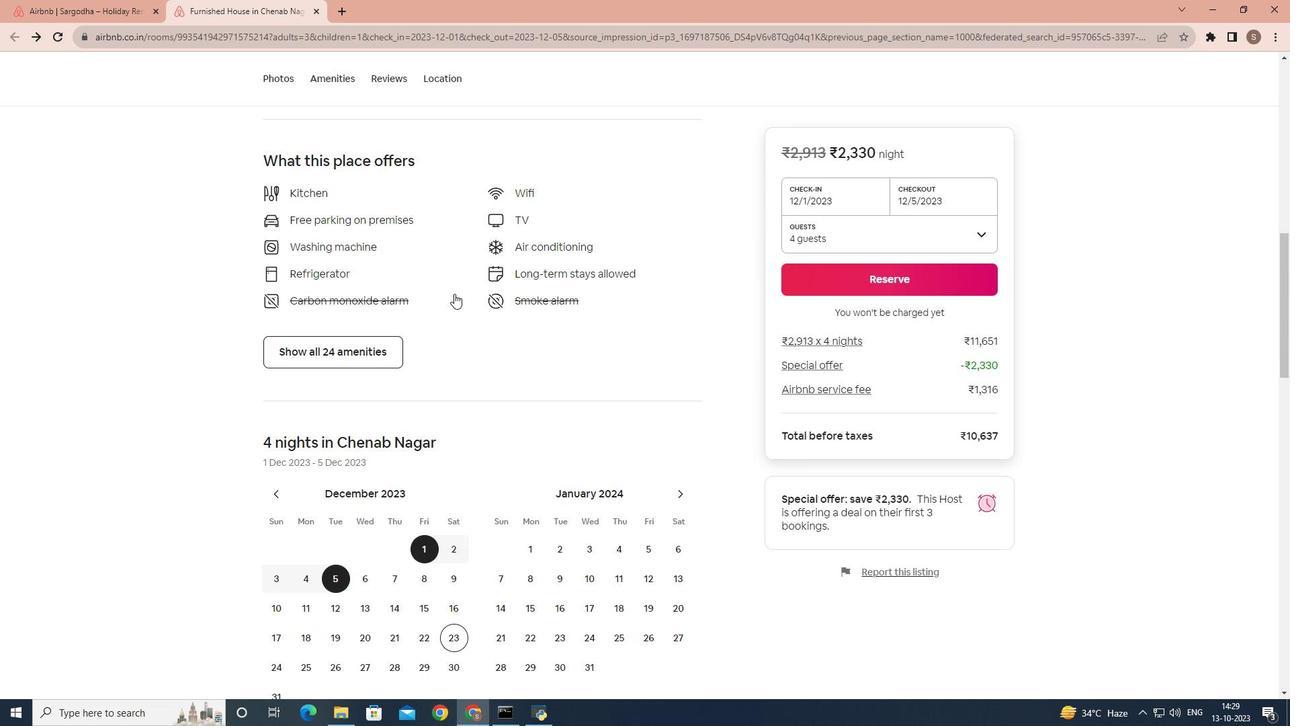 
Action: Mouse scrolled (485, 297) with delta (0, 0)
Screenshot: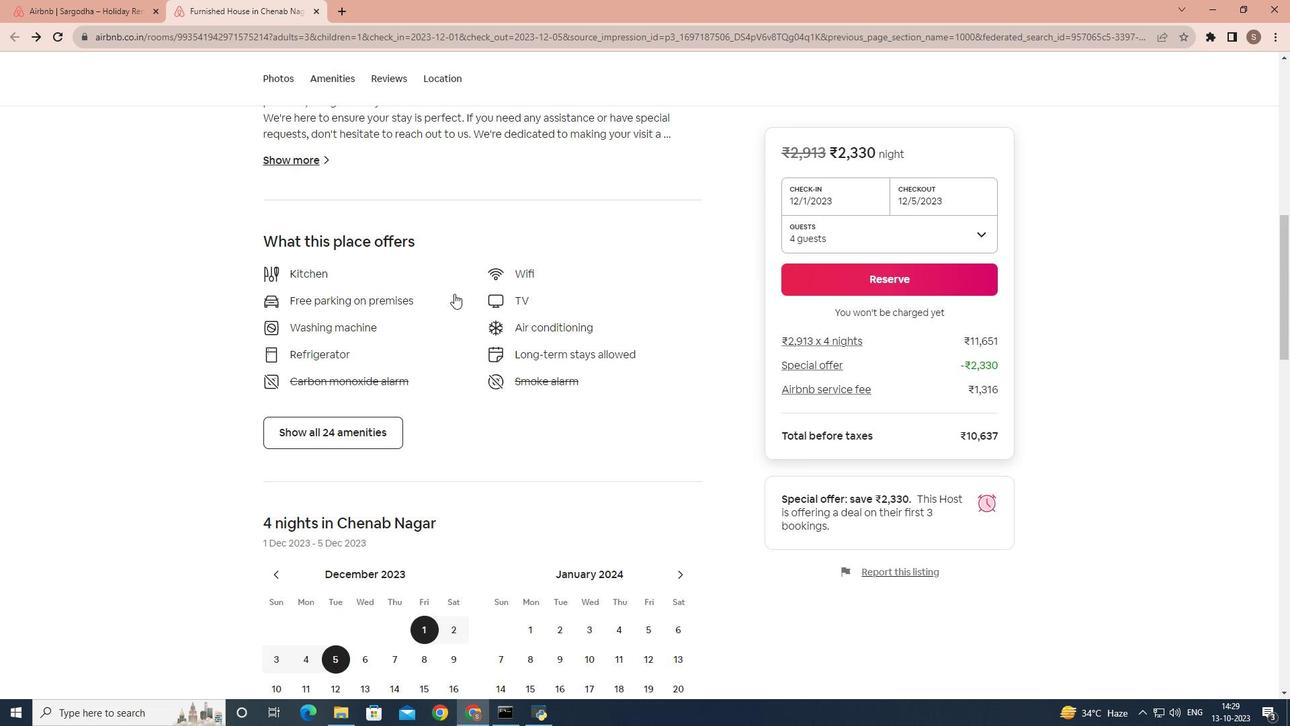 
Action: Mouse scrolled (485, 297) with delta (0, 0)
Screenshot: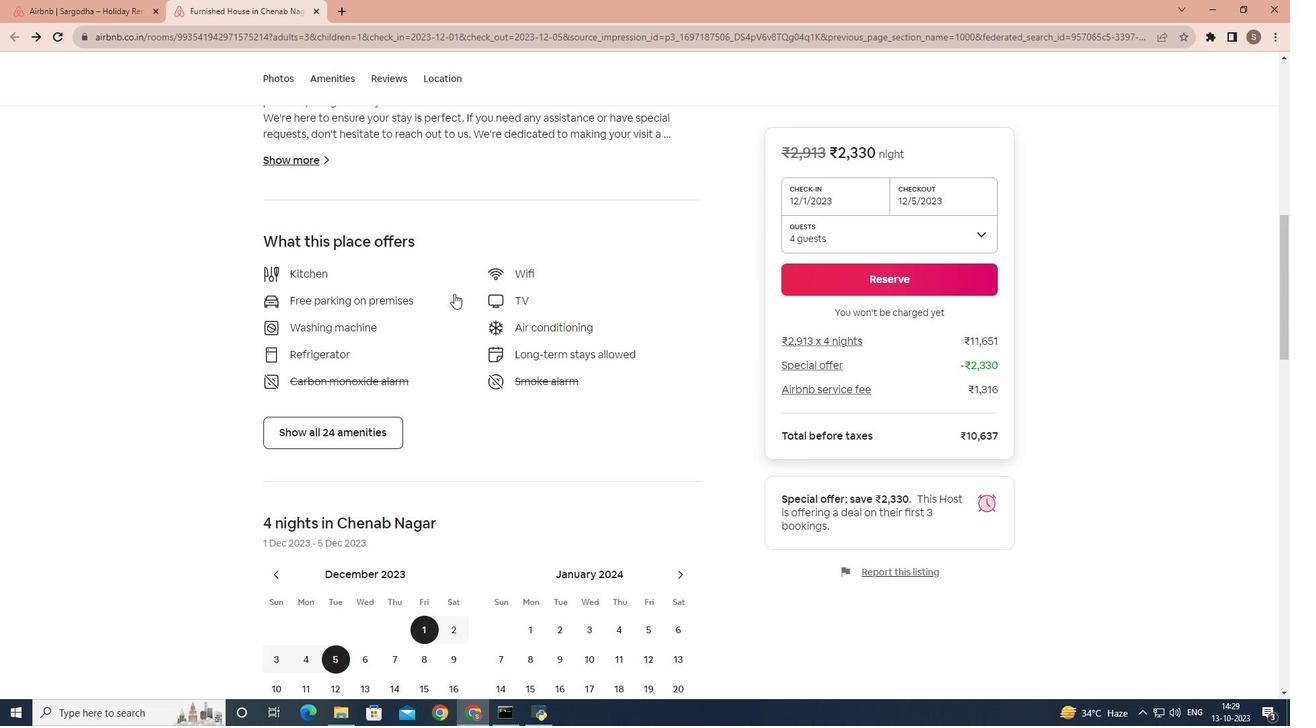 
Action: Mouse scrolled (485, 297) with delta (0, 0)
Screenshot: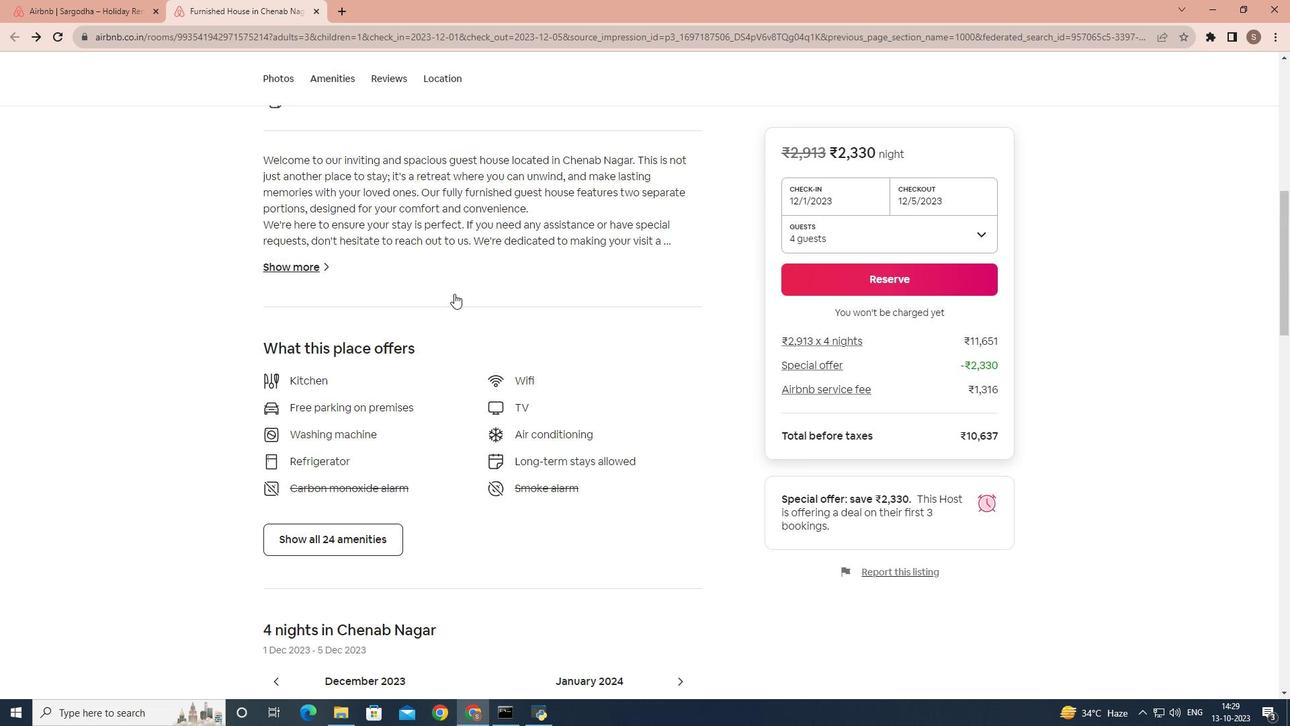 
Action: Mouse scrolled (485, 297) with delta (0, 0)
Screenshot: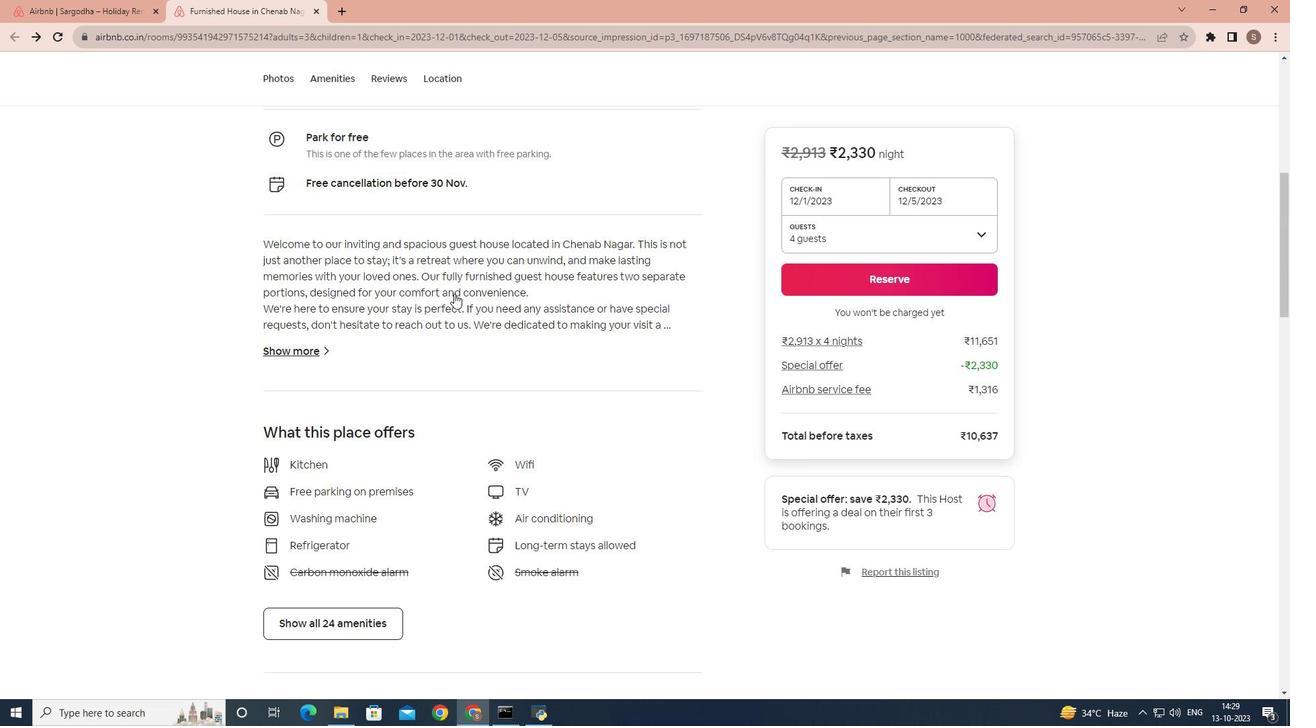 
Action: Mouse scrolled (485, 297) with delta (0, 0)
Screenshot: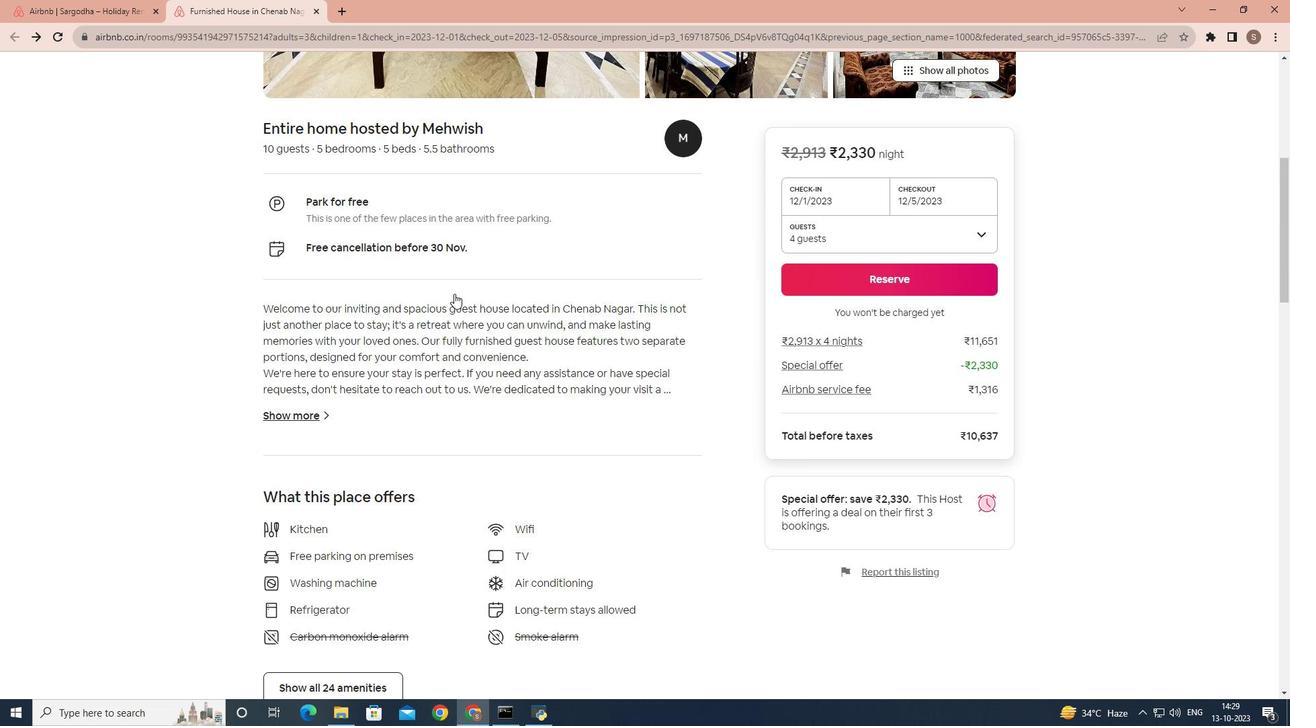 
Action: Mouse scrolled (485, 297) with delta (0, 0)
Screenshot: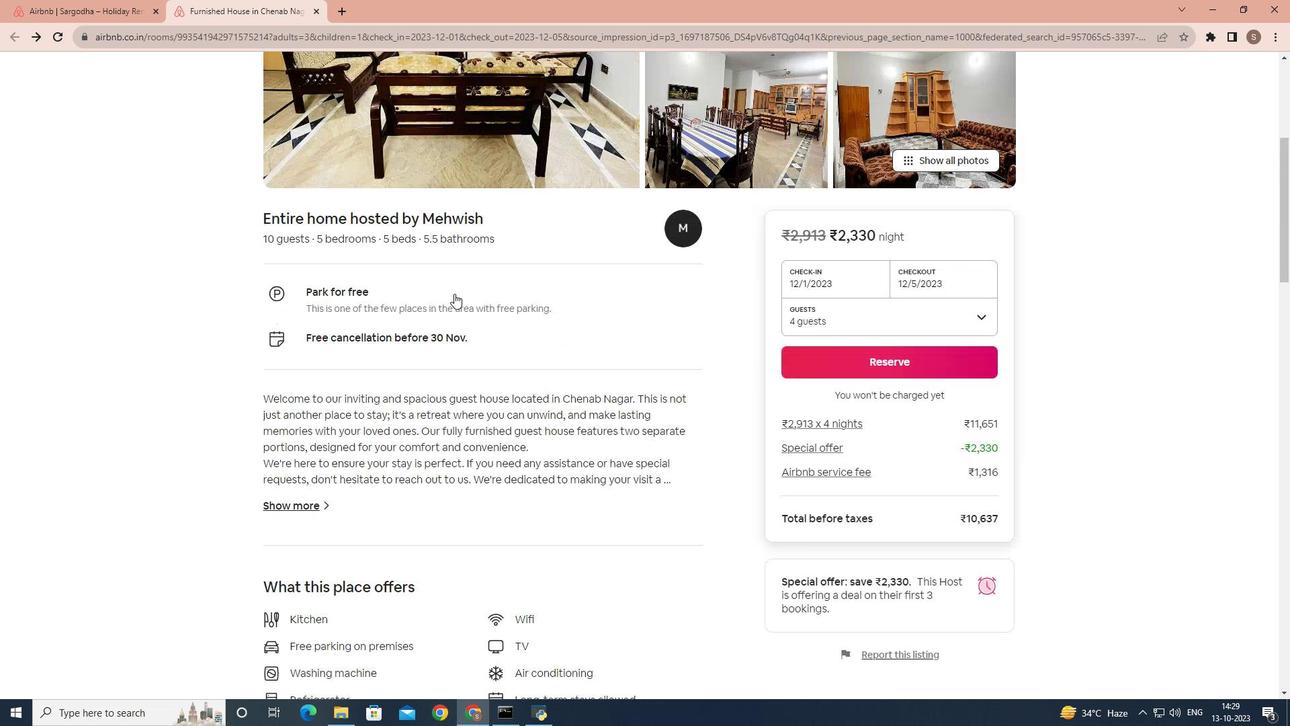 
Action: Mouse scrolled (485, 297) with delta (0, 0)
Screenshot: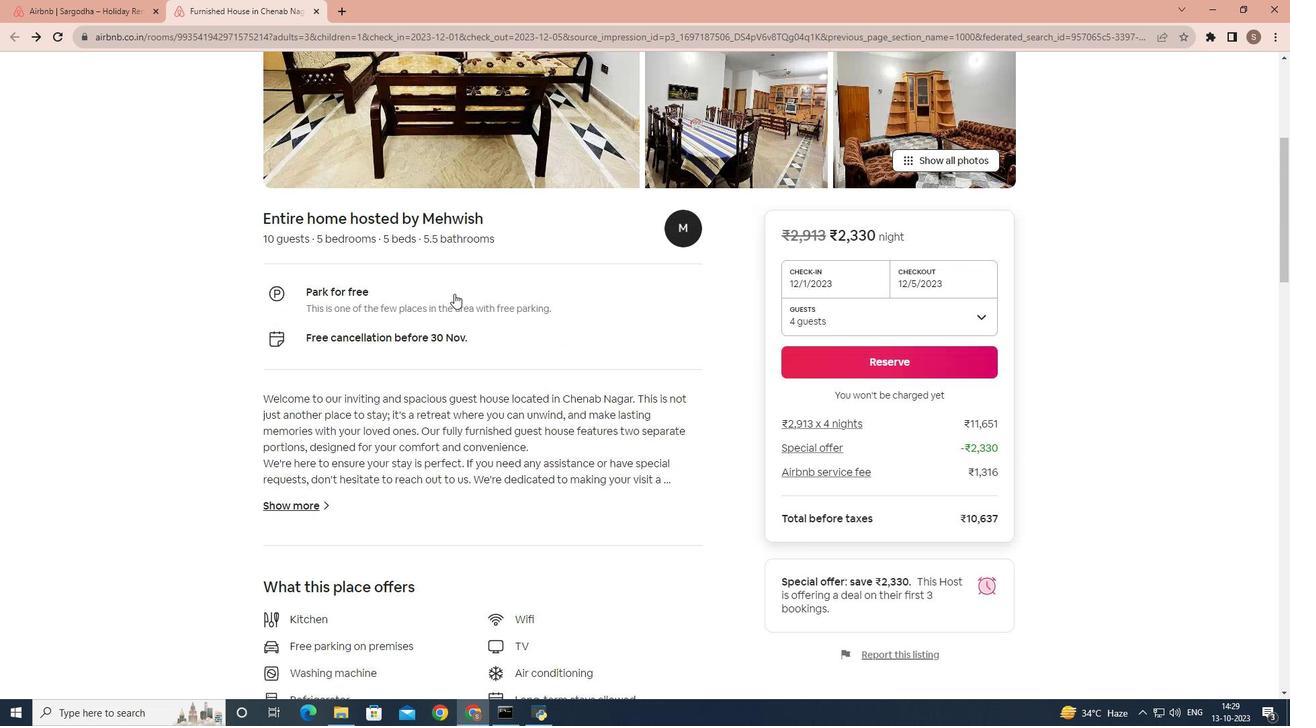 
Action: Mouse scrolled (485, 297) with delta (0, 0)
Screenshot: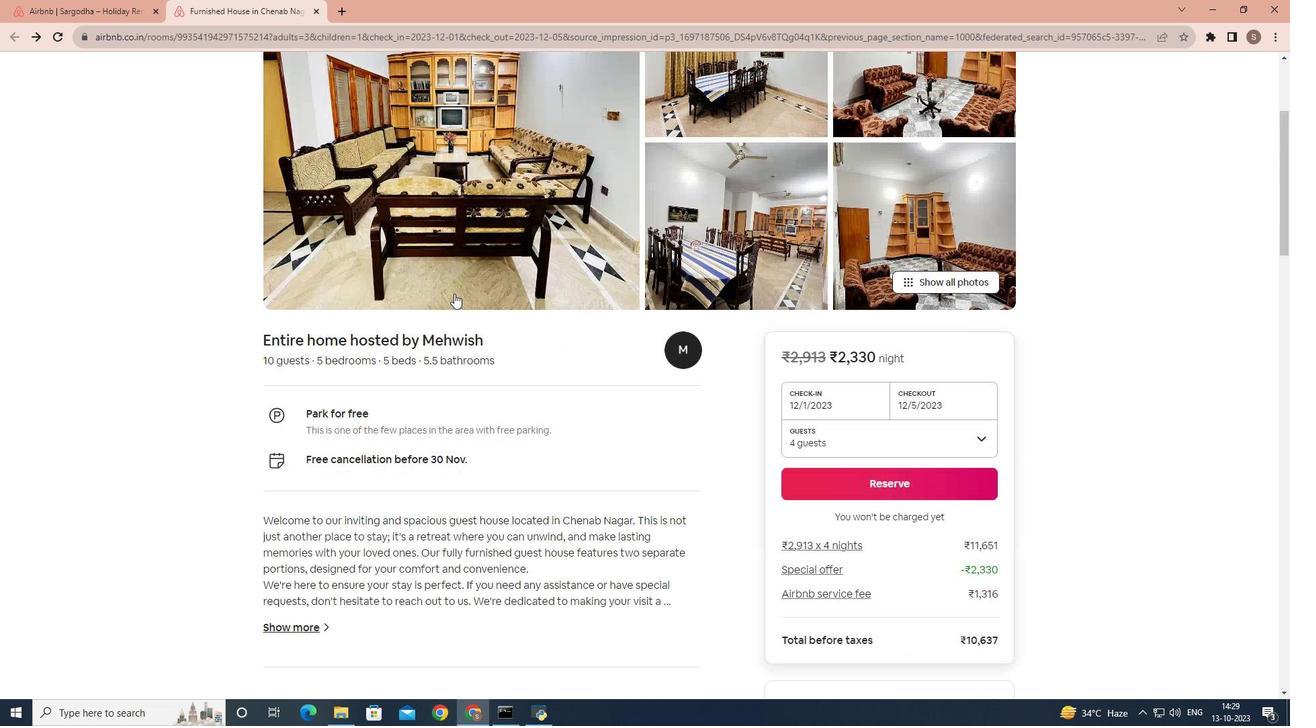 
Action: Mouse scrolled (485, 297) with delta (0, 0)
Screenshot: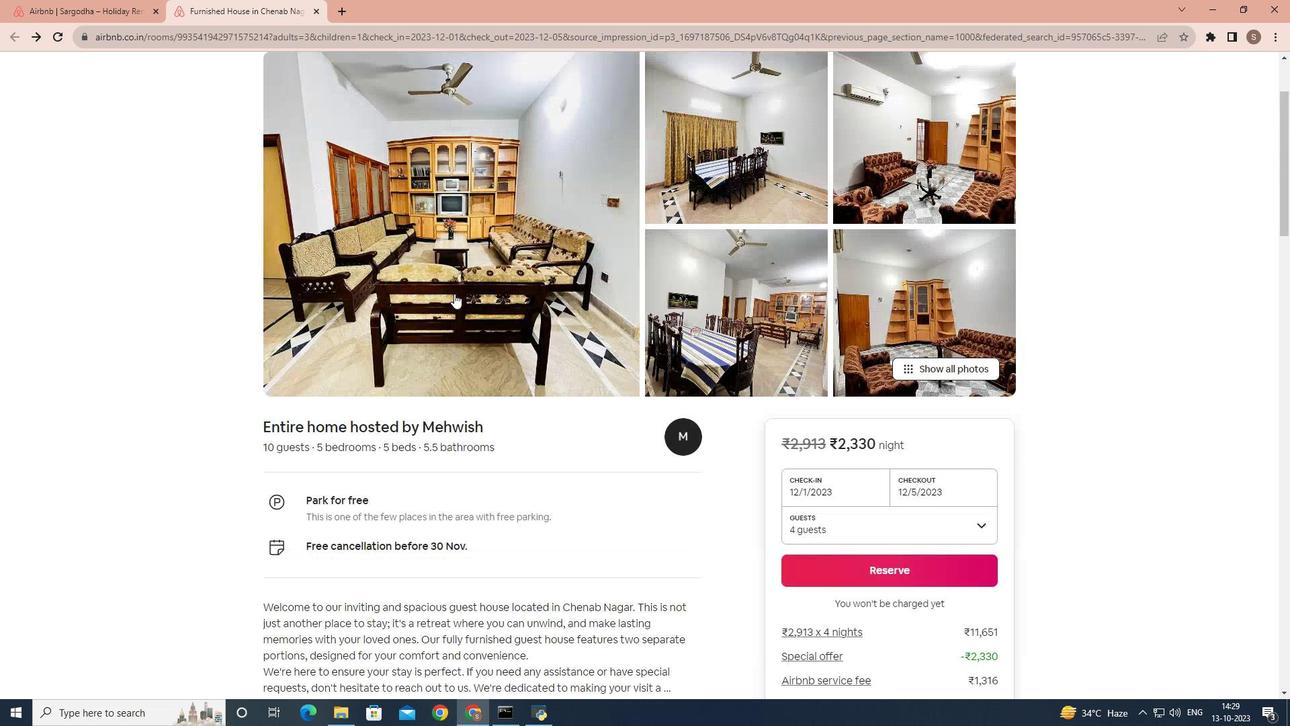 
Action: Mouse scrolled (485, 297) with delta (0, 0)
Screenshot: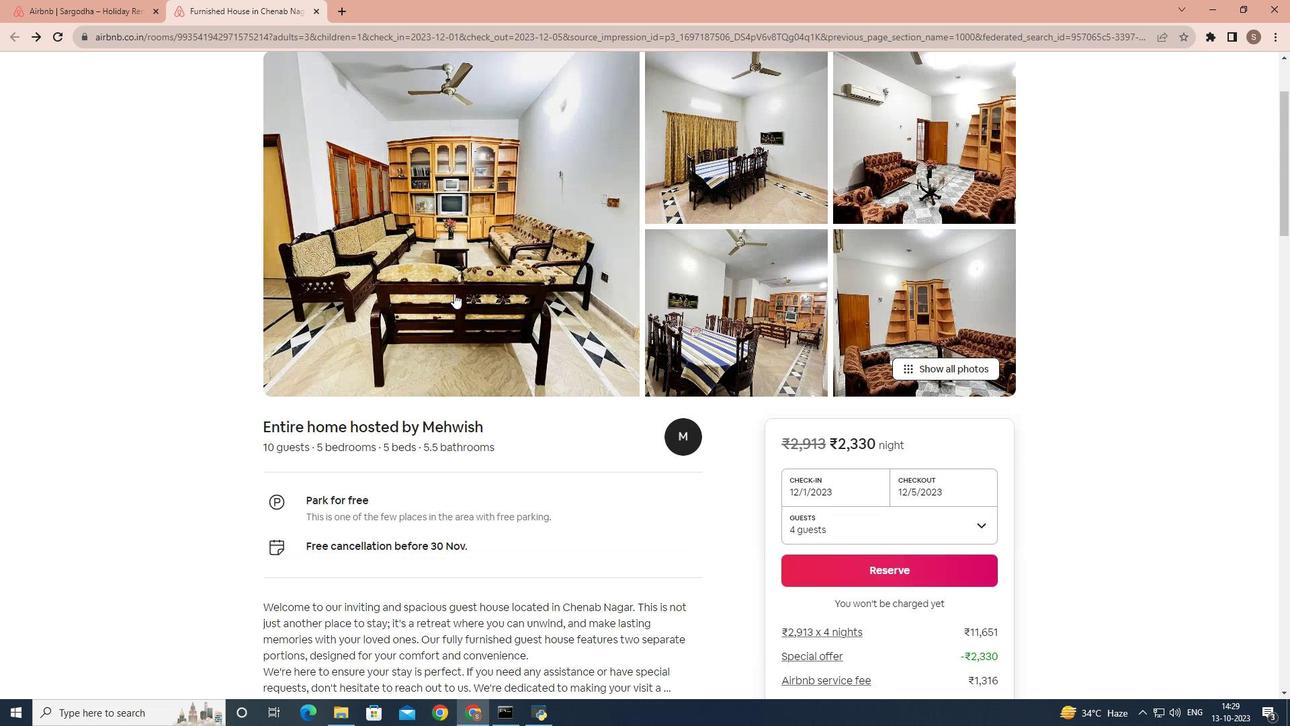 
Action: Mouse scrolled (485, 297) with delta (0, 0)
Screenshot: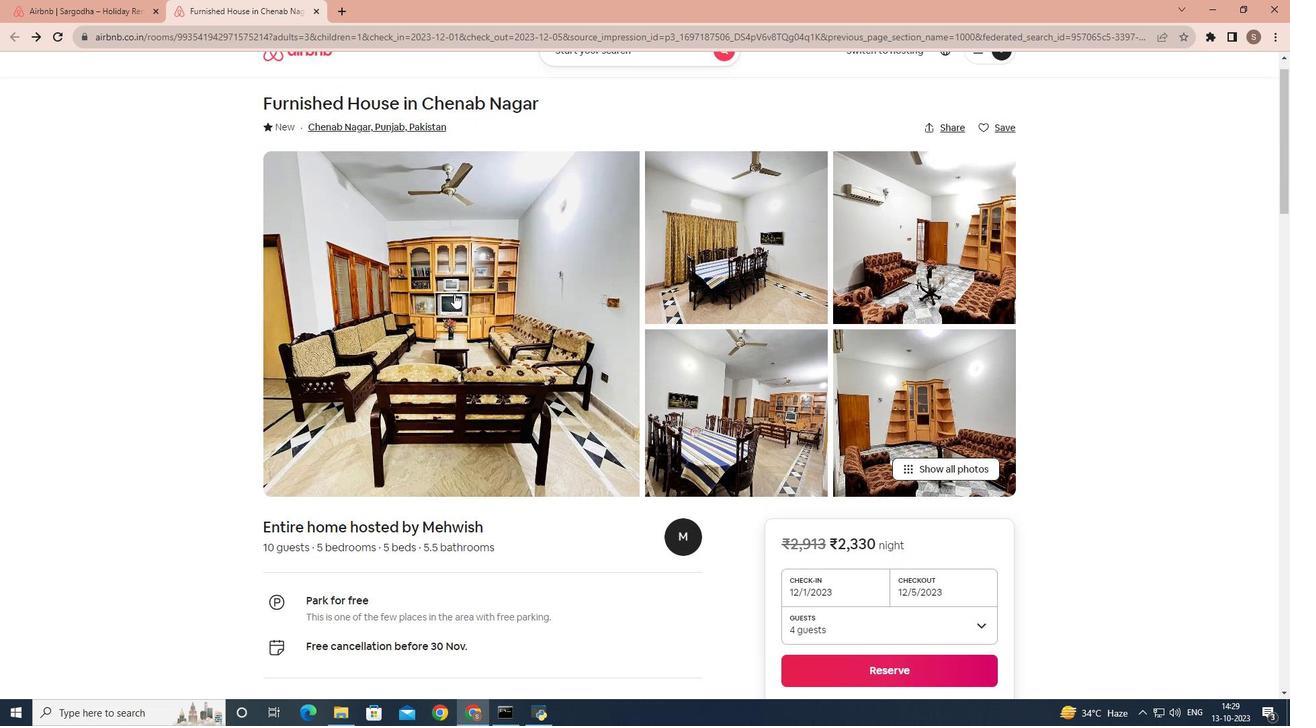 
Action: Mouse scrolled (485, 297) with delta (0, 0)
Screenshot: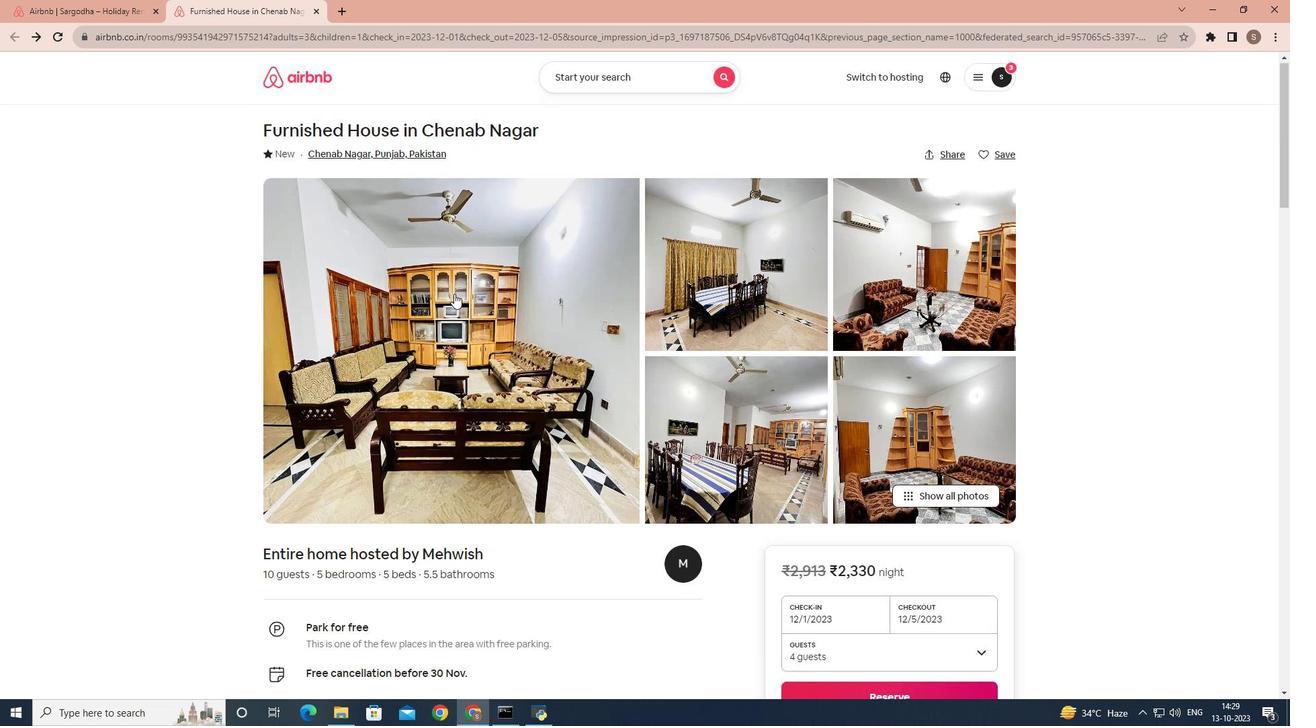 
Action: Mouse scrolled (485, 297) with delta (0, 0)
Screenshot: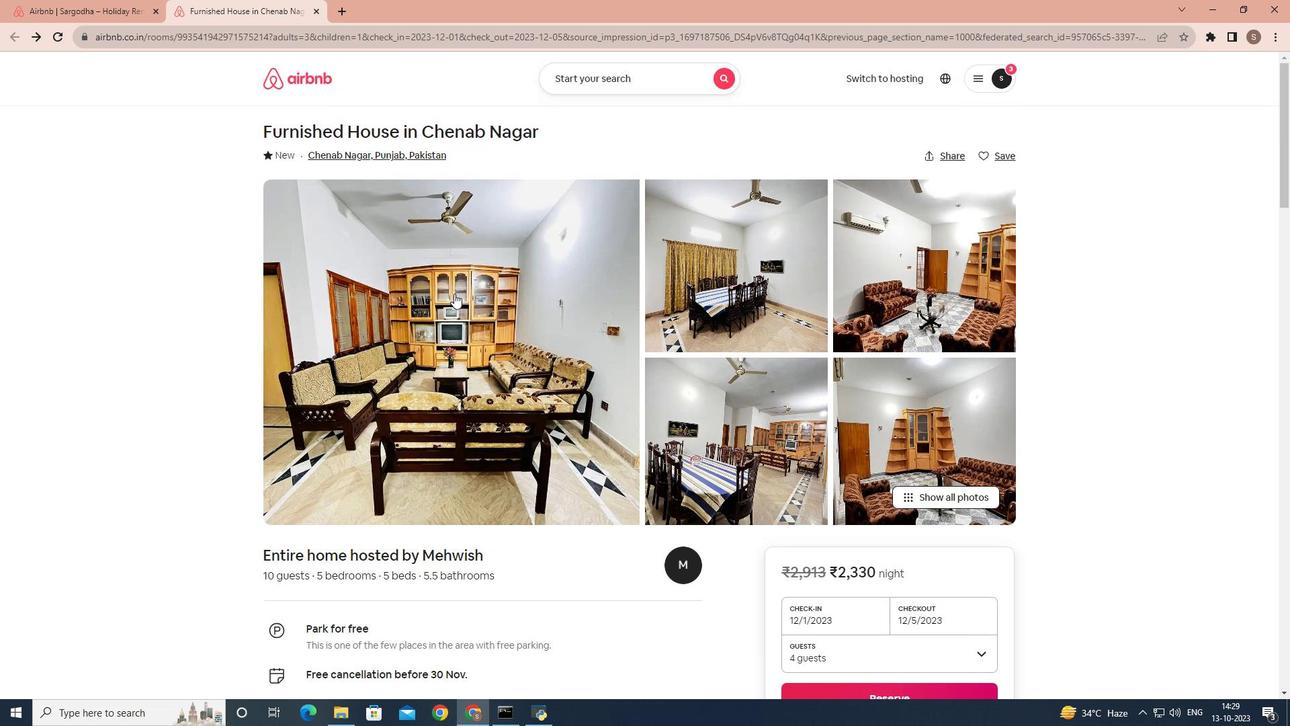 
Action: Mouse scrolled (485, 297) with delta (0, 0)
Screenshot: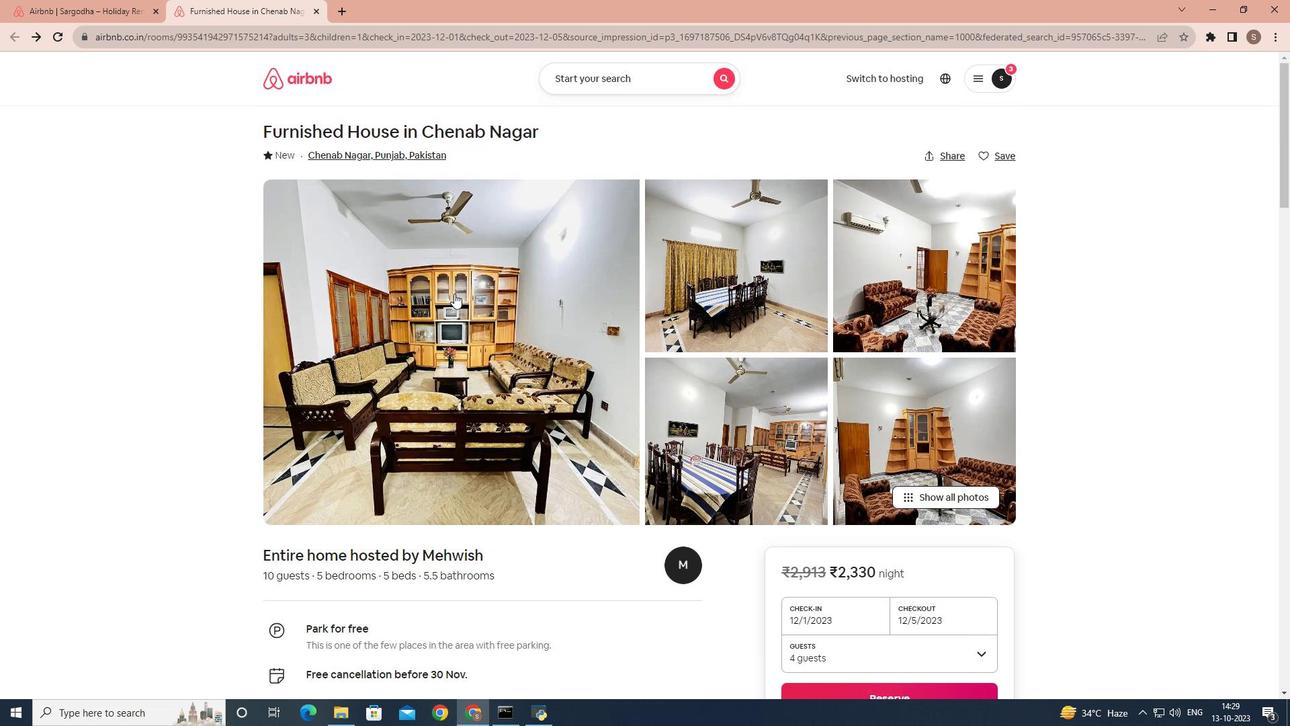 
Action: Mouse scrolled (485, 297) with delta (0, 0)
Screenshot: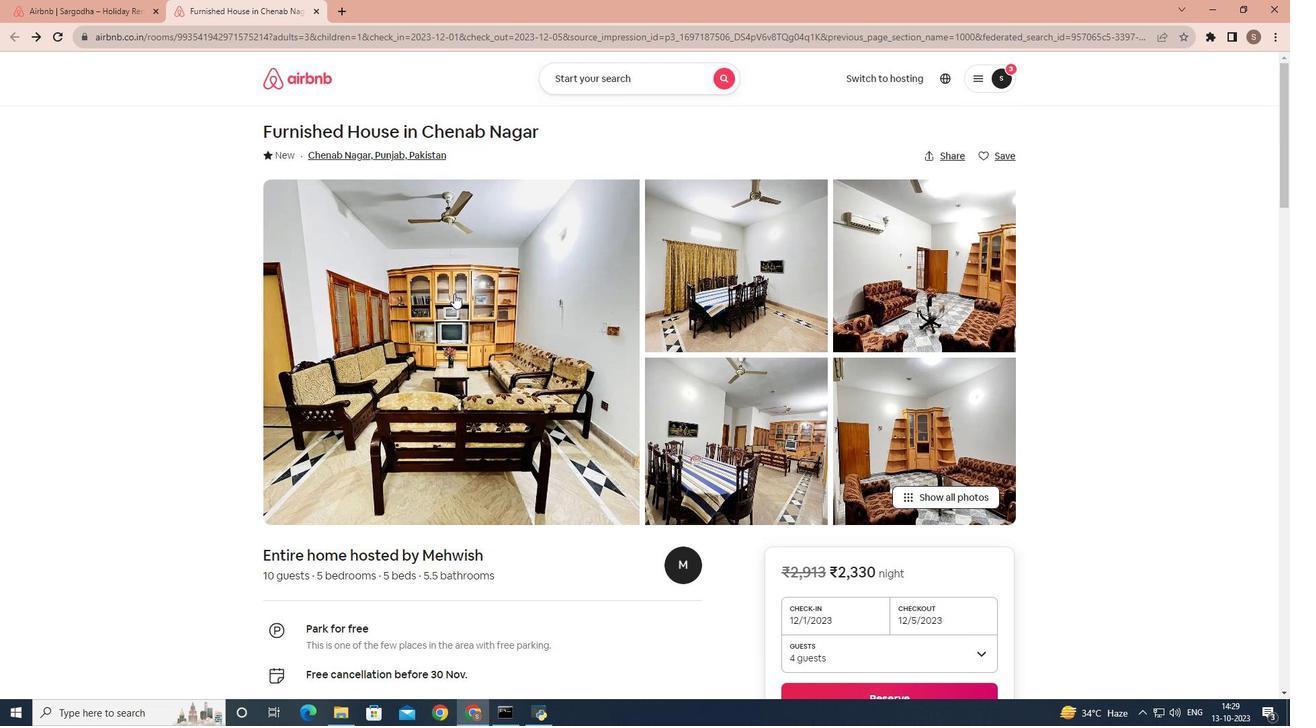 
Action: Mouse moved to (453, 313)
Screenshot: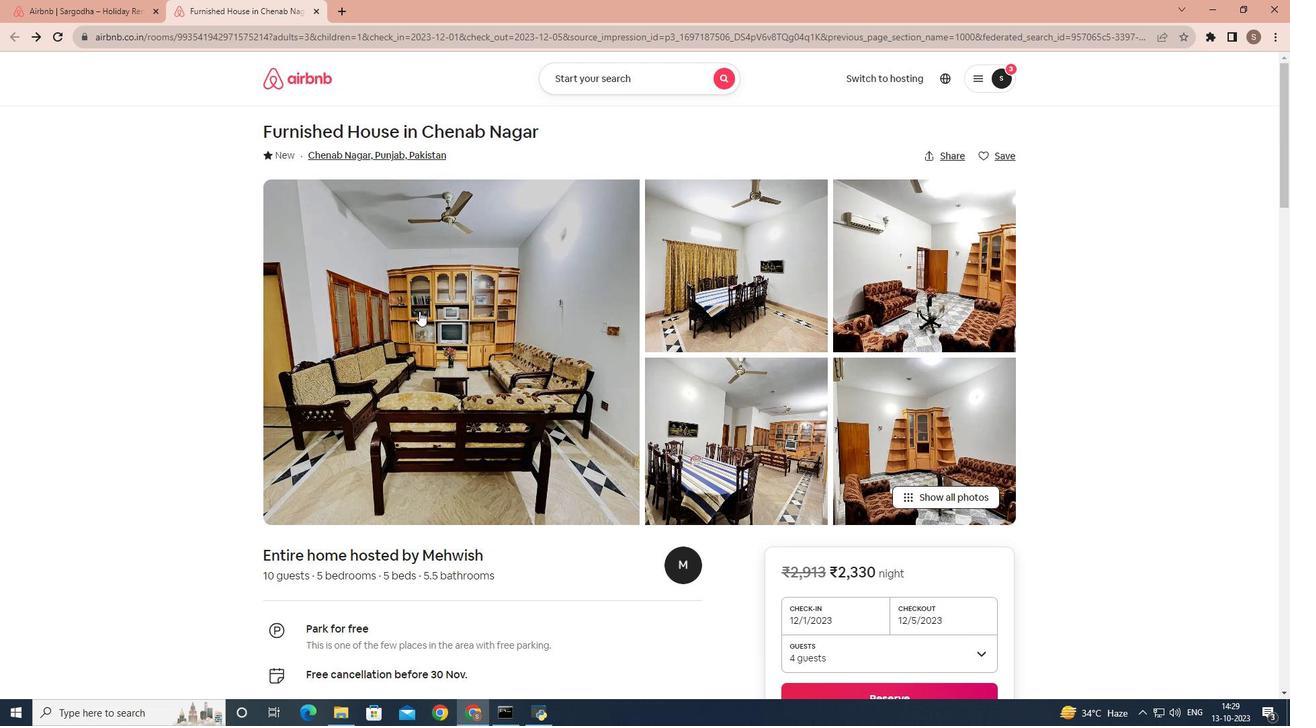 
Action: Mouse pressed left at (453, 313)
Screenshot: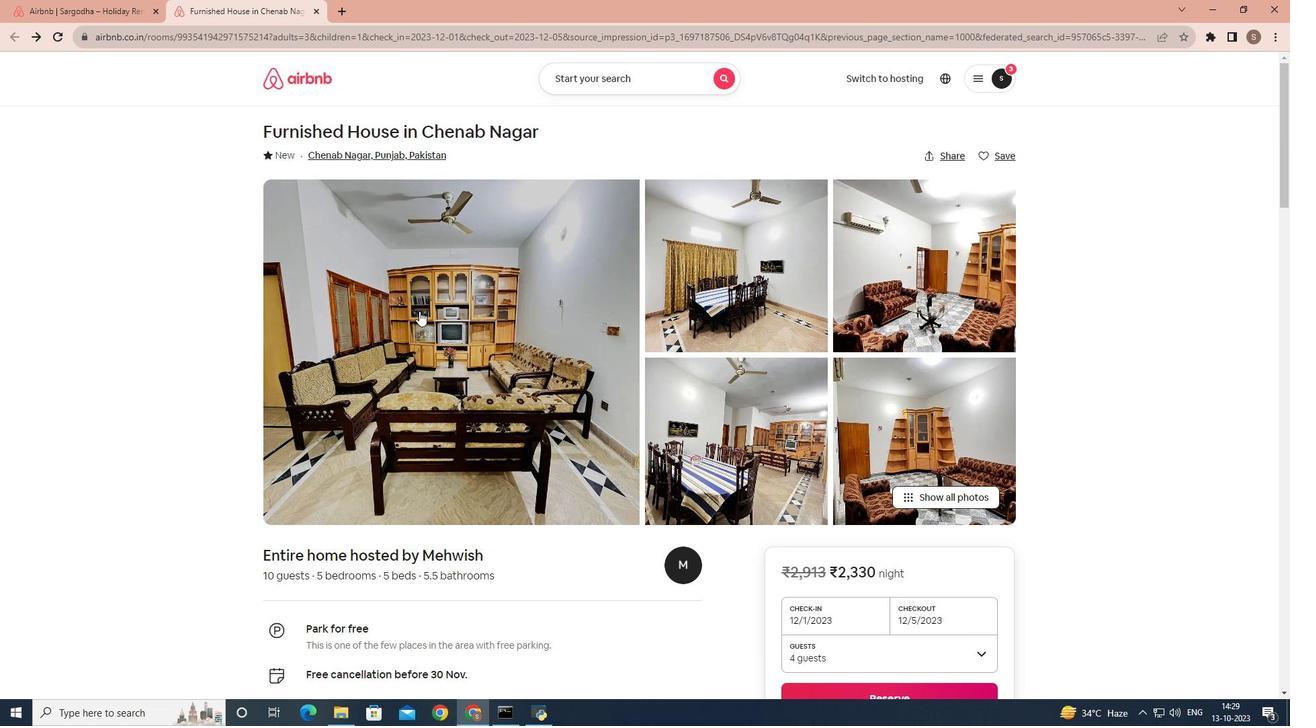 
Action: Mouse scrolled (453, 313) with delta (0, 0)
Screenshot: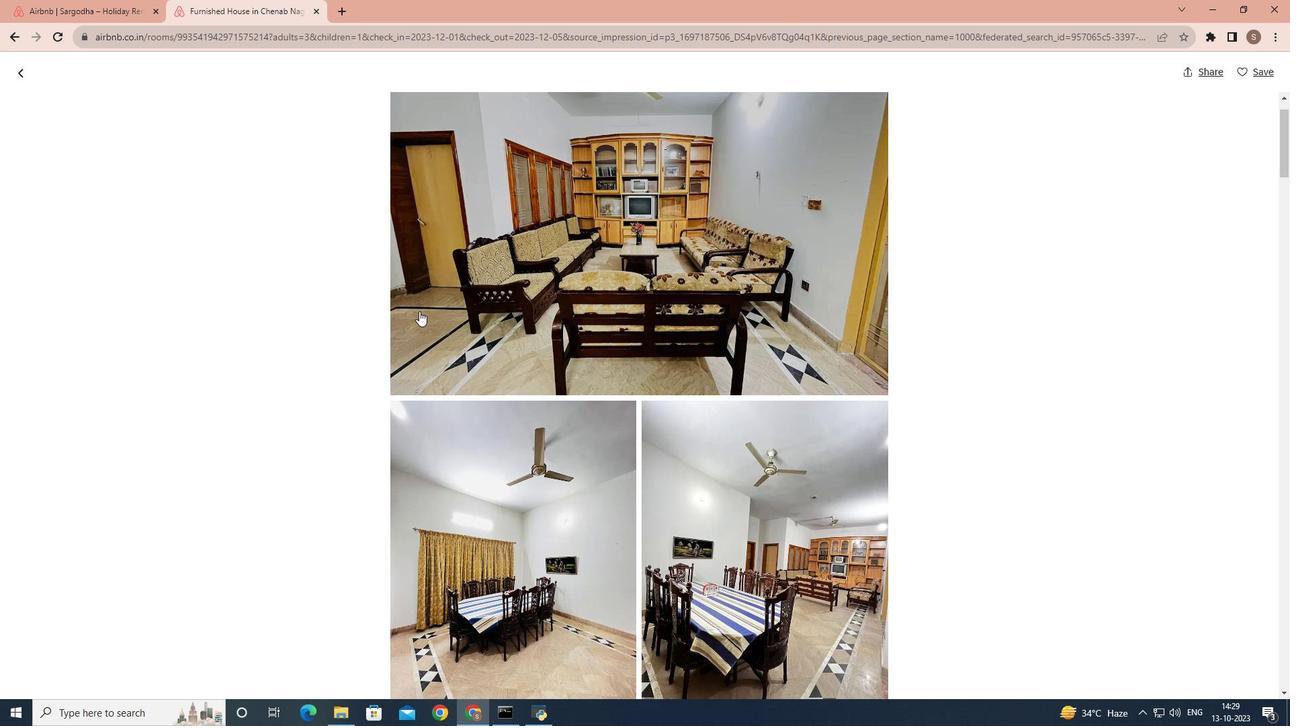 
Action: Mouse scrolled (453, 313) with delta (0, 0)
Screenshot: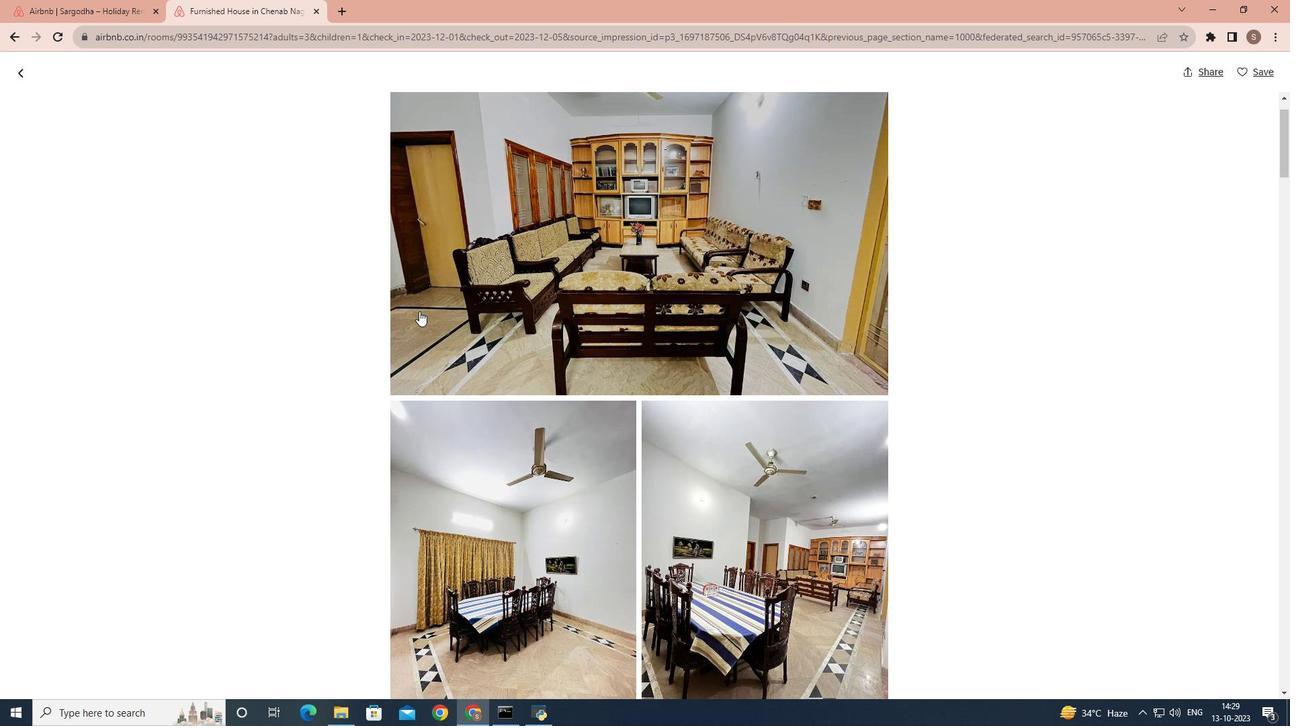 
Action: Mouse scrolled (453, 313) with delta (0, 0)
Screenshot: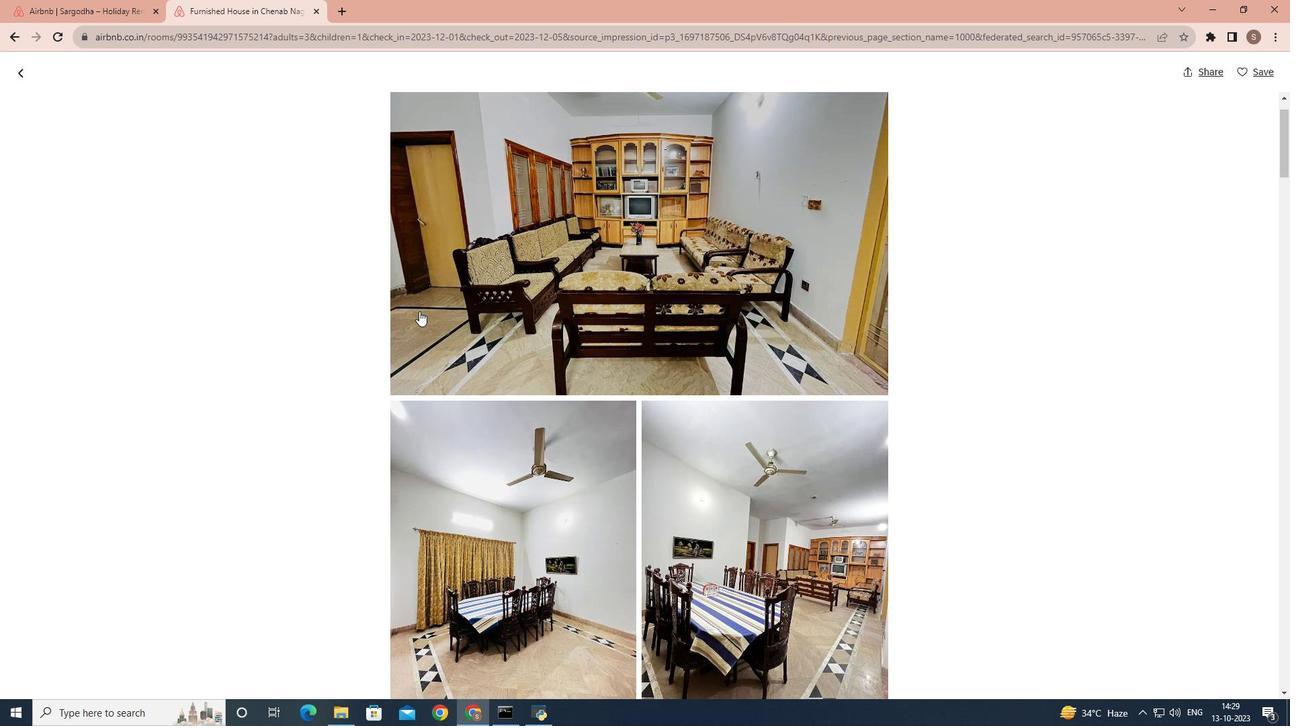
Action: Mouse scrolled (453, 313) with delta (0, 0)
Screenshot: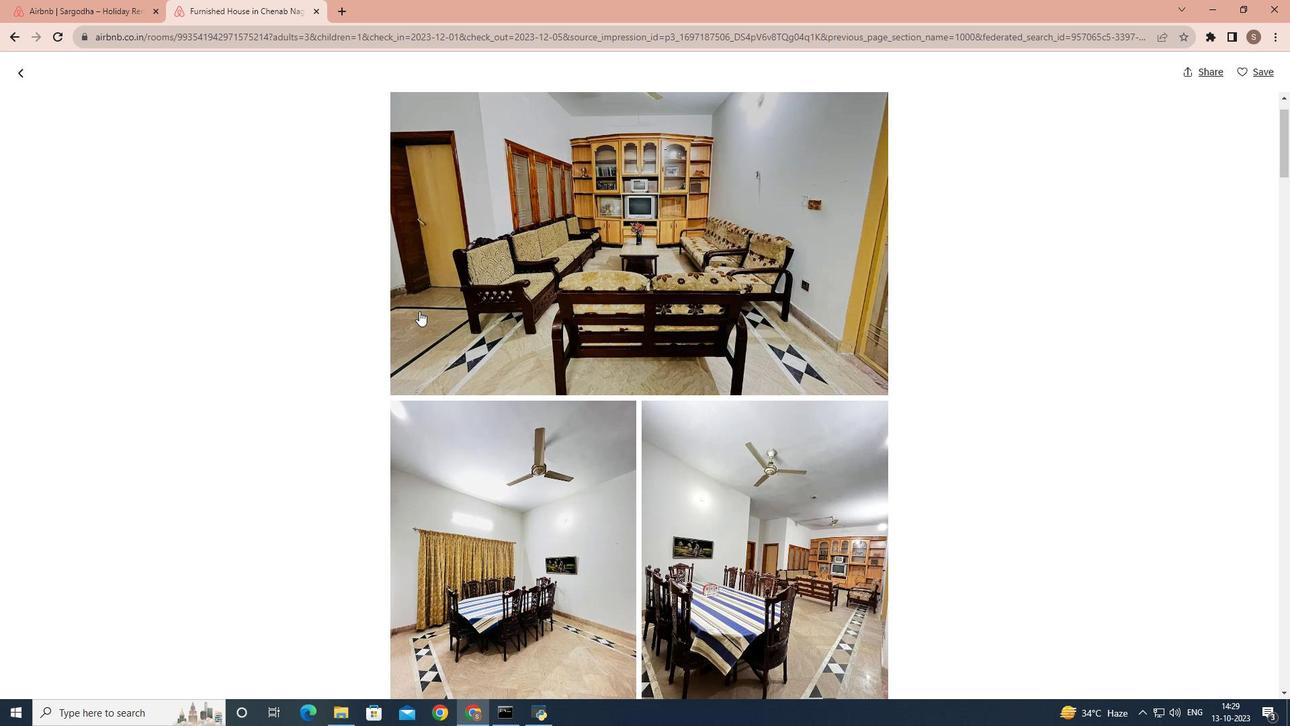 
Action: Mouse scrolled (453, 313) with delta (0, 0)
Screenshot: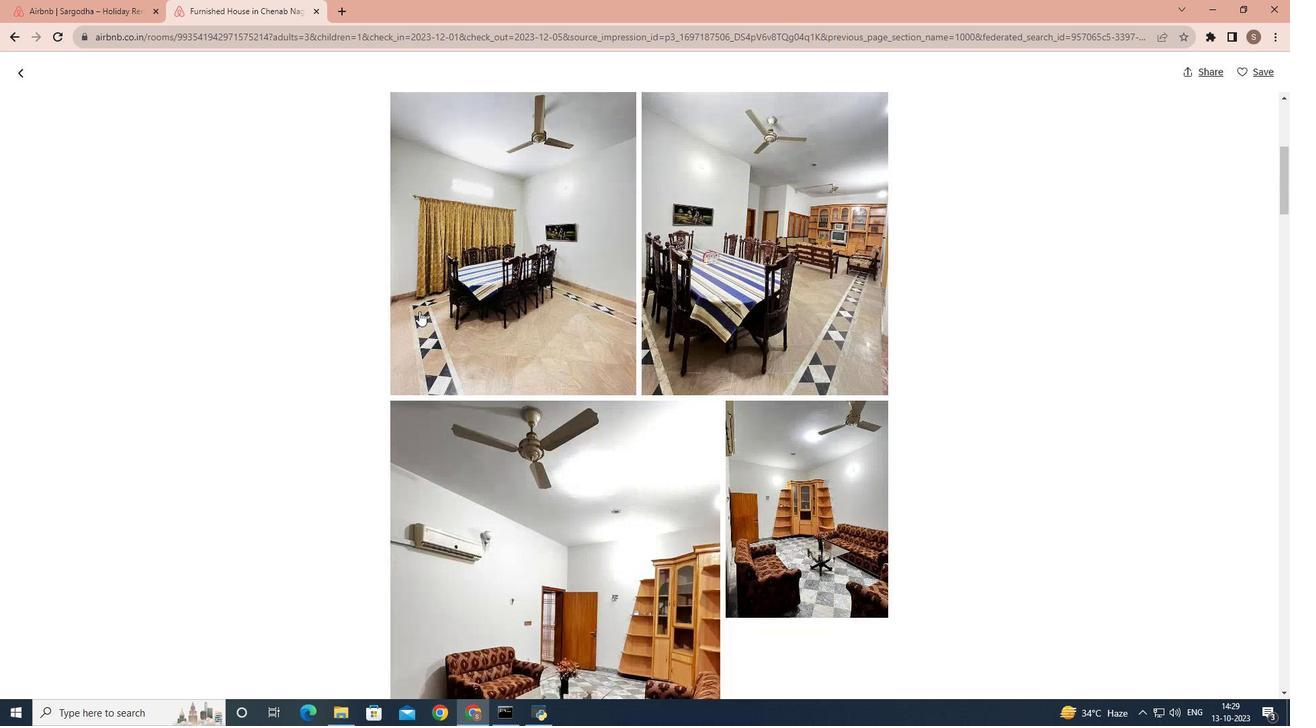 
Action: Mouse scrolled (453, 313) with delta (0, 0)
Screenshot: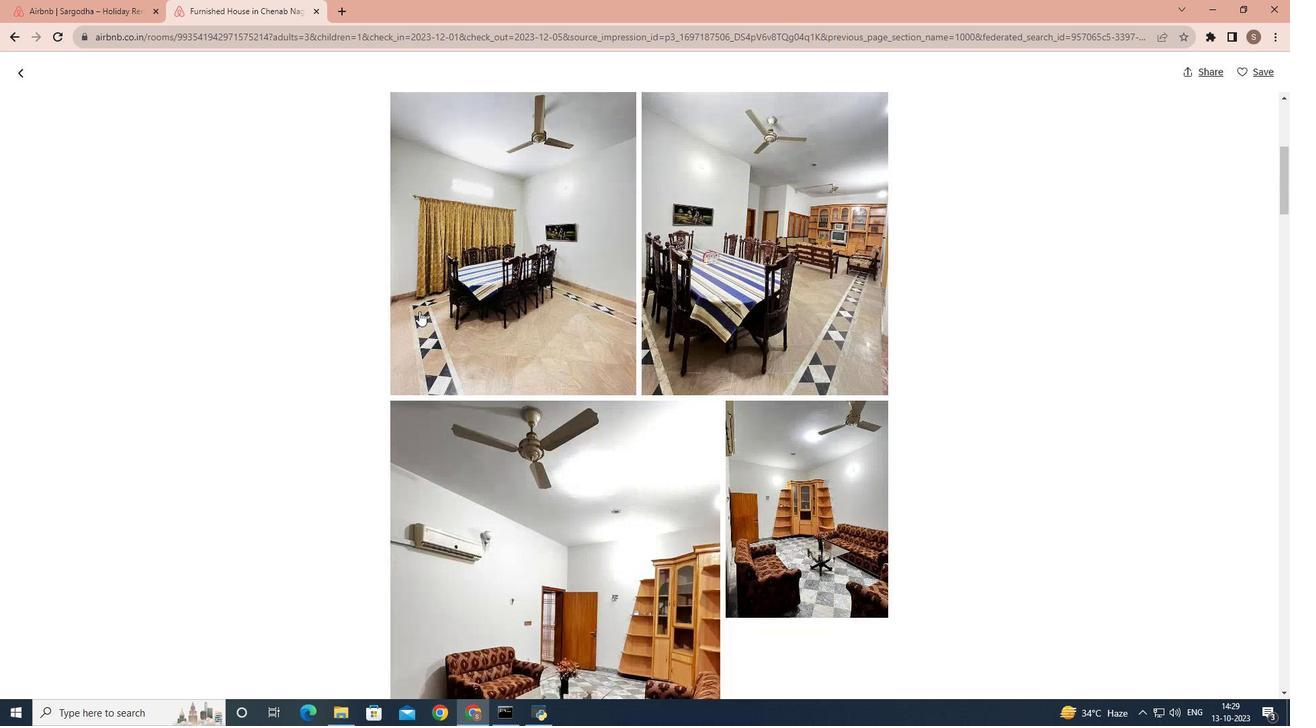 
Action: Mouse scrolled (453, 313) with delta (0, 0)
Screenshot: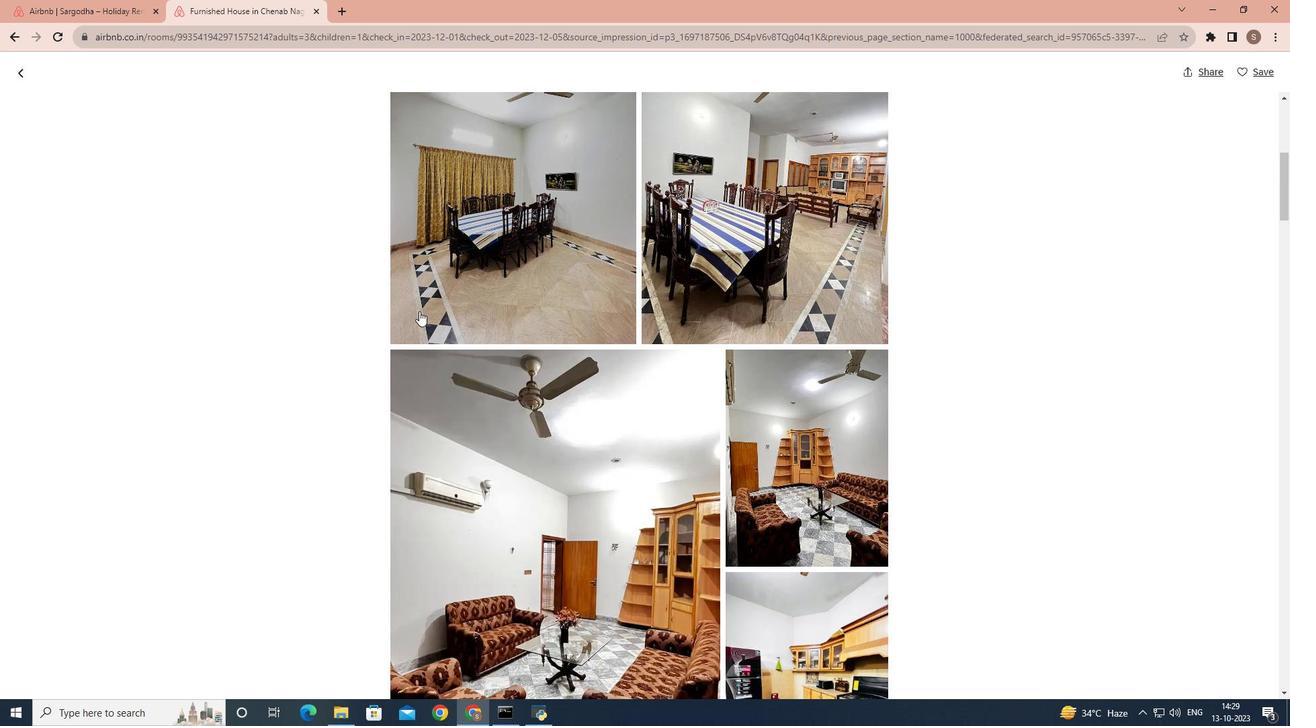 
Action: Mouse scrolled (453, 313) with delta (0, 0)
Screenshot: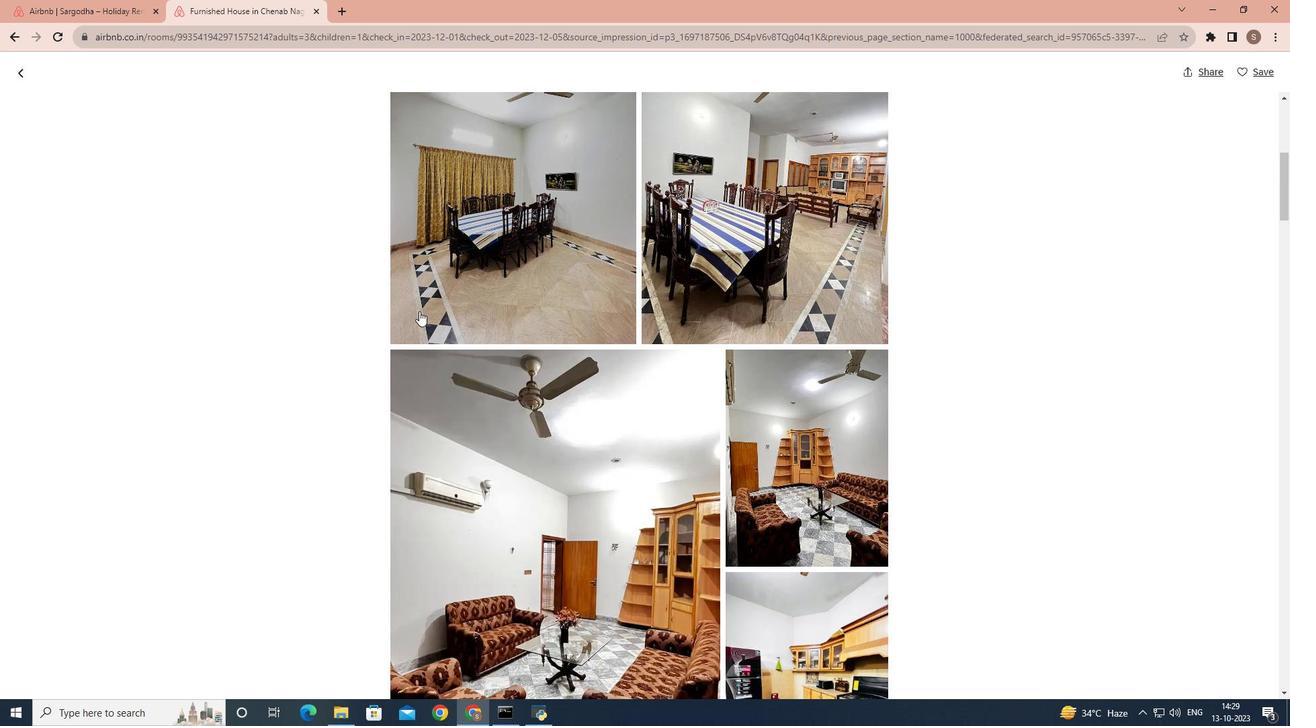 
Action: Mouse scrolled (453, 313) with delta (0, 0)
Screenshot: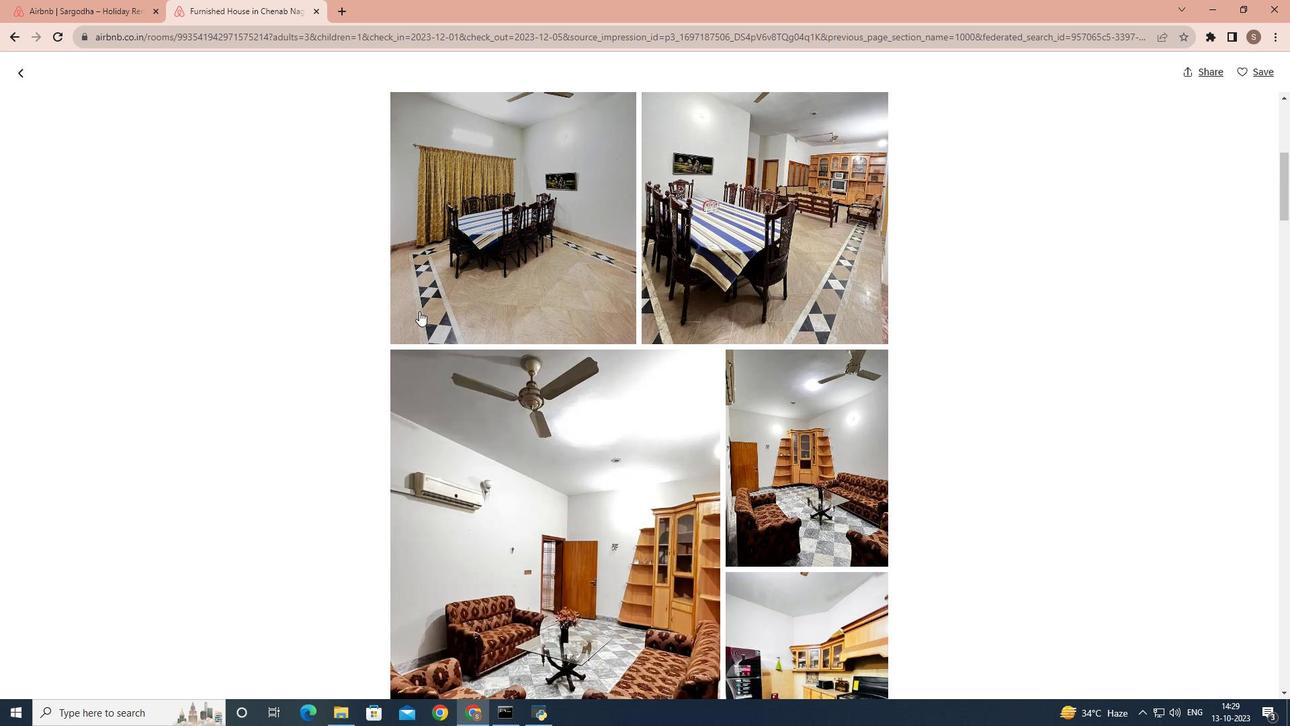 
Action: Mouse scrolled (453, 313) with delta (0, 0)
Screenshot: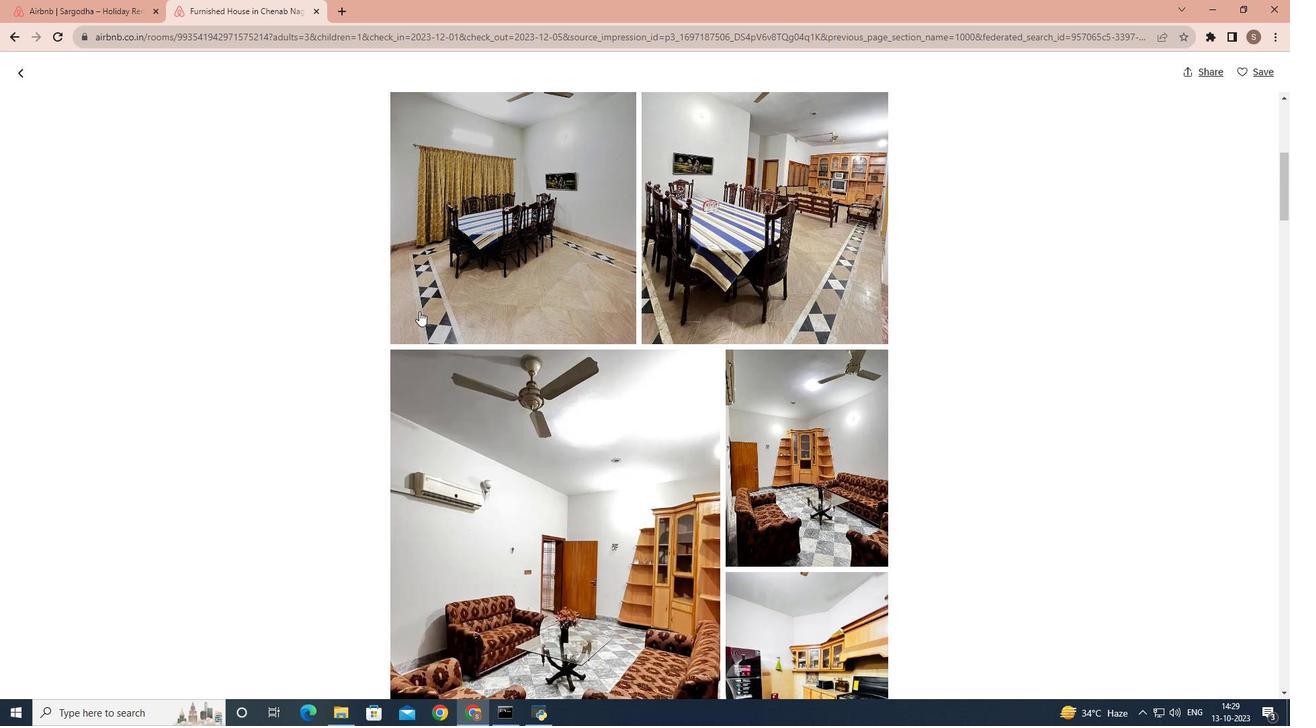 
Action: Mouse scrolled (453, 313) with delta (0, 0)
Screenshot: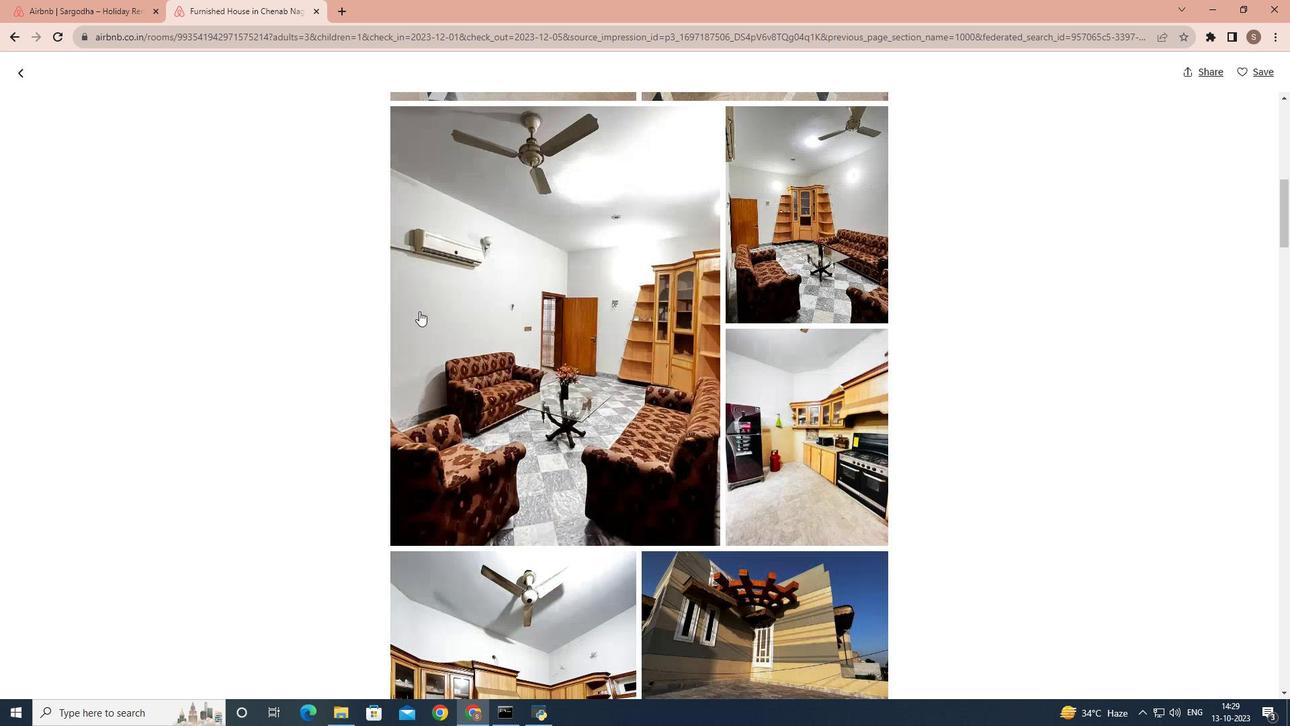 
Action: Mouse scrolled (453, 313) with delta (0, 0)
Screenshot: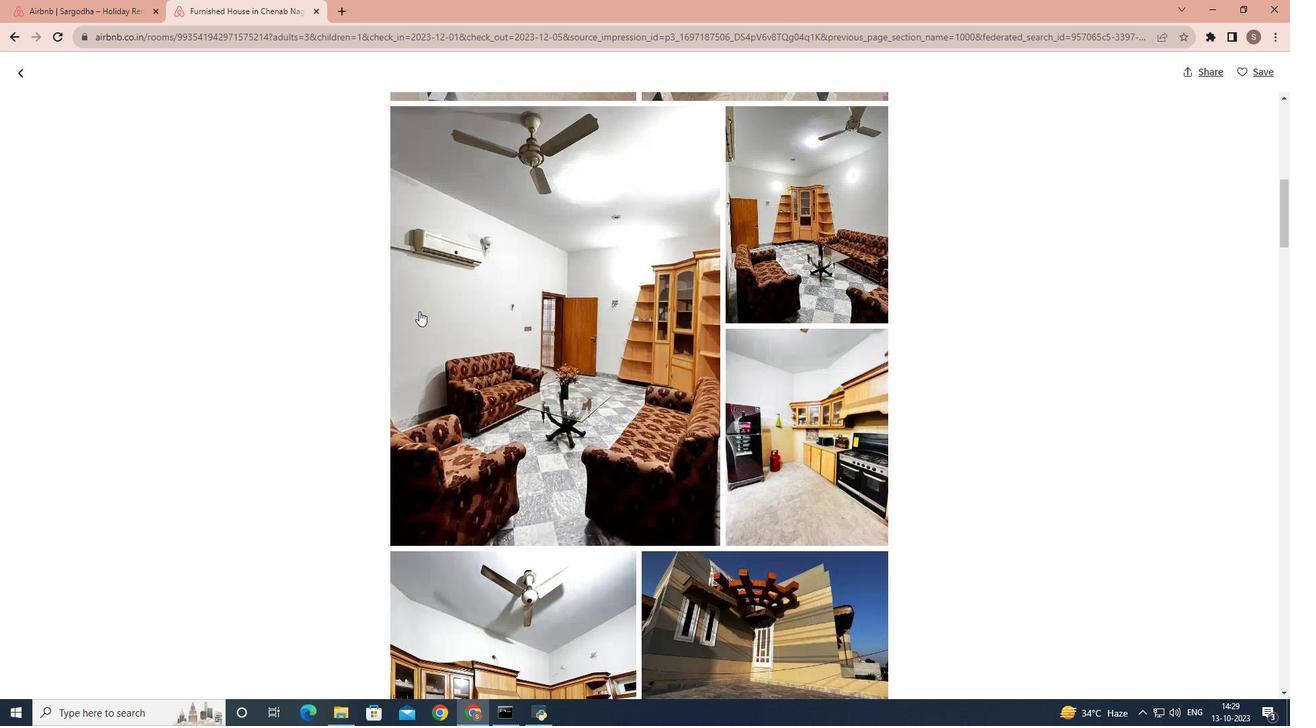 
Action: Mouse scrolled (453, 313) with delta (0, 0)
Screenshot: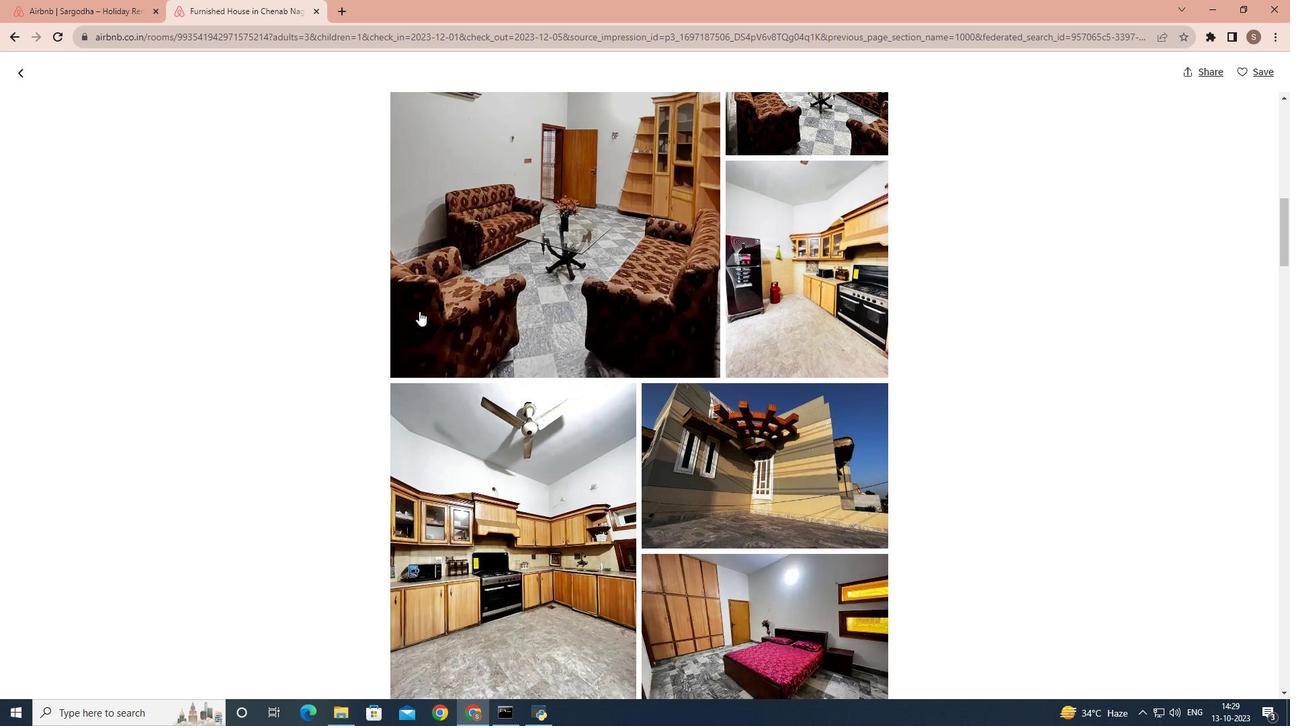 
Action: Mouse scrolled (453, 313) with delta (0, 0)
Screenshot: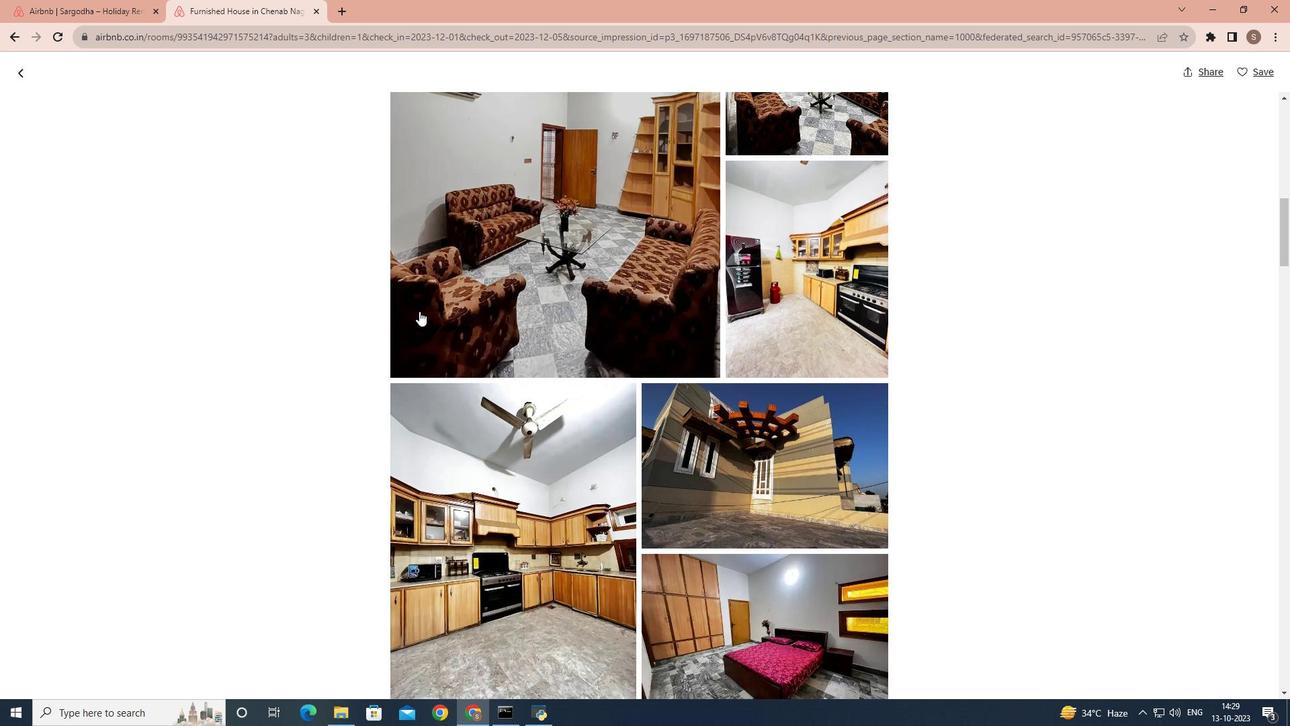 
Action: Mouse scrolled (453, 313) with delta (0, 0)
Screenshot: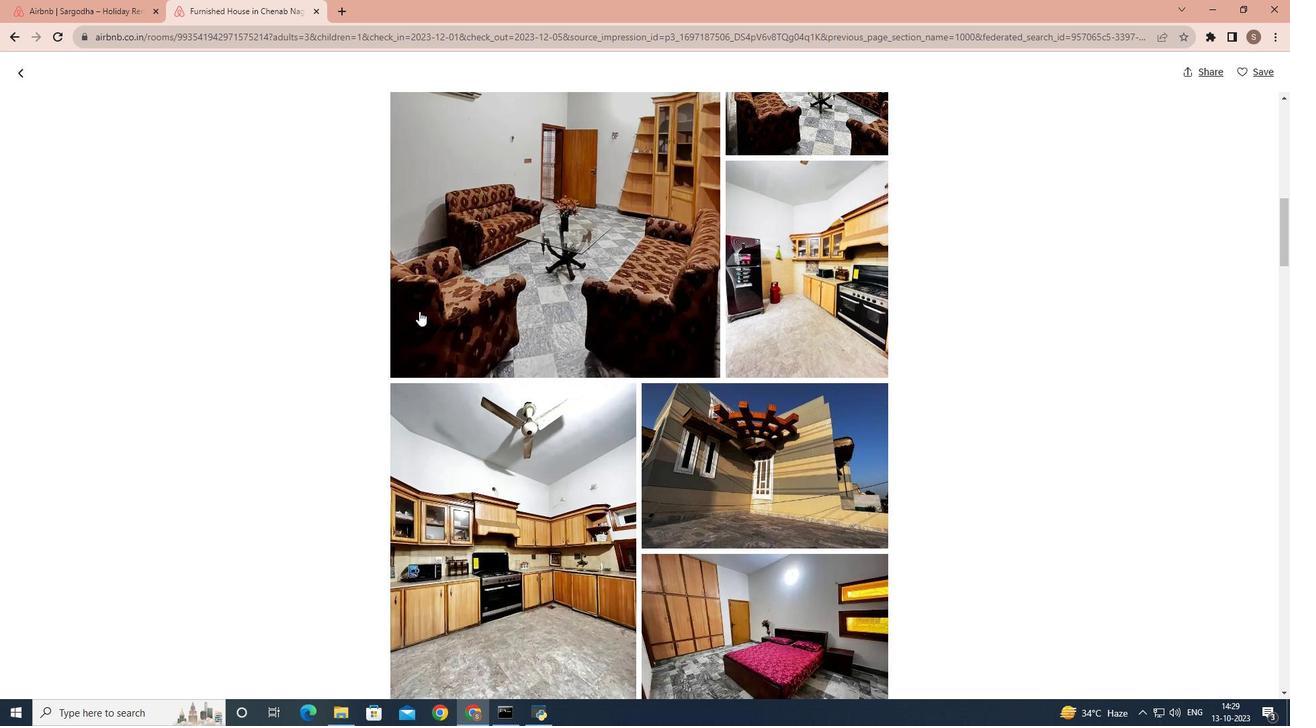 
Action: Mouse scrolled (453, 313) with delta (0, 0)
Screenshot: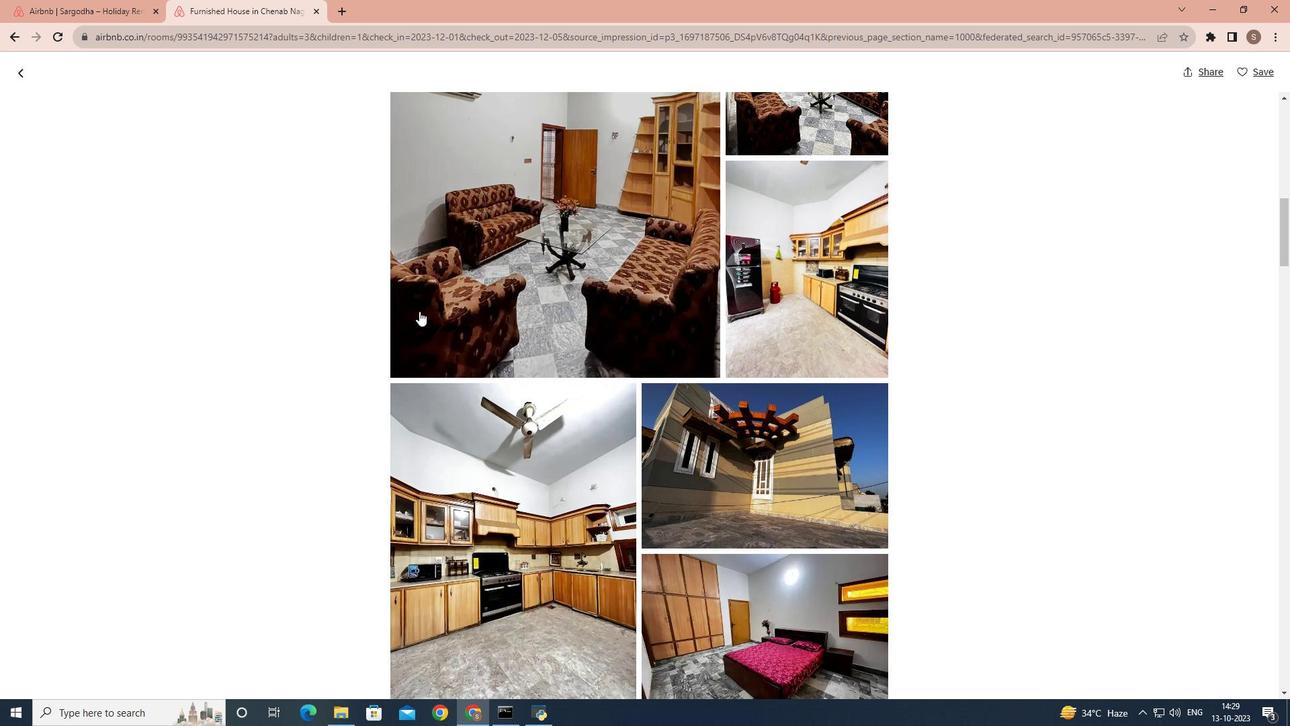 
Action: Mouse scrolled (453, 313) with delta (0, 0)
Screenshot: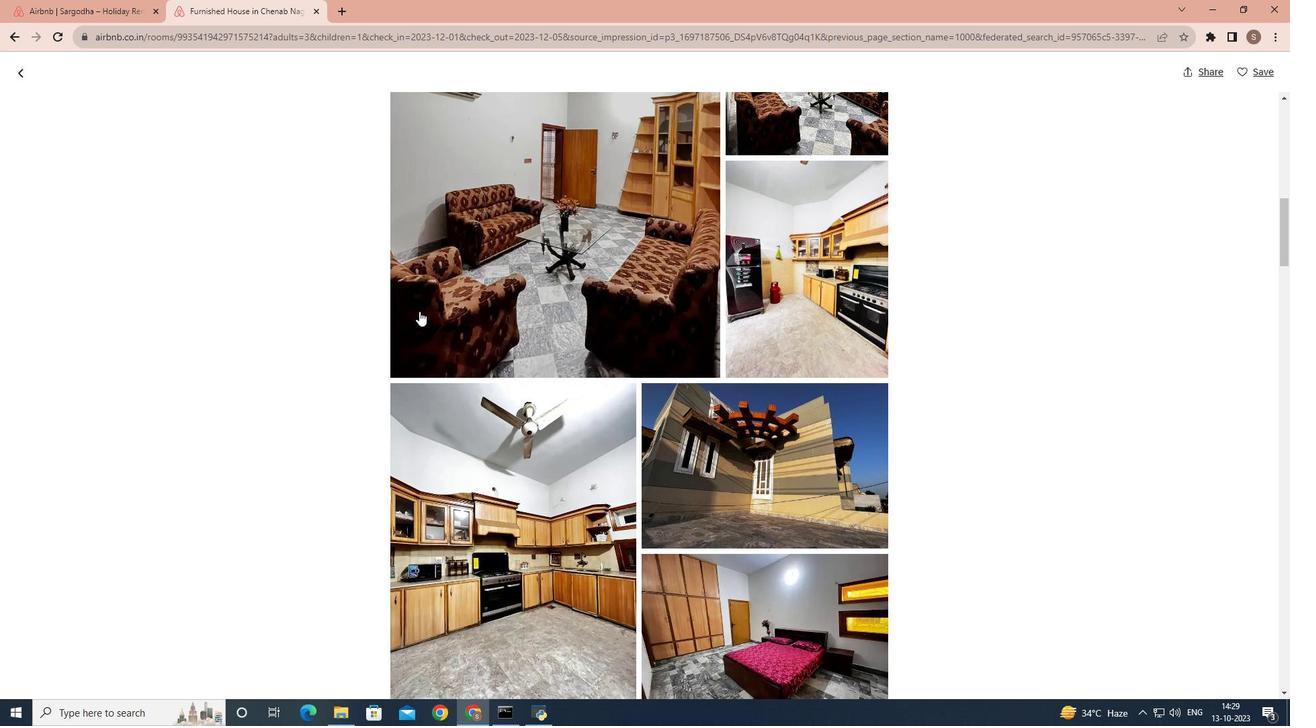 
Action: Mouse scrolled (453, 313) with delta (0, 0)
Screenshot: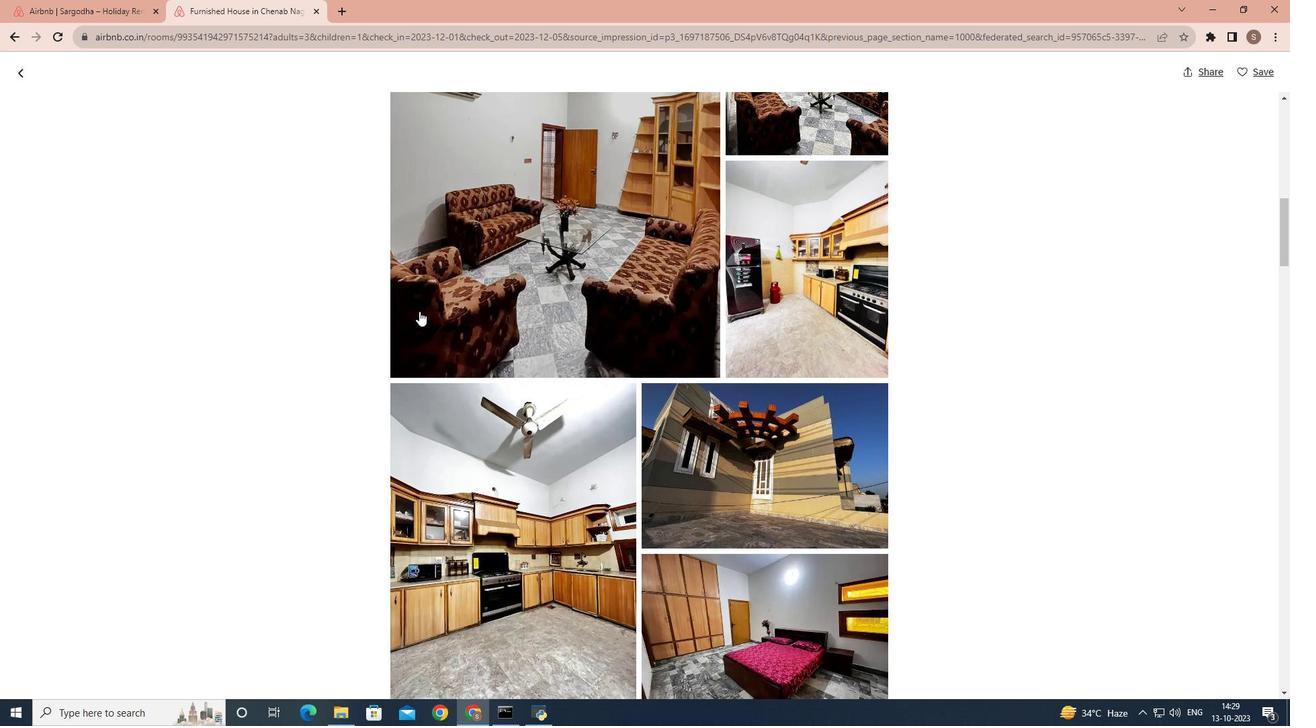 
Action: Mouse scrolled (453, 313) with delta (0, 0)
Screenshot: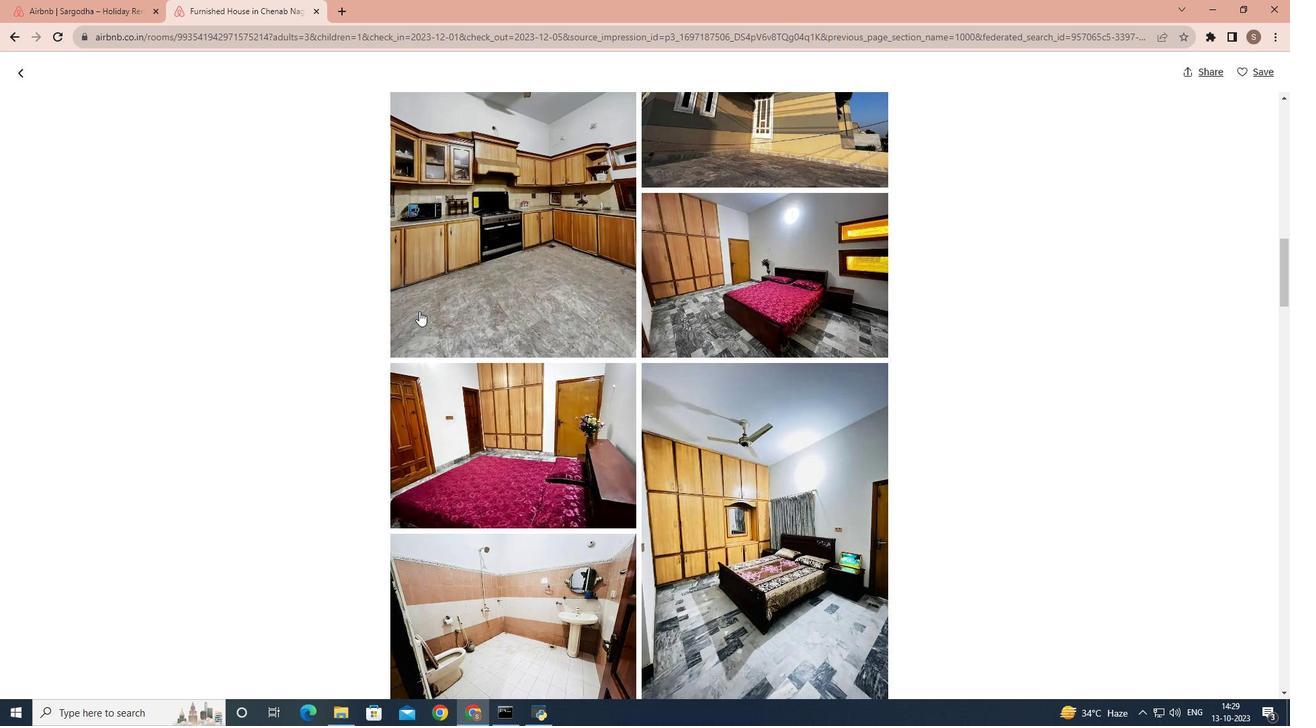
Action: Mouse scrolled (453, 313) with delta (0, 0)
Screenshot: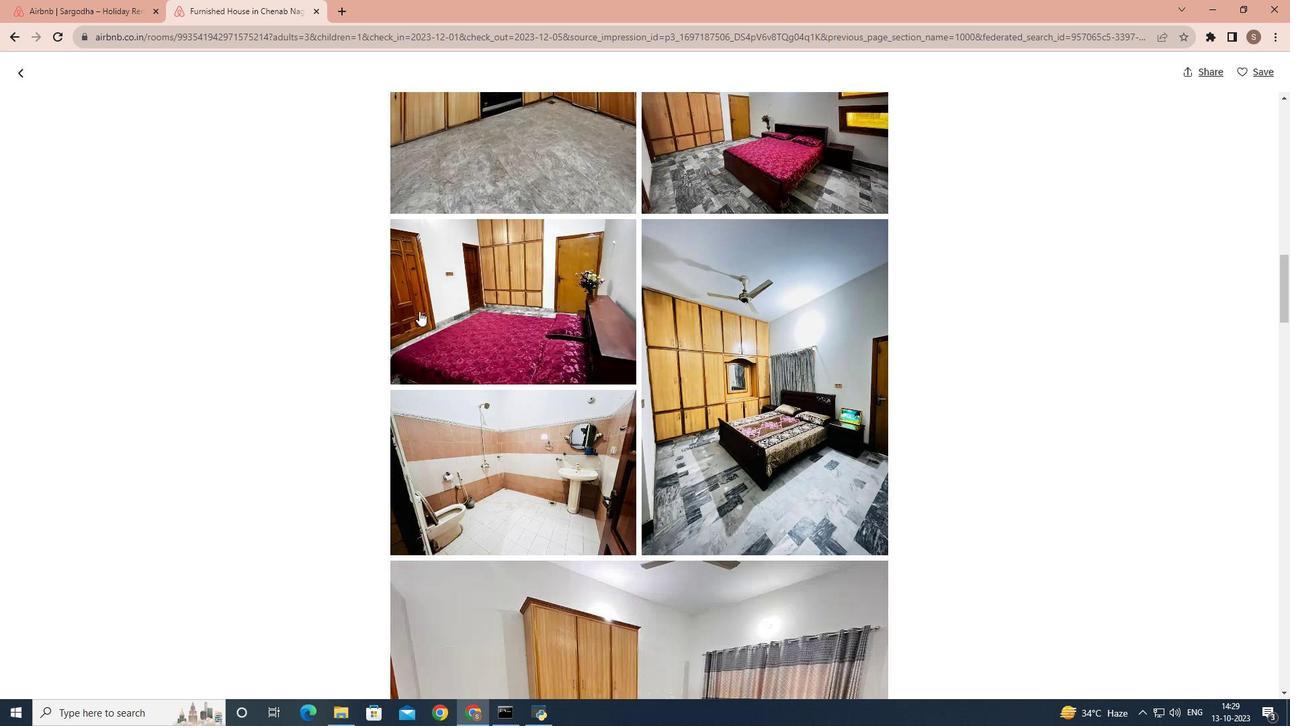 
Action: Mouse scrolled (453, 313) with delta (0, 0)
Screenshot: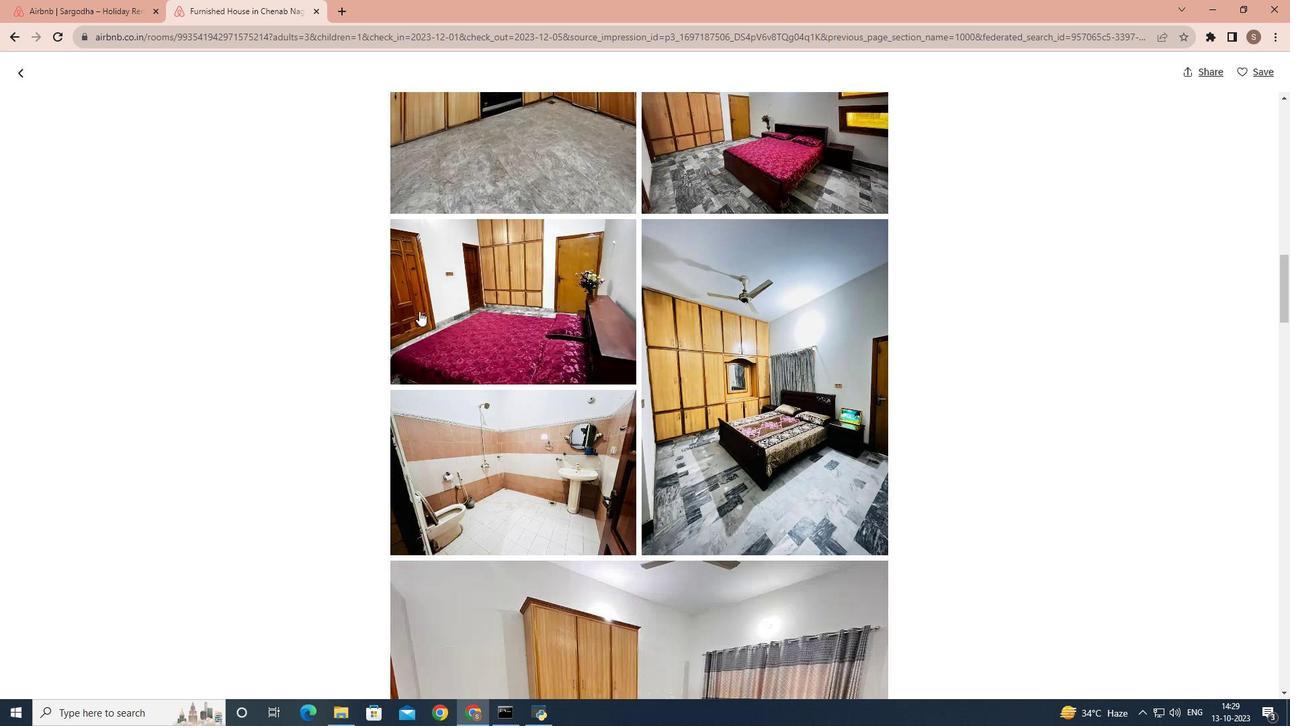 
Action: Mouse scrolled (453, 313) with delta (0, 0)
Screenshot: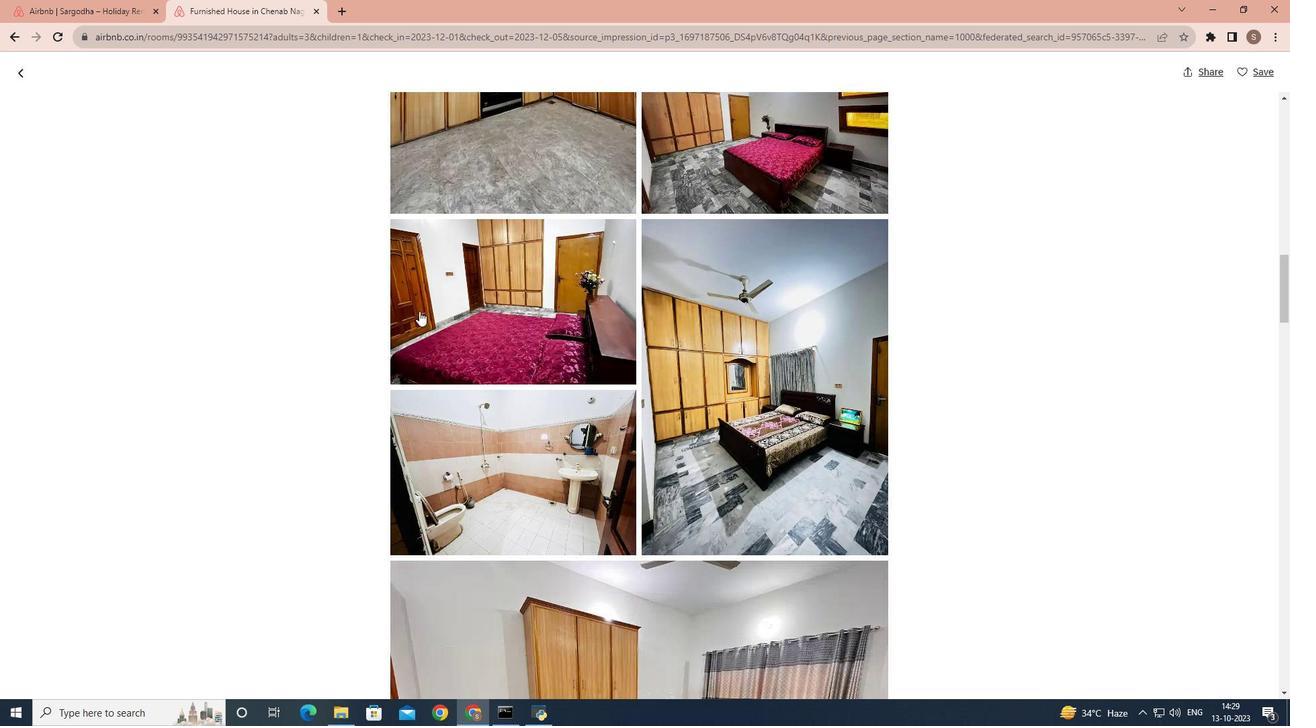 
Action: Mouse scrolled (453, 313) with delta (0, 0)
Screenshot: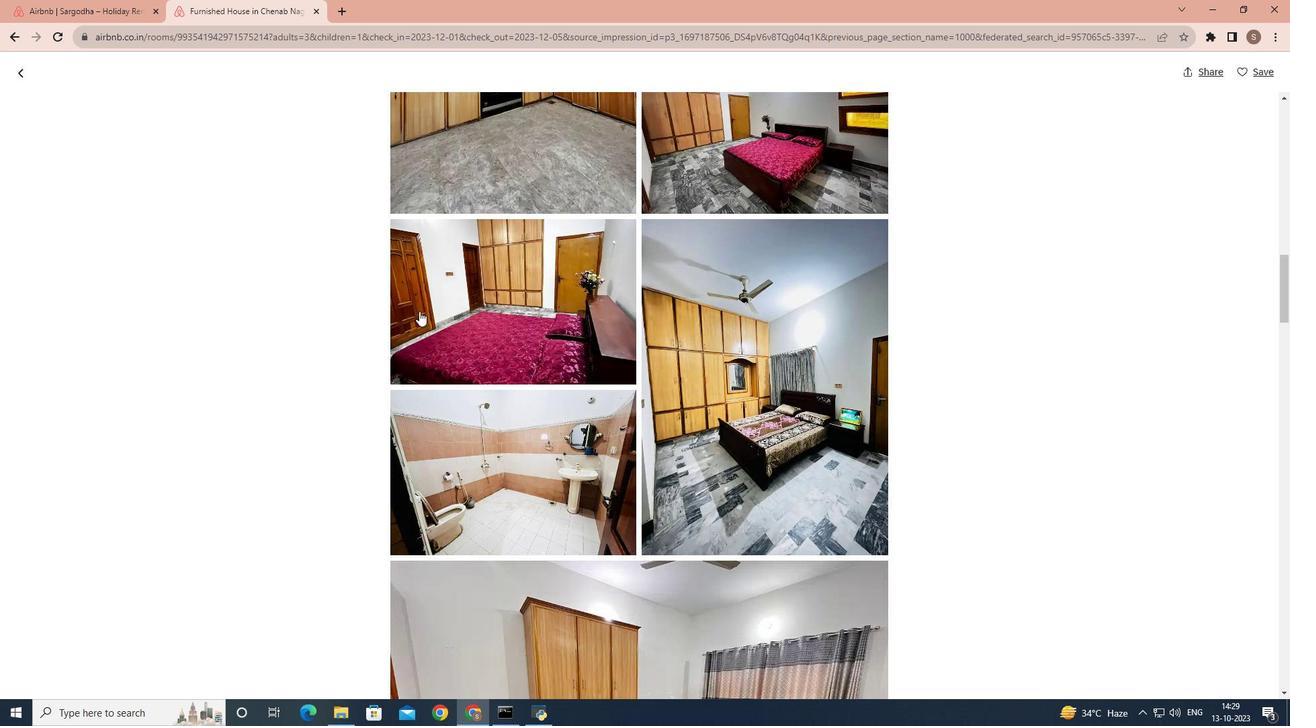 
Action: Mouse scrolled (453, 313) with delta (0, 0)
Screenshot: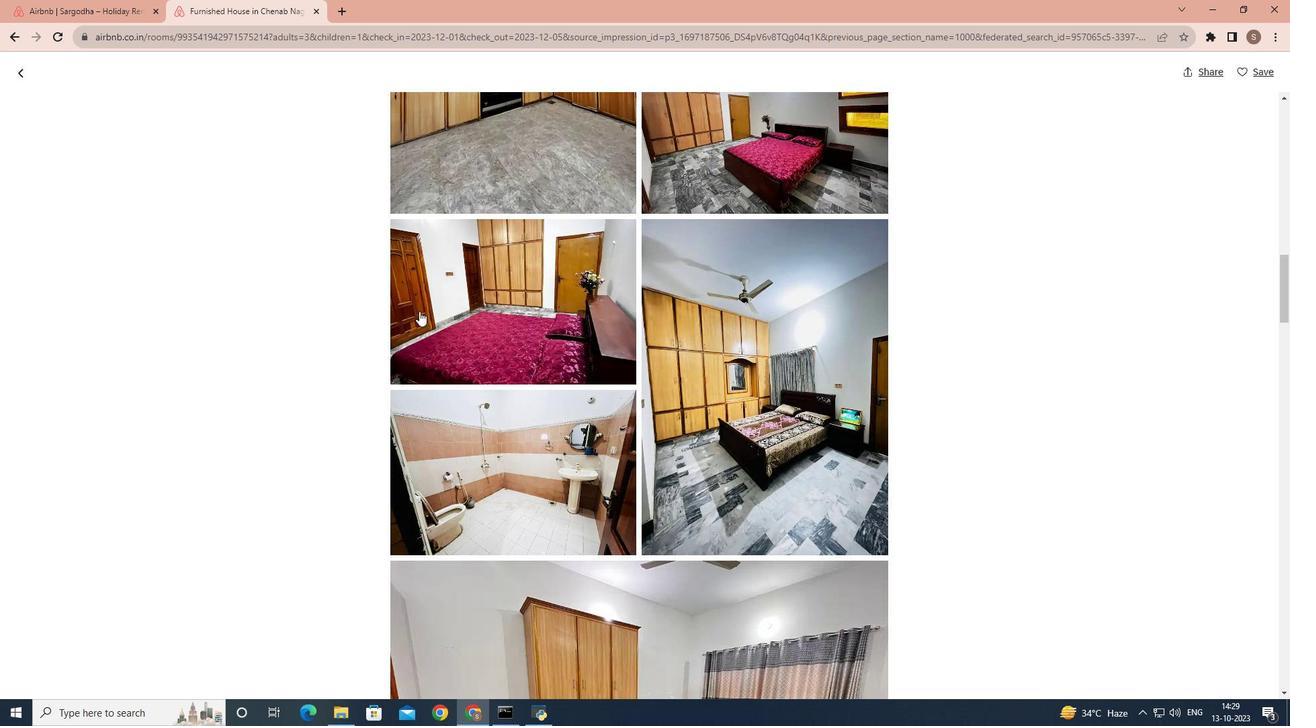 
Action: Mouse scrolled (453, 313) with delta (0, 0)
Screenshot: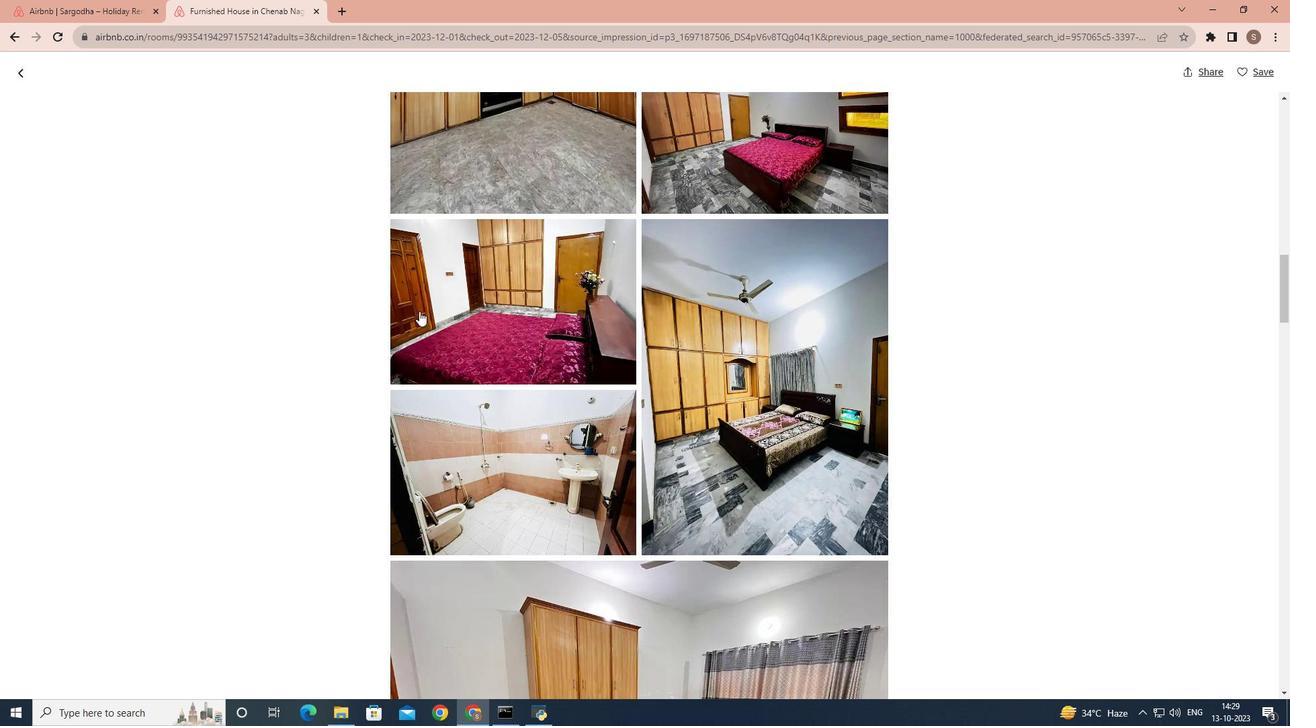 
Action: Mouse scrolled (453, 314) with delta (0, 0)
Screenshot: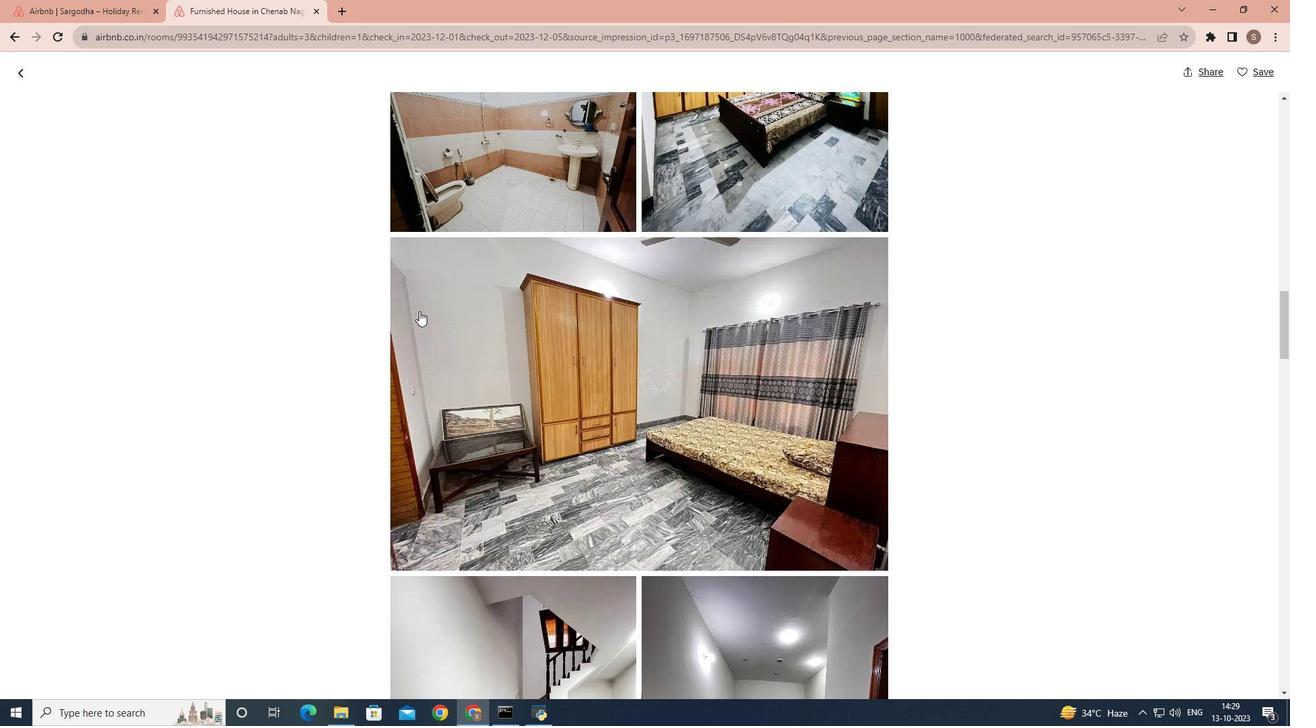 
Action: Mouse scrolled (453, 313) with delta (0, 0)
Screenshot: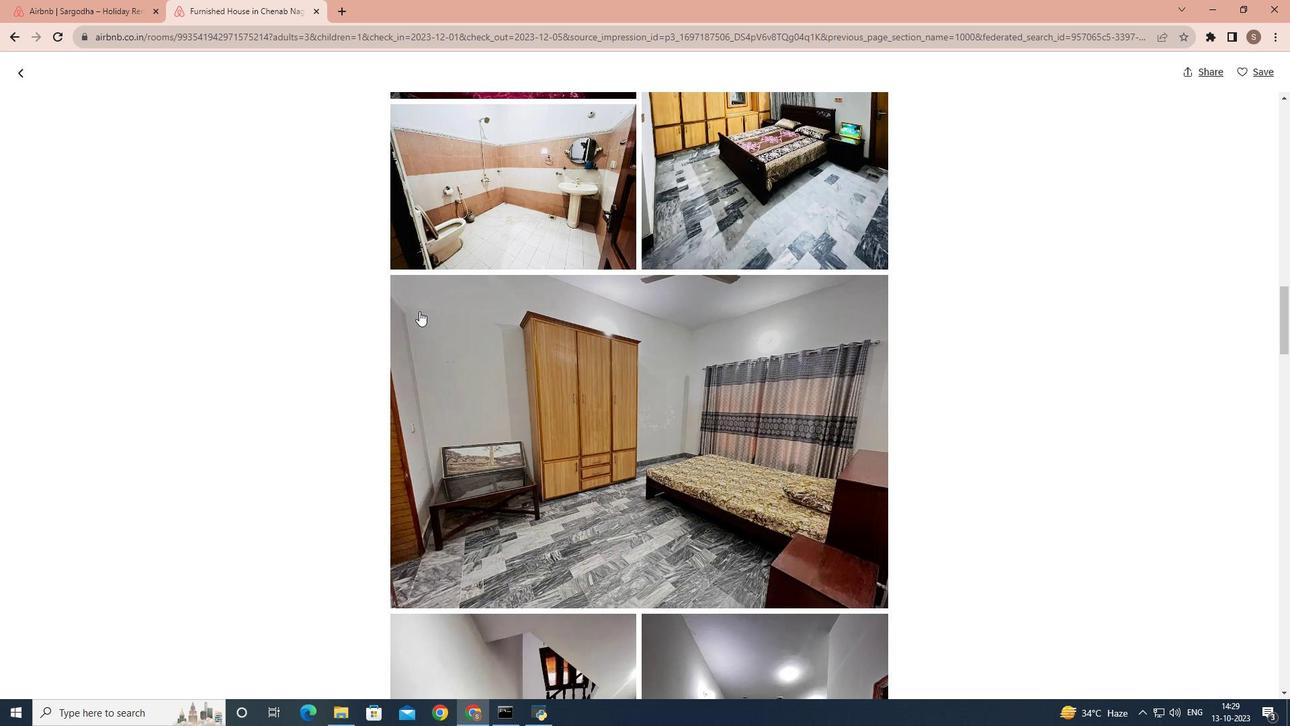 
Action: Mouse scrolled (453, 313) with delta (0, 0)
Screenshot: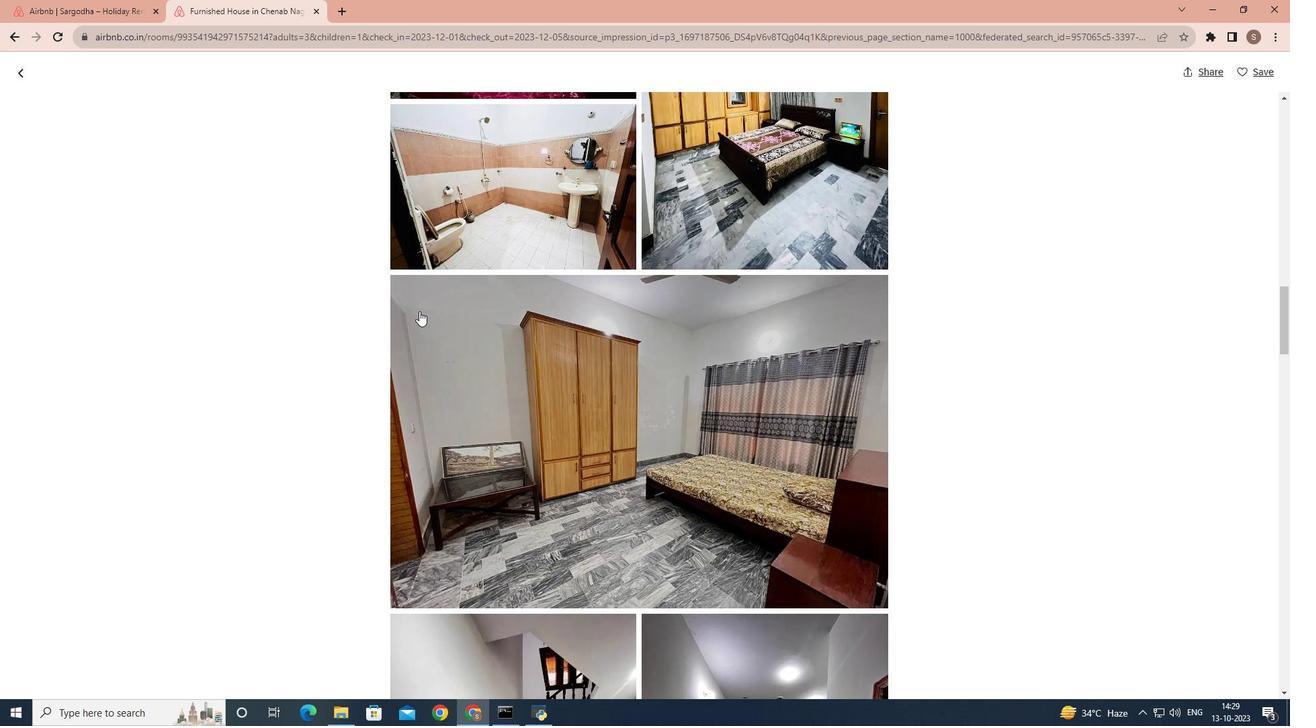
Action: Mouse scrolled (453, 313) with delta (0, 0)
Screenshot: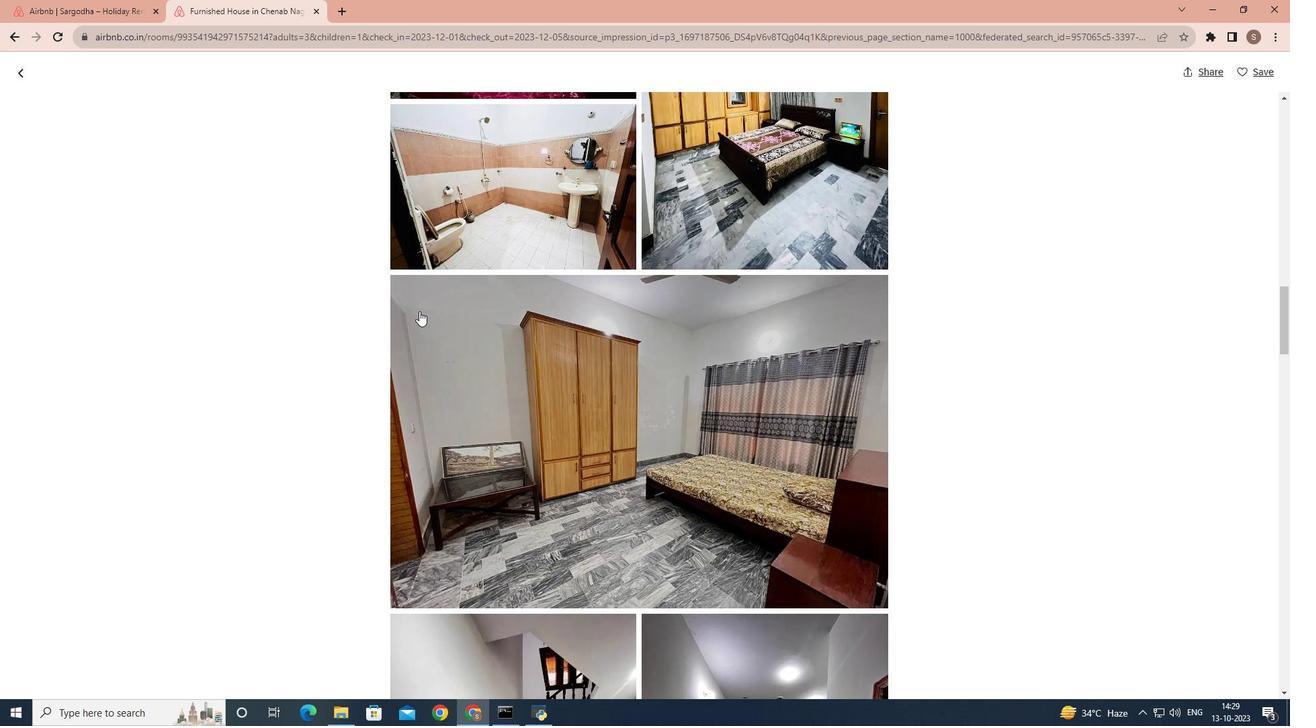
Action: Mouse scrolled (453, 313) with delta (0, 0)
Screenshot: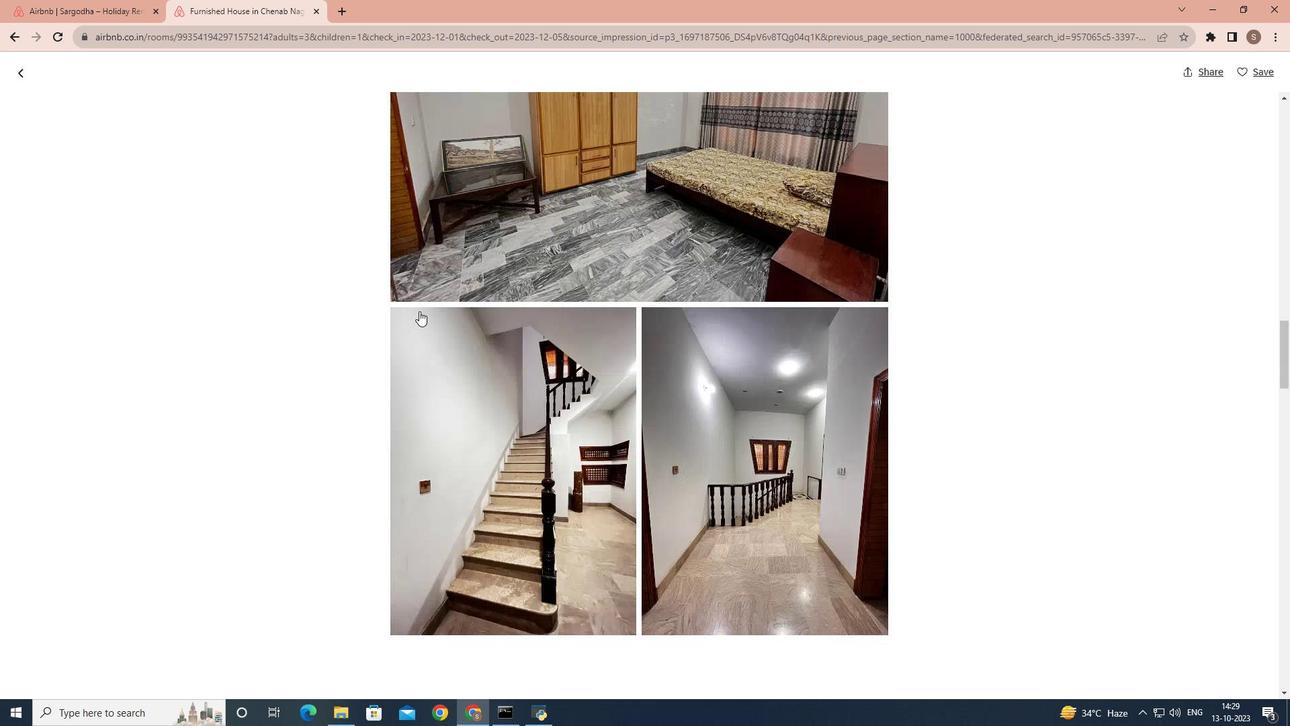 
Action: Mouse scrolled (453, 313) with delta (0, 0)
Screenshot: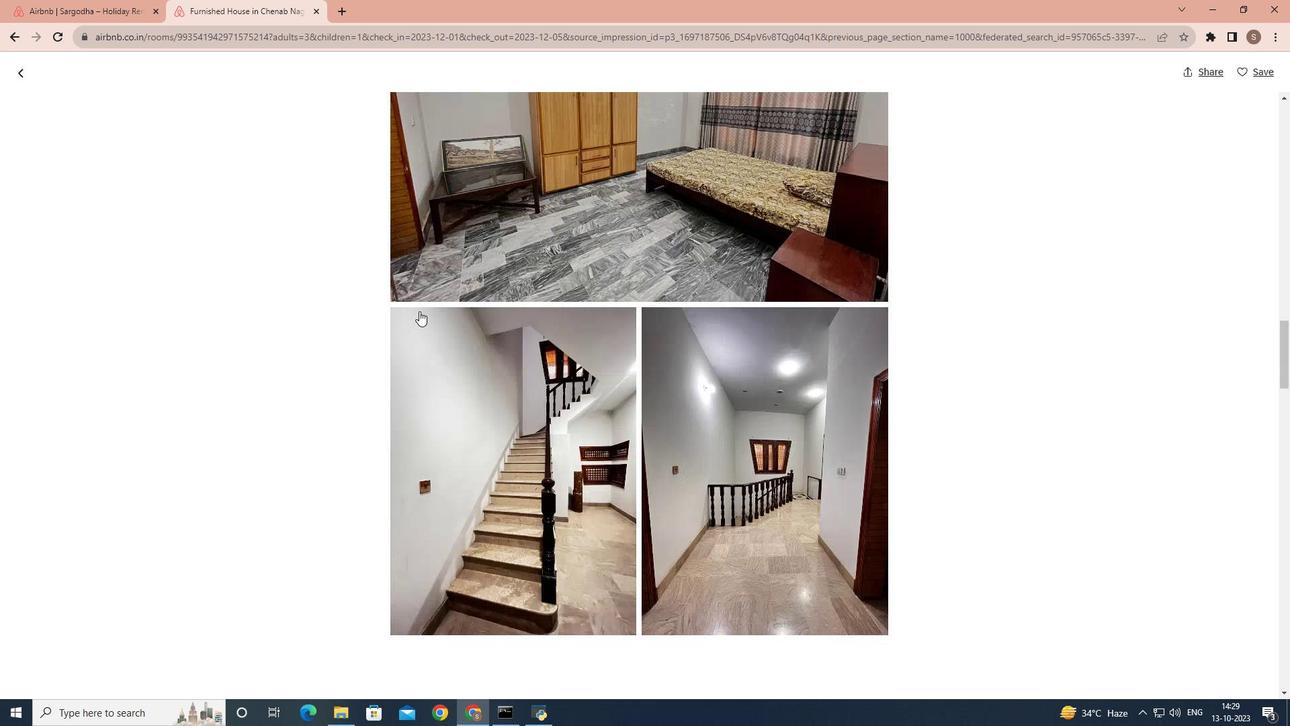 
Action: Mouse scrolled (453, 313) with delta (0, 0)
Screenshot: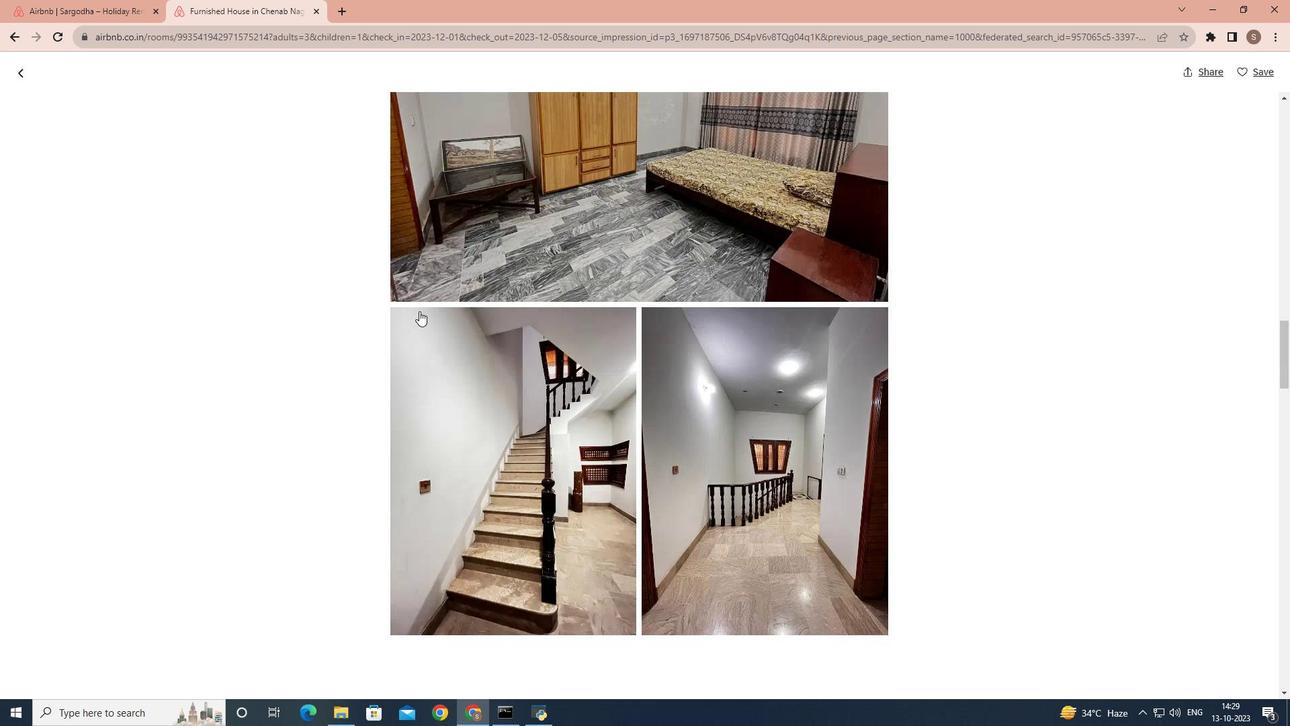 
Action: Mouse scrolled (453, 313) with delta (0, 0)
Screenshot: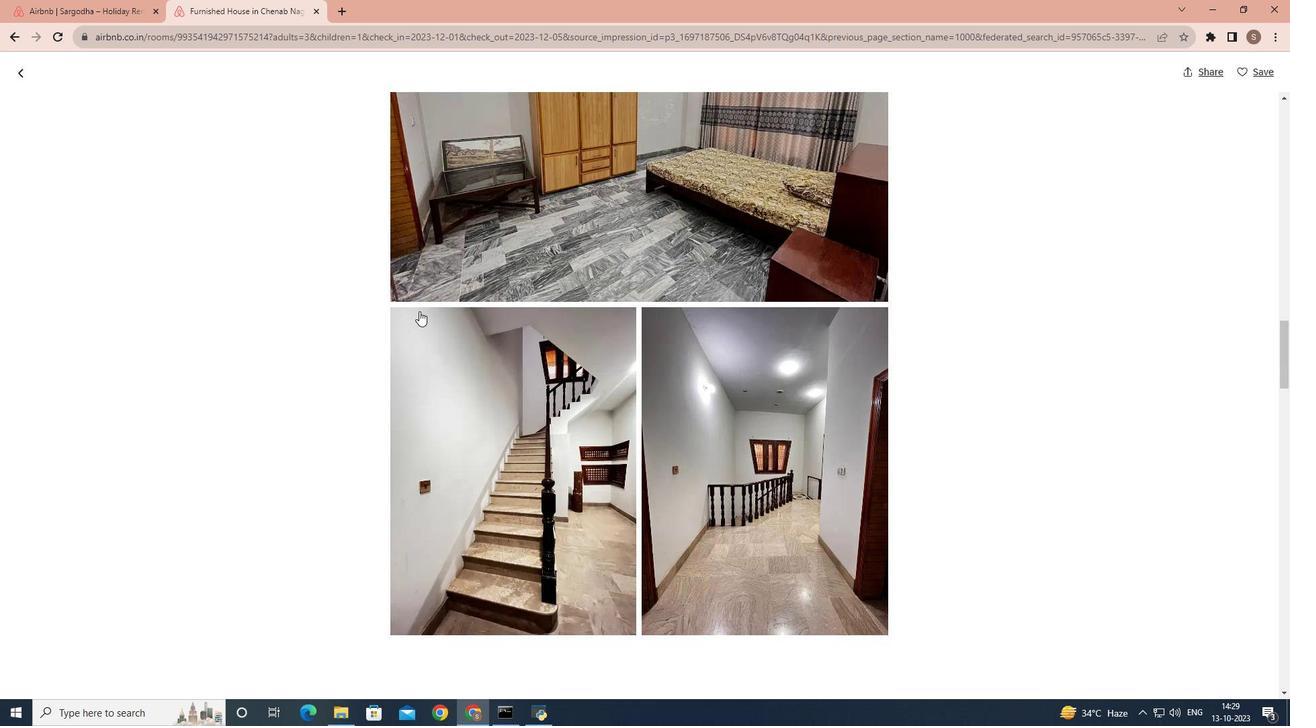 
Action: Mouse scrolled (453, 314) with delta (0, 0)
Screenshot: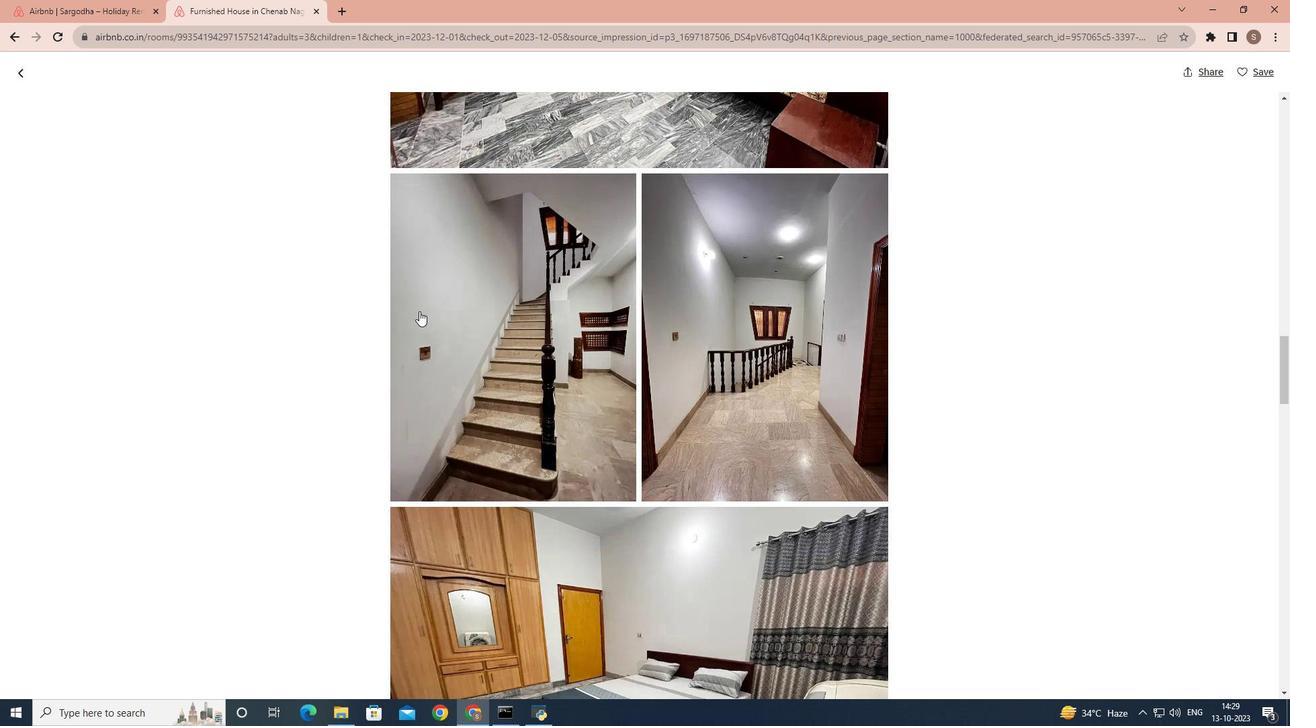 
Action: Mouse scrolled (453, 313) with delta (0, 0)
Screenshot: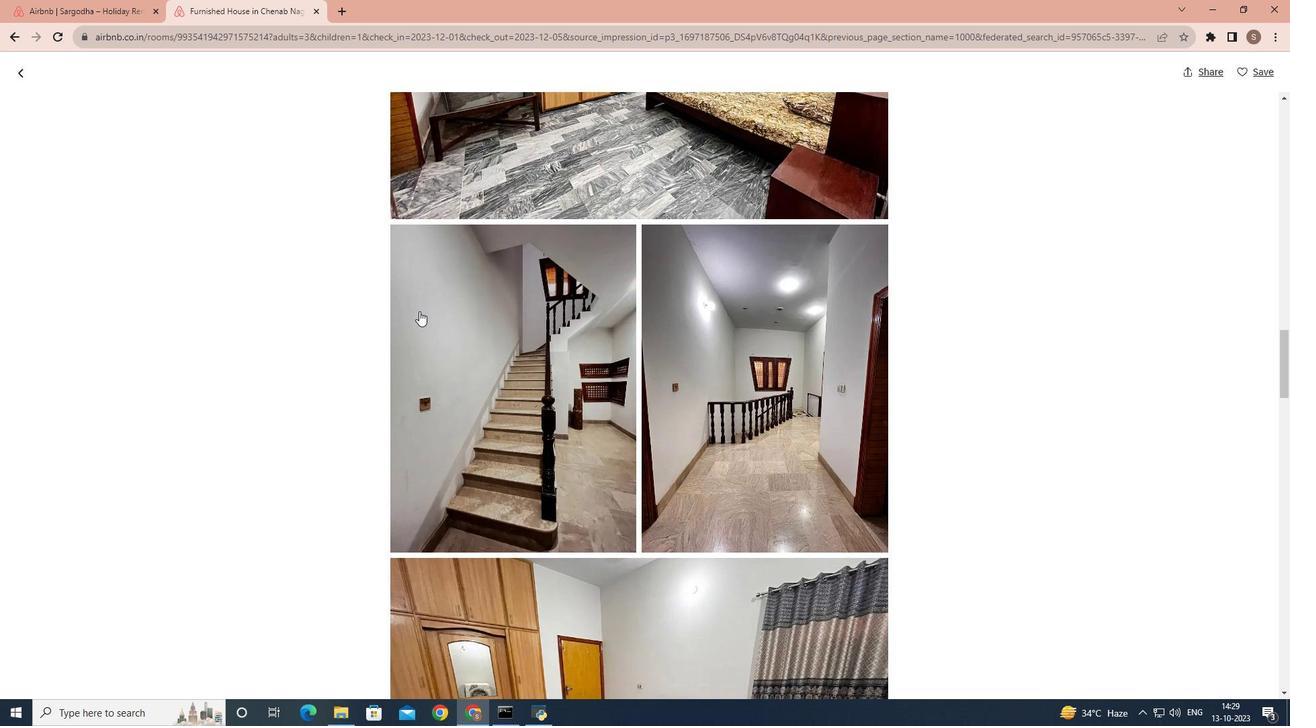 
Action: Mouse scrolled (453, 313) with delta (0, 0)
Screenshot: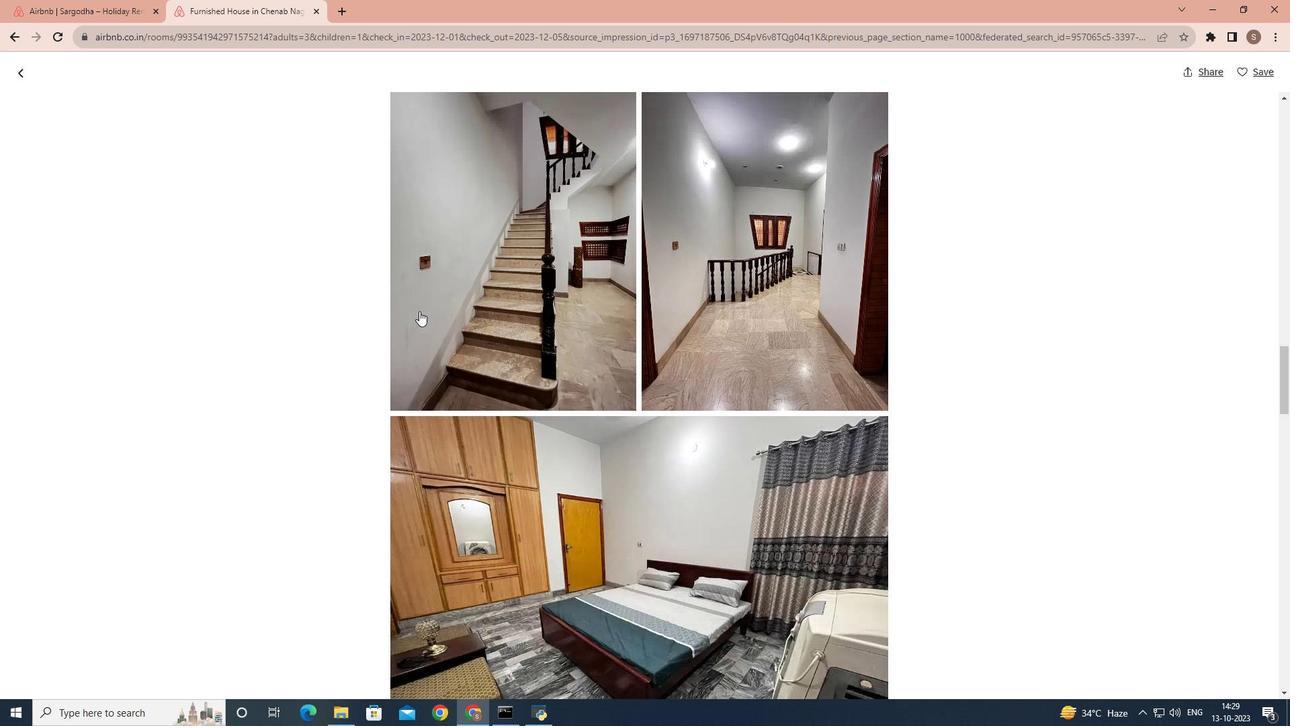 
Action: Mouse scrolled (453, 313) with delta (0, 0)
Screenshot: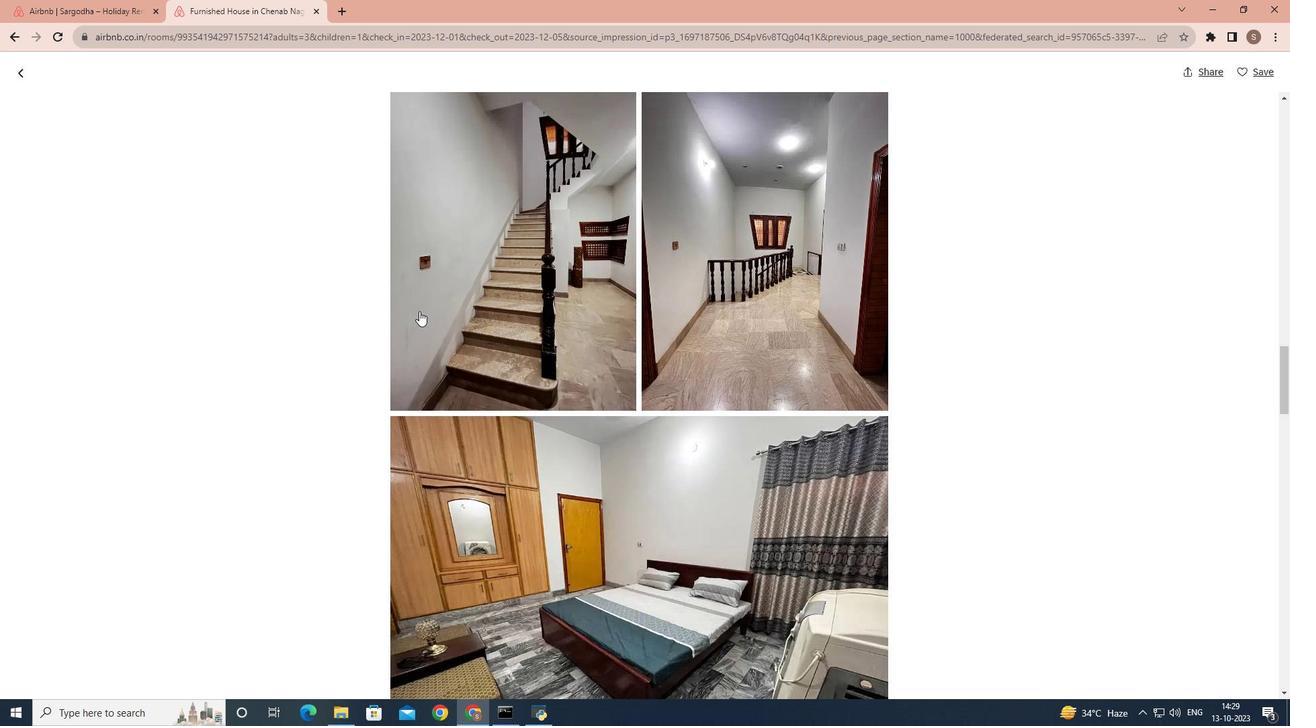 
Action: Mouse scrolled (453, 313) with delta (0, 0)
Screenshot: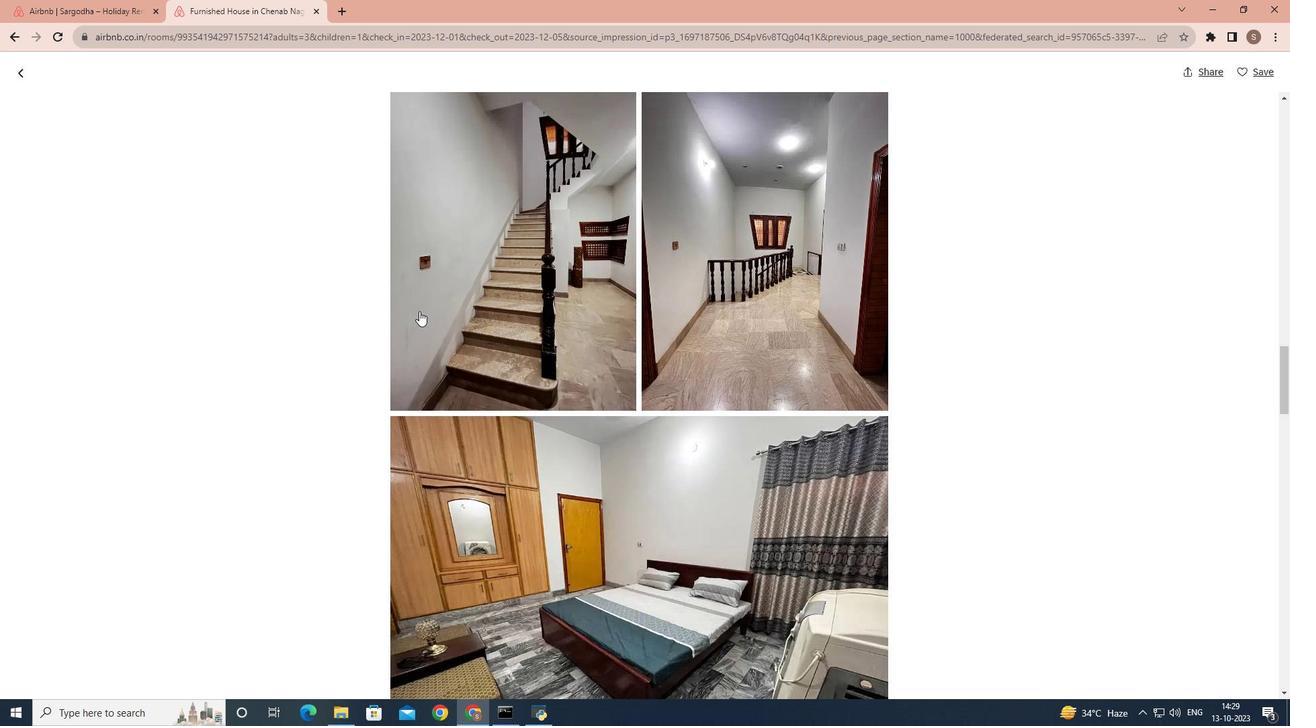 
Action: Mouse scrolled (453, 313) with delta (0, 0)
Screenshot: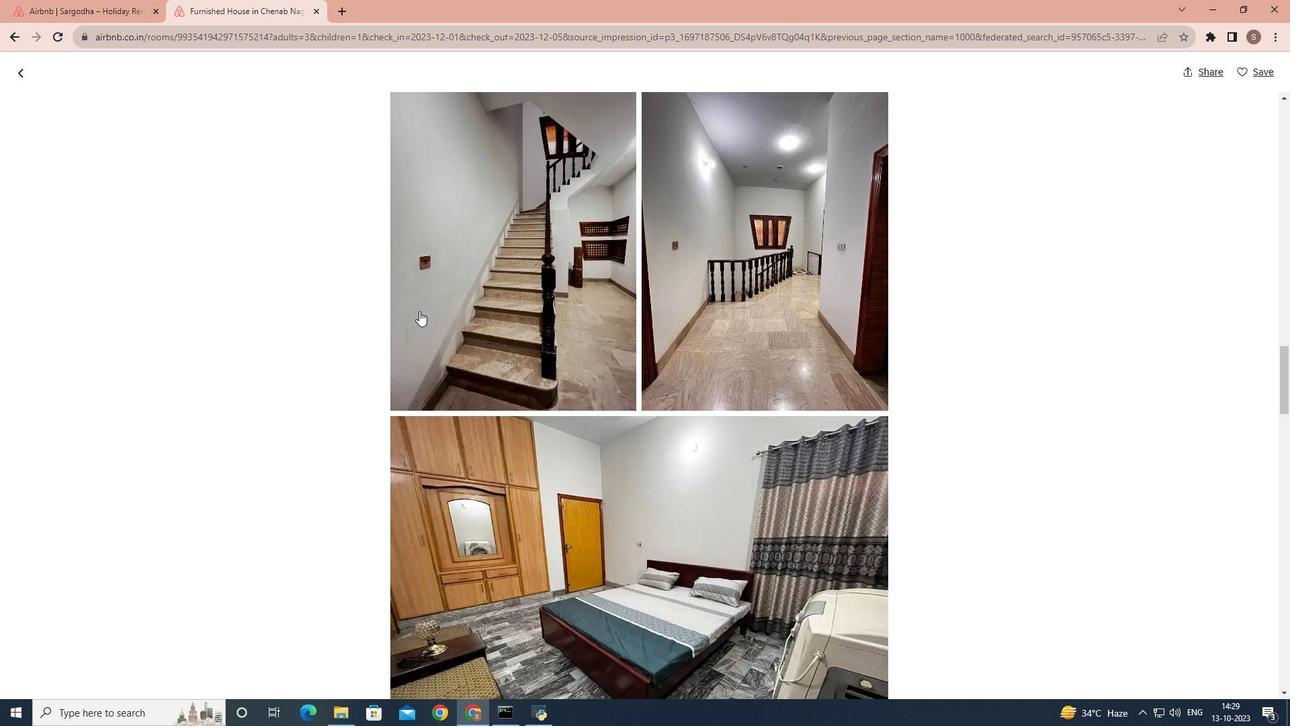 
Action: Mouse scrolled (453, 313) with delta (0, 0)
Screenshot: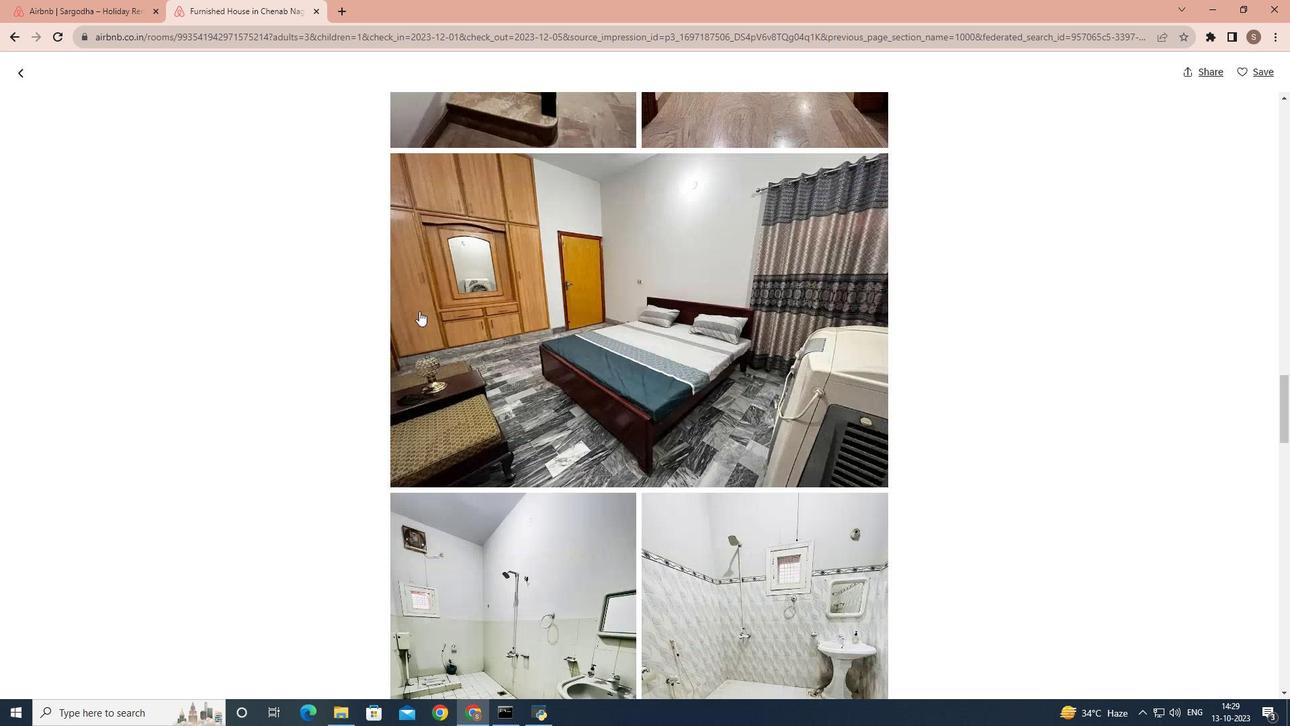 
Action: Mouse scrolled (453, 313) with delta (0, 0)
Screenshot: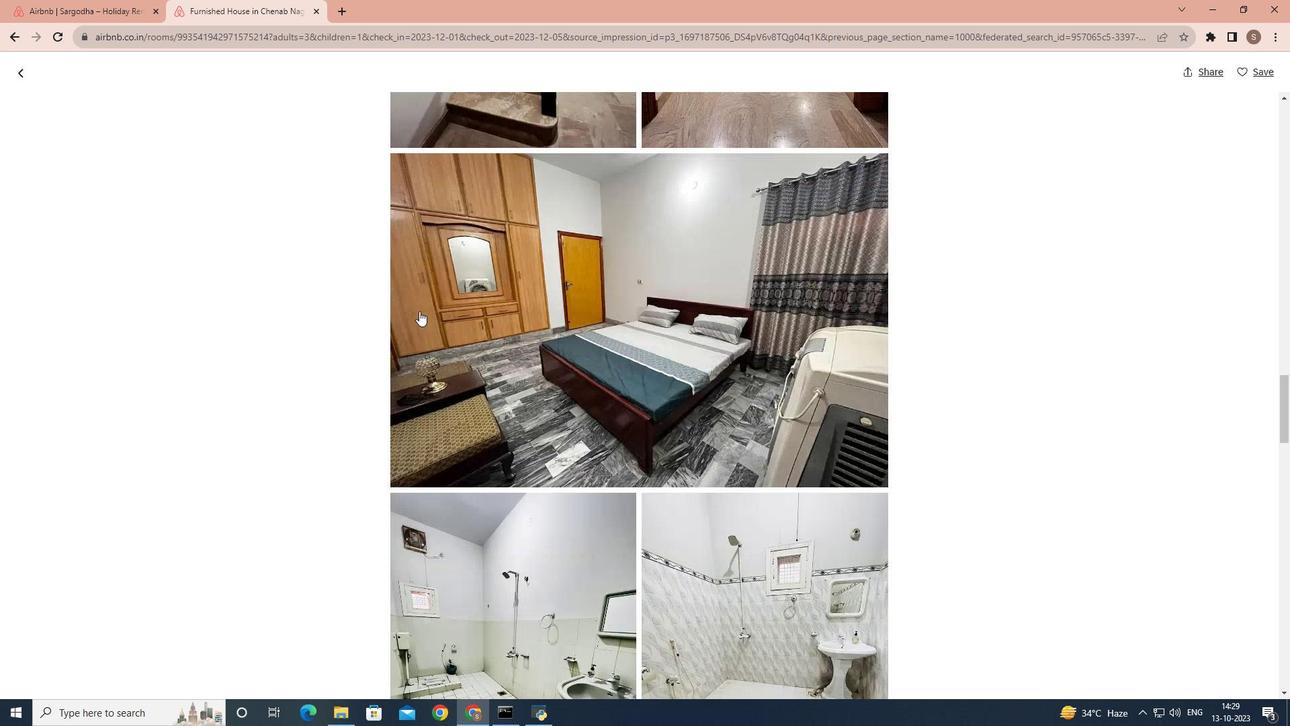 
Action: Mouse scrolled (453, 313) with delta (0, 0)
Screenshot: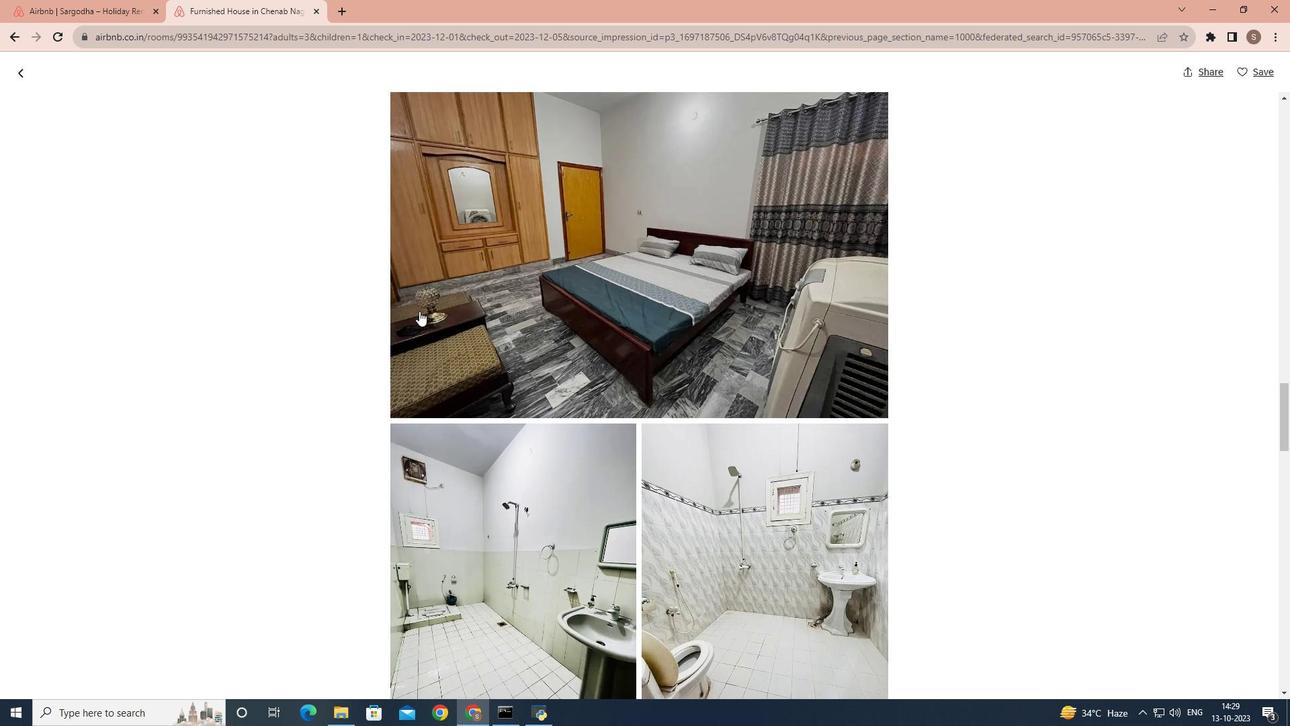 
Action: Mouse scrolled (453, 313) with delta (0, 0)
Screenshot: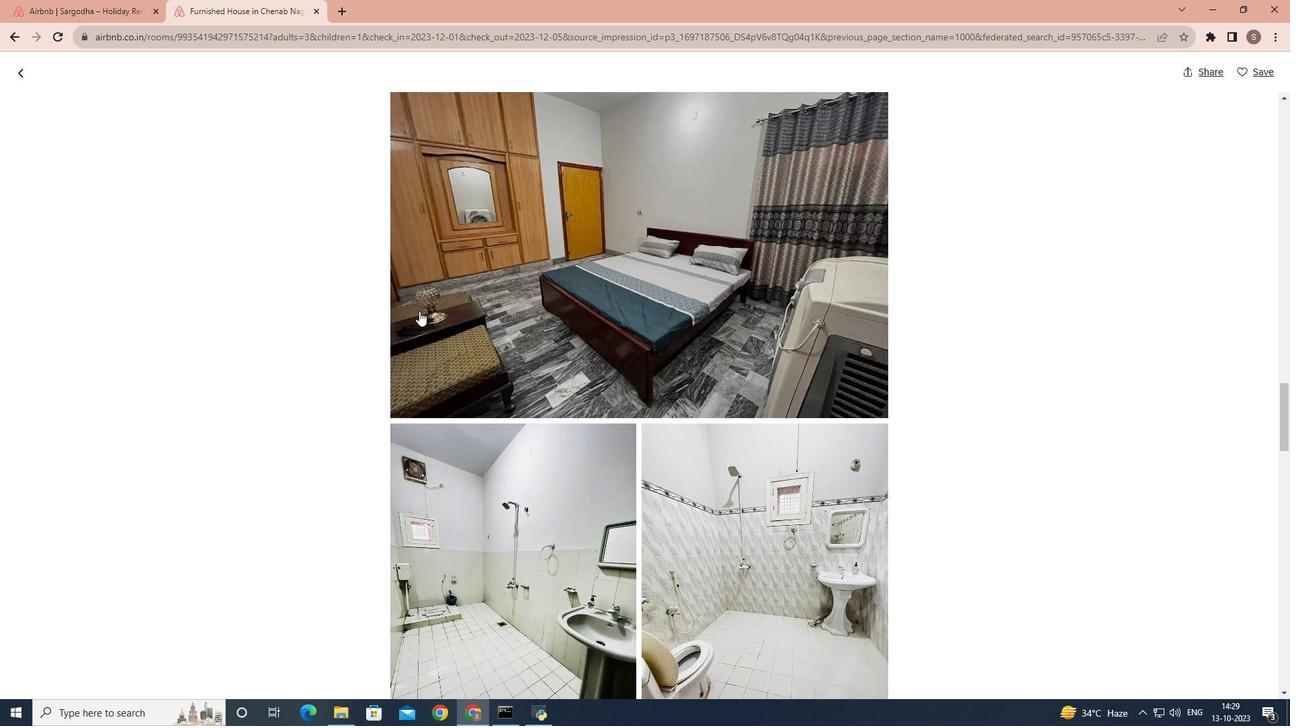 
Action: Mouse scrolled (453, 313) with delta (0, 0)
Screenshot: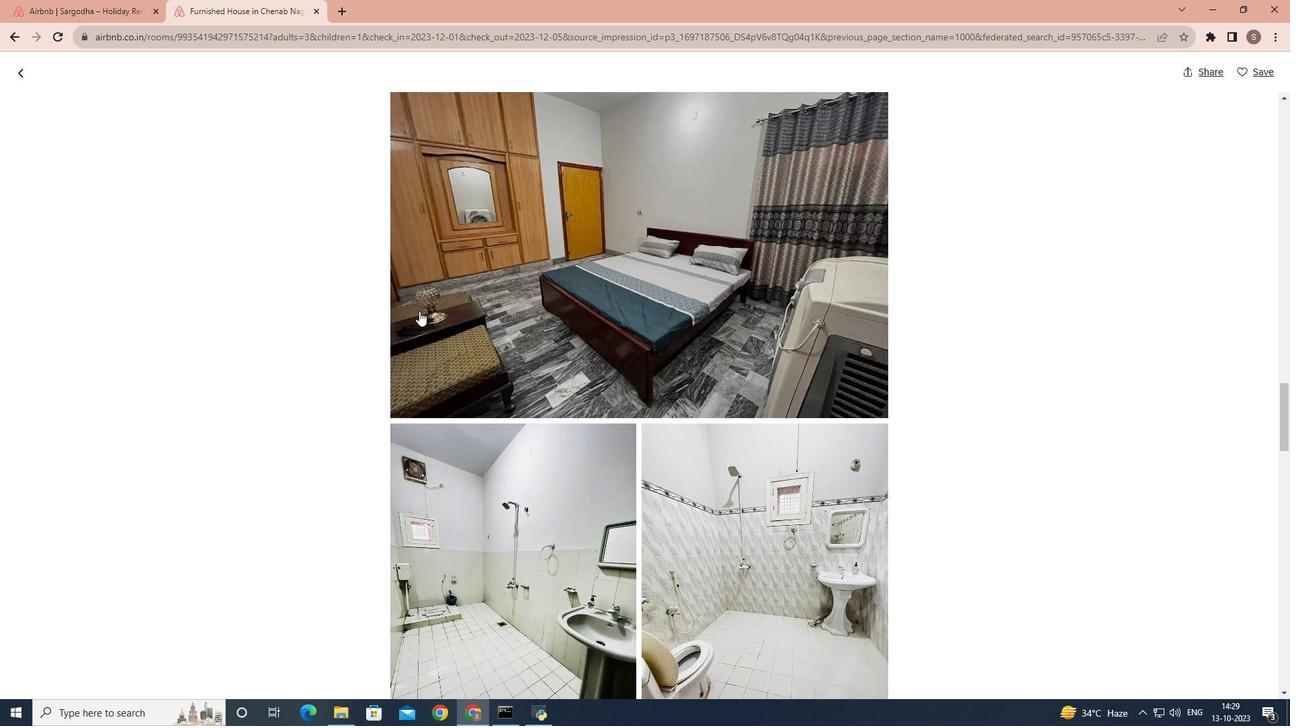 
Action: Mouse scrolled (453, 313) with delta (0, 0)
Screenshot: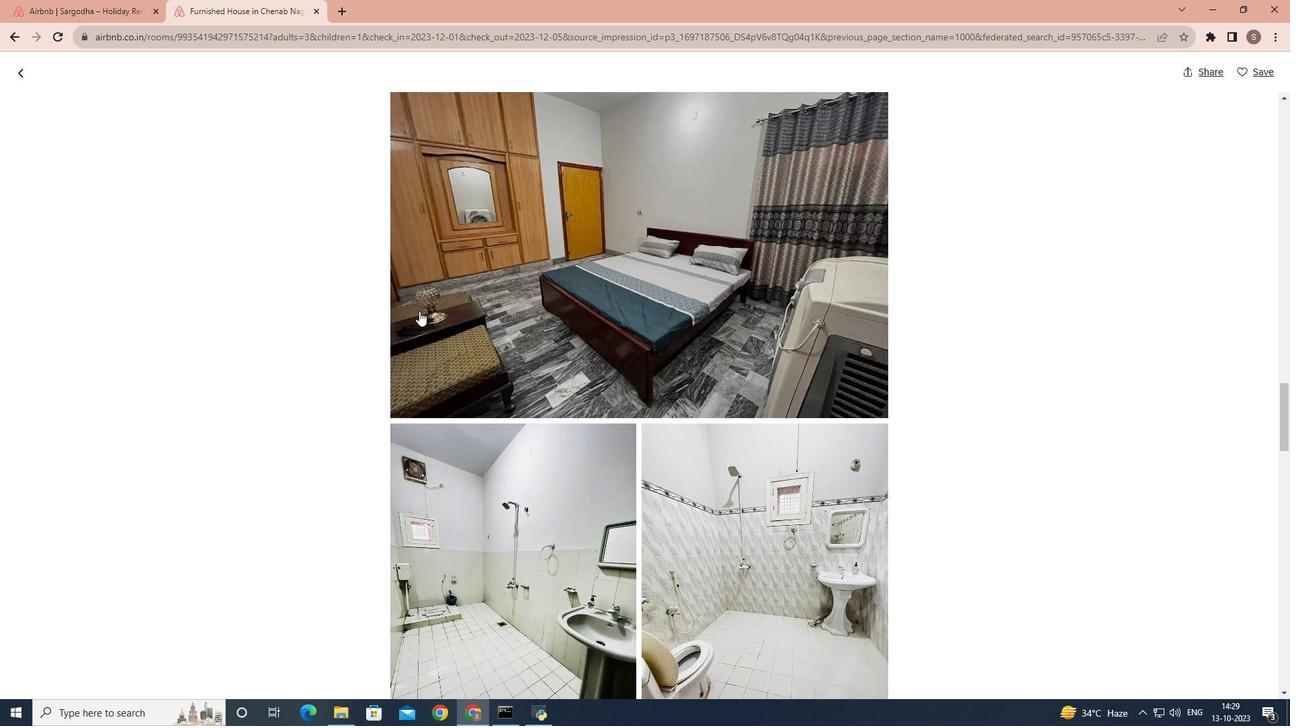 
Action: Mouse scrolled (453, 313) with delta (0, 0)
Screenshot: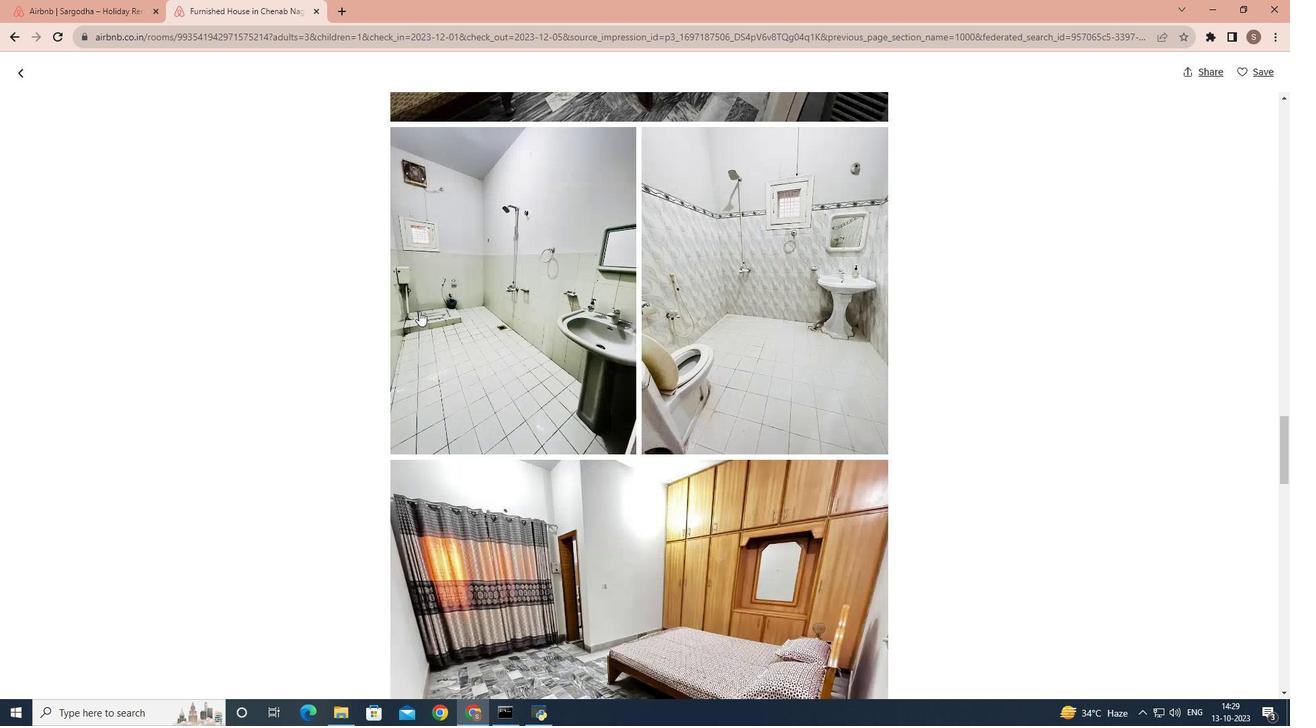 
Action: Mouse scrolled (453, 313) with delta (0, 0)
Screenshot: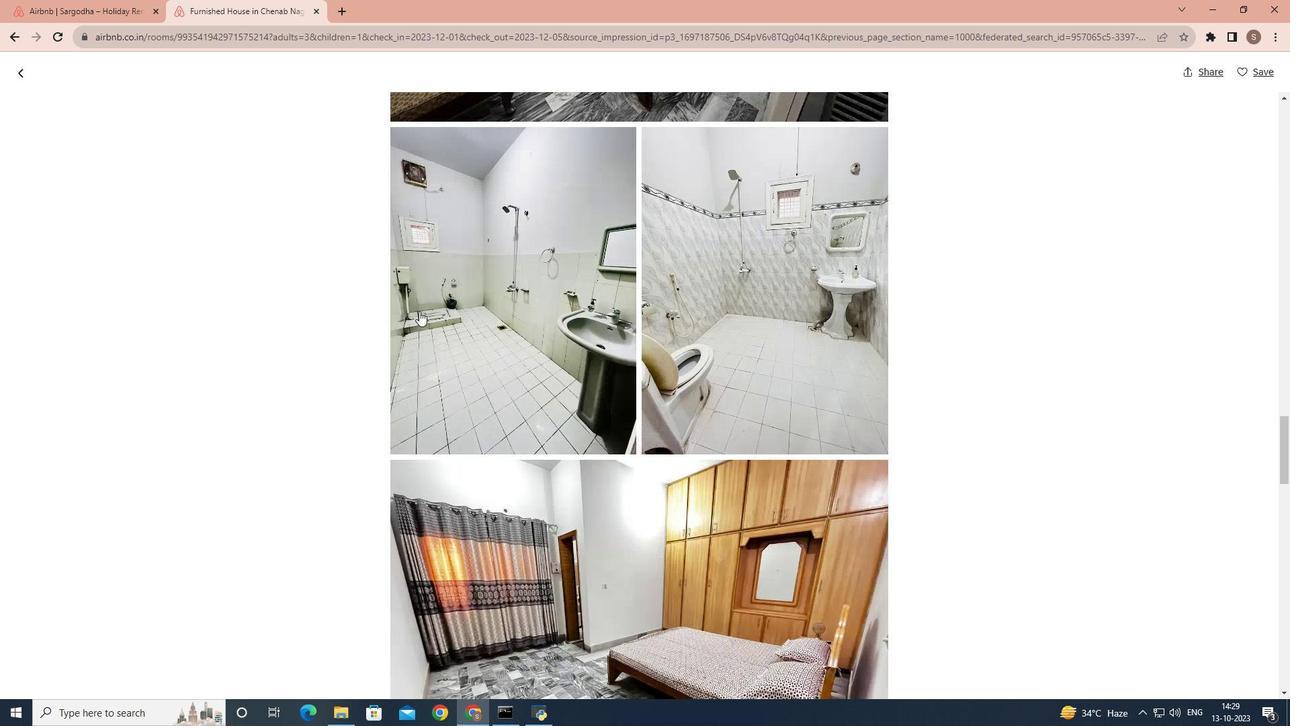 
Action: Mouse scrolled (453, 313) with delta (0, 0)
Screenshot: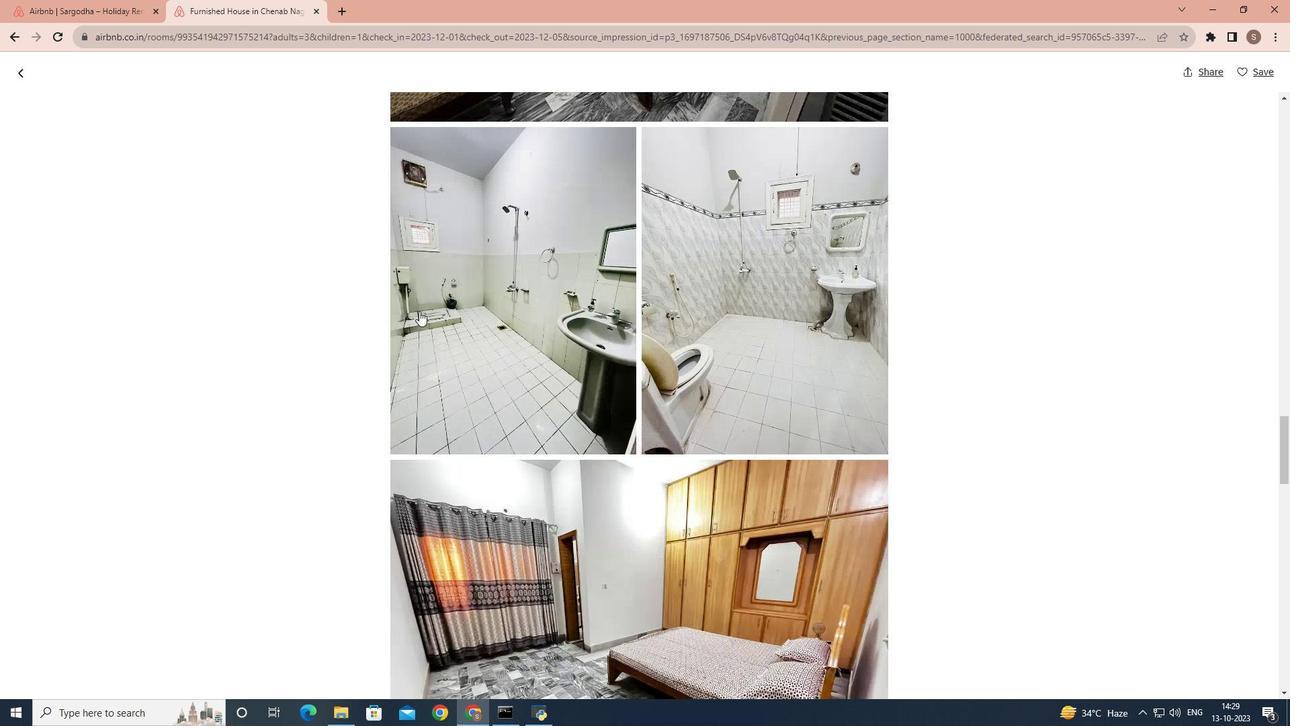 
Action: Mouse scrolled (453, 313) with delta (0, 0)
Screenshot: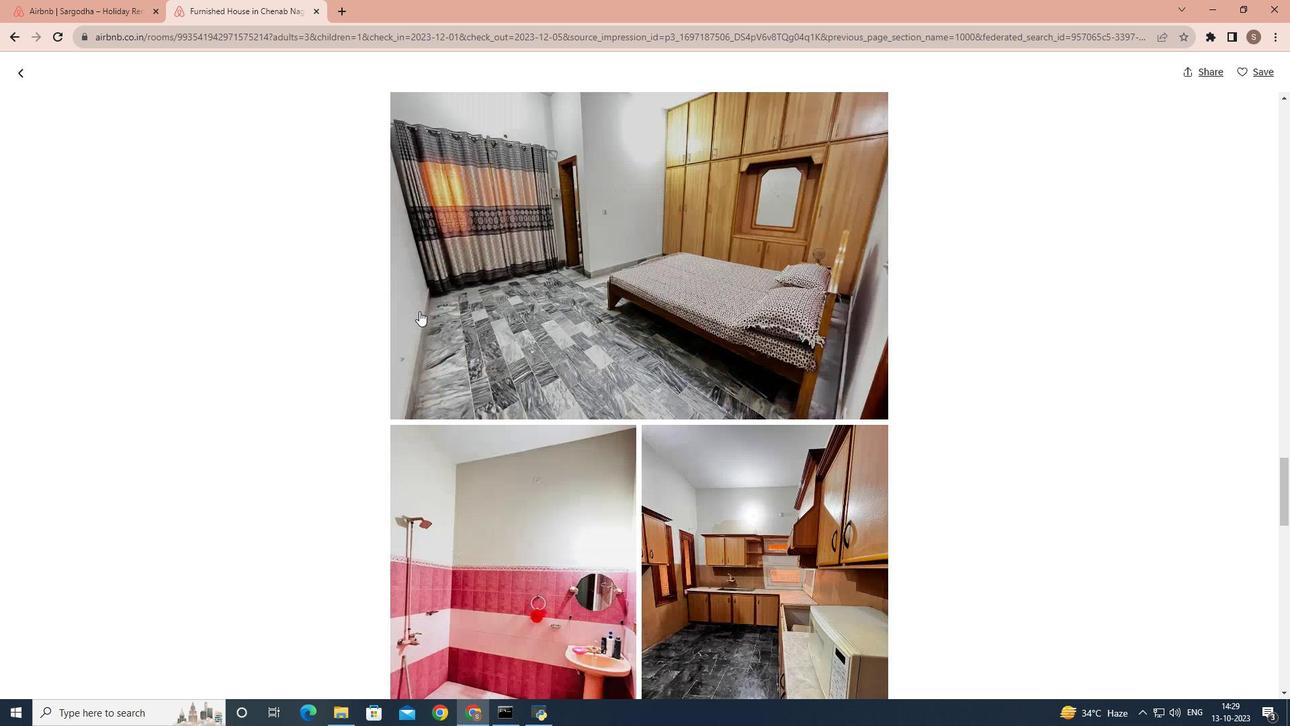 
Action: Mouse scrolled (453, 313) with delta (0, 0)
Screenshot: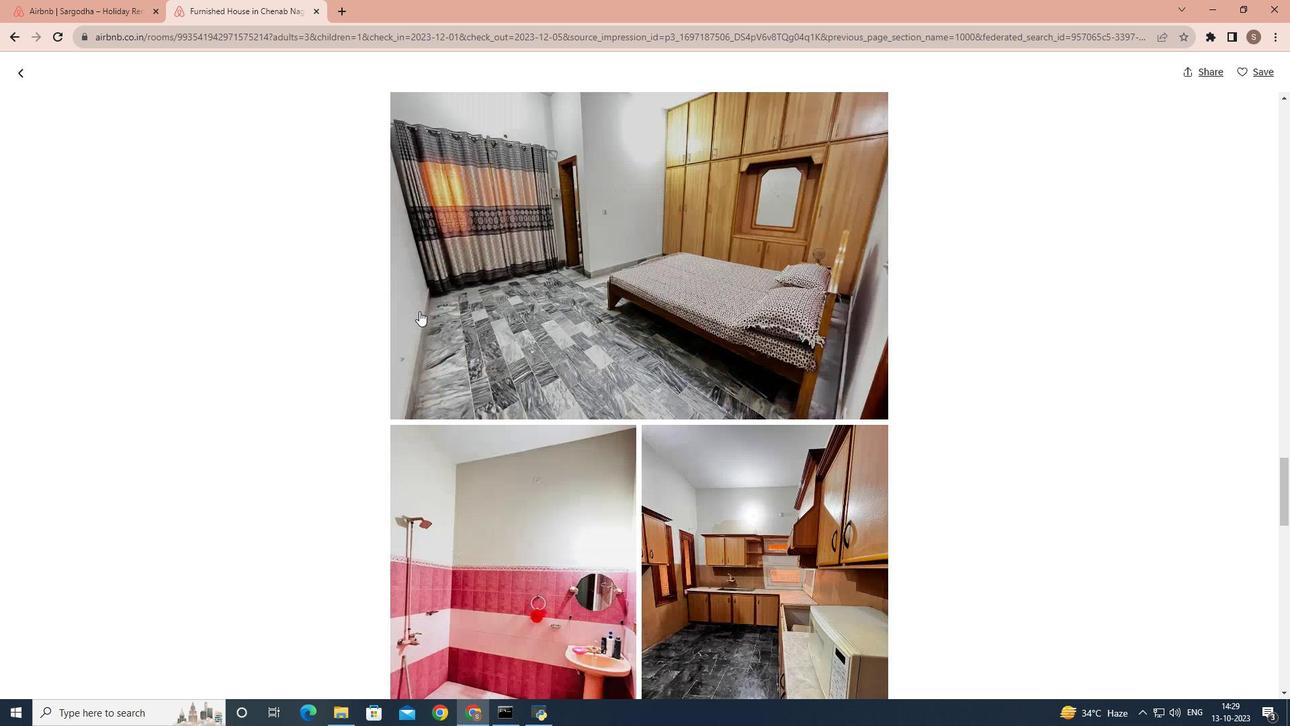 
Action: Mouse scrolled (453, 313) with delta (0, 0)
Screenshot: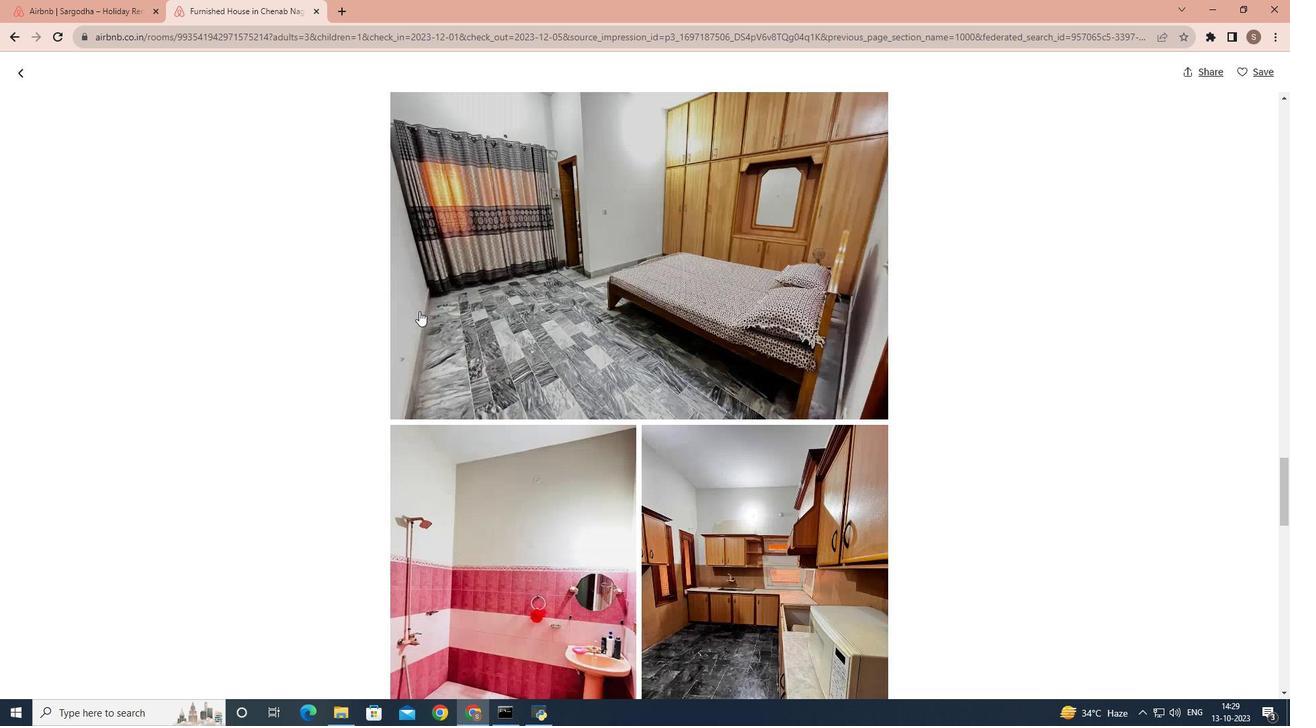 
Action: Mouse scrolled (453, 313) with delta (0, 0)
Screenshot: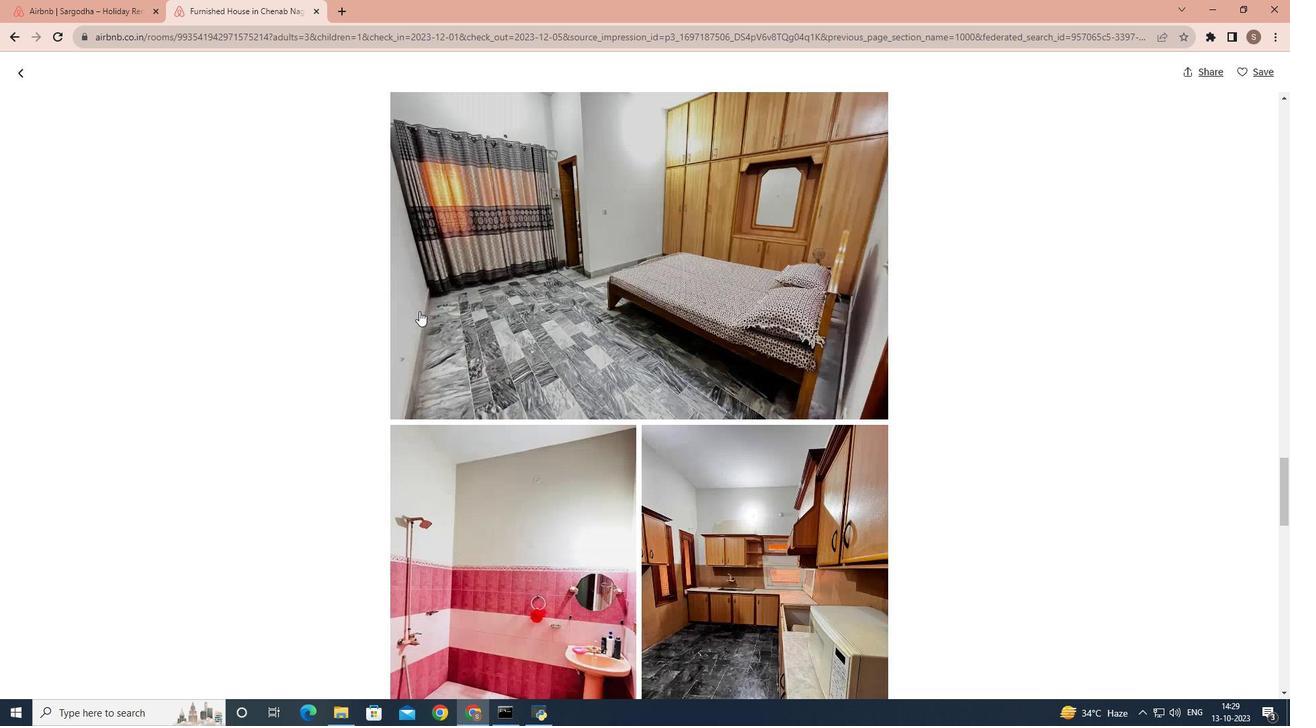 
Action: Mouse scrolled (453, 313) with delta (0, 0)
Screenshot: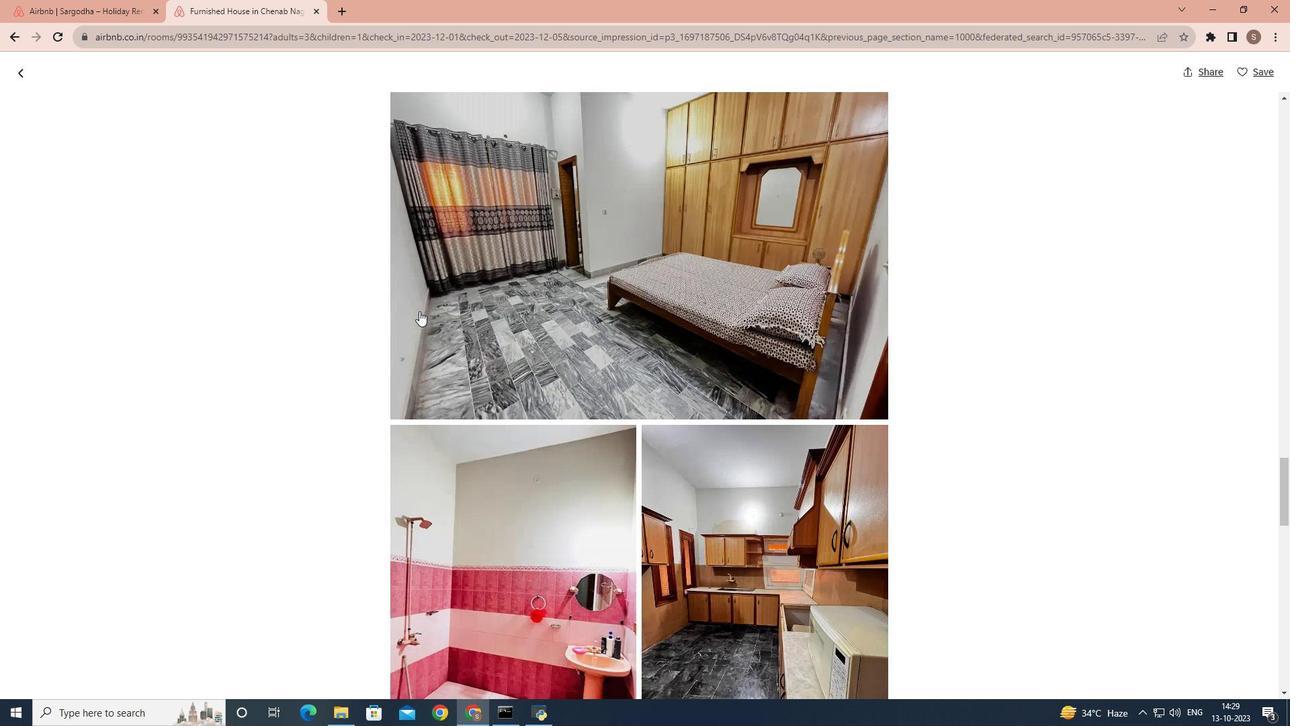 
Action: Mouse scrolled (453, 313) with delta (0, 0)
Screenshot: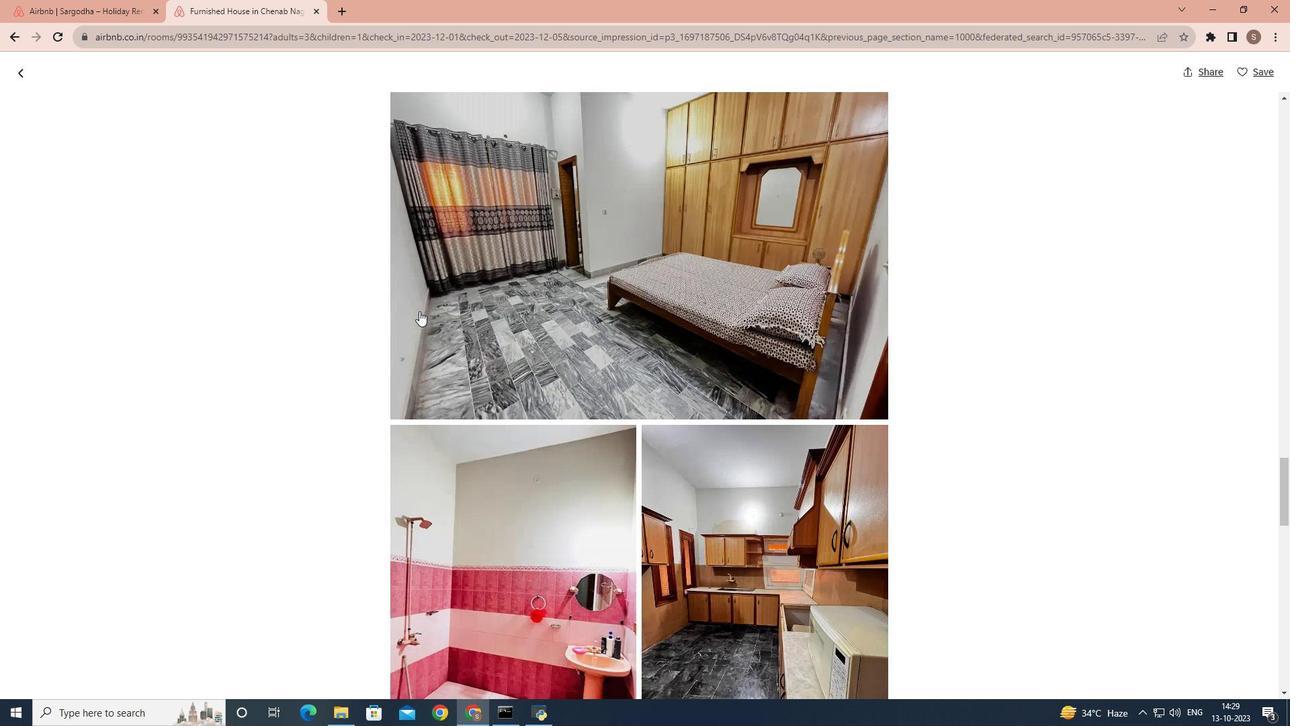 
Action: Mouse scrolled (453, 313) with delta (0, 0)
Screenshot: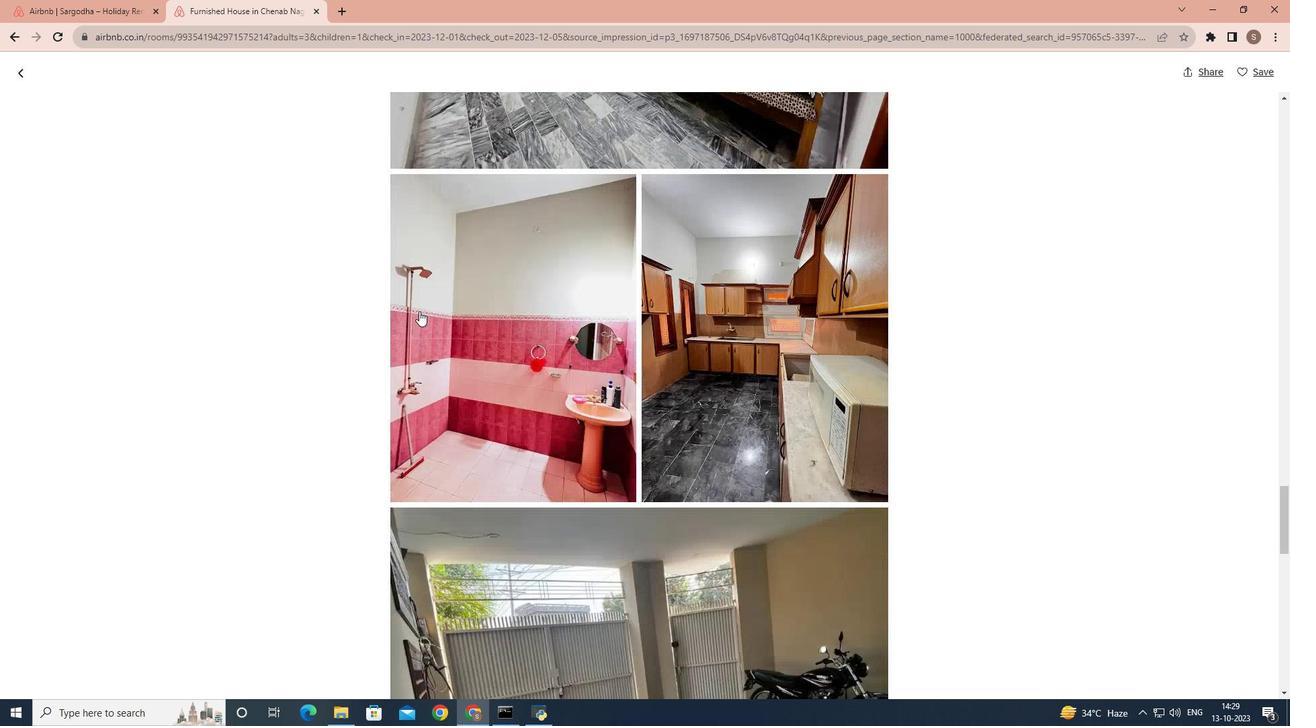 
Action: Mouse scrolled (453, 313) with delta (0, 0)
Screenshot: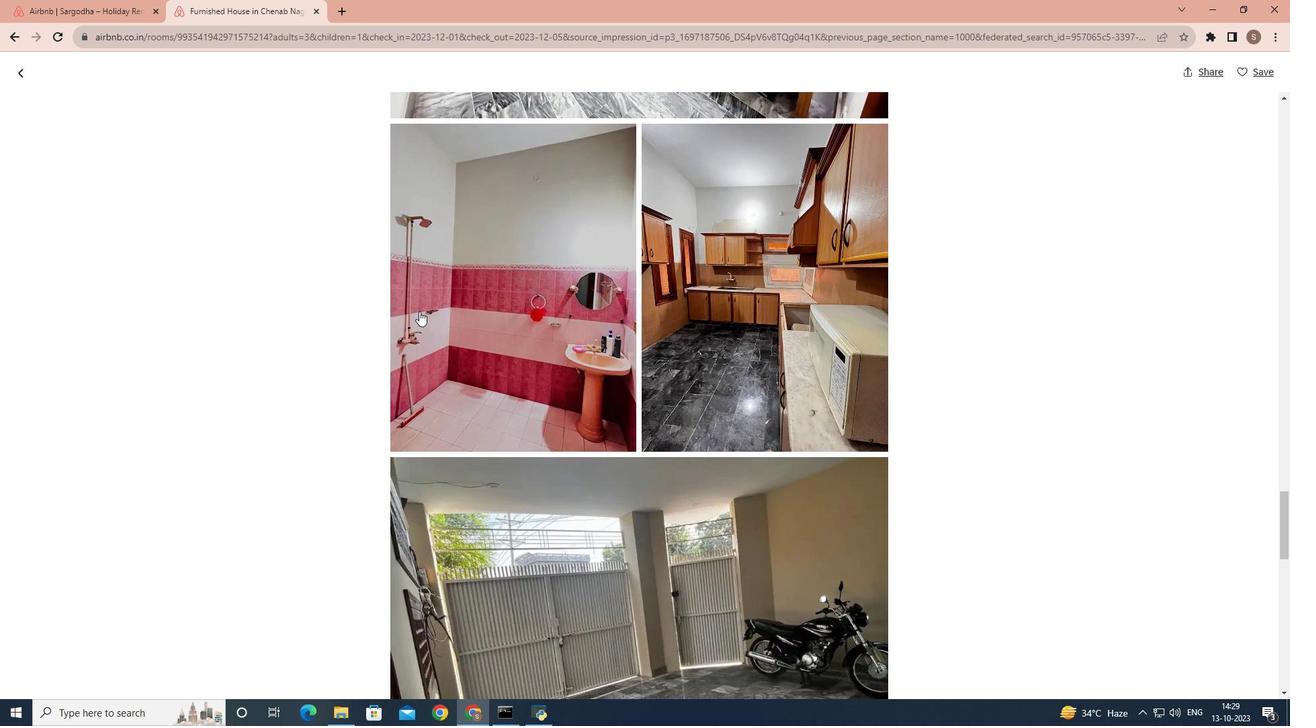 
Action: Mouse scrolled (453, 313) with delta (0, 0)
Screenshot: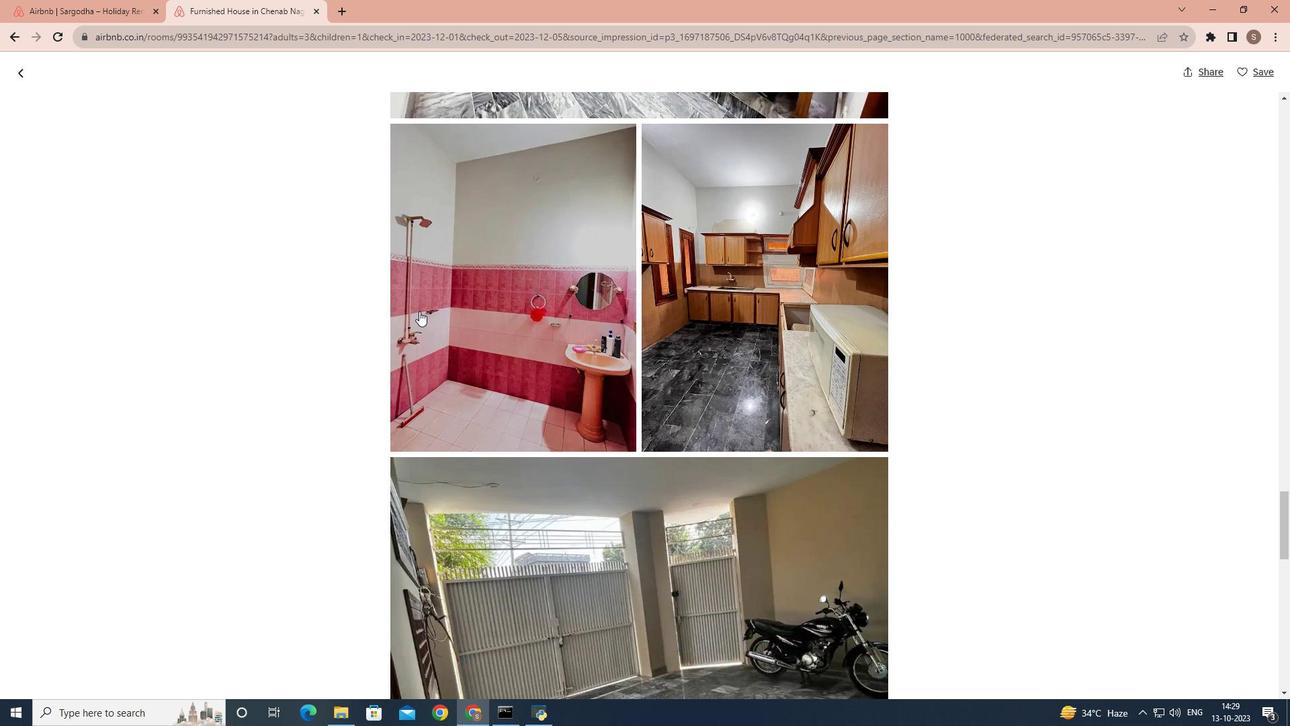 
Action: Mouse scrolled (453, 313) with delta (0, 0)
Screenshot: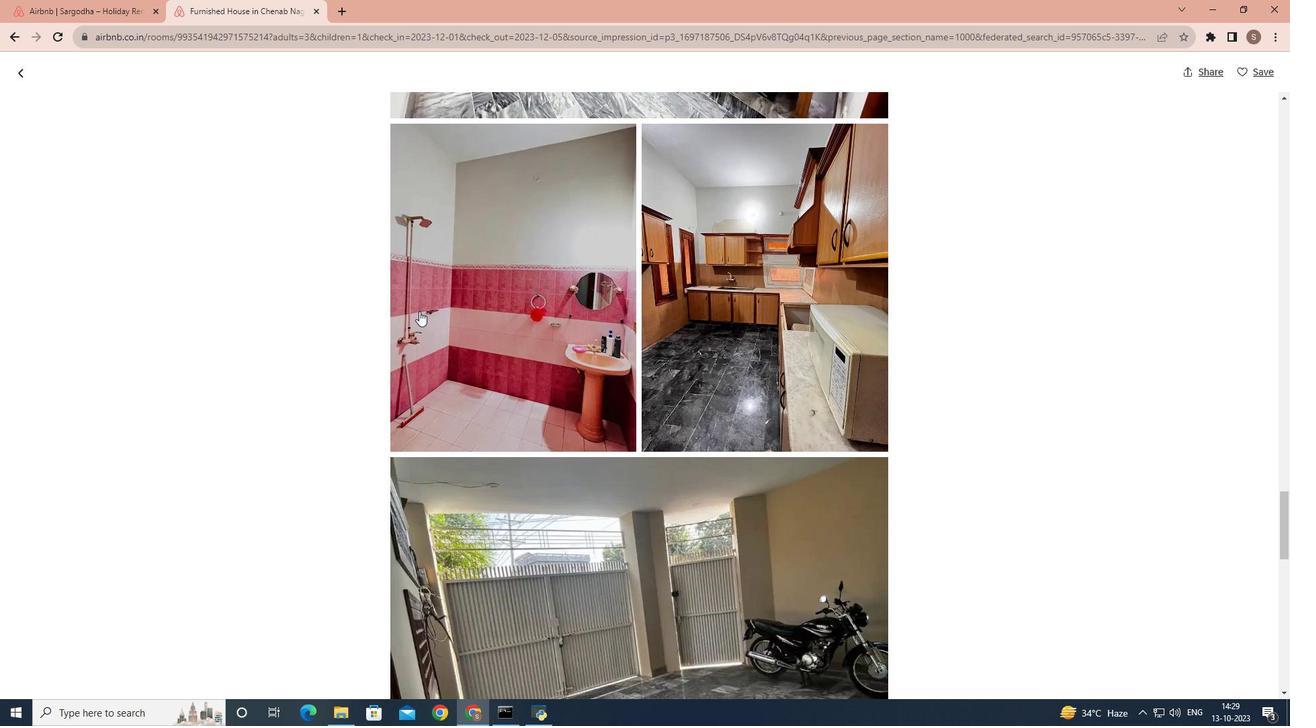 
Action: Mouse scrolled (453, 313) with delta (0, 0)
Screenshot: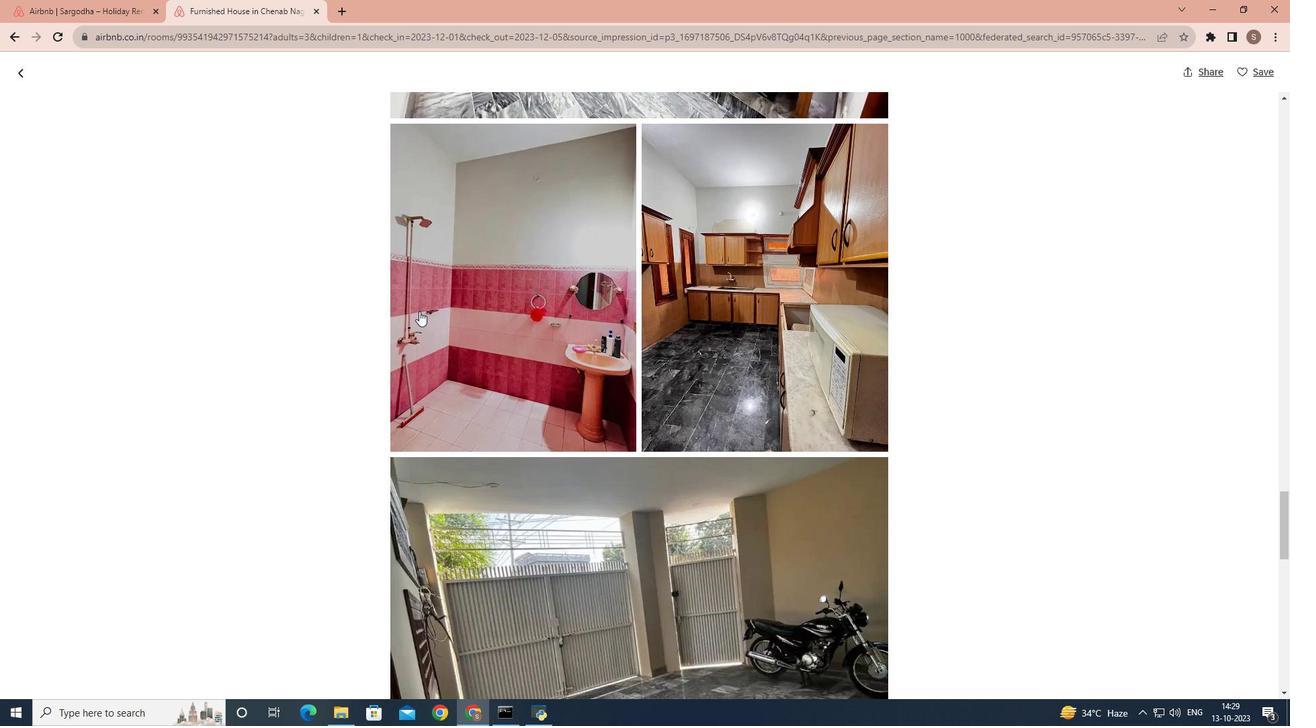 
Action: Mouse scrolled (453, 313) with delta (0, 0)
Screenshot: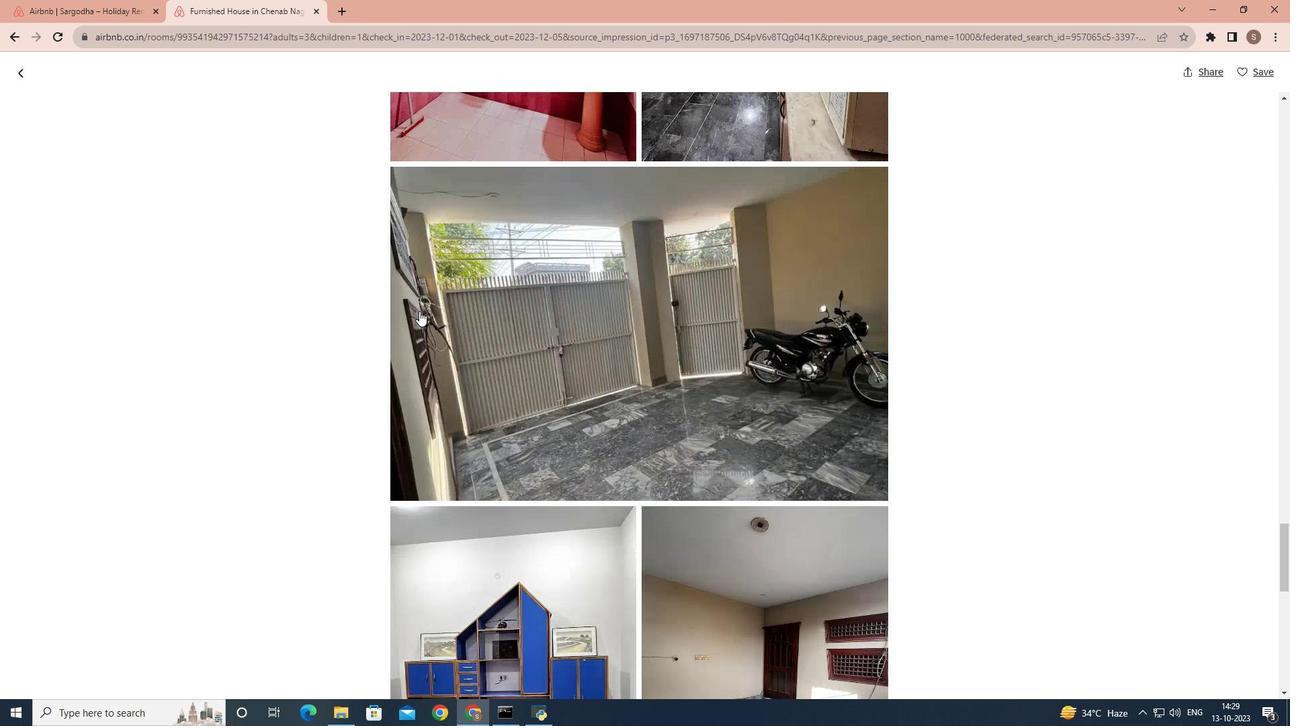 
Action: Mouse scrolled (453, 313) with delta (0, 0)
Screenshot: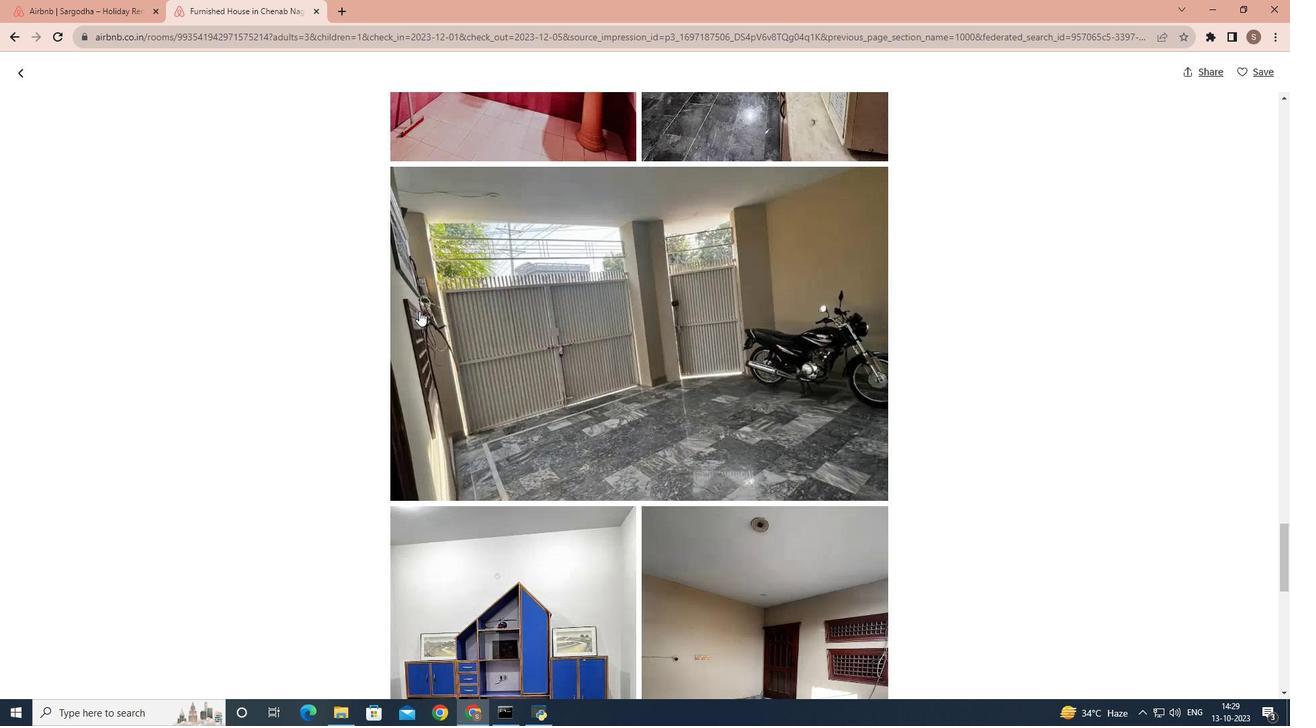 
Action: Mouse scrolled (453, 313) with delta (0, 0)
Screenshot: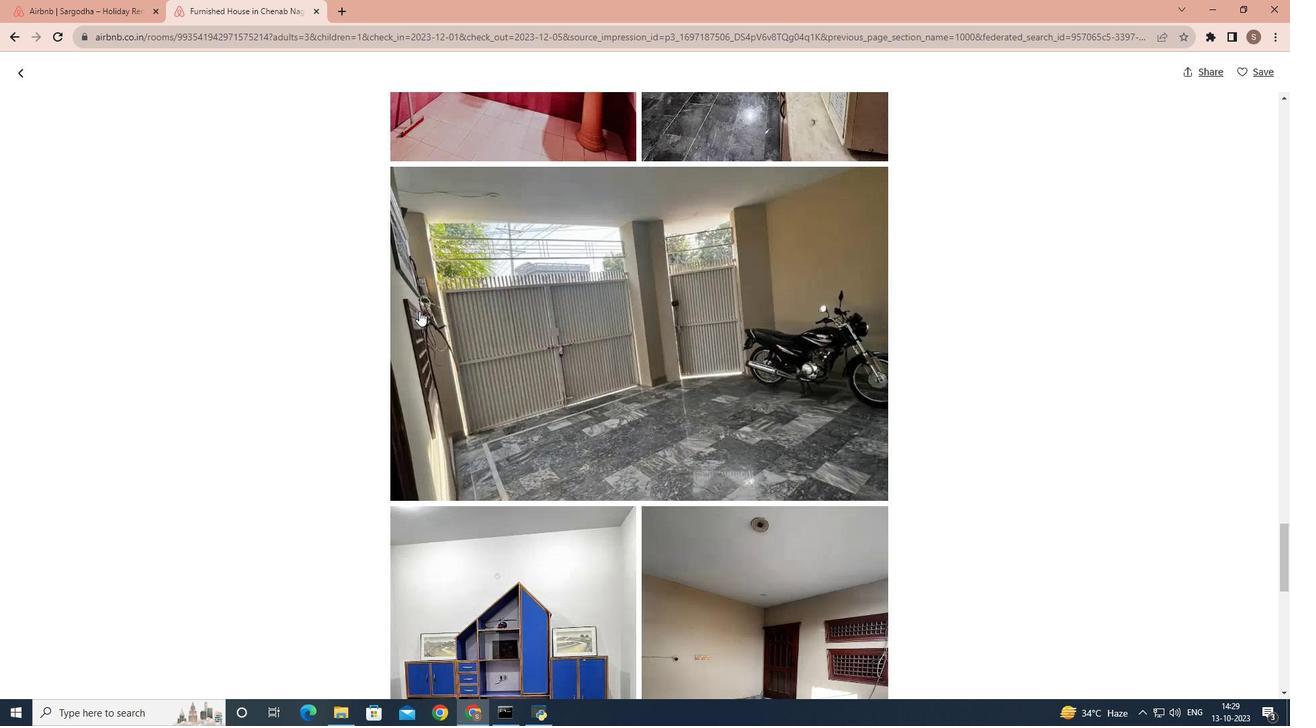 
Action: Mouse scrolled (453, 313) with delta (0, 0)
Screenshot: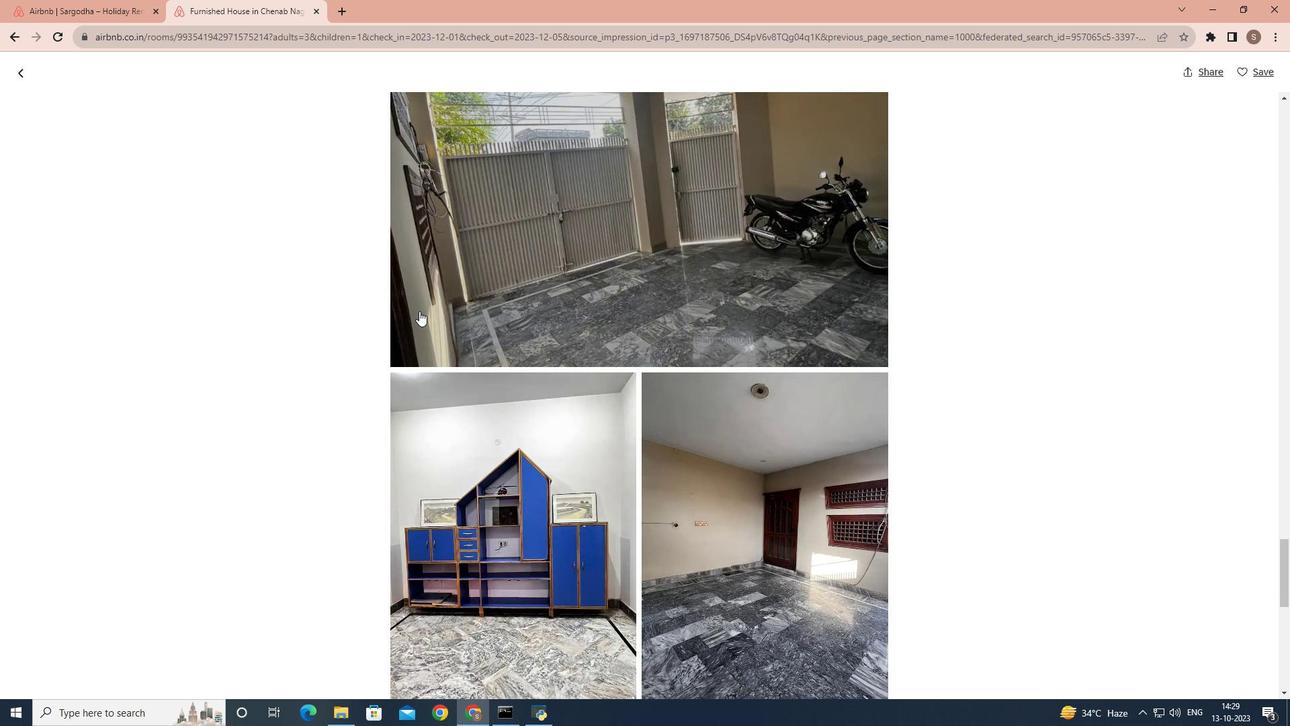 
Action: Mouse scrolled (453, 313) with delta (0, 0)
Screenshot: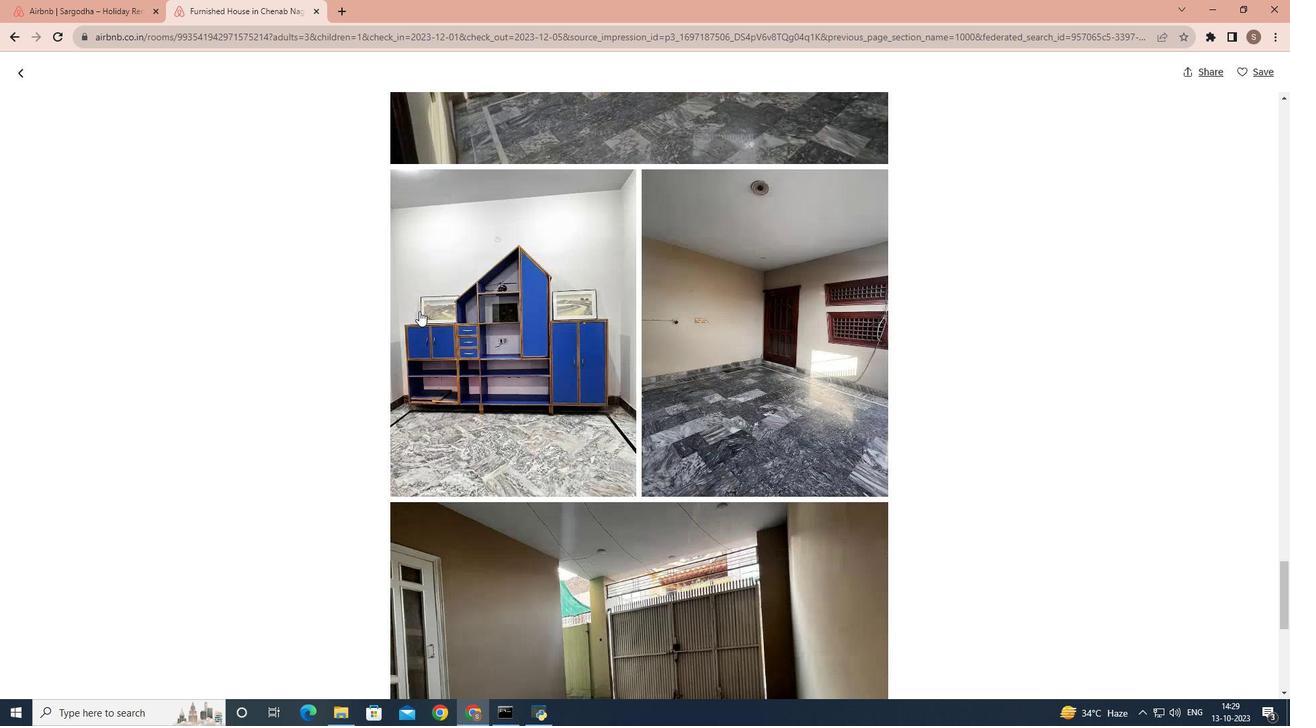 
Action: Mouse scrolled (453, 313) with delta (0, 0)
Screenshot: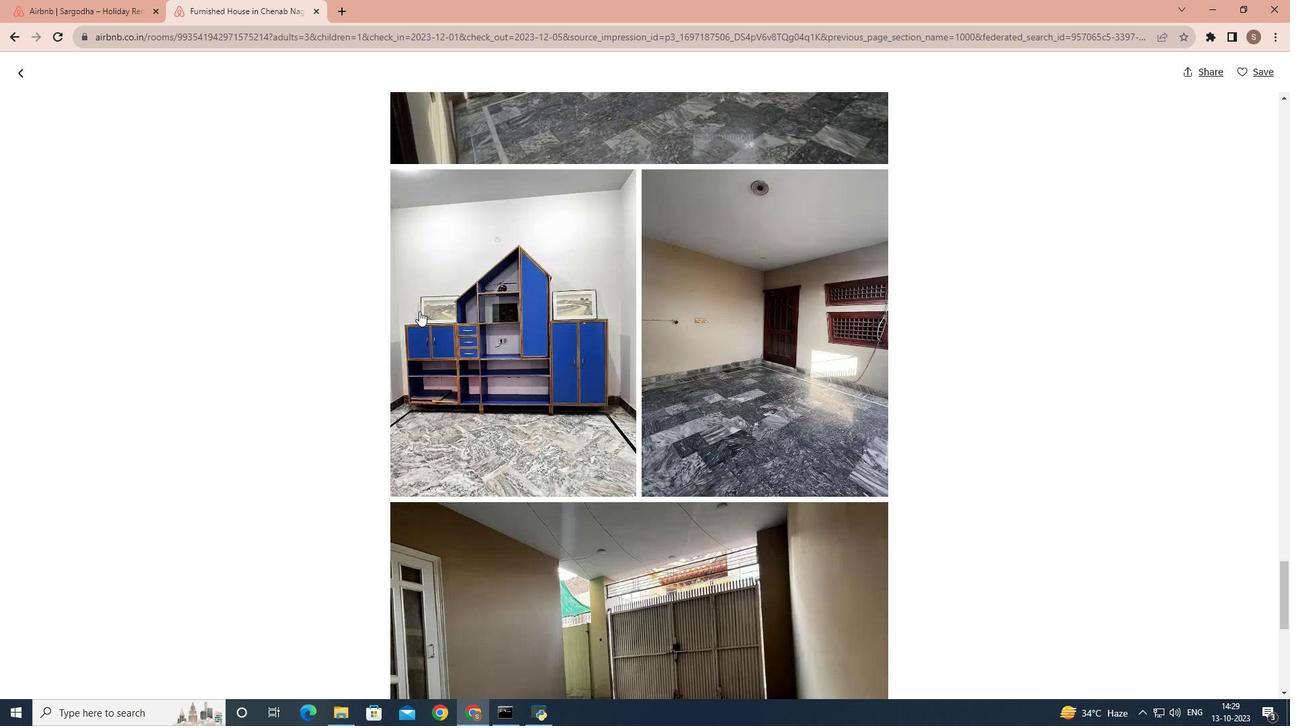 
Action: Mouse scrolled (453, 313) with delta (0, 0)
Screenshot: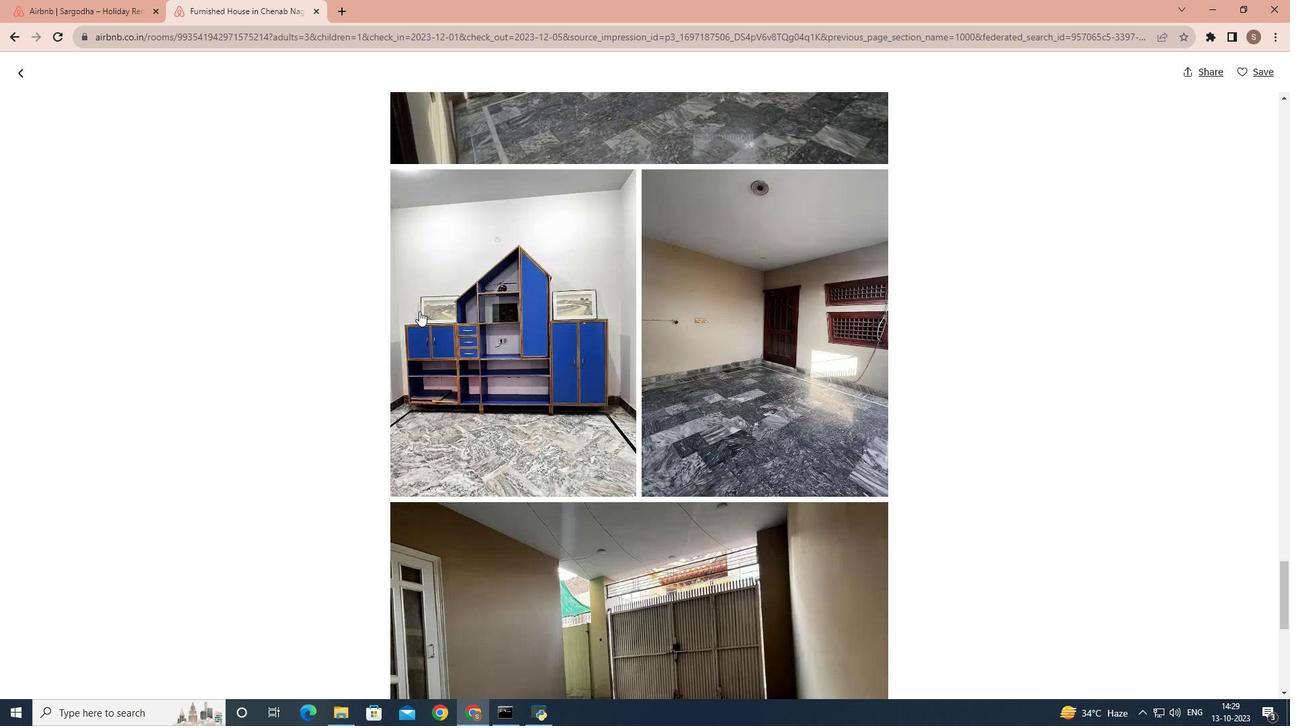 
Action: Mouse scrolled (453, 313) with delta (0, 0)
Screenshot: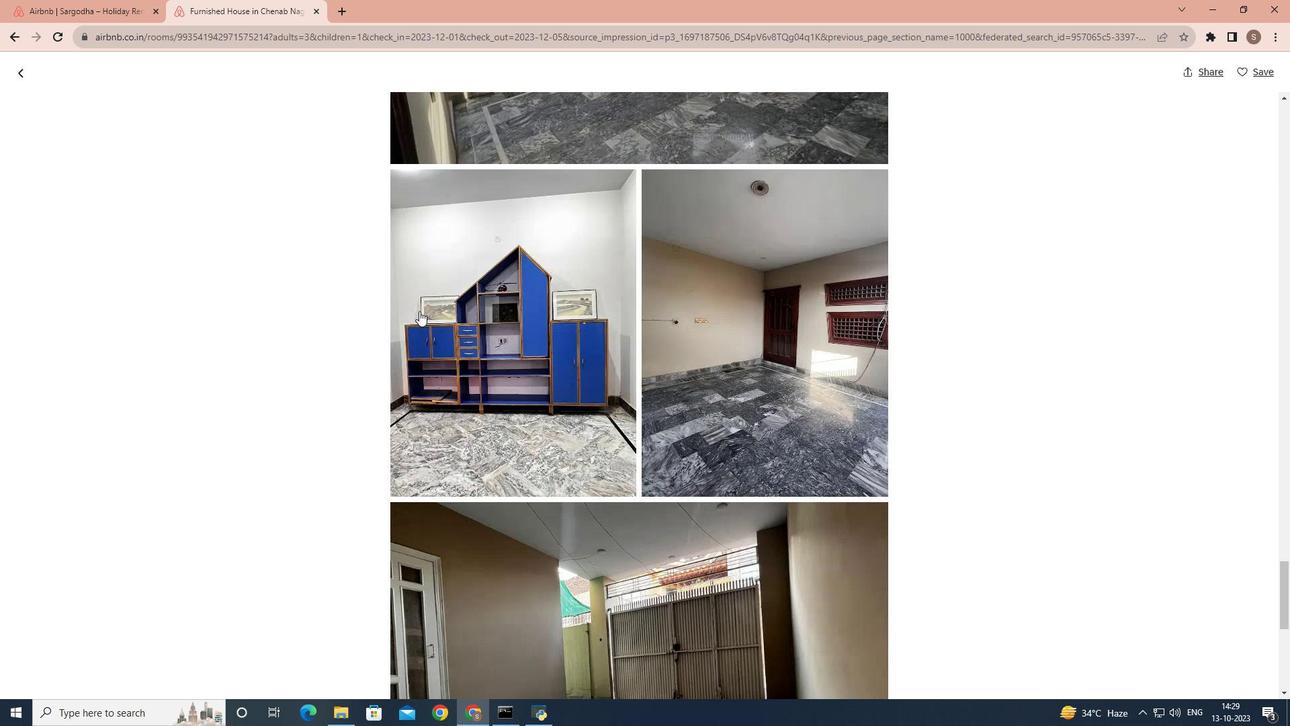 
Action: Mouse scrolled (453, 313) with delta (0, 0)
Screenshot: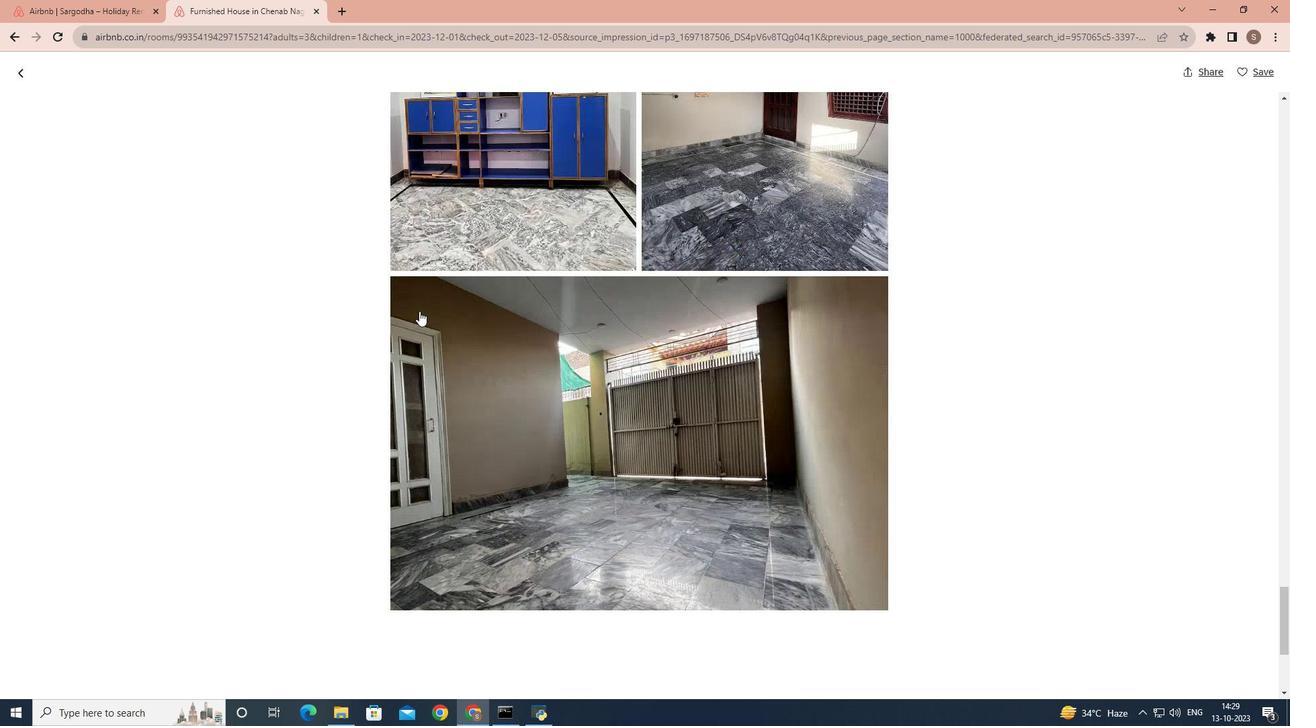 
Action: Mouse scrolled (453, 313) with delta (0, 0)
Screenshot: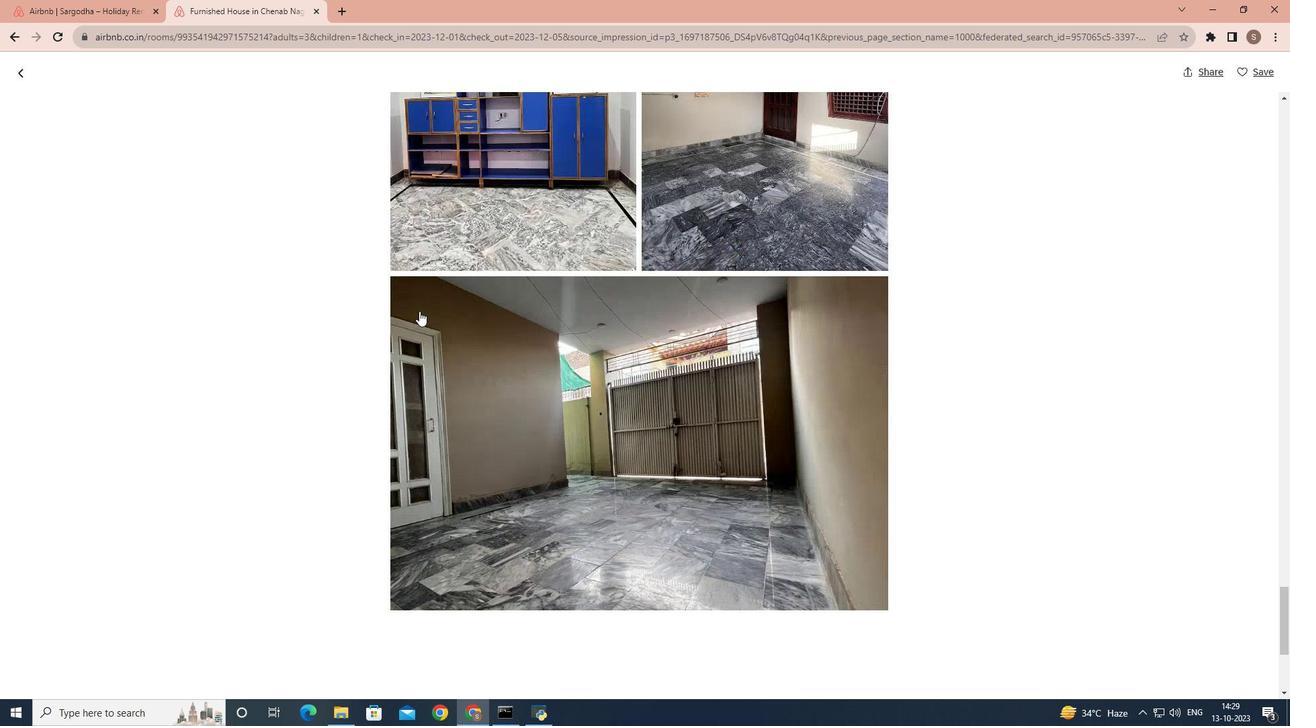
Action: Mouse scrolled (453, 313) with delta (0, 0)
Screenshot: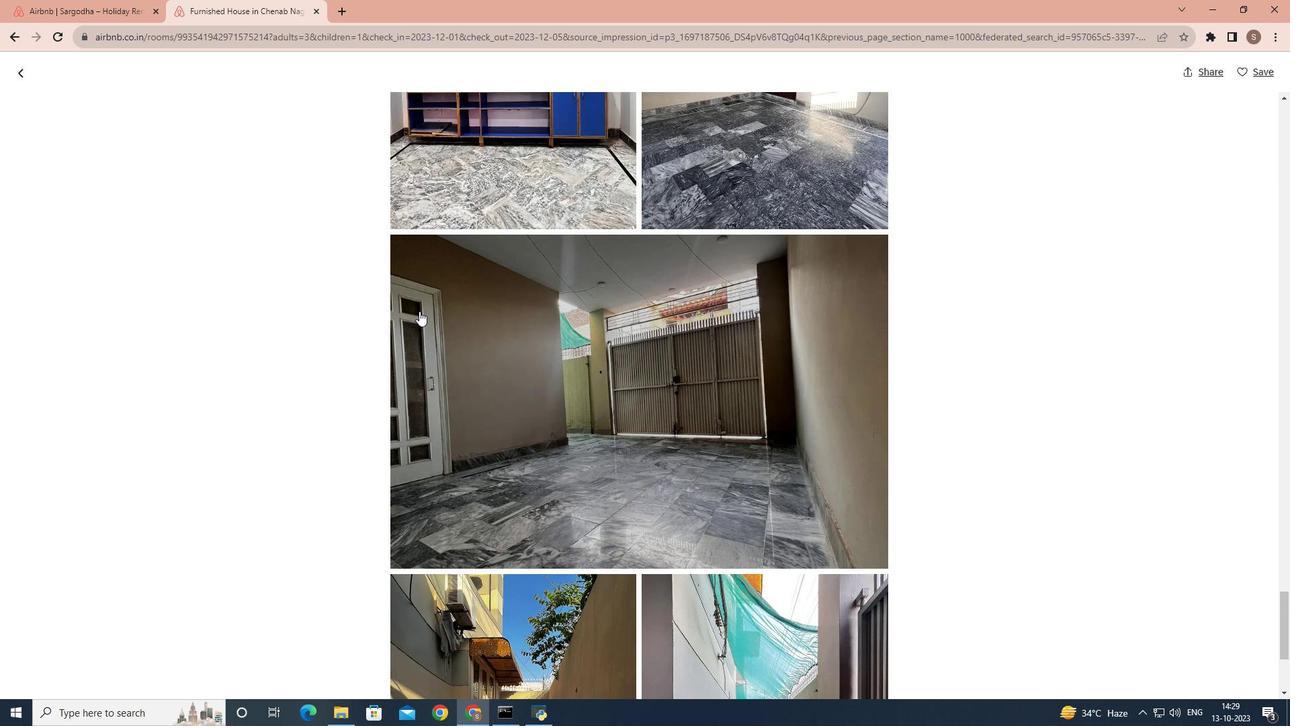 
Action: Mouse scrolled (453, 313) with delta (0, 0)
Screenshot: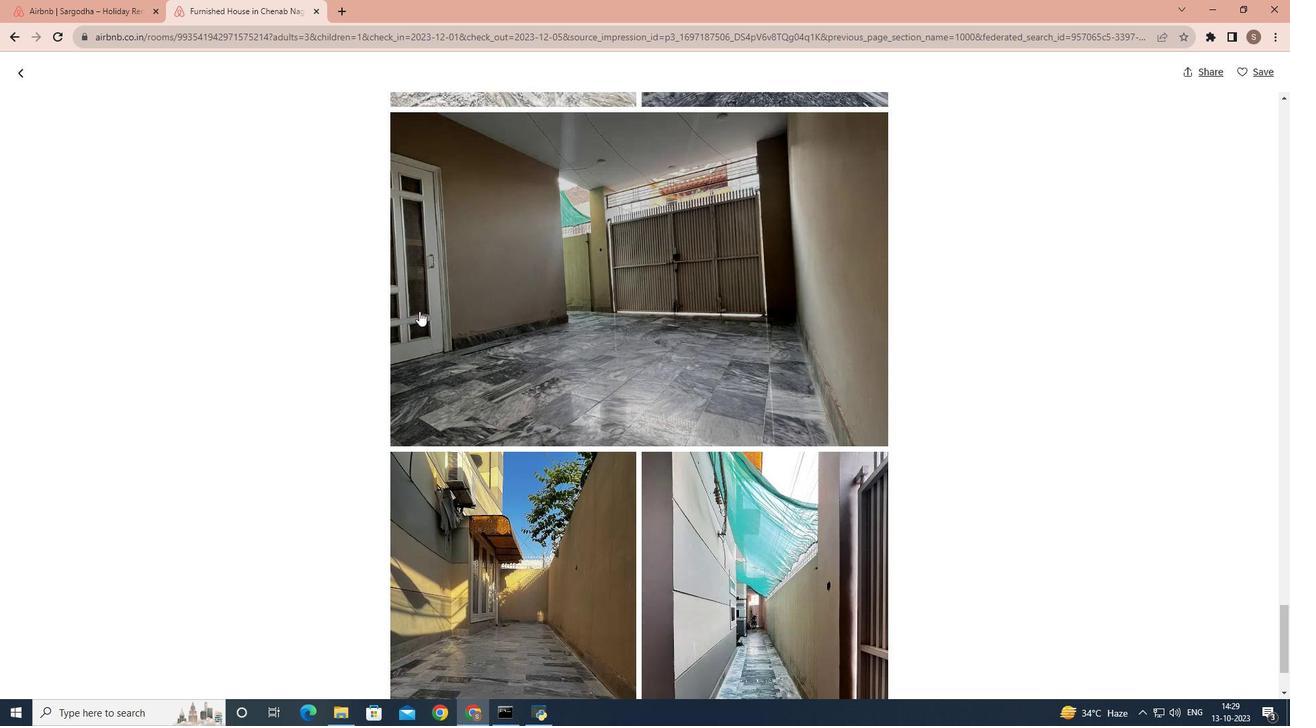 
Action: Mouse scrolled (453, 313) with delta (0, 0)
Screenshot: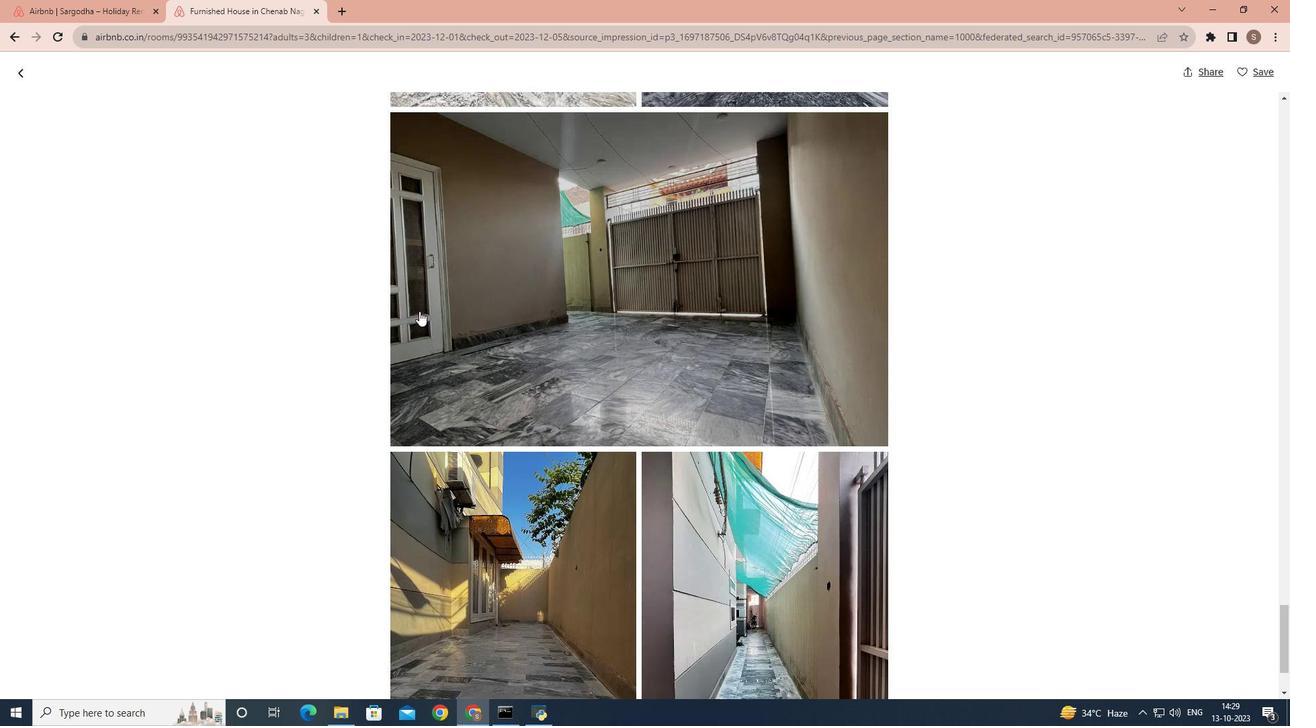 
Action: Mouse scrolled (453, 313) with delta (0, 0)
Screenshot: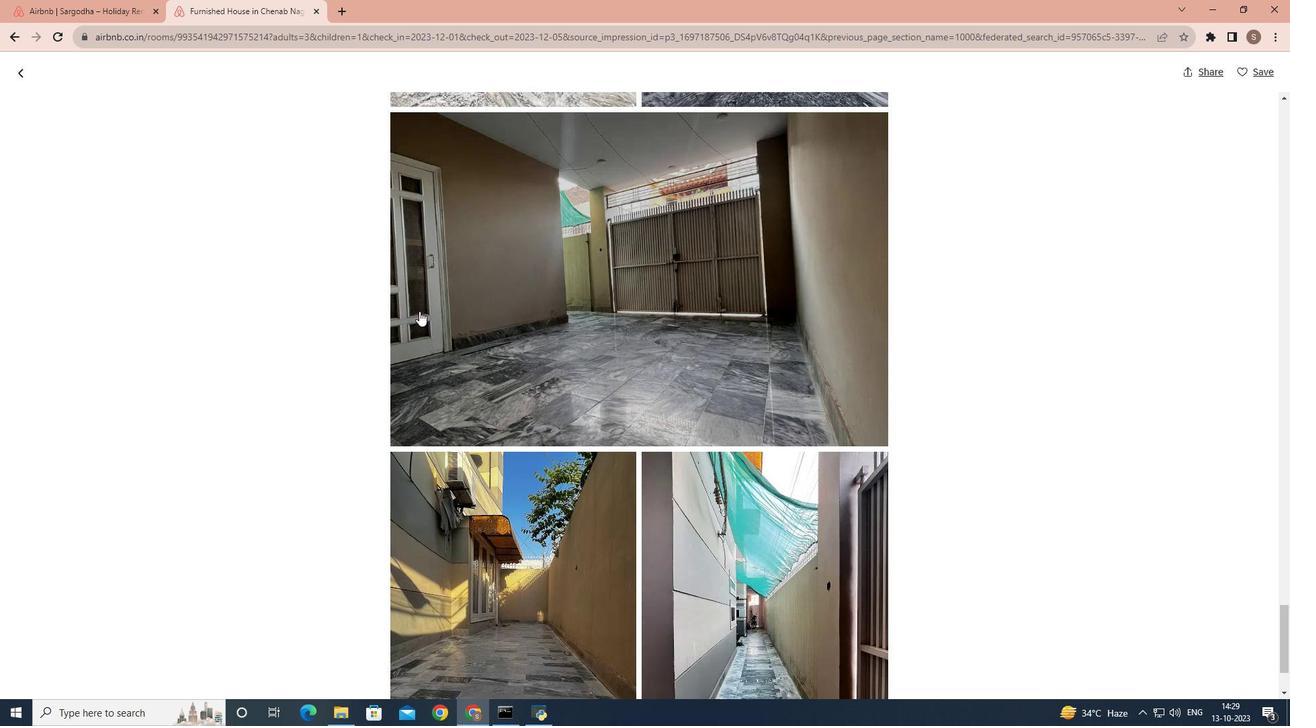 
Action: Mouse scrolled (453, 313) with delta (0, 0)
Screenshot: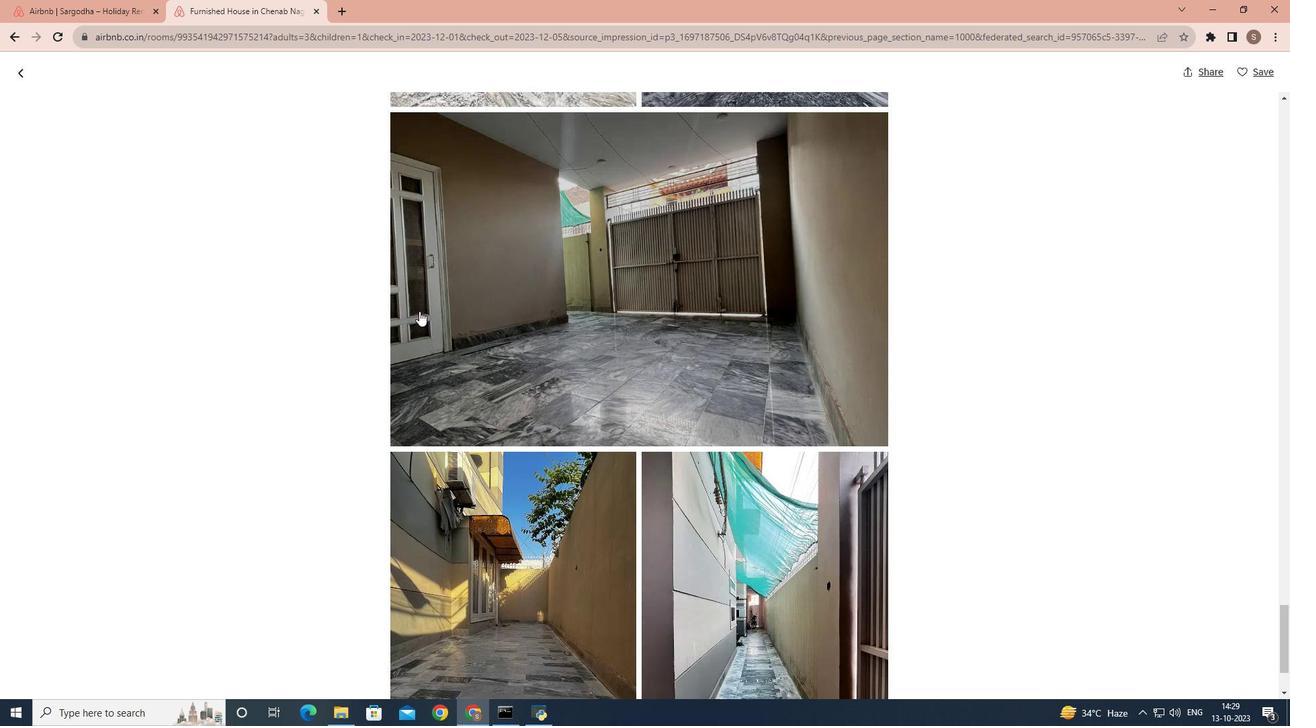 
Action: Mouse scrolled (453, 313) with delta (0, 0)
Screenshot: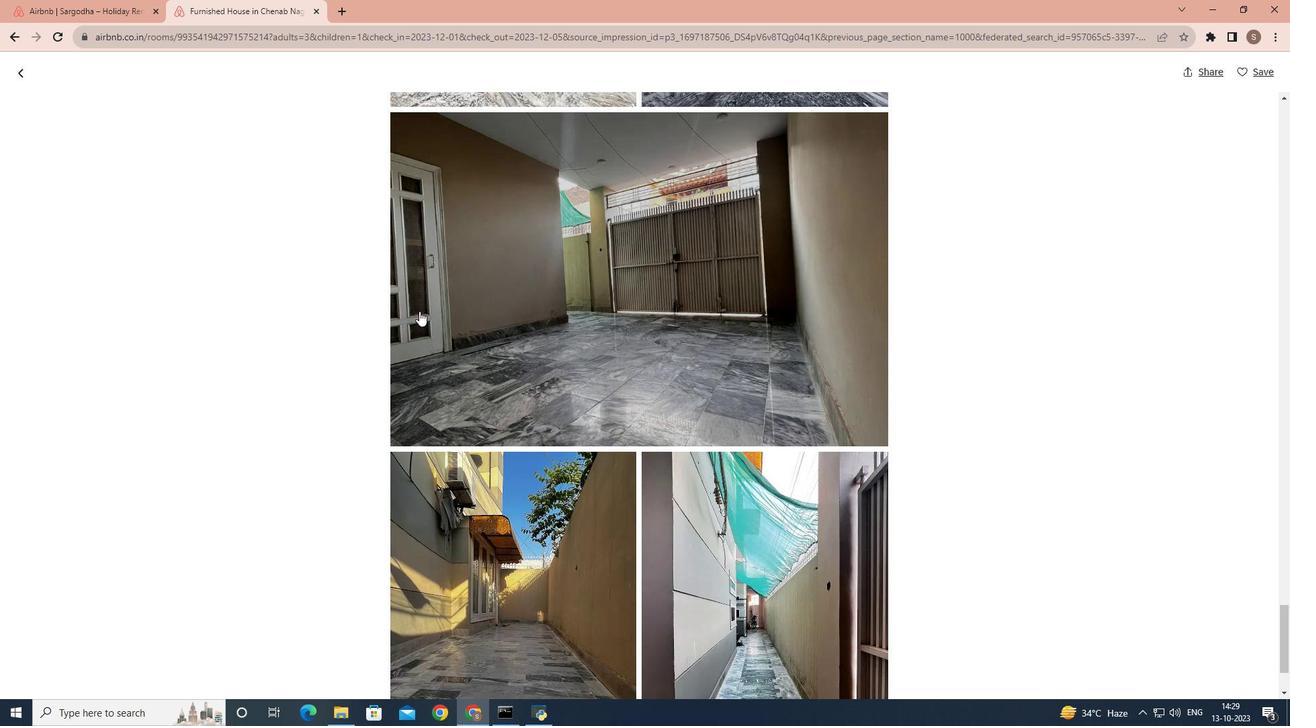 
Action: Mouse scrolled (453, 313) with delta (0, 0)
Screenshot: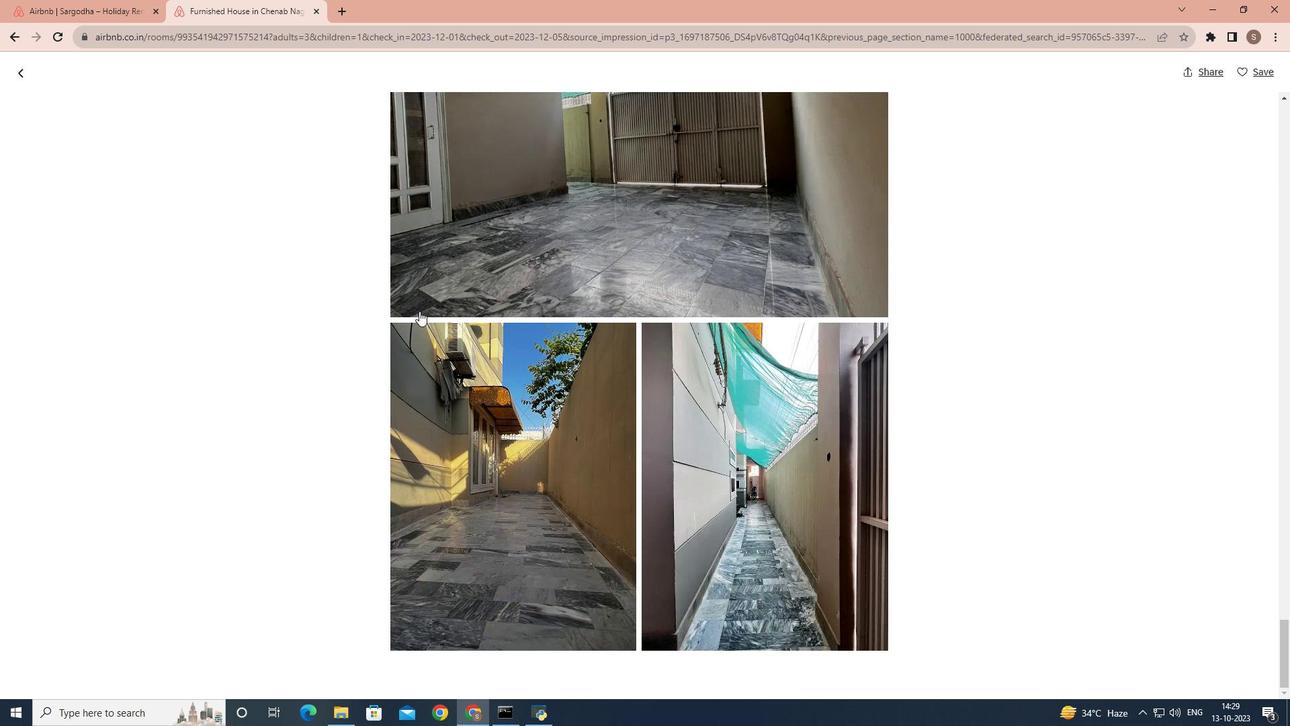 
Action: Mouse moved to (101, 93)
Screenshot: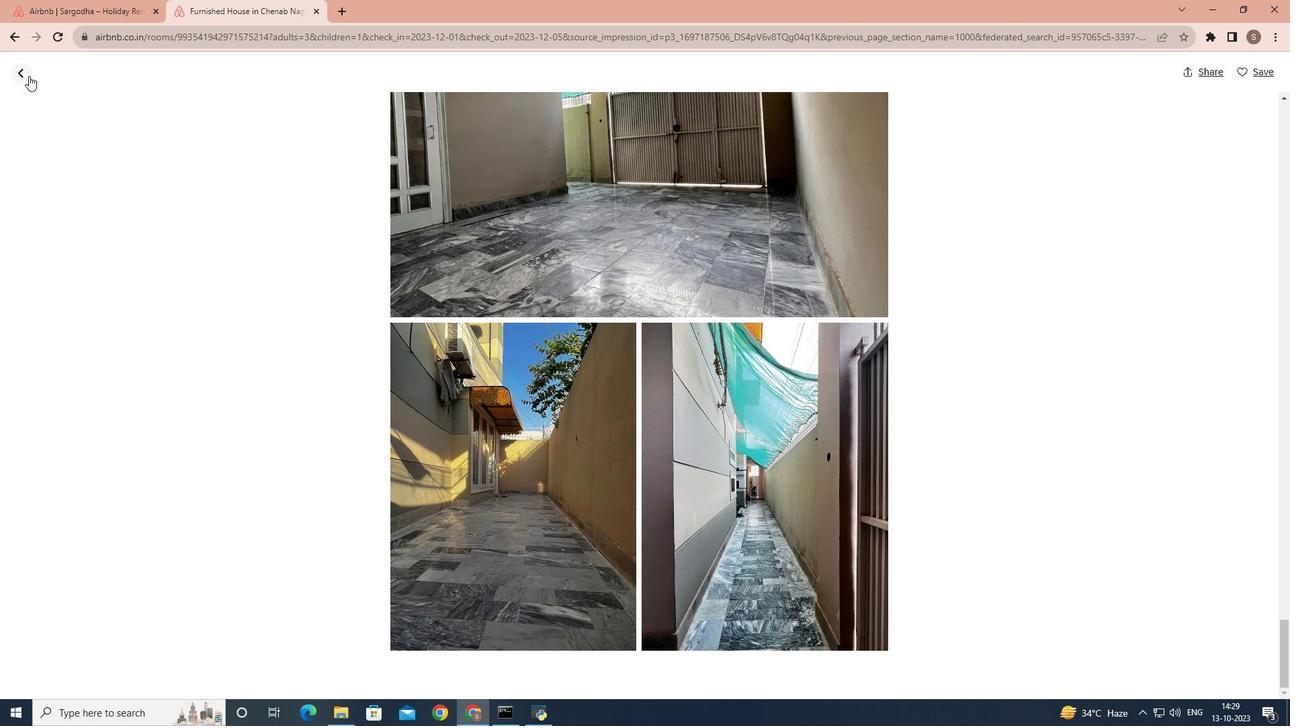 
Action: Mouse pressed left at (101, 93)
Screenshot: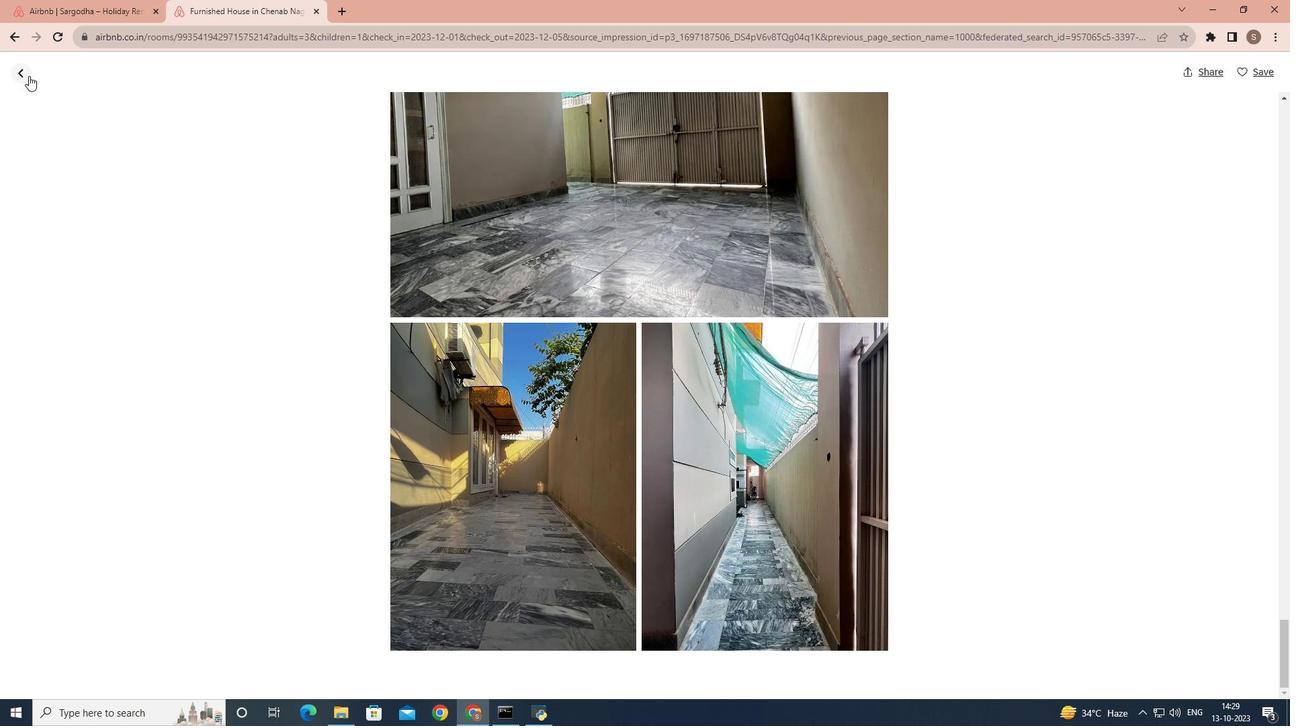 
Action: Mouse moved to (168, 34)
Screenshot: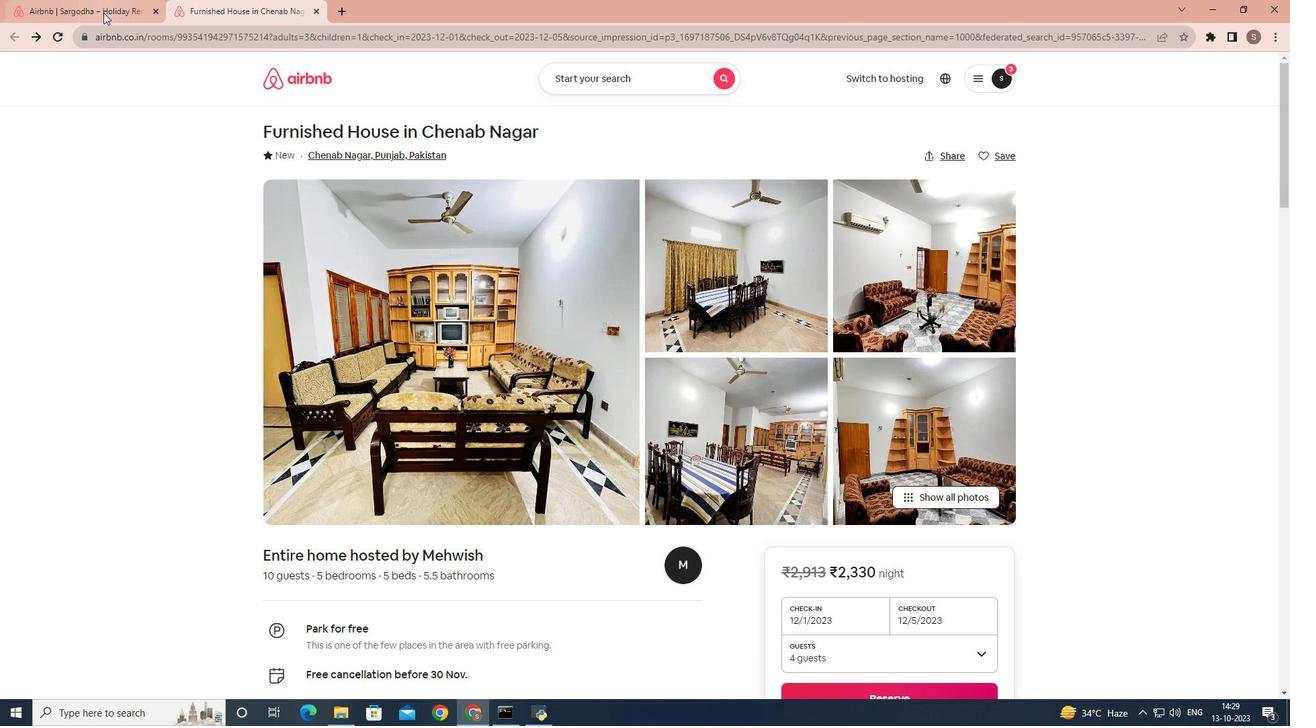 
Action: Mouse pressed left at (168, 34)
Screenshot: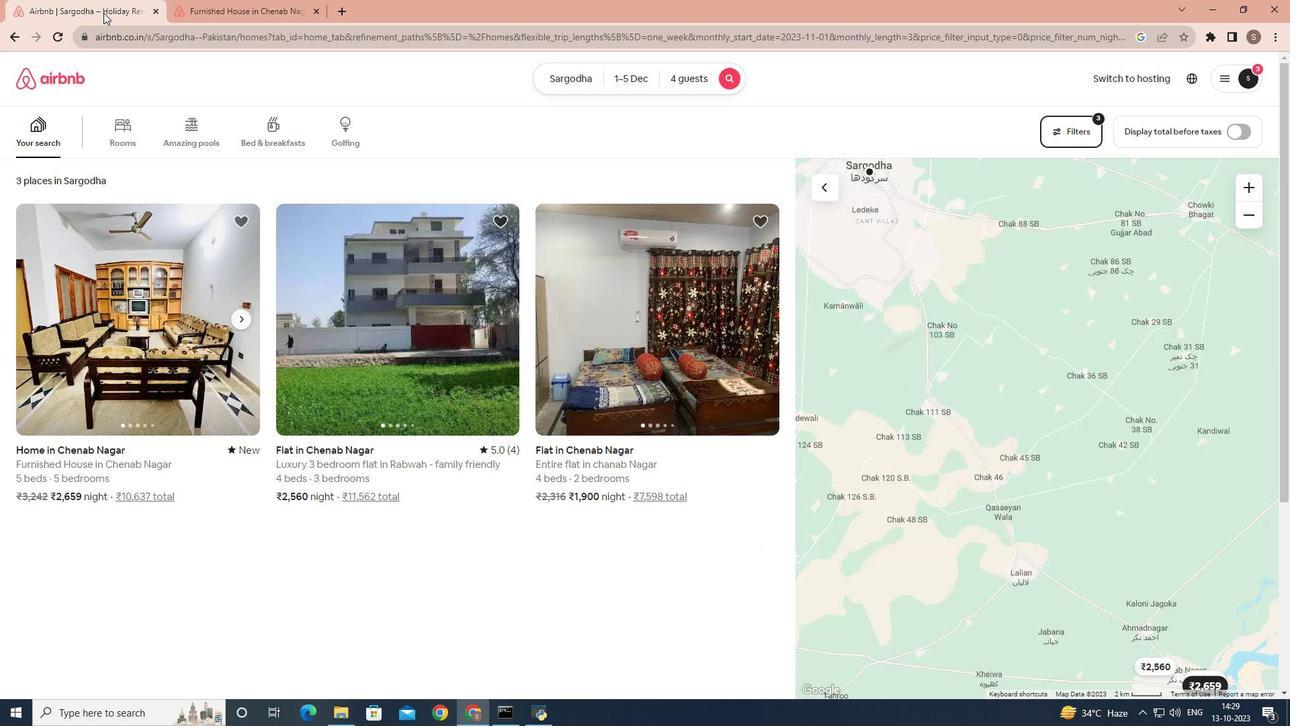 
Action: Mouse moved to (426, 285)
Screenshot: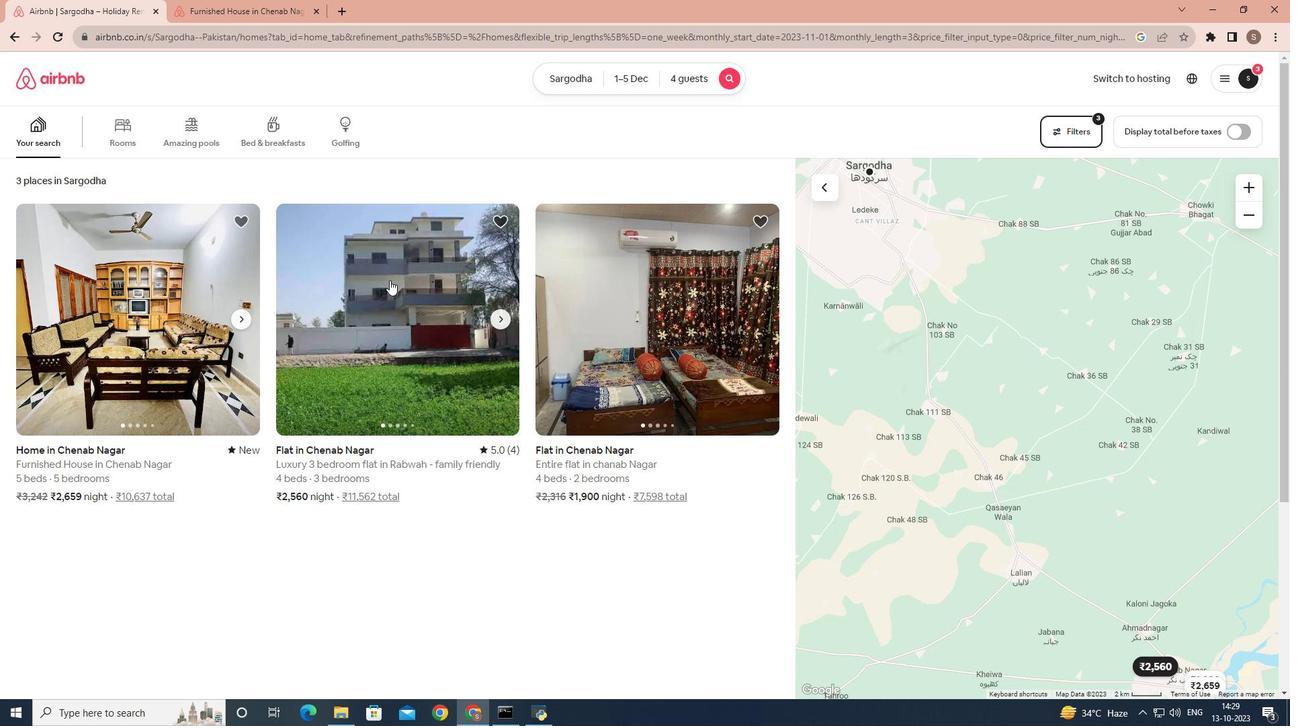 
Action: Mouse pressed left at (426, 285)
Screenshot: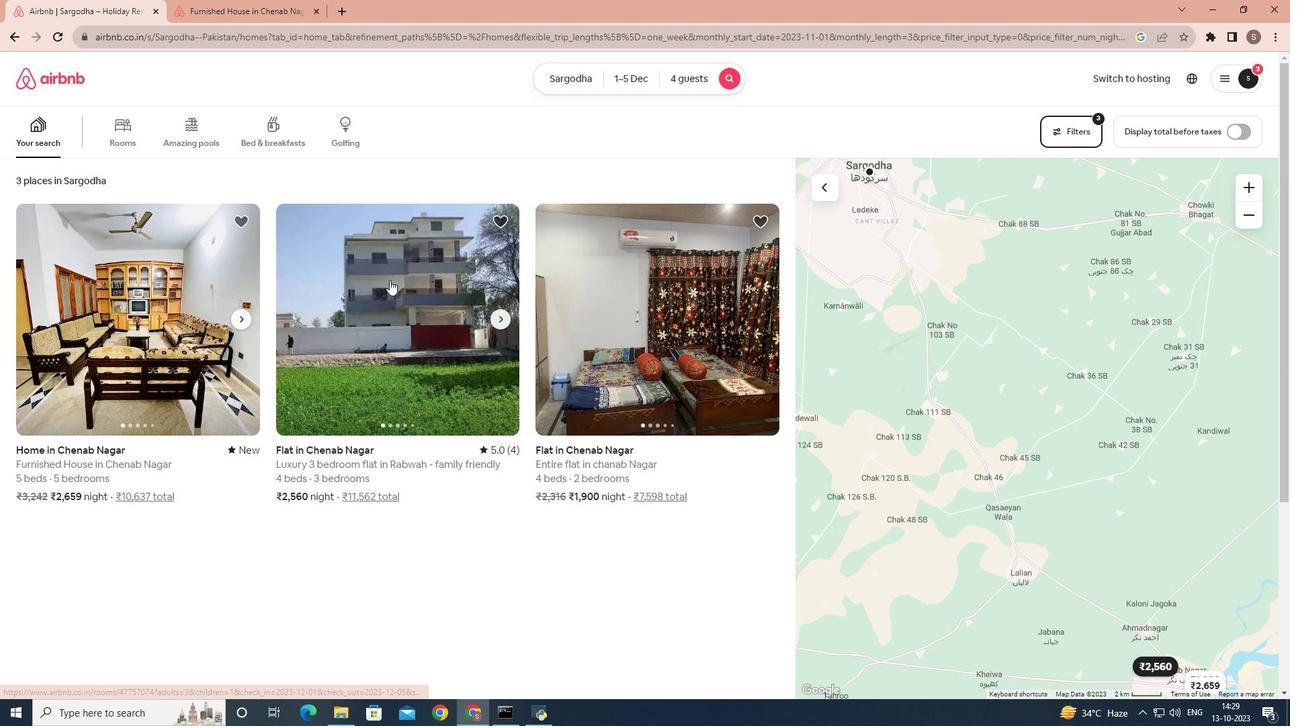 
Action: Mouse moved to (447, 322)
Screenshot: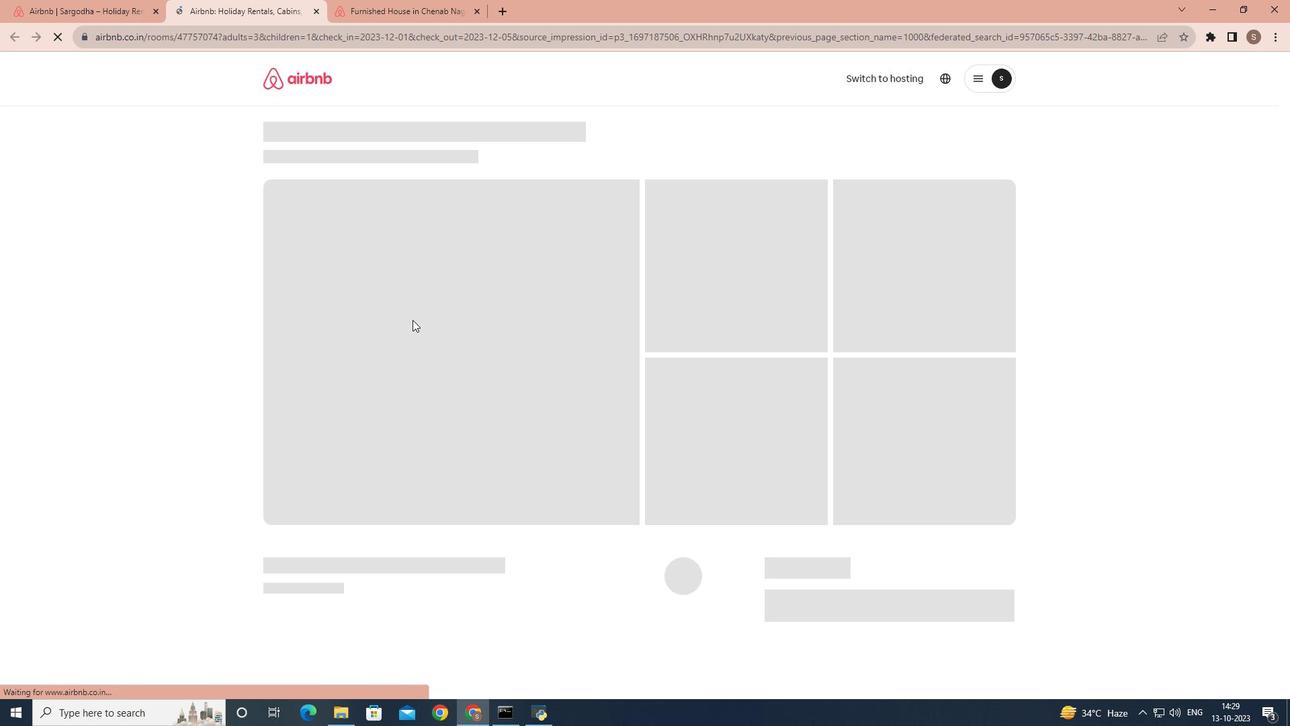 
Action: Mouse scrolled (447, 321) with delta (0, 0)
Screenshot: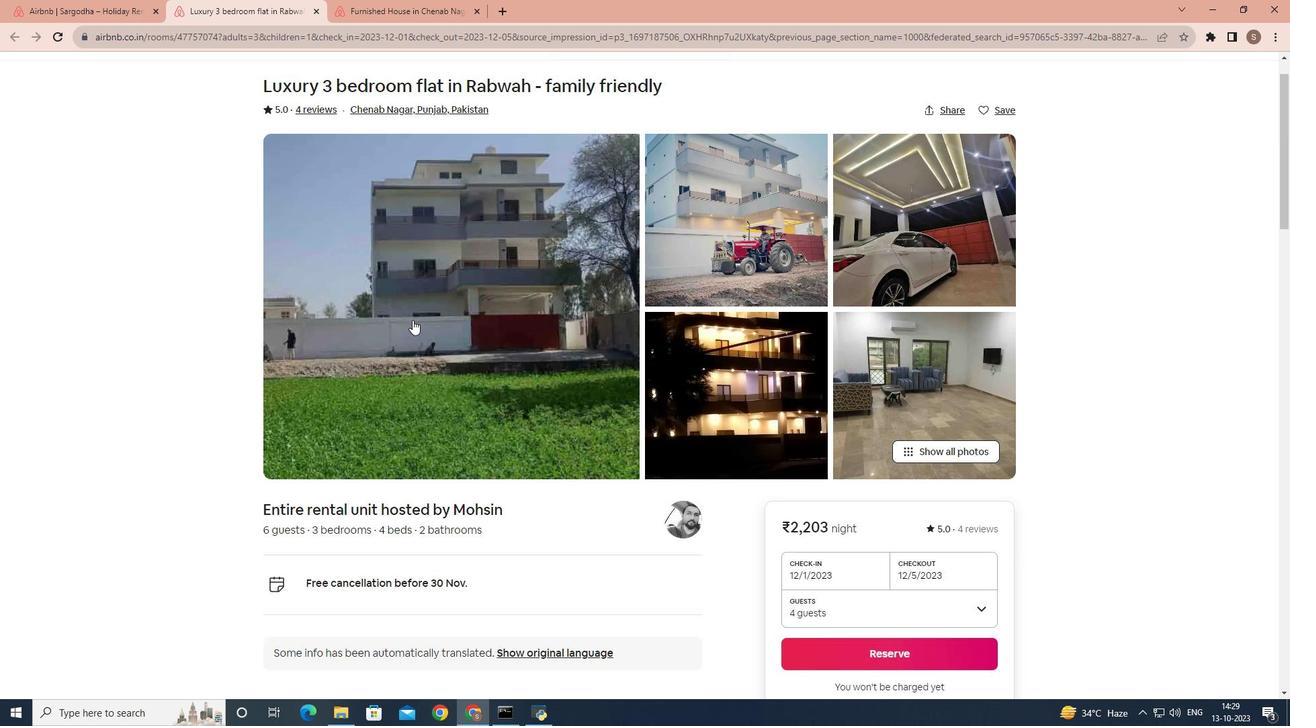 
Action: Mouse scrolled (447, 321) with delta (0, 0)
Screenshot: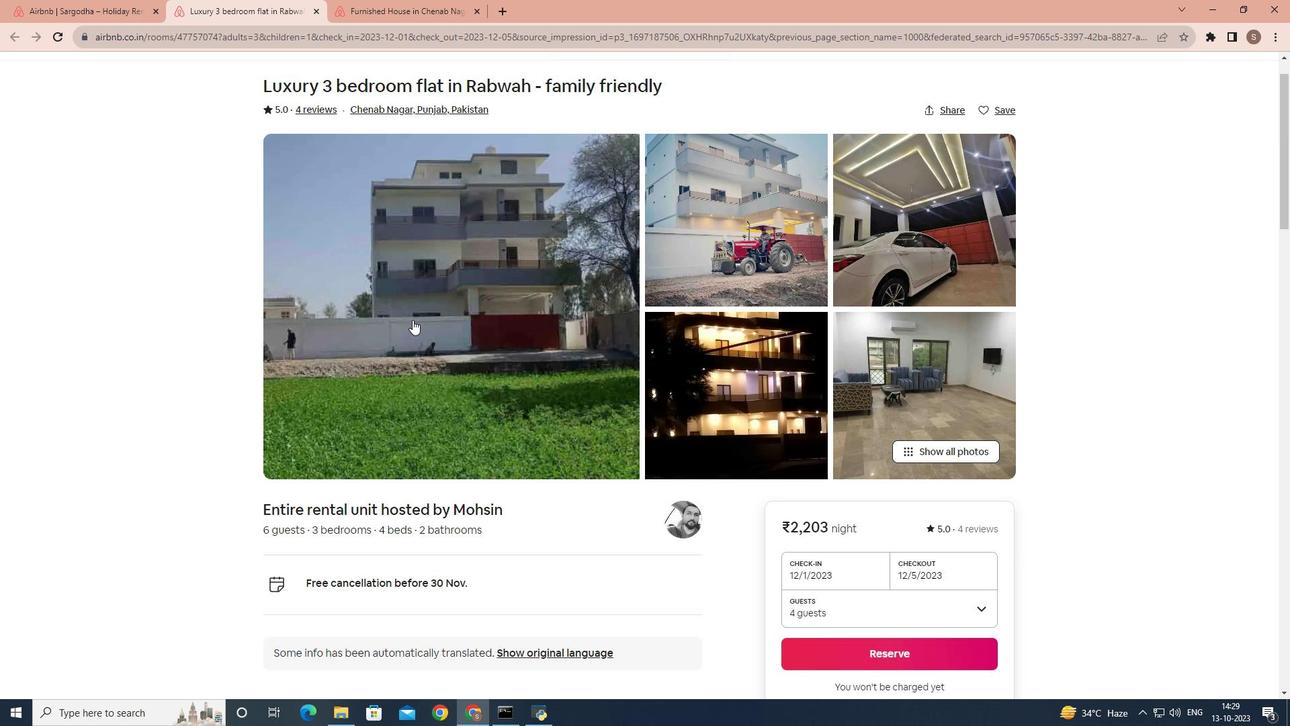 
Action: Mouse scrolled (447, 321) with delta (0, 0)
Screenshot: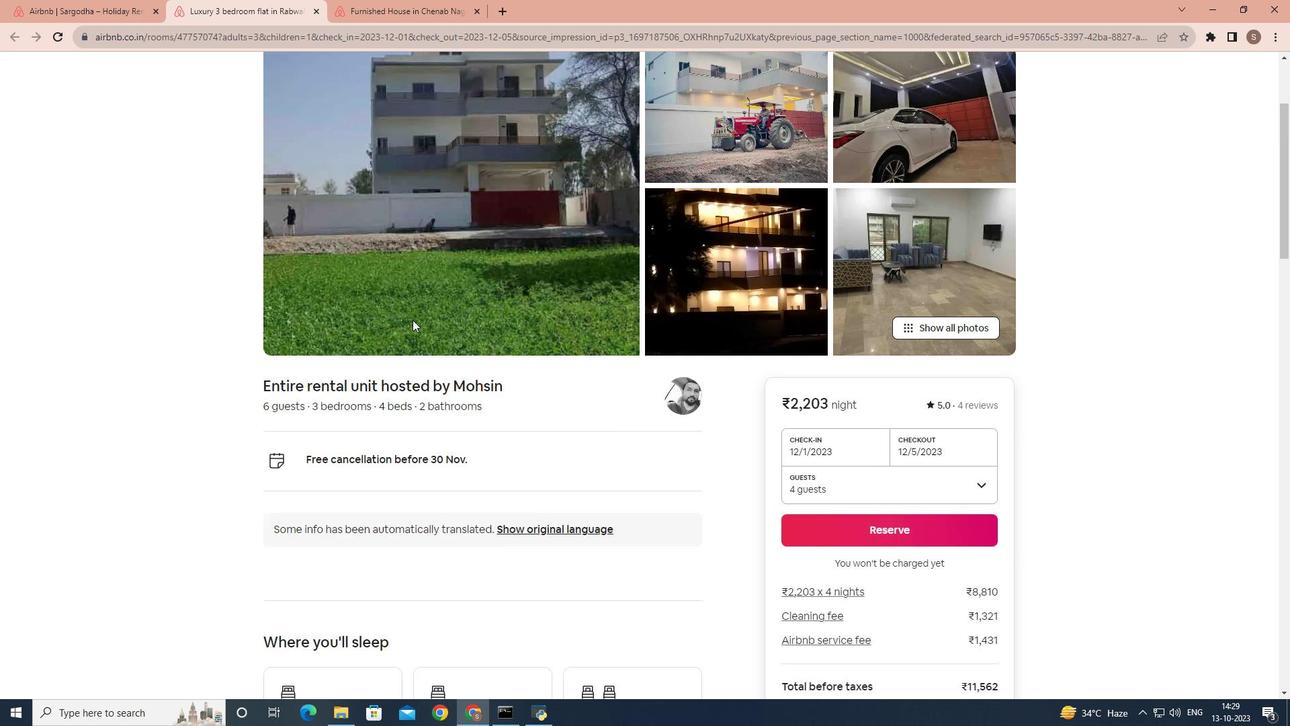 
Action: Mouse scrolled (447, 321) with delta (0, 0)
Screenshot: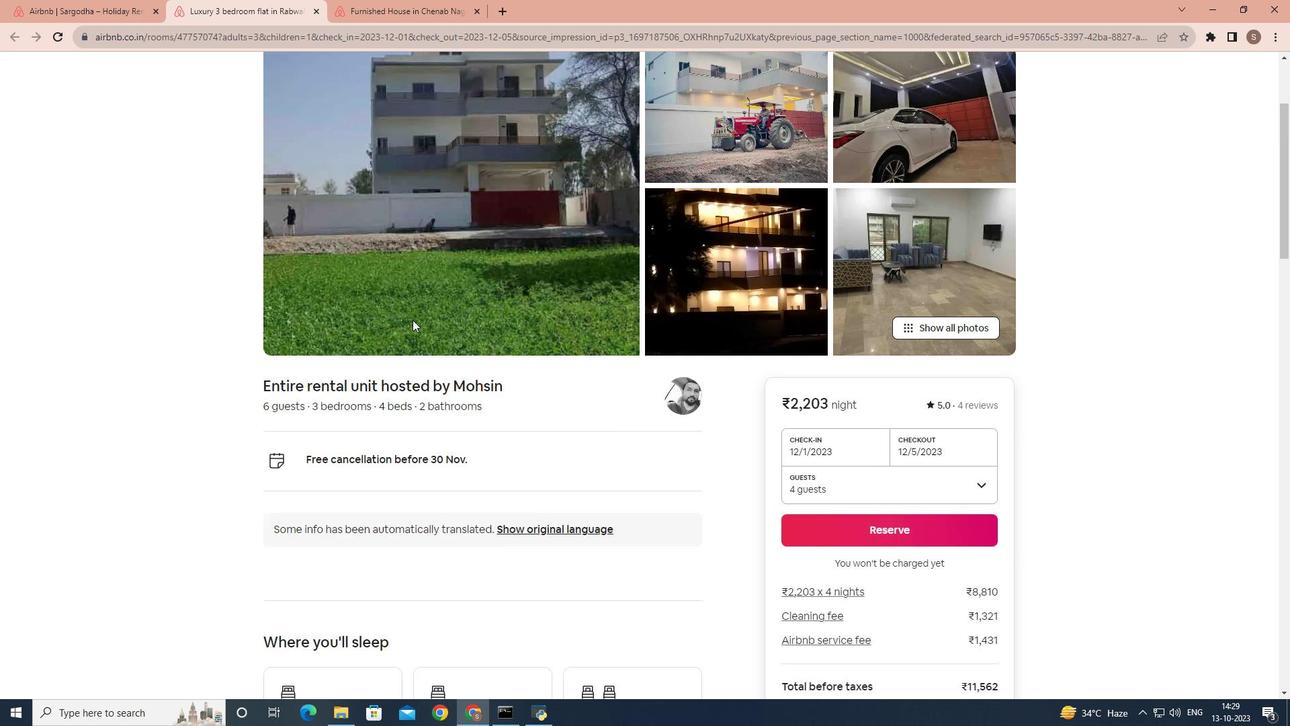 
Action: Mouse scrolled (447, 321) with delta (0, 0)
